 Task: Watch the video to learn about the features and usage of the Cookwell Bullet Mixer Grinder.
Action: Mouse pressed left at (284, 67)
Screenshot: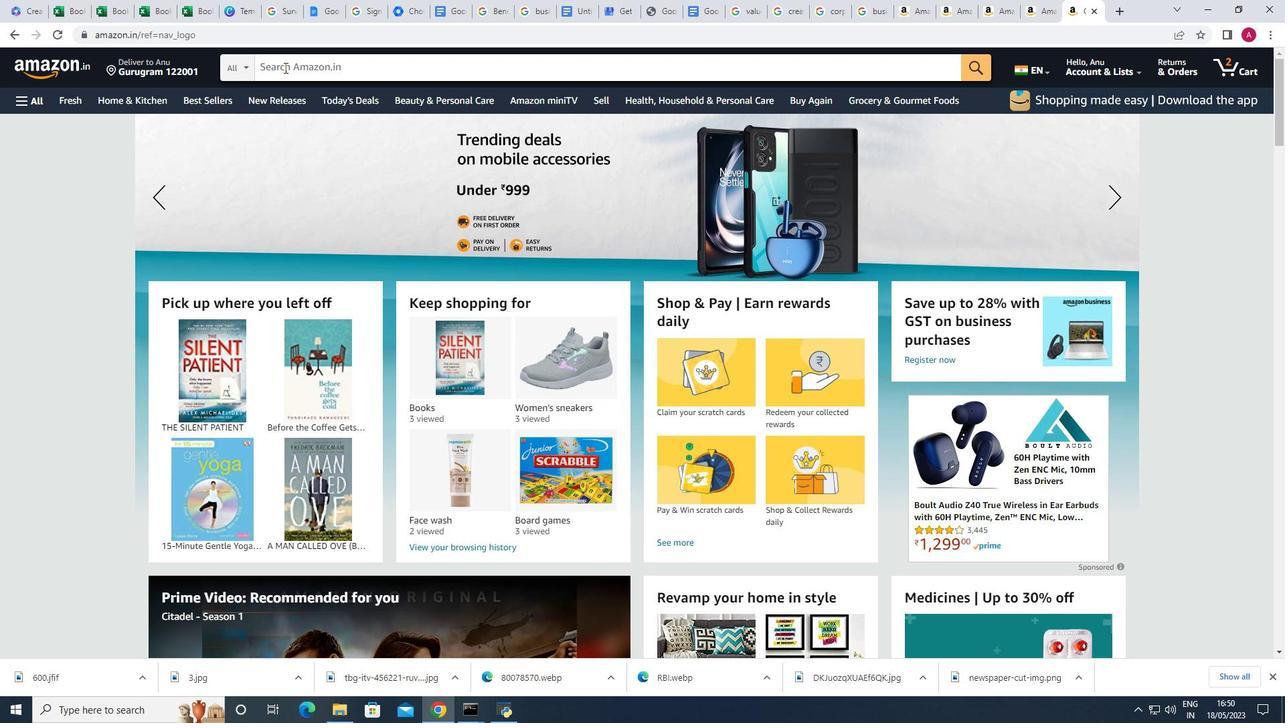 
Action: Mouse moved to (212, 168)
Screenshot: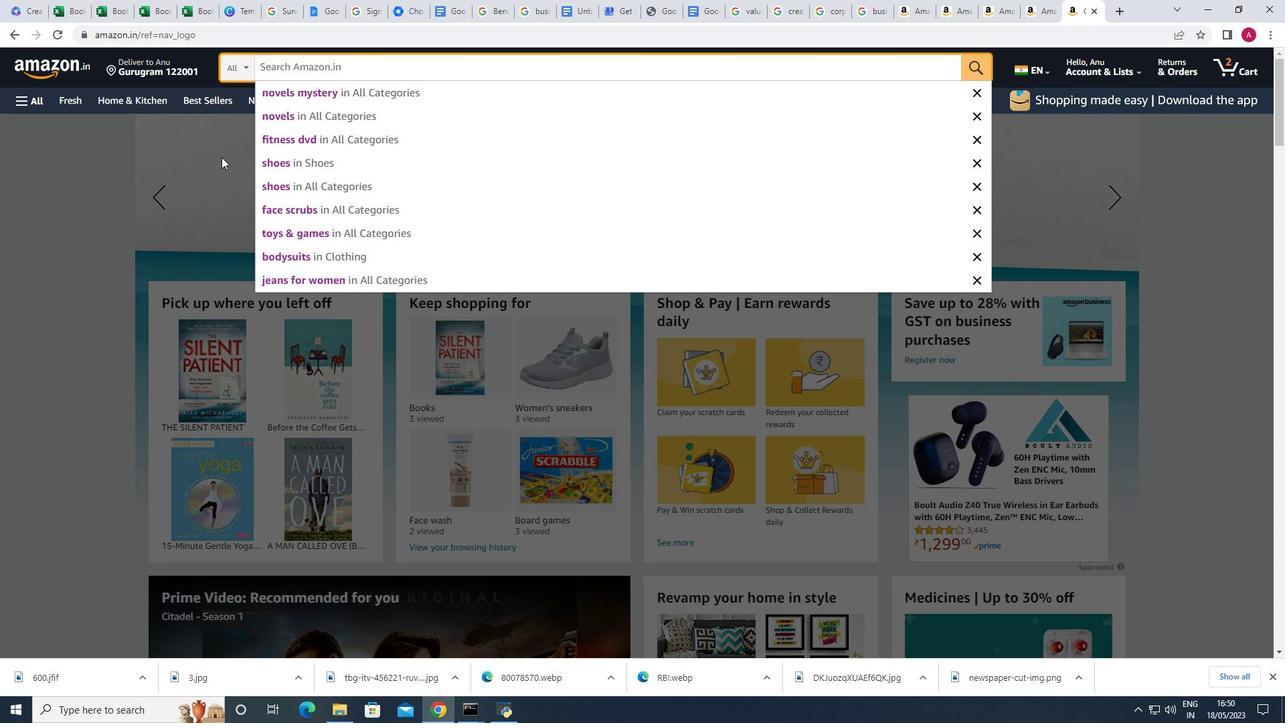 
Action: Mouse pressed left at (212, 168)
Screenshot: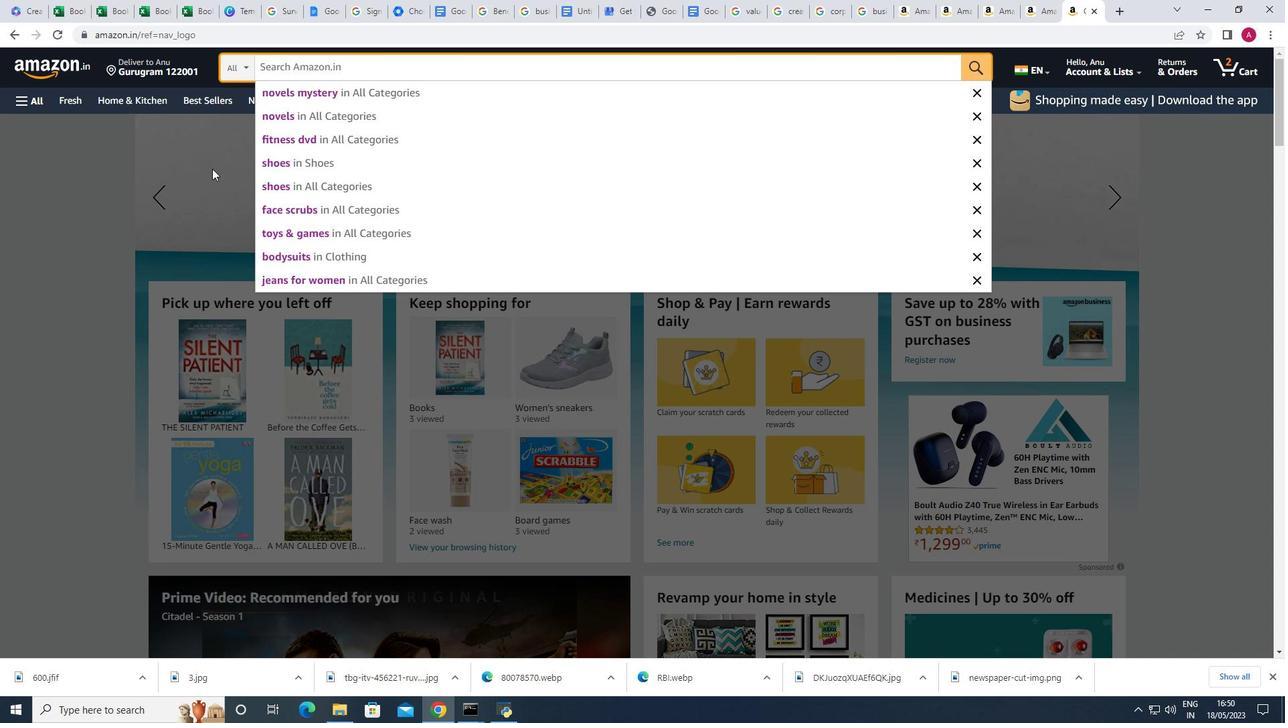 
Action: Mouse moved to (127, 105)
Screenshot: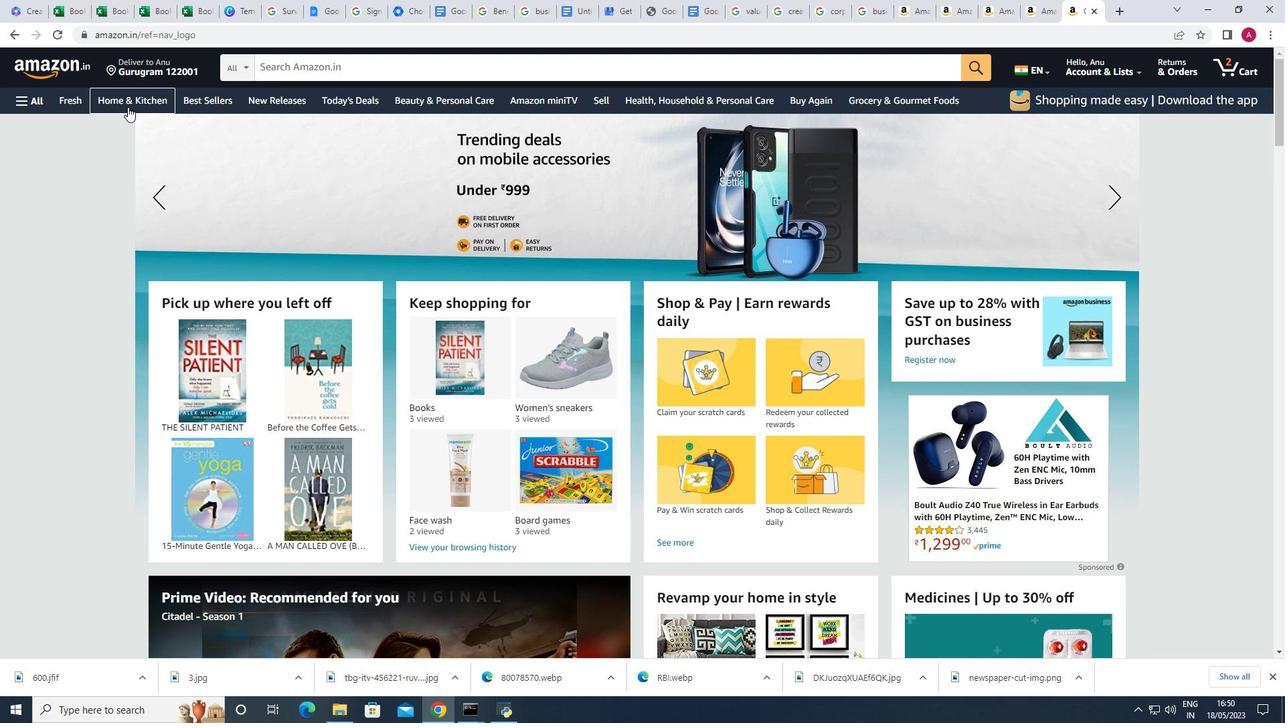 
Action: Mouse pressed left at (127, 105)
Screenshot: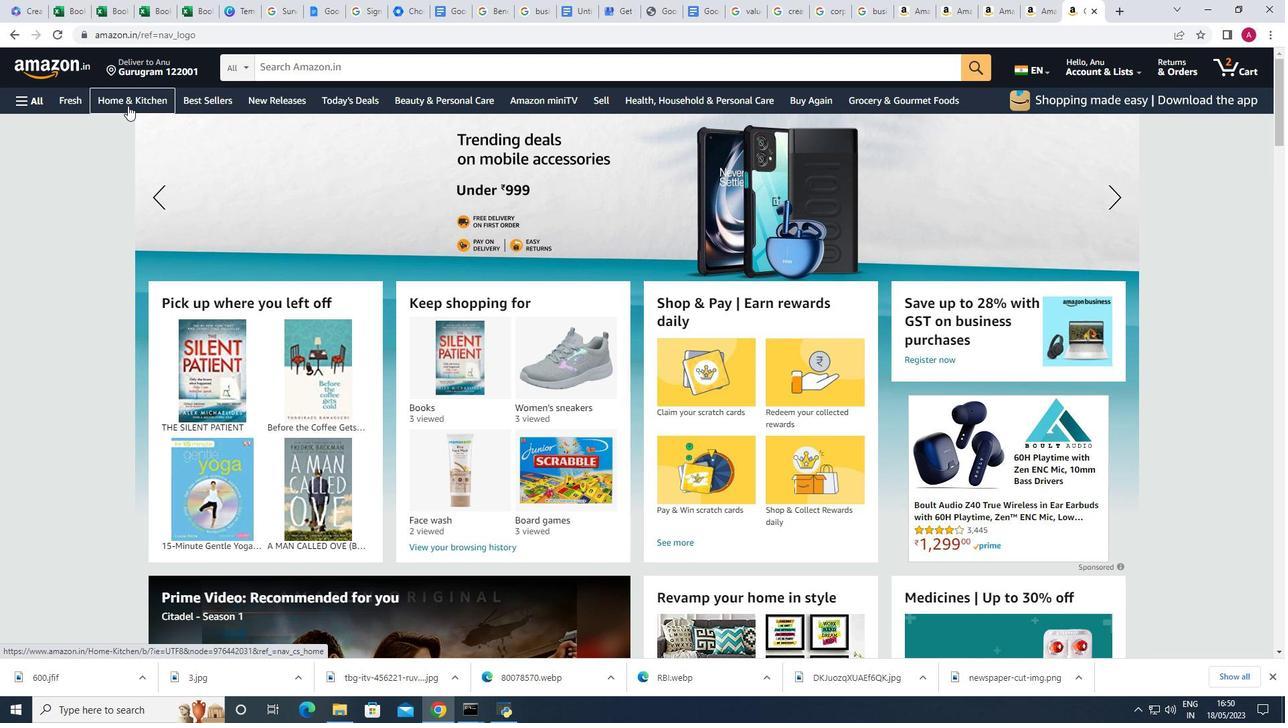 
Action: Mouse moved to (93, 315)
Screenshot: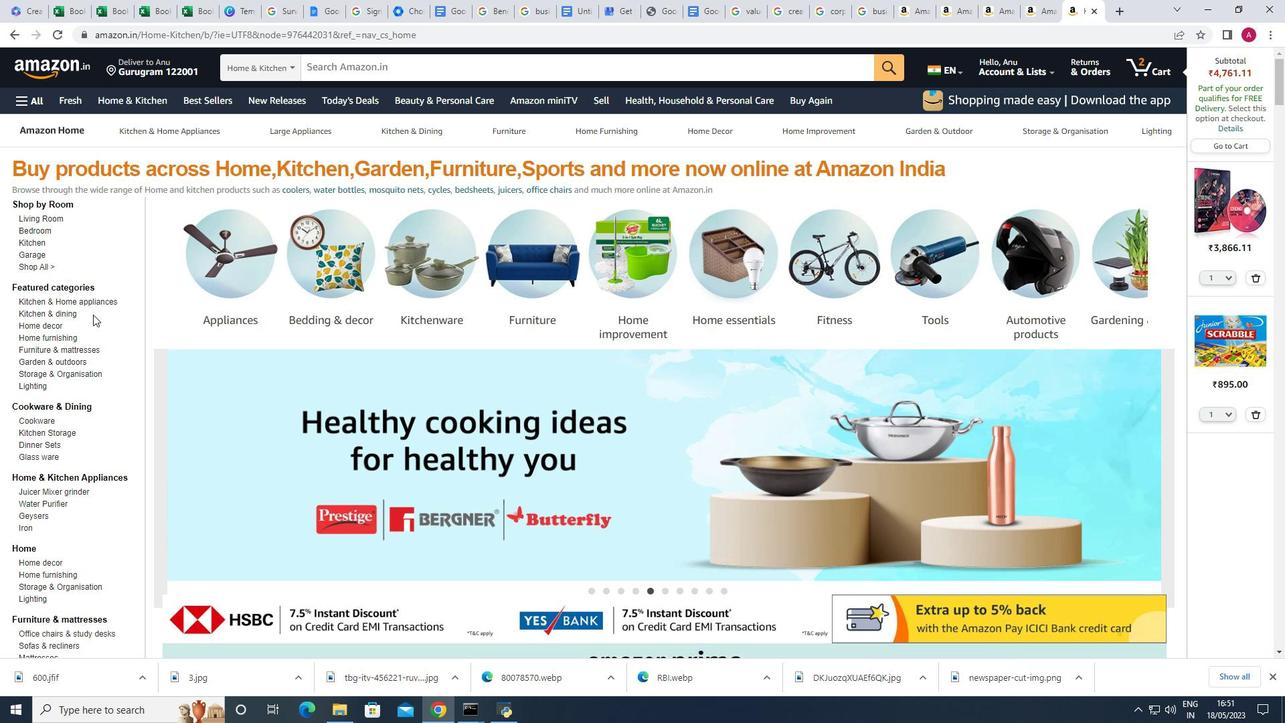 
Action: Mouse scrolled (93, 314) with delta (0, 0)
Screenshot: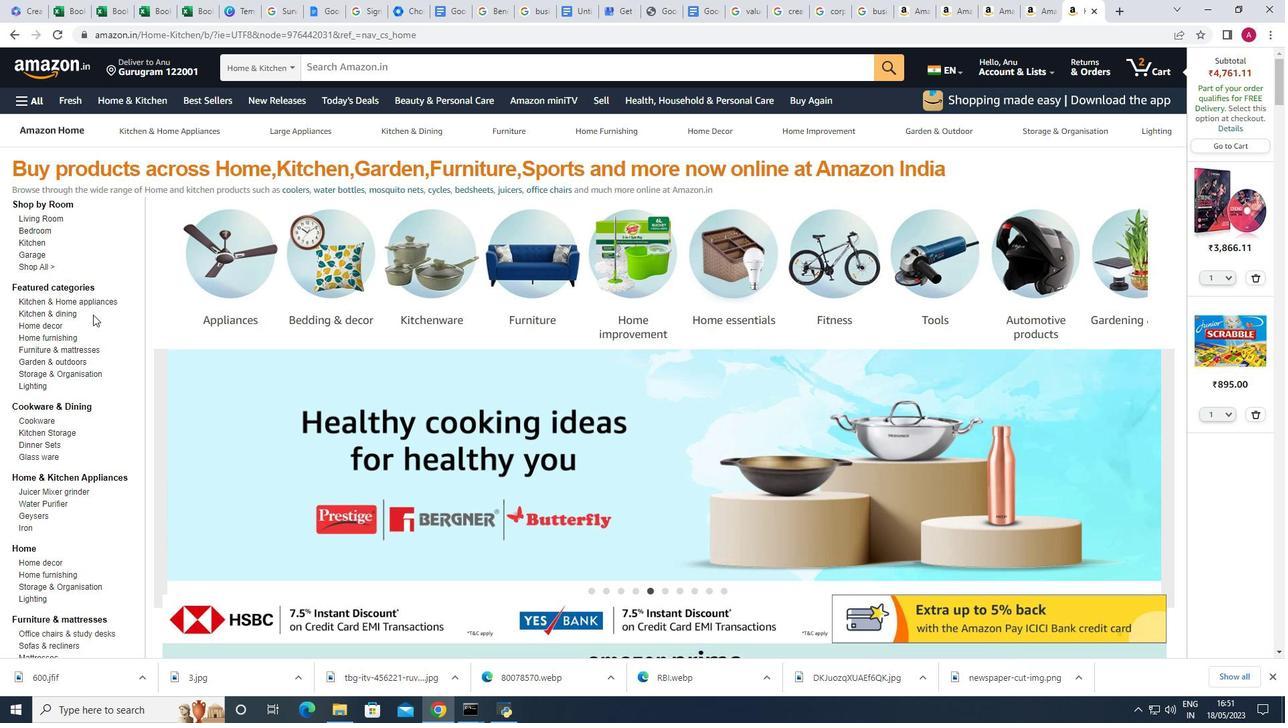 
Action: Mouse scrolled (93, 314) with delta (0, 0)
Screenshot: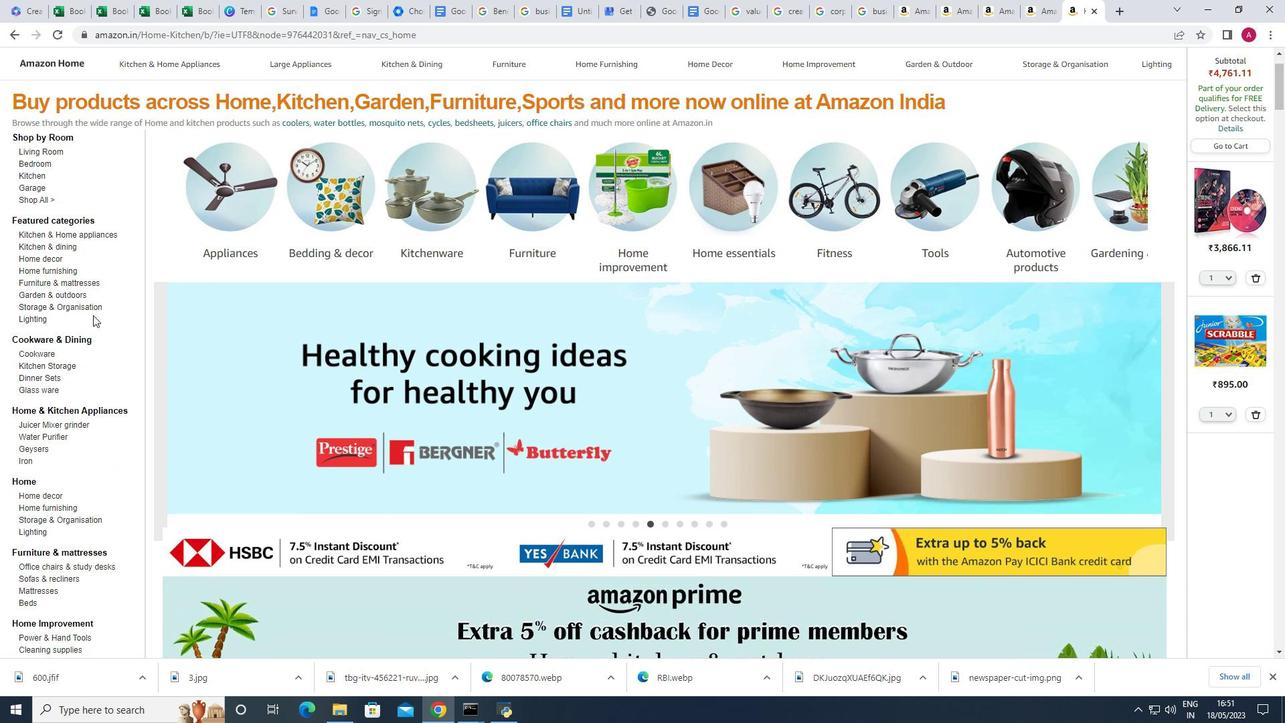 
Action: Mouse moved to (83, 346)
Screenshot: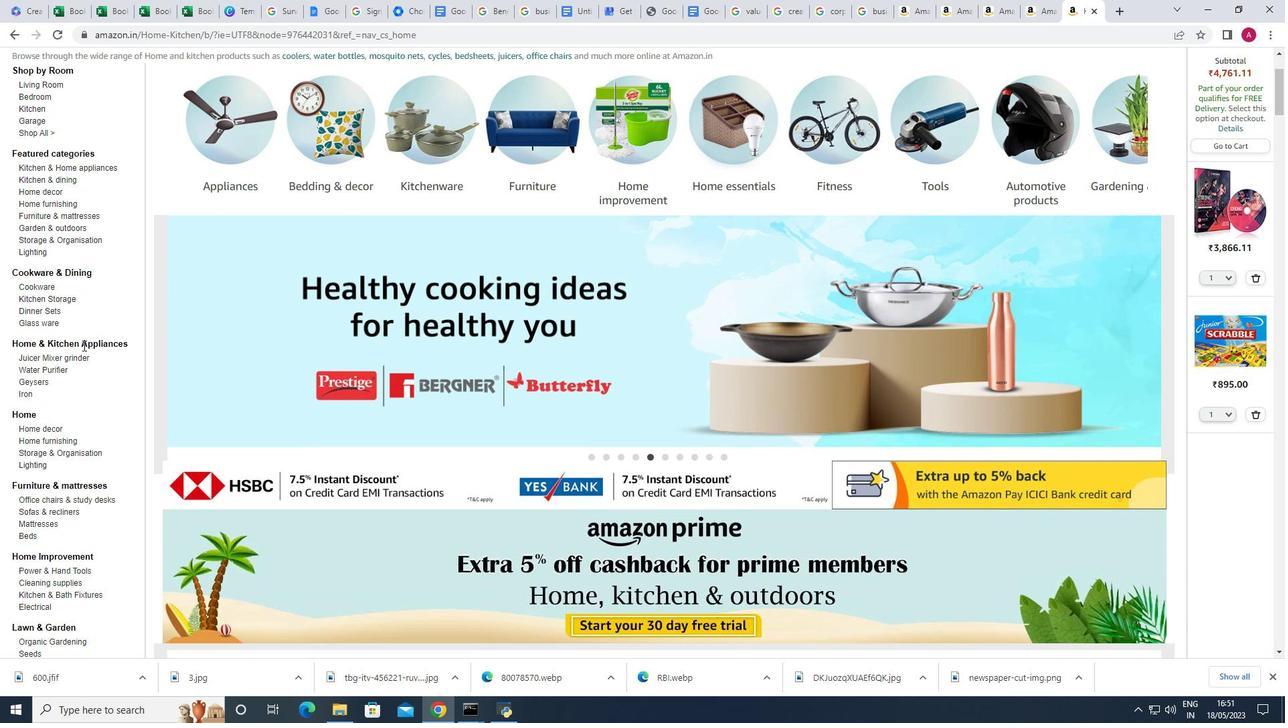 
Action: Mouse scrolled (83, 345) with delta (0, 0)
Screenshot: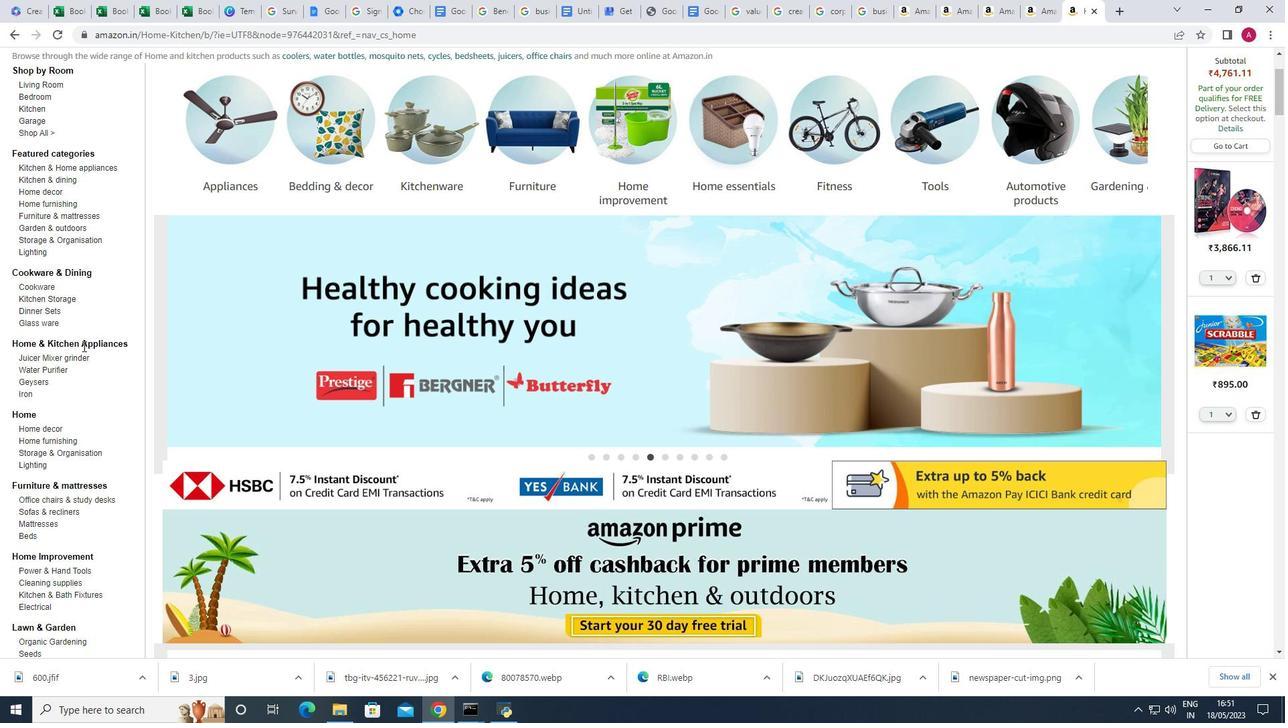 
Action: Mouse moved to (44, 289)
Screenshot: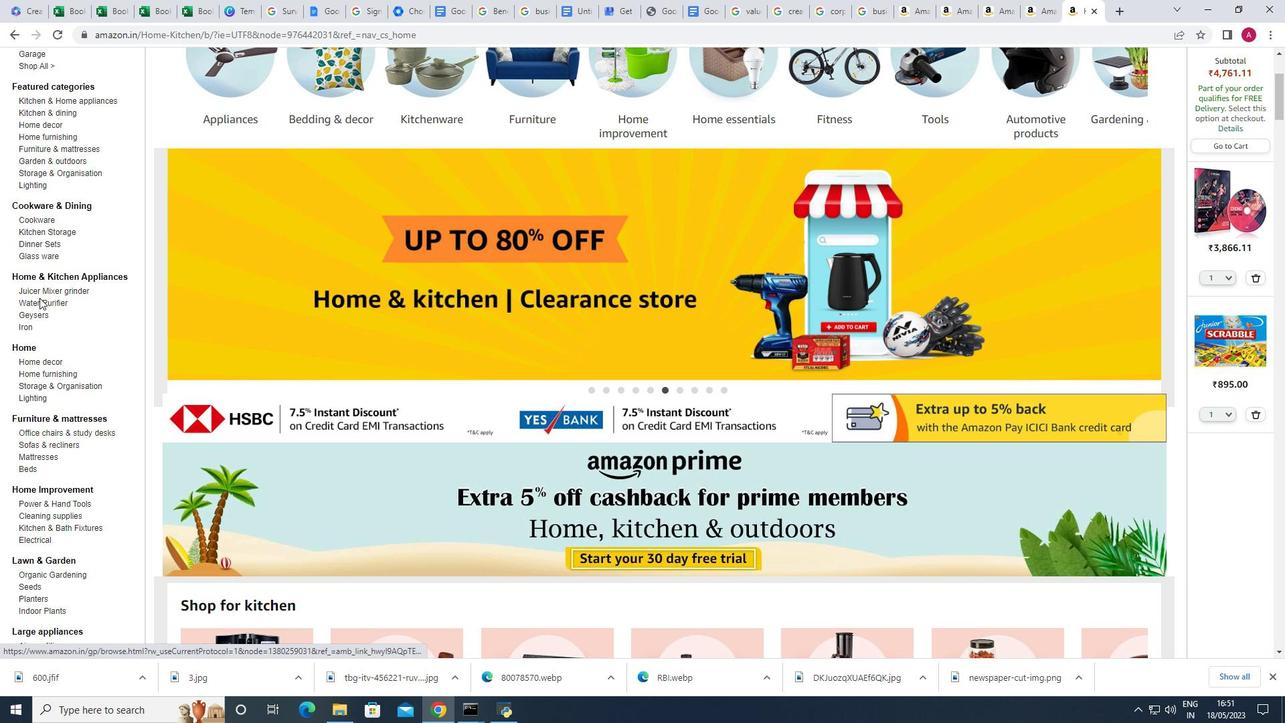
Action: Mouse pressed left at (44, 289)
Screenshot: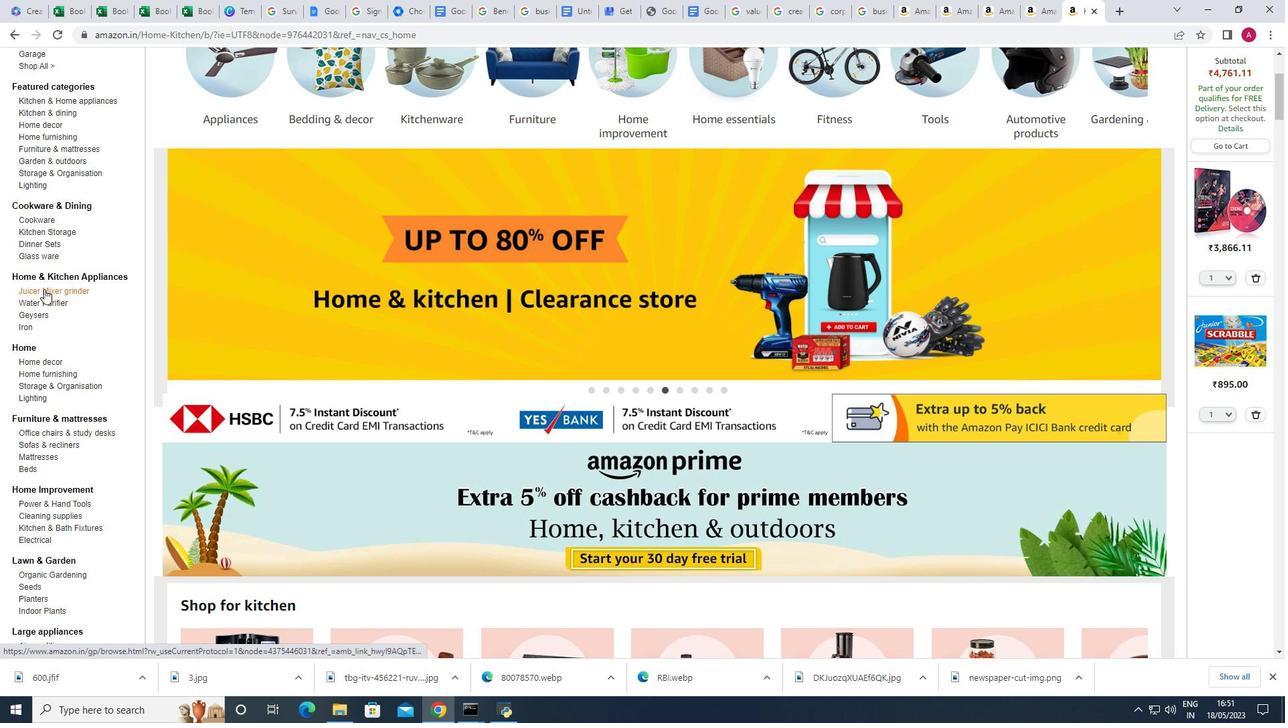 
Action: Mouse moved to (567, 455)
Screenshot: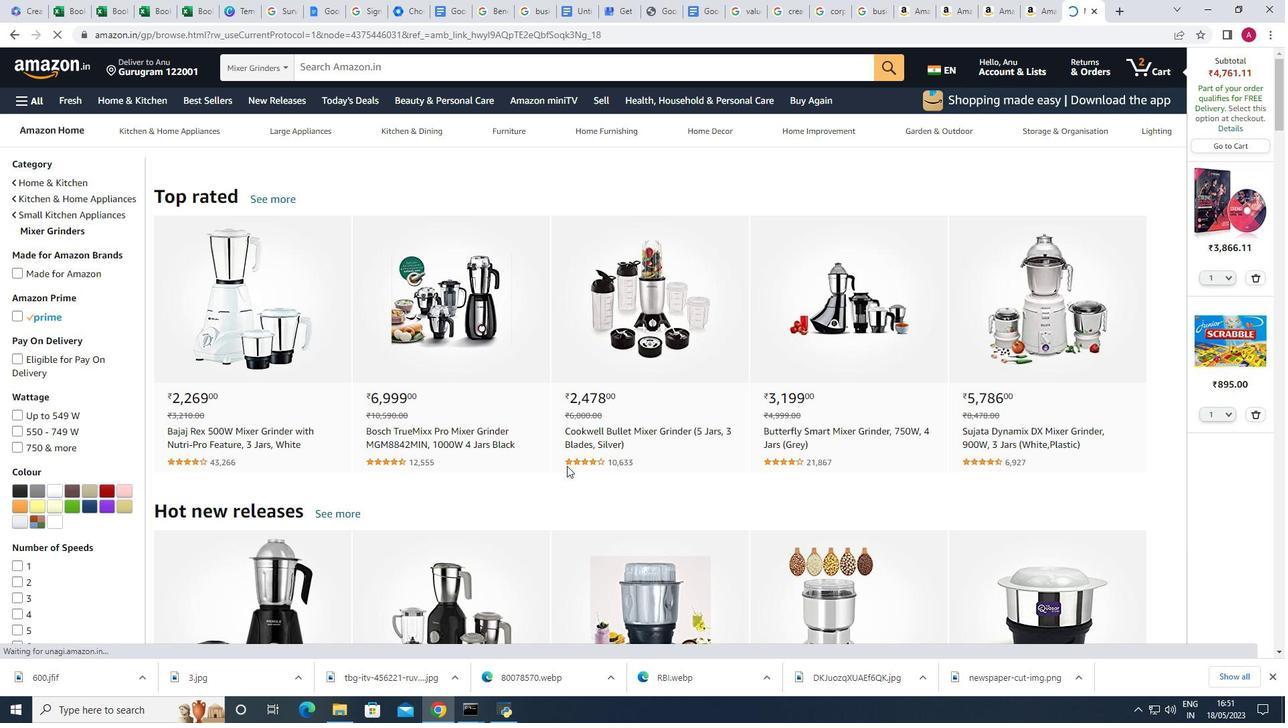 
Action: Mouse scrolled (567, 455) with delta (0, 0)
Screenshot: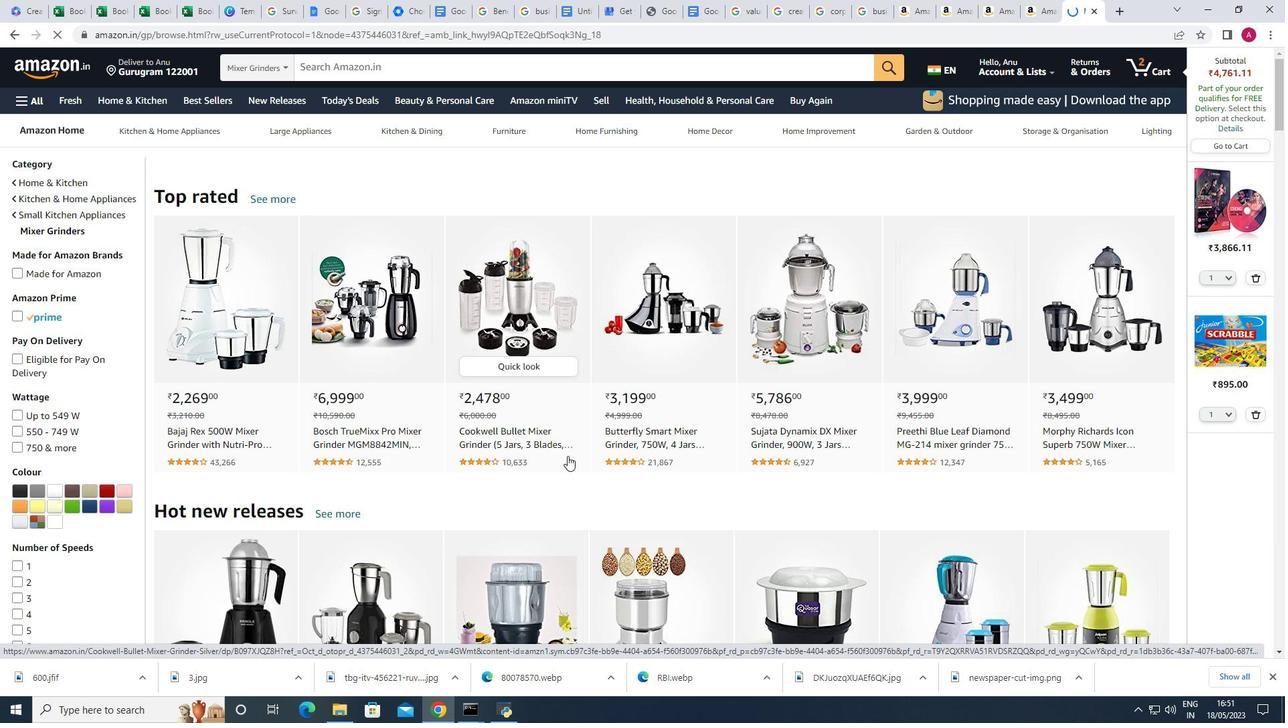 
Action: Mouse moved to (567, 453)
Screenshot: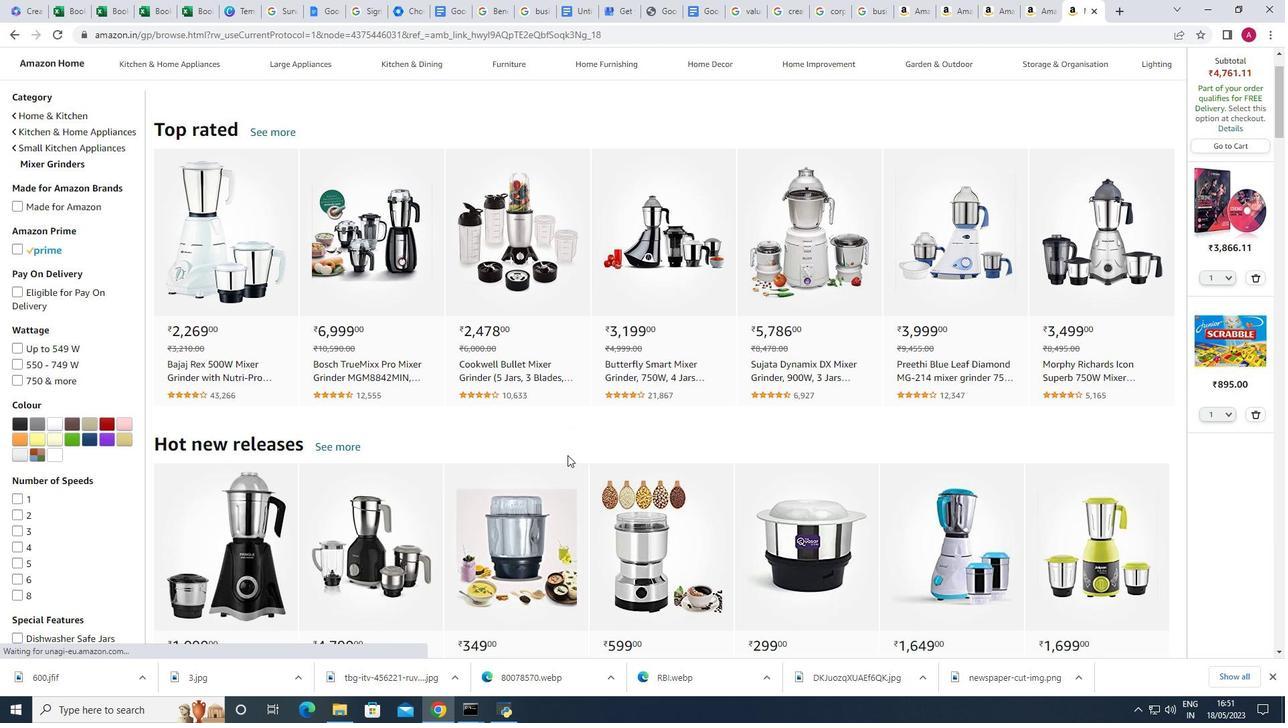 
Action: Mouse scrolled (567, 453) with delta (0, 0)
Screenshot: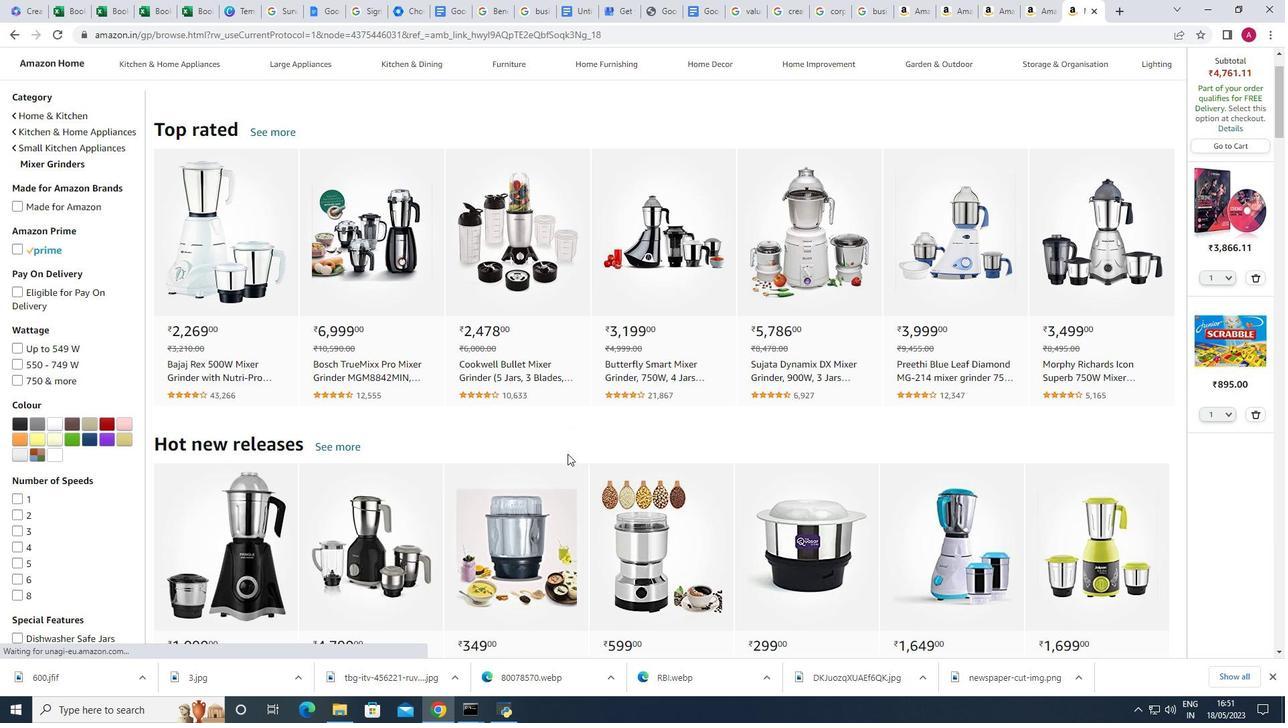 
Action: Mouse scrolled (567, 453) with delta (0, 0)
Screenshot: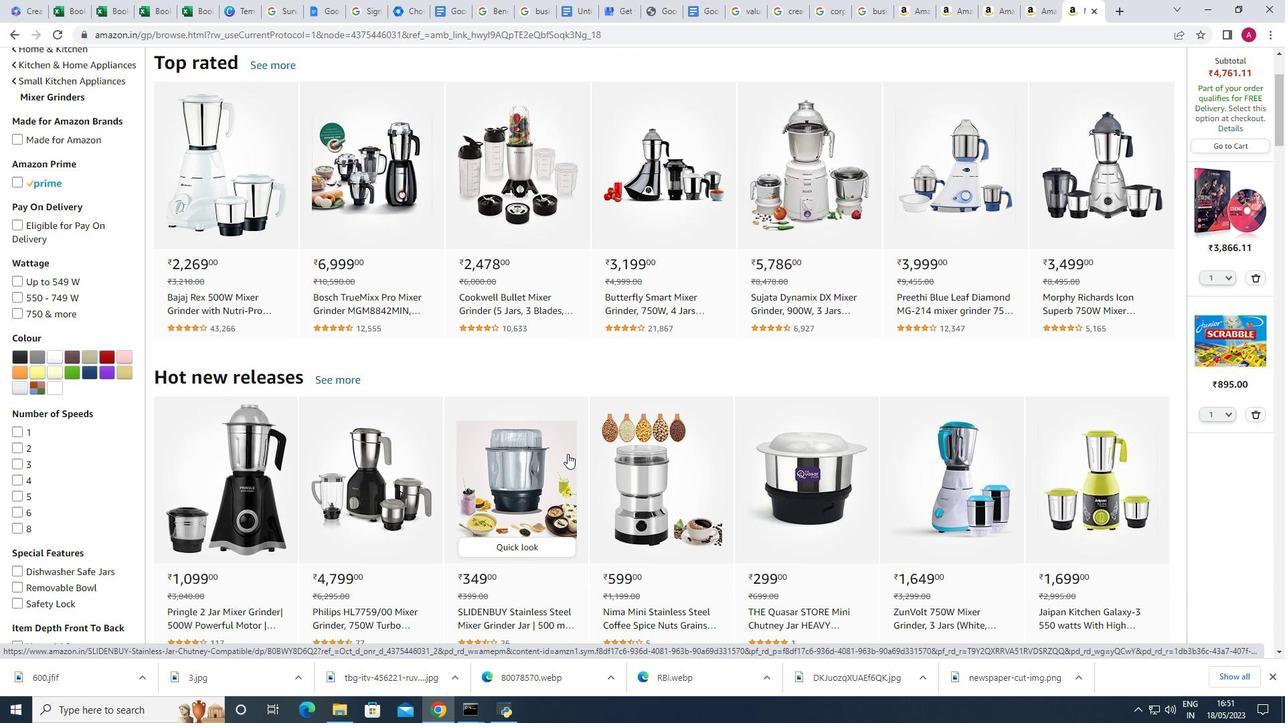 
Action: Mouse scrolled (567, 454) with delta (0, 0)
Screenshot: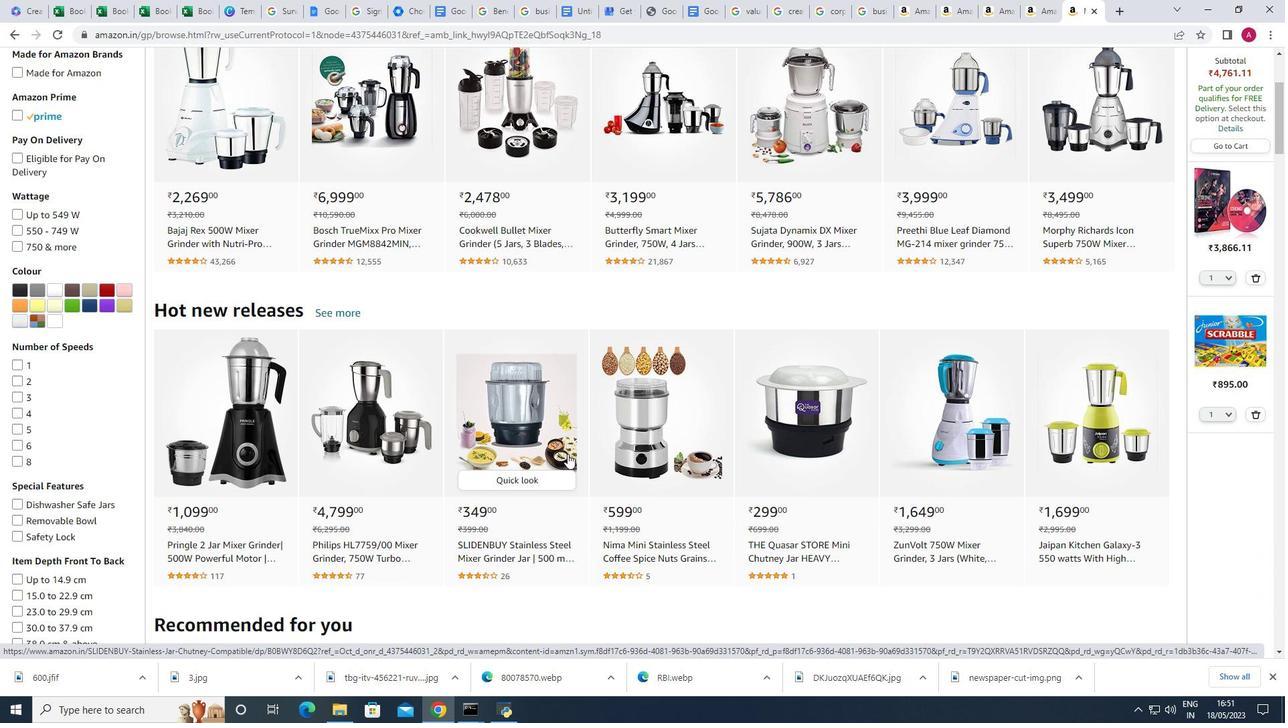 
Action: Mouse scrolled (567, 454) with delta (0, 0)
Screenshot: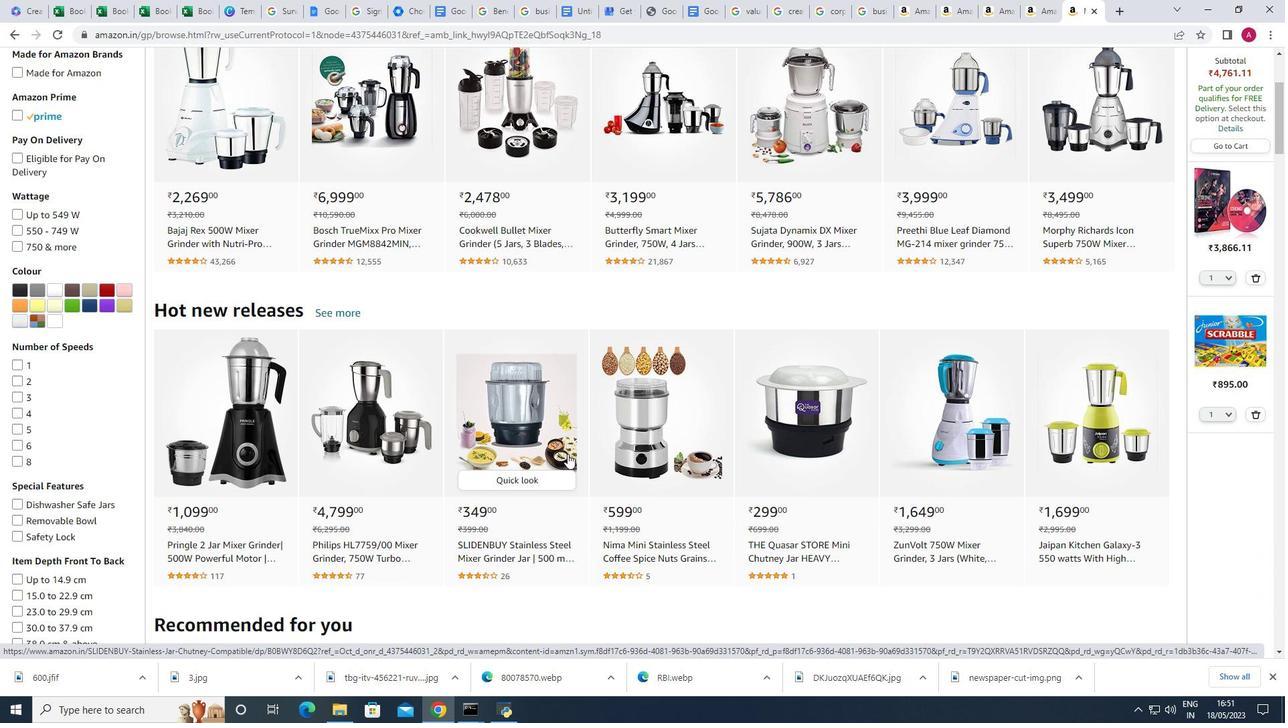 
Action: Mouse moved to (514, 242)
Screenshot: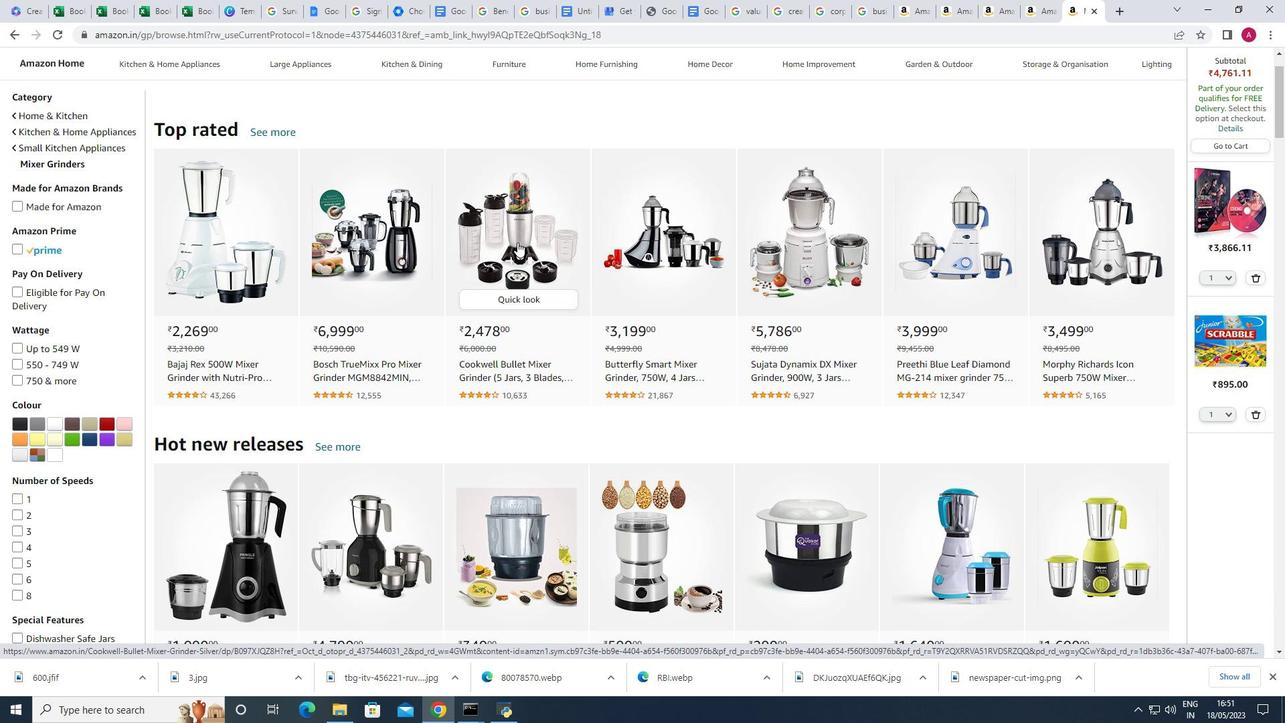 
Action: Mouse pressed left at (514, 242)
Screenshot: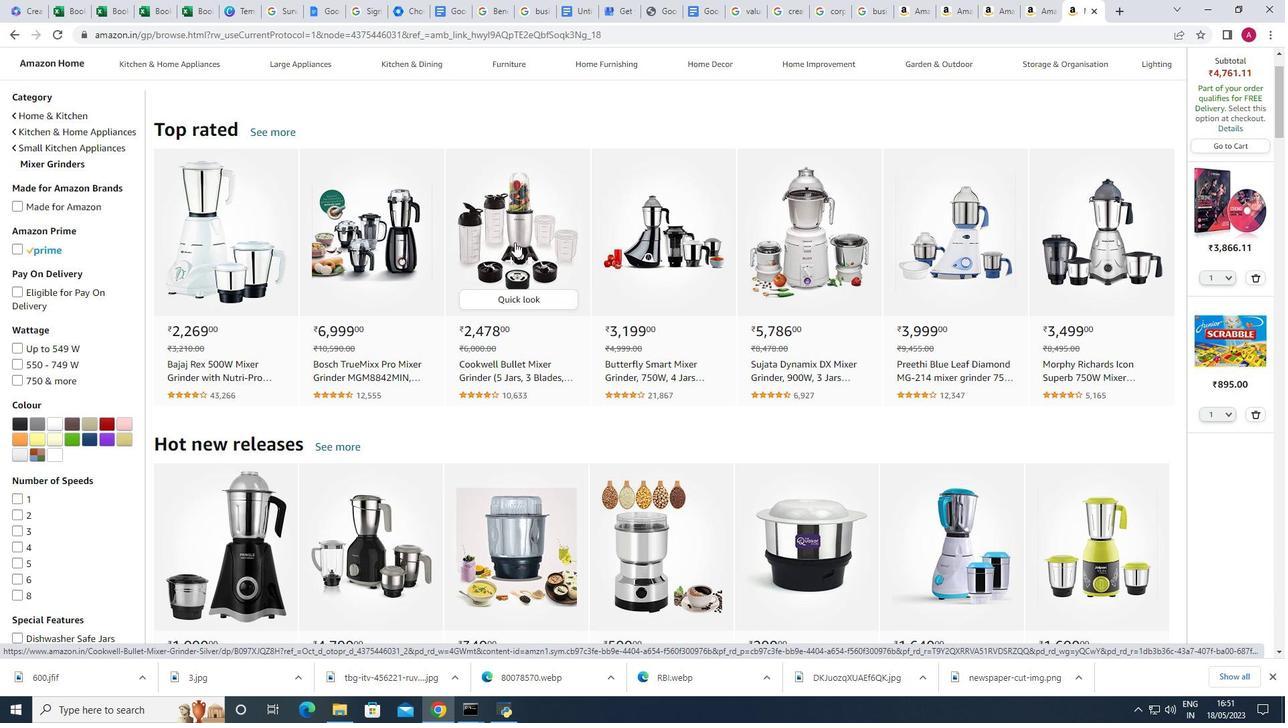
Action: Mouse moved to (360, 376)
Screenshot: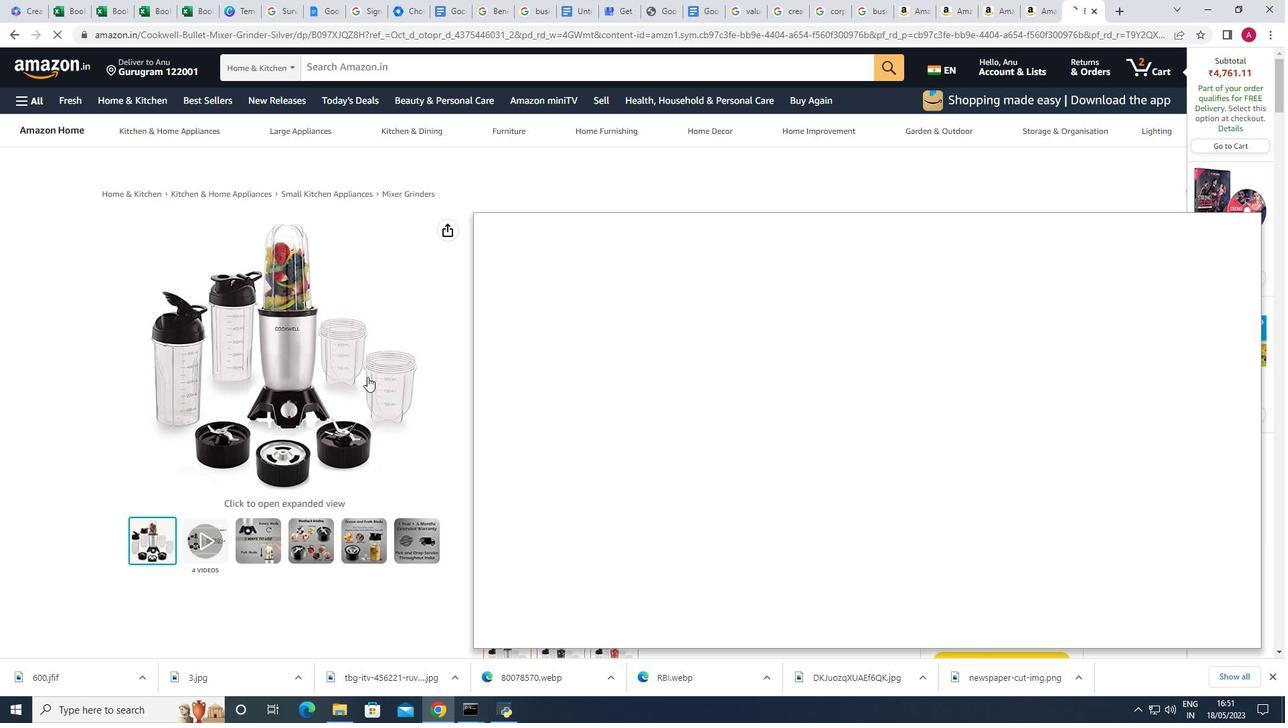 
Action: Mouse pressed left at (360, 376)
Screenshot: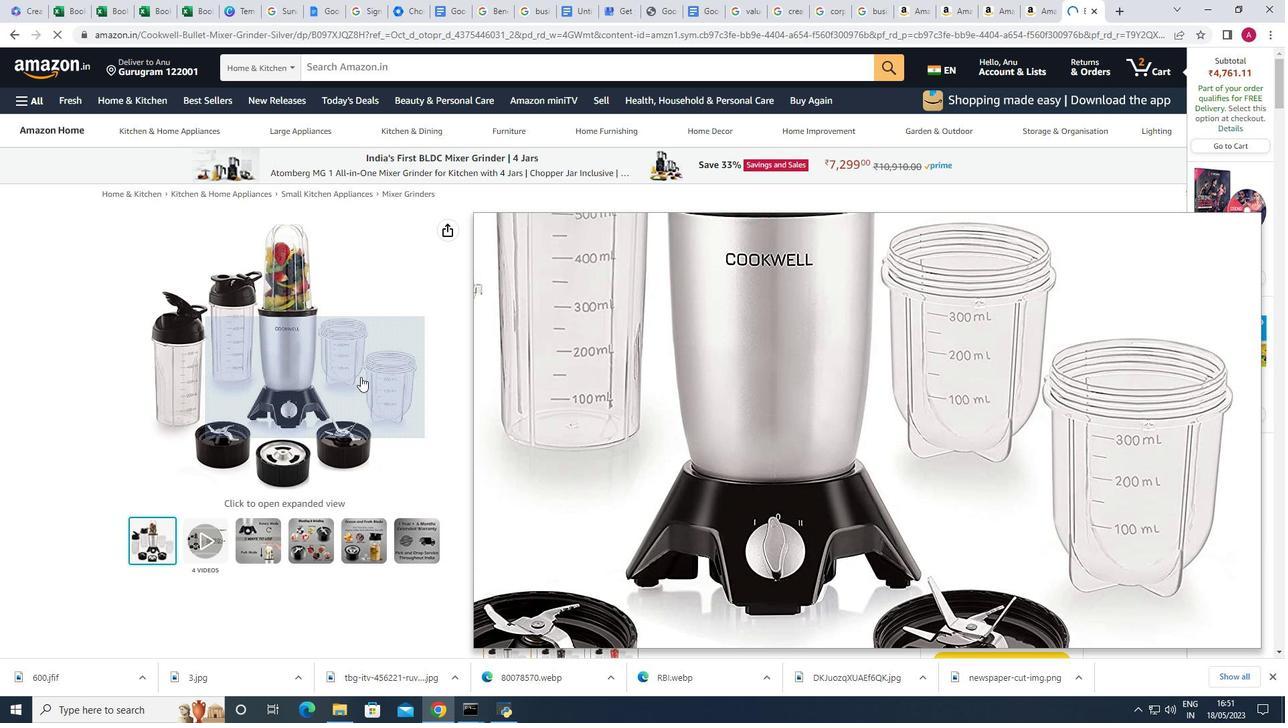 
Action: Mouse moved to (1092, 281)
Screenshot: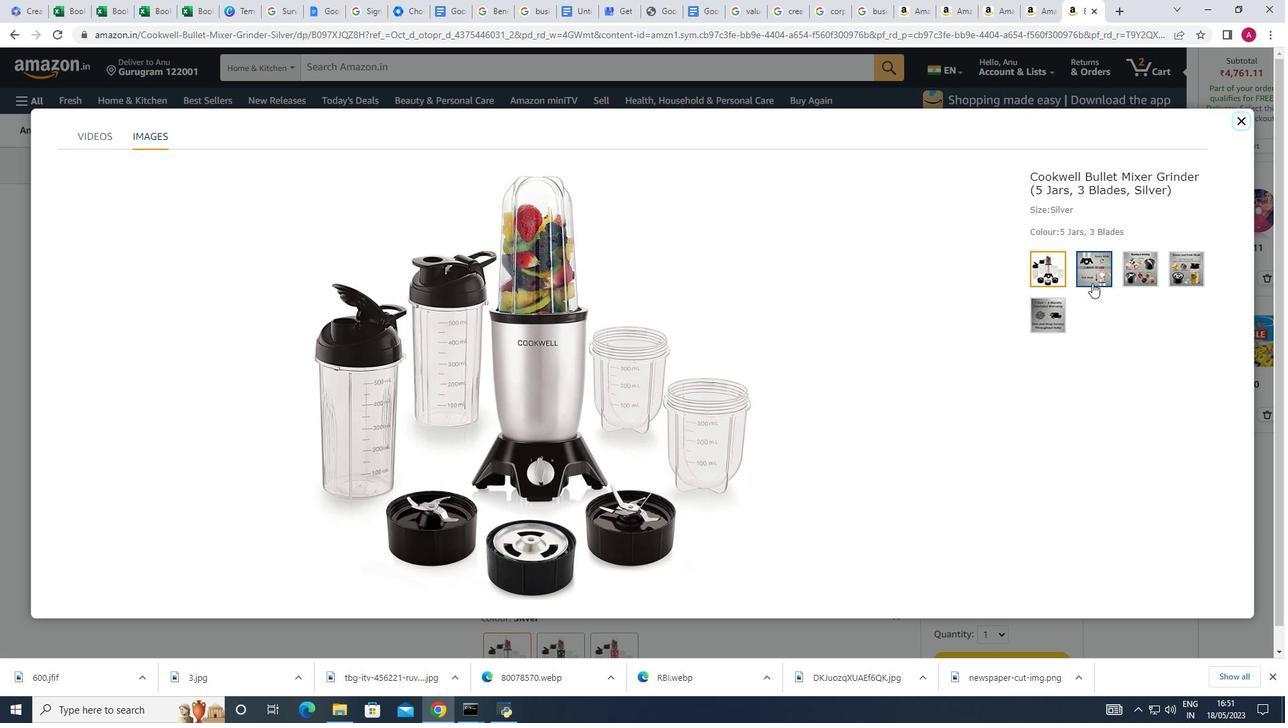 
Action: Mouse pressed left at (1092, 281)
Screenshot: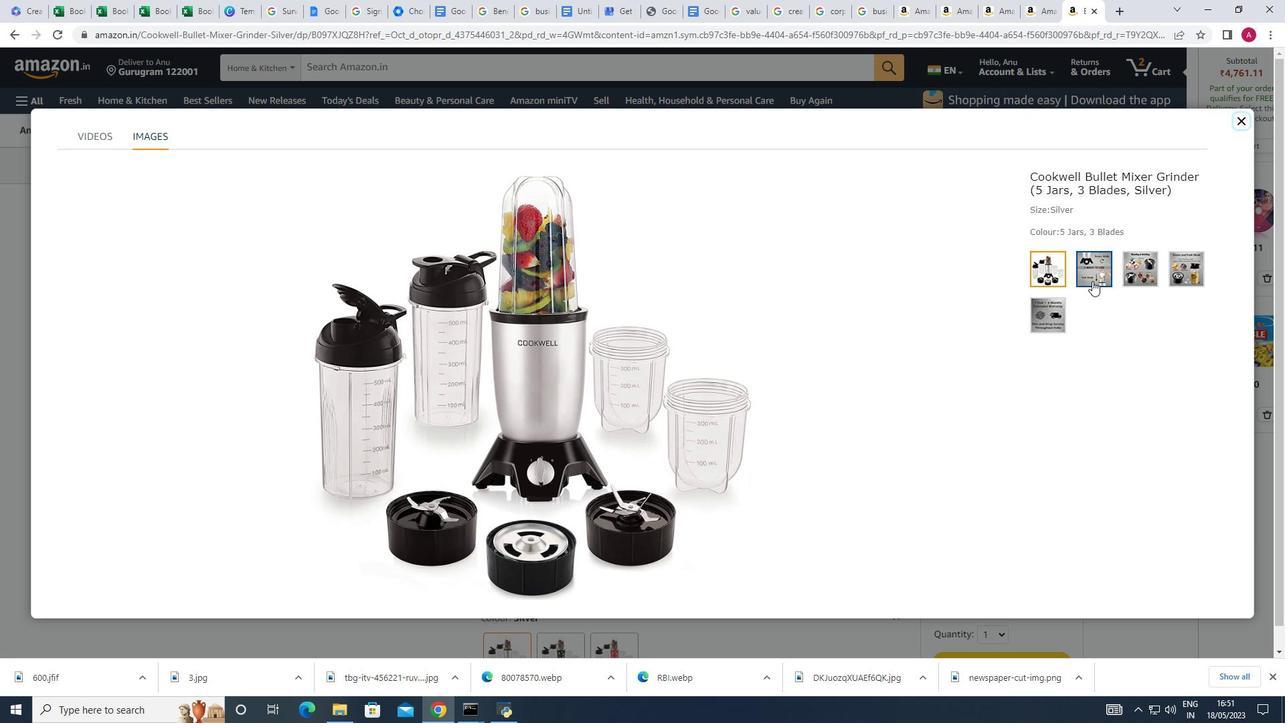 
Action: Mouse moved to (1153, 273)
Screenshot: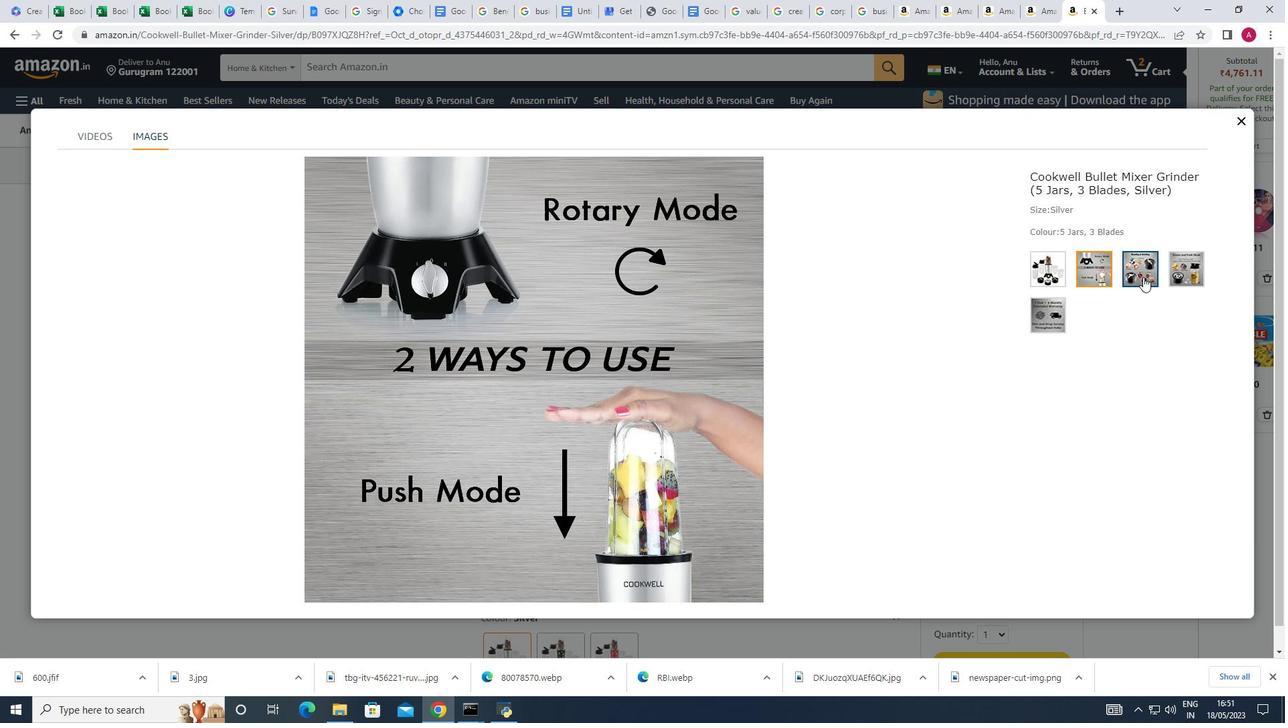 
Action: Mouse pressed left at (1153, 273)
Screenshot: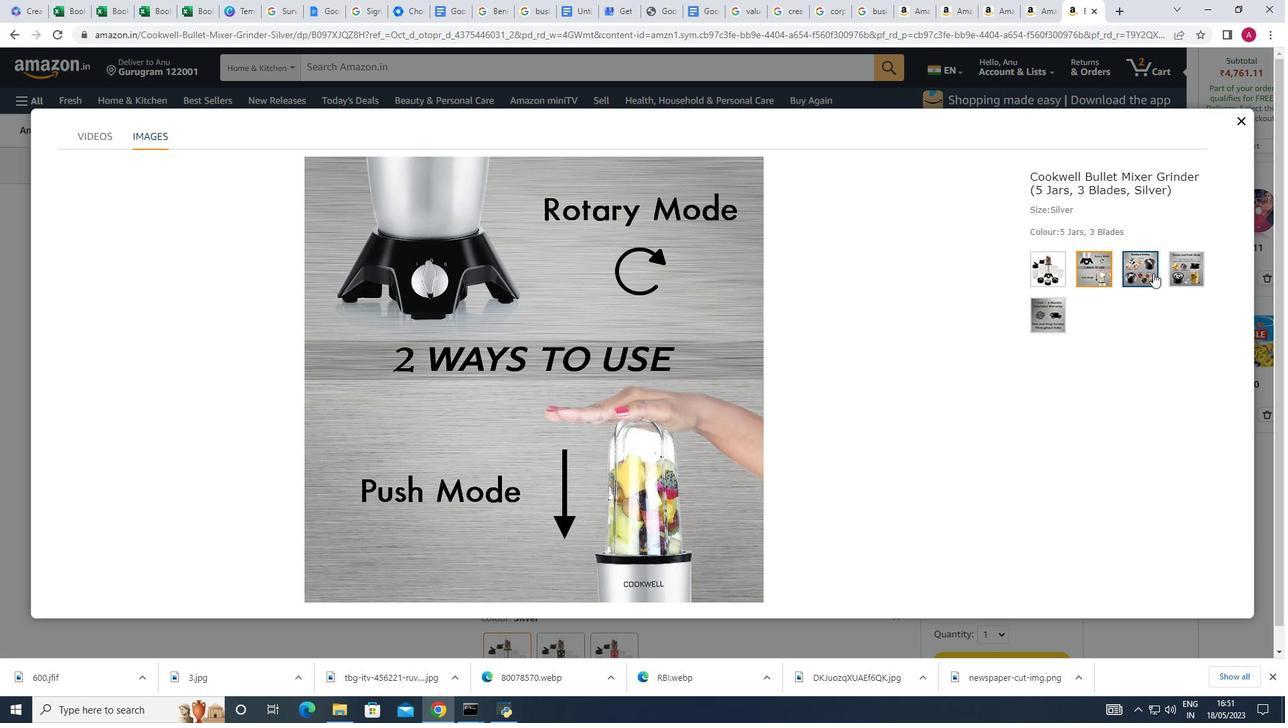 
Action: Mouse moved to (1195, 271)
Screenshot: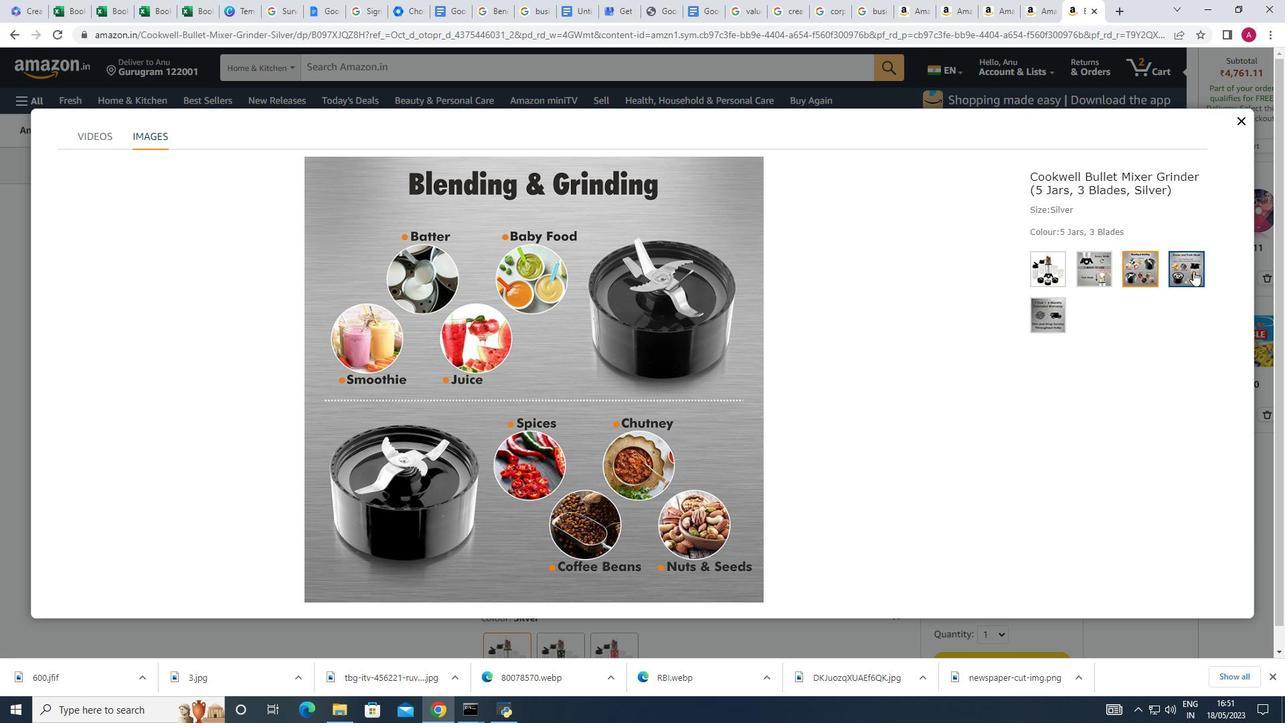 
Action: Mouse pressed left at (1195, 271)
Screenshot: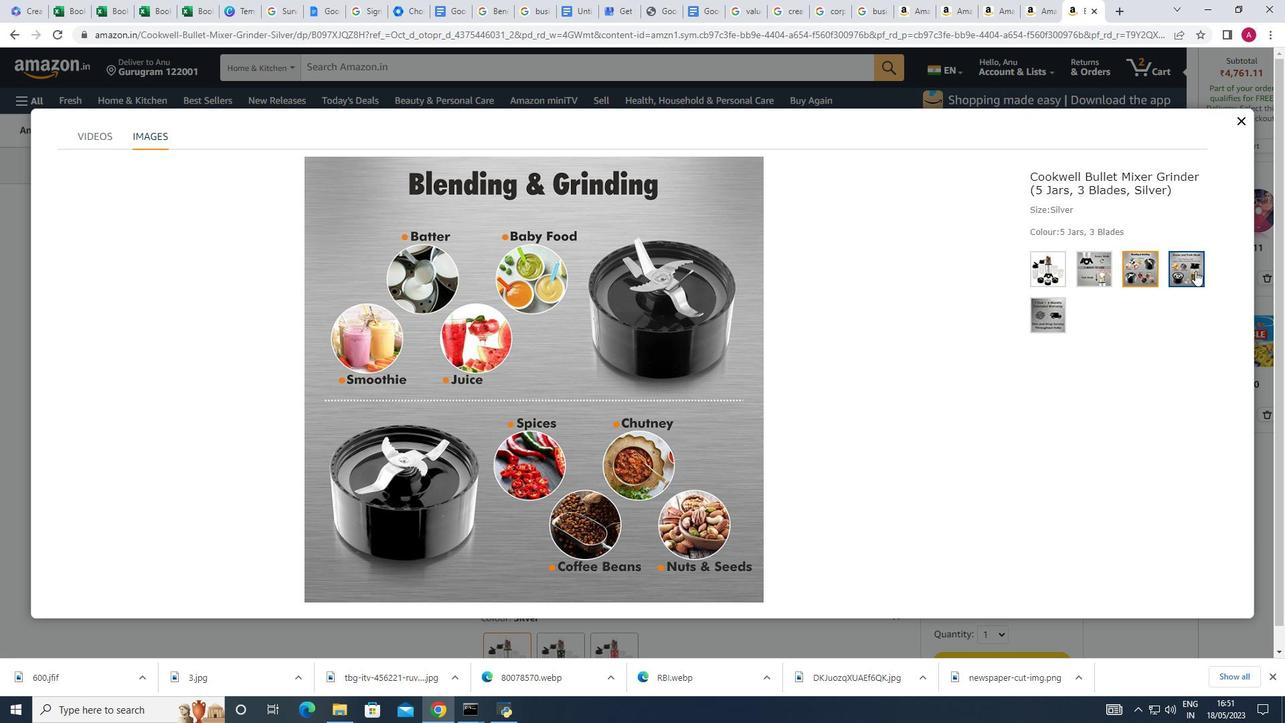 
Action: Mouse moved to (1047, 323)
Screenshot: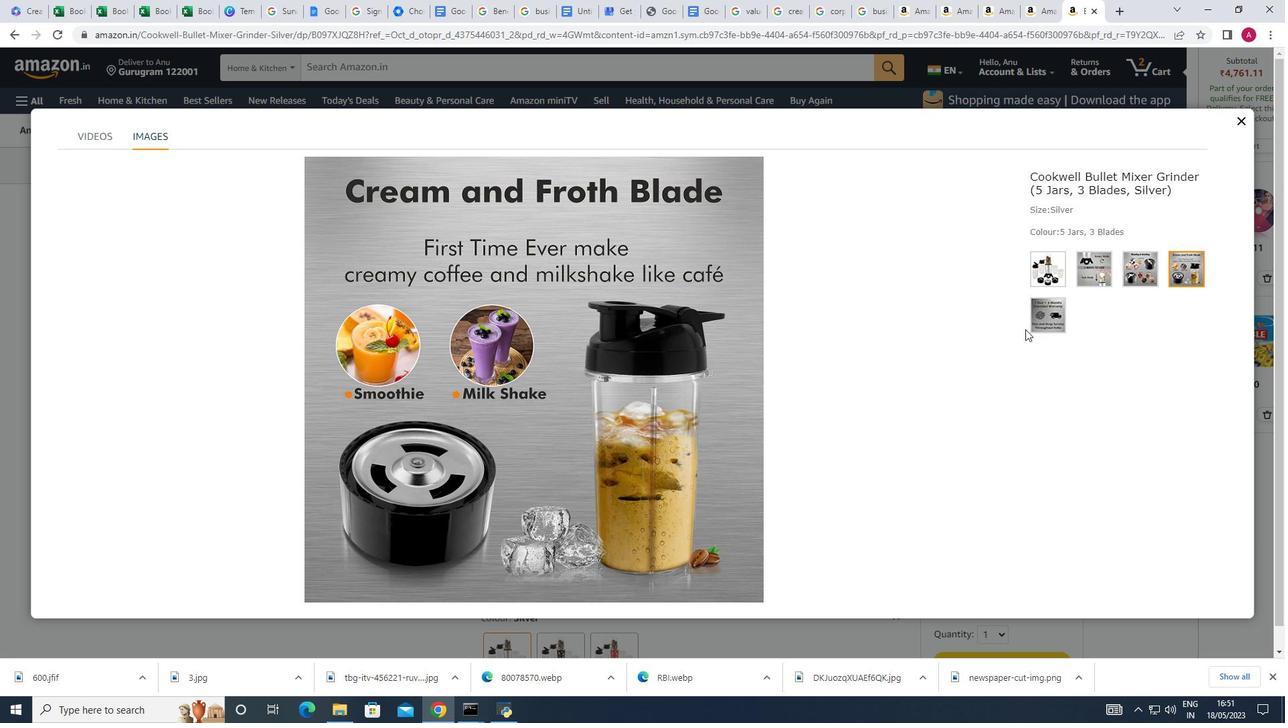 
Action: Mouse pressed left at (1047, 323)
Screenshot: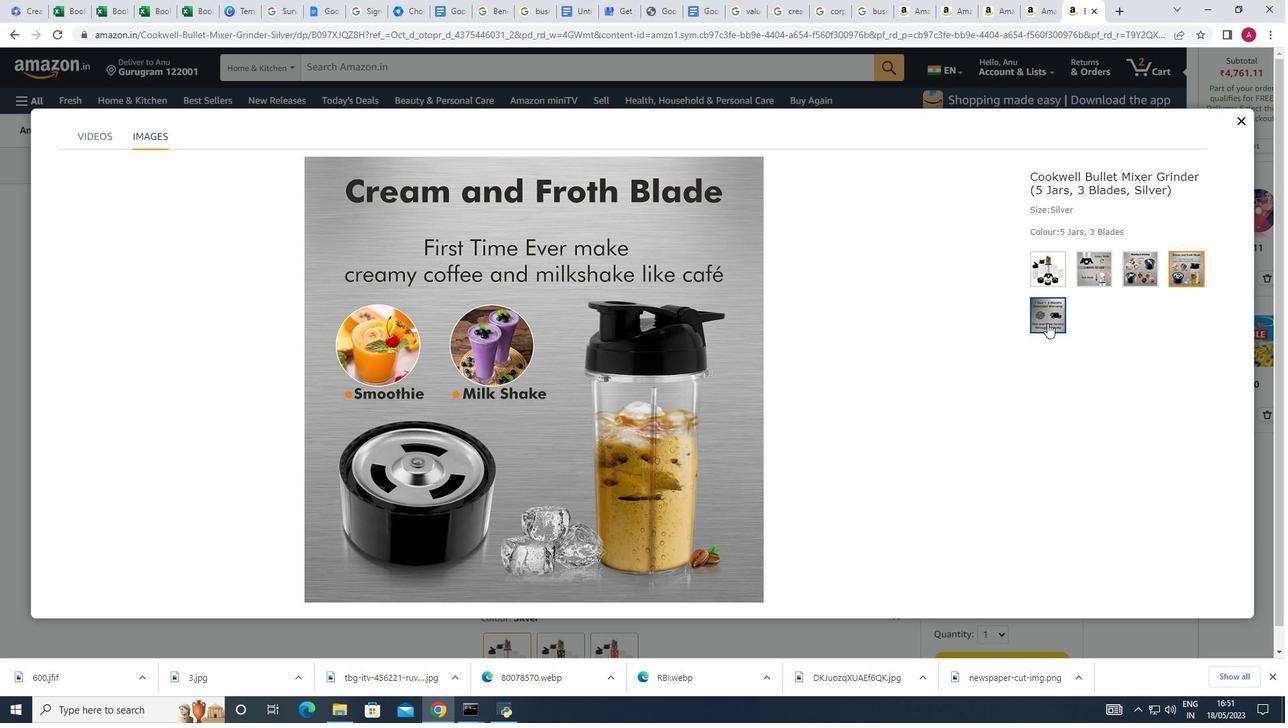 
Action: Mouse moved to (678, 426)
Screenshot: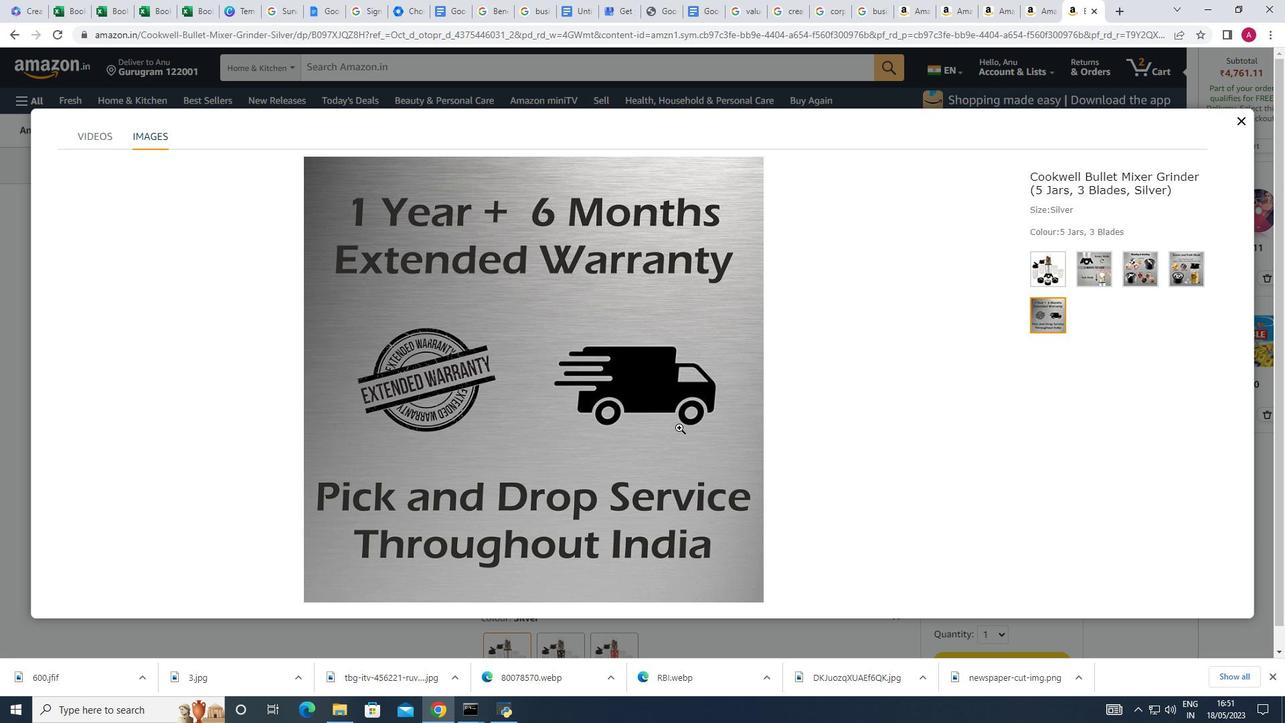 
Action: Mouse scrolled (678, 425) with delta (0, 0)
Screenshot: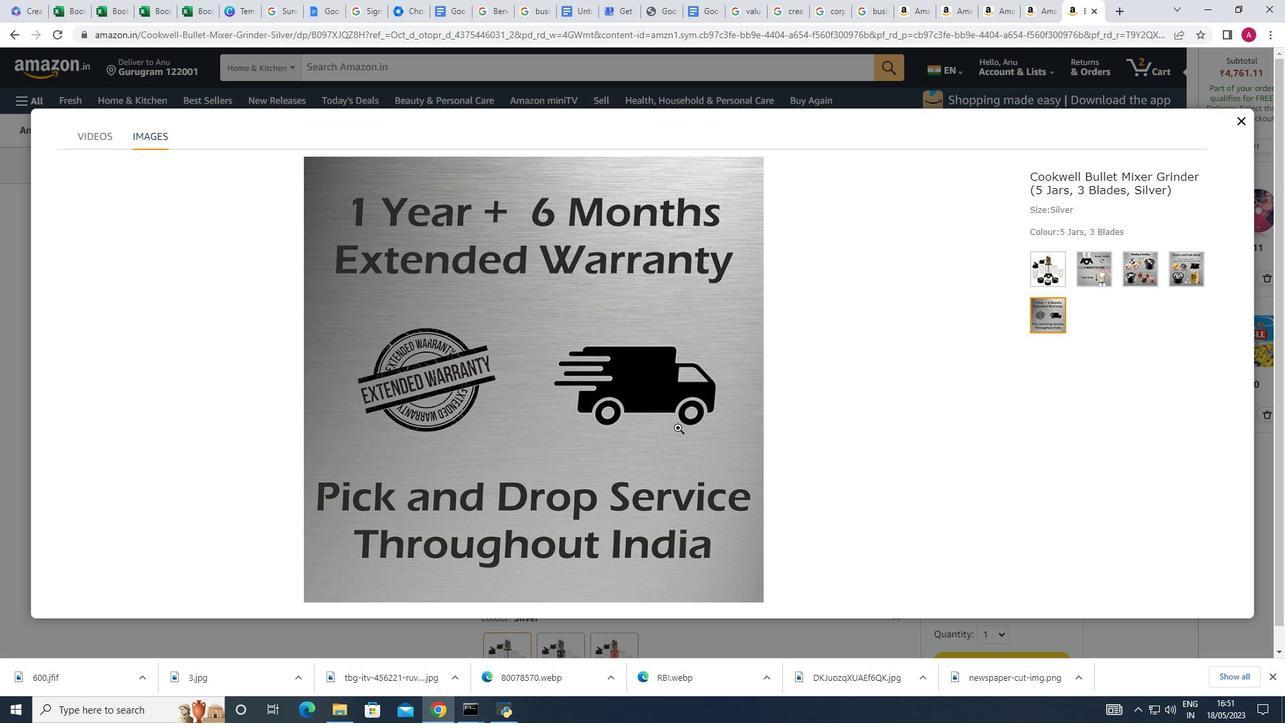 
Action: Mouse scrolled (678, 425) with delta (0, 0)
Screenshot: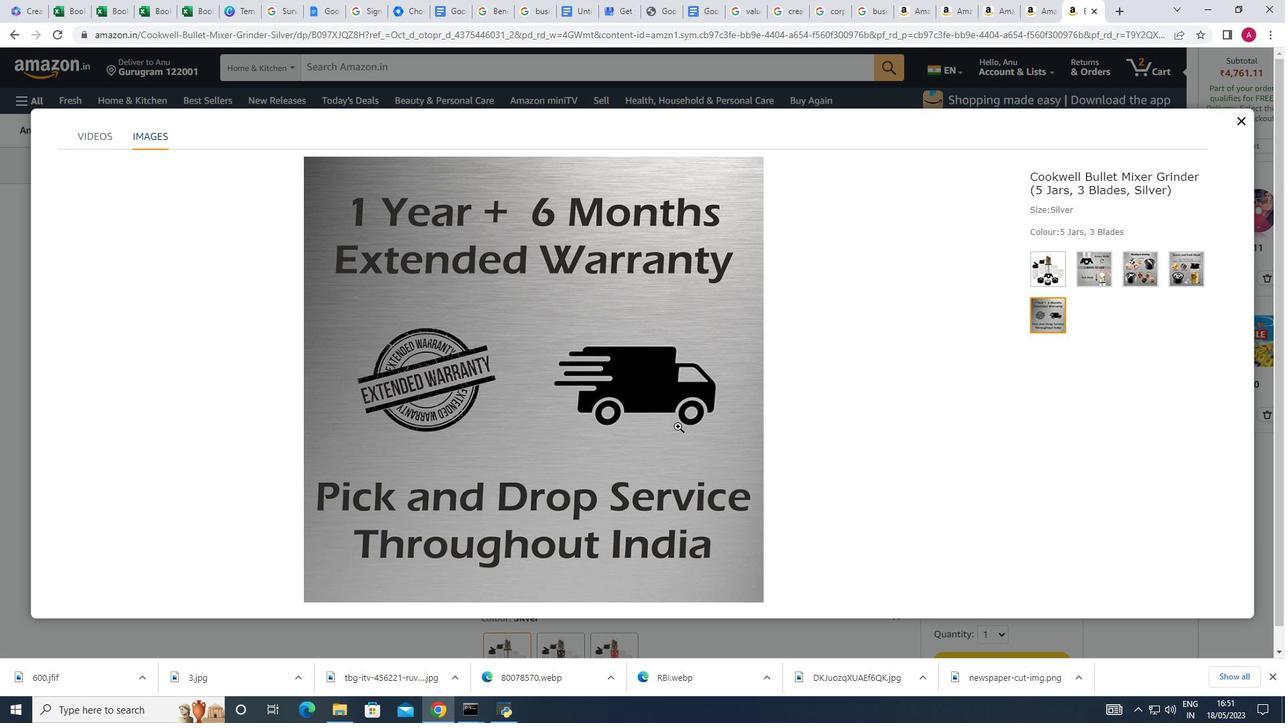 
Action: Mouse scrolled (678, 425) with delta (0, 0)
Screenshot: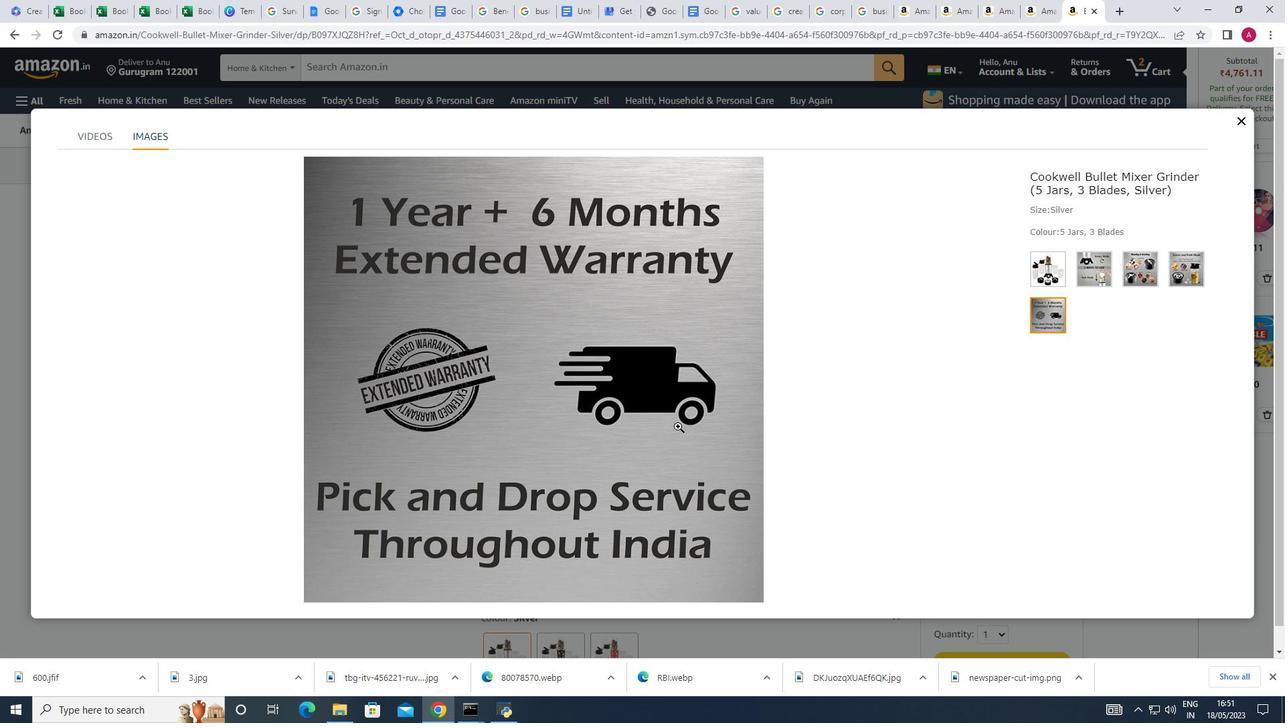 
Action: Mouse moved to (678, 422)
Screenshot: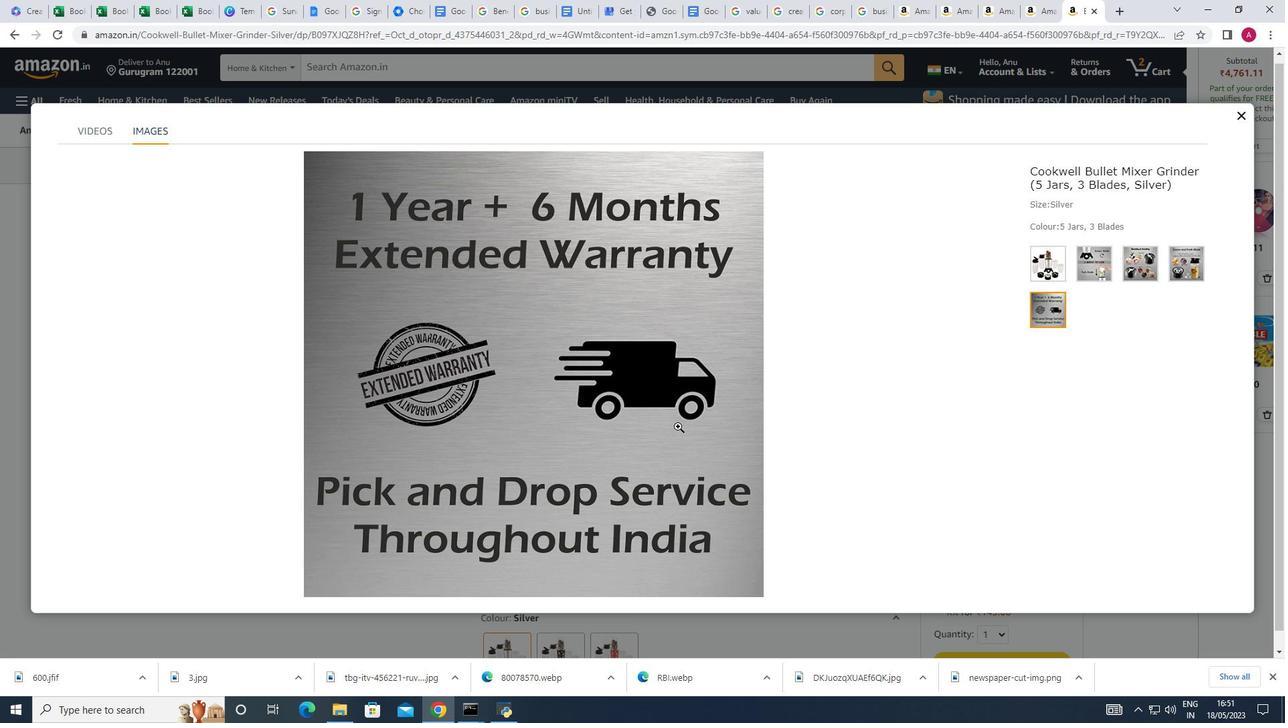 
Action: Mouse scrolled (678, 421) with delta (0, 0)
Screenshot: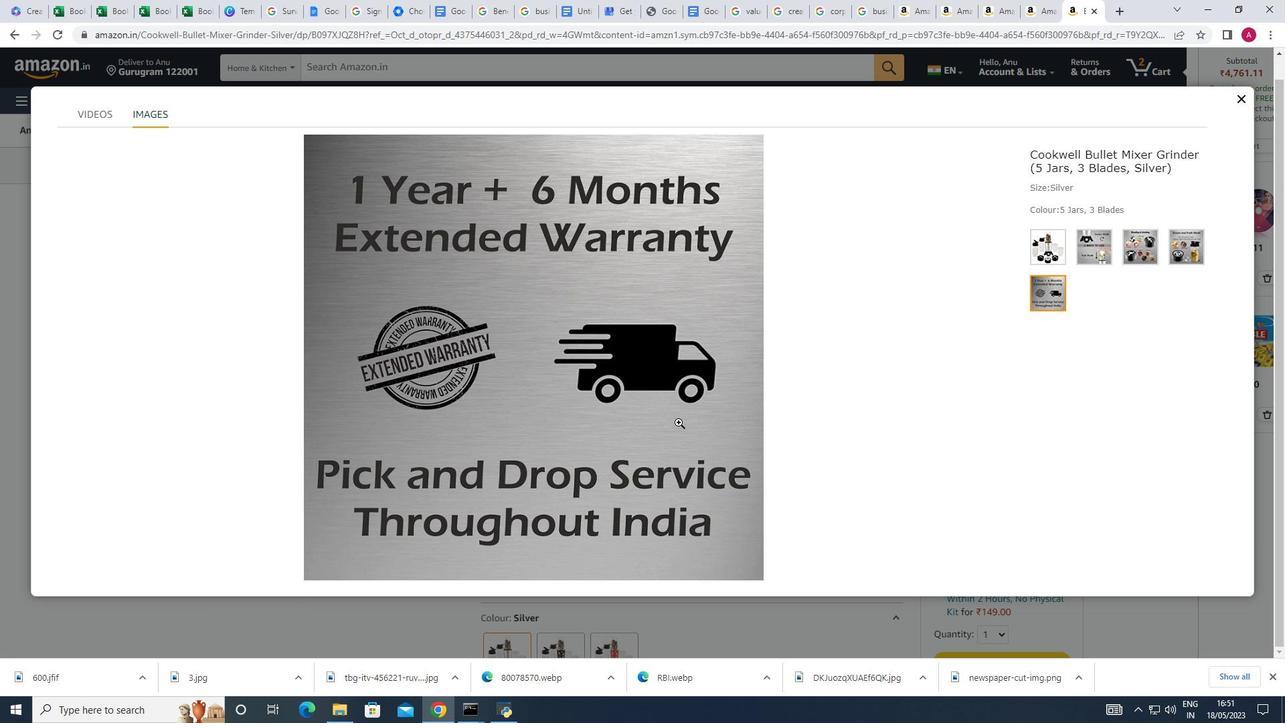 
Action: Mouse scrolled (678, 421) with delta (0, 0)
Screenshot: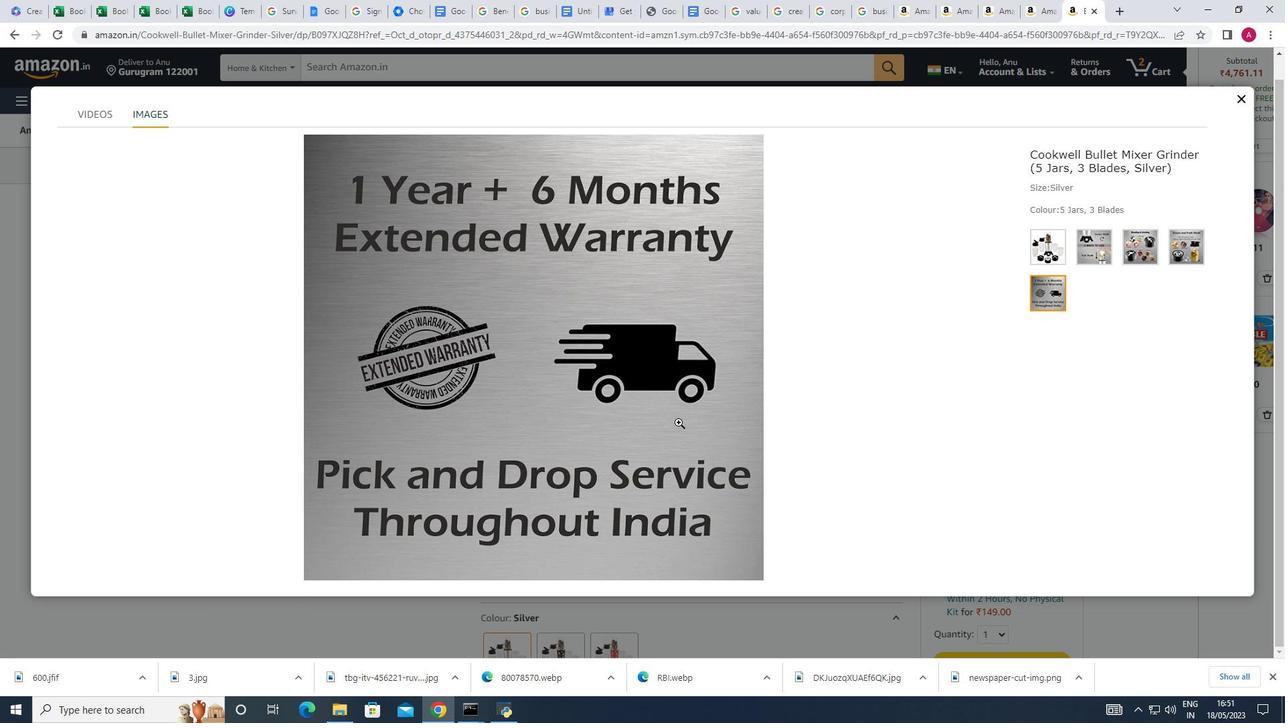 
Action: Mouse scrolled (678, 421) with delta (0, 0)
Screenshot: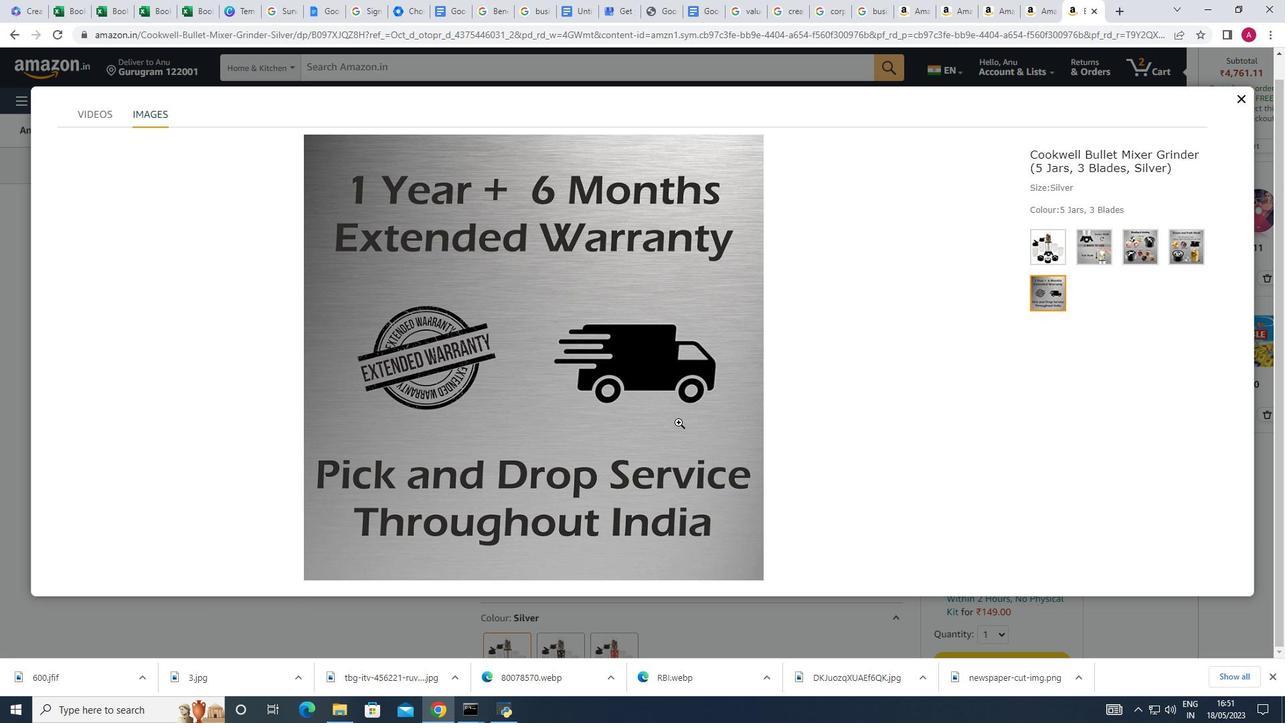 
Action: Mouse moved to (678, 419)
Screenshot: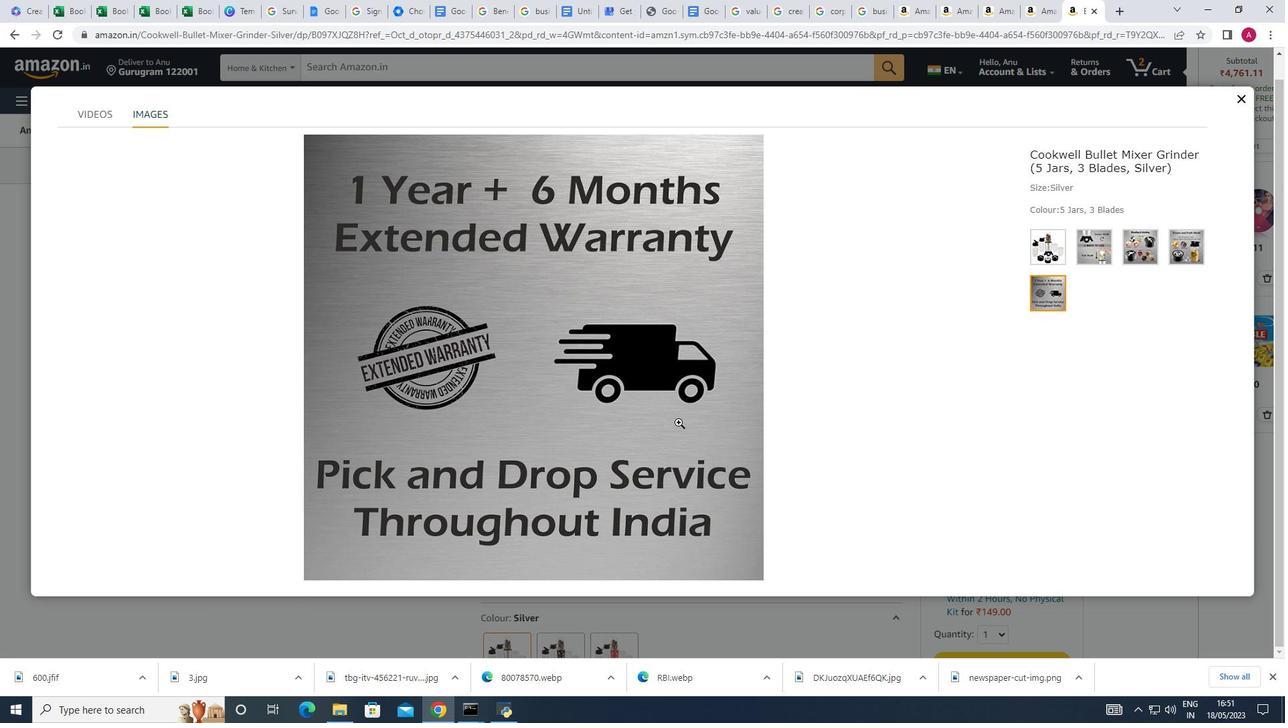 
Action: Mouse scrolled (678, 419) with delta (0, 0)
Screenshot: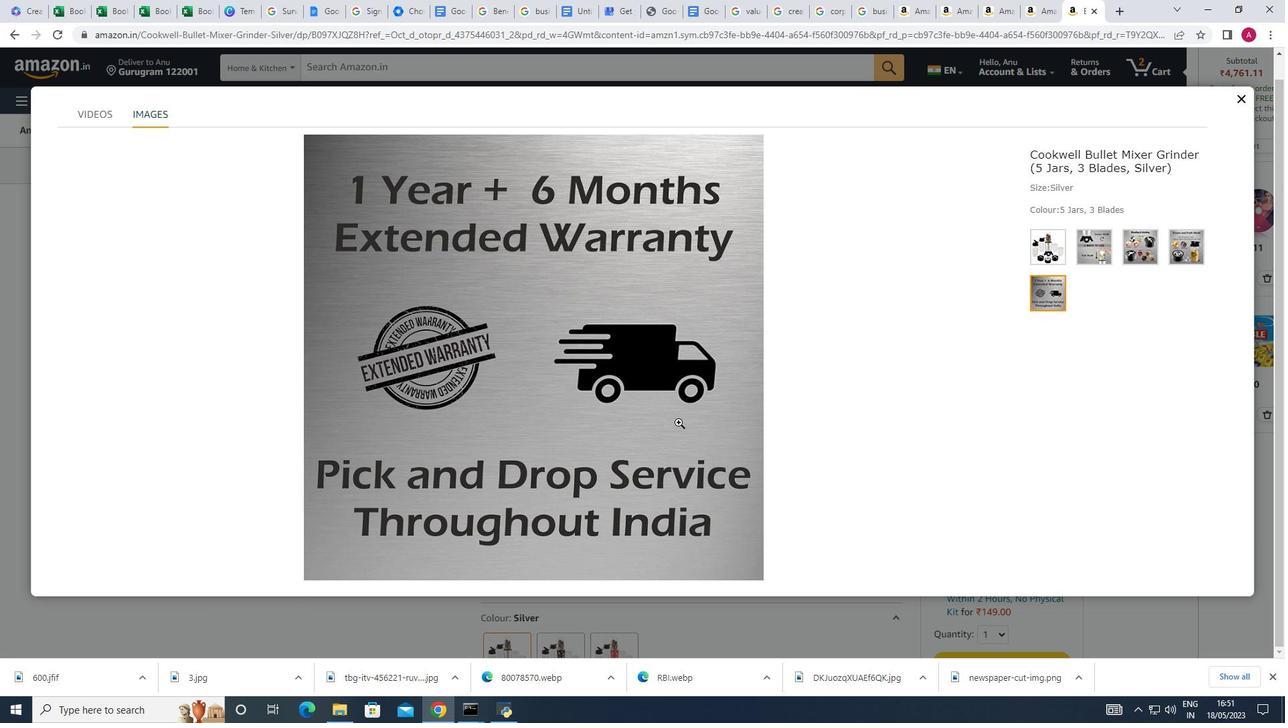 
Action: Mouse scrolled (678, 419) with delta (0, 0)
Screenshot: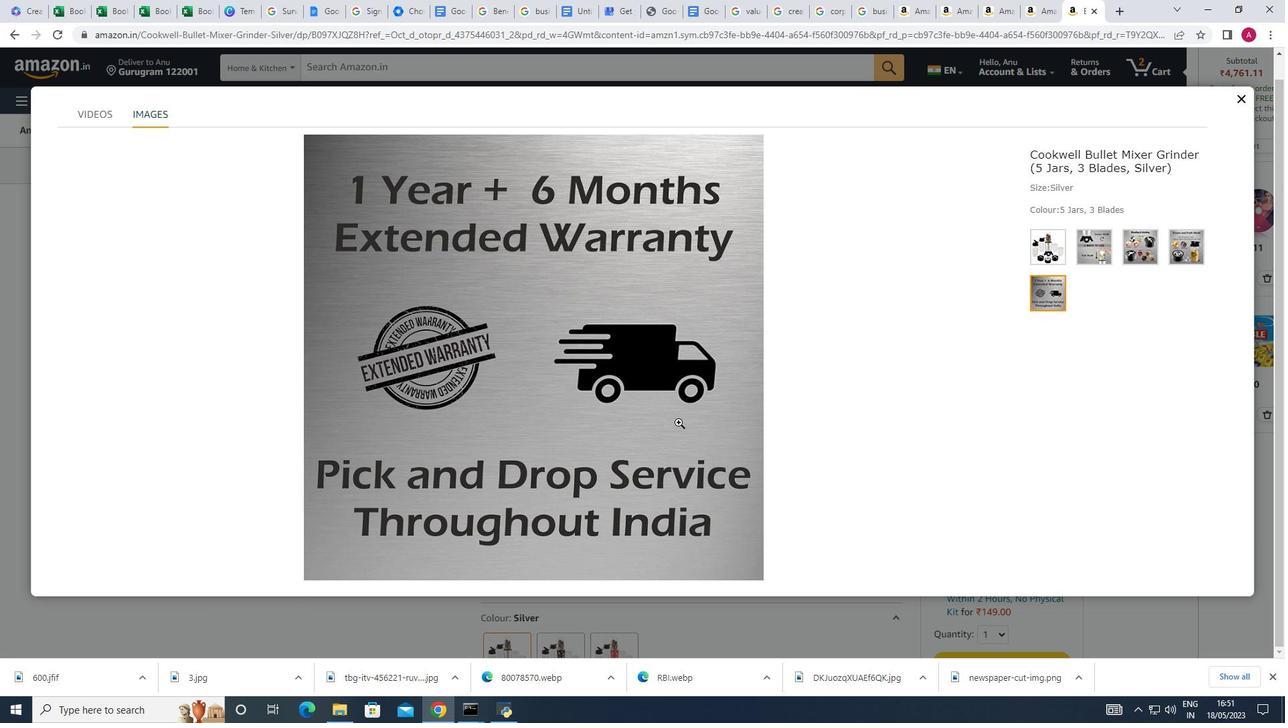 
Action: Mouse scrolled (678, 419) with delta (0, 0)
Screenshot: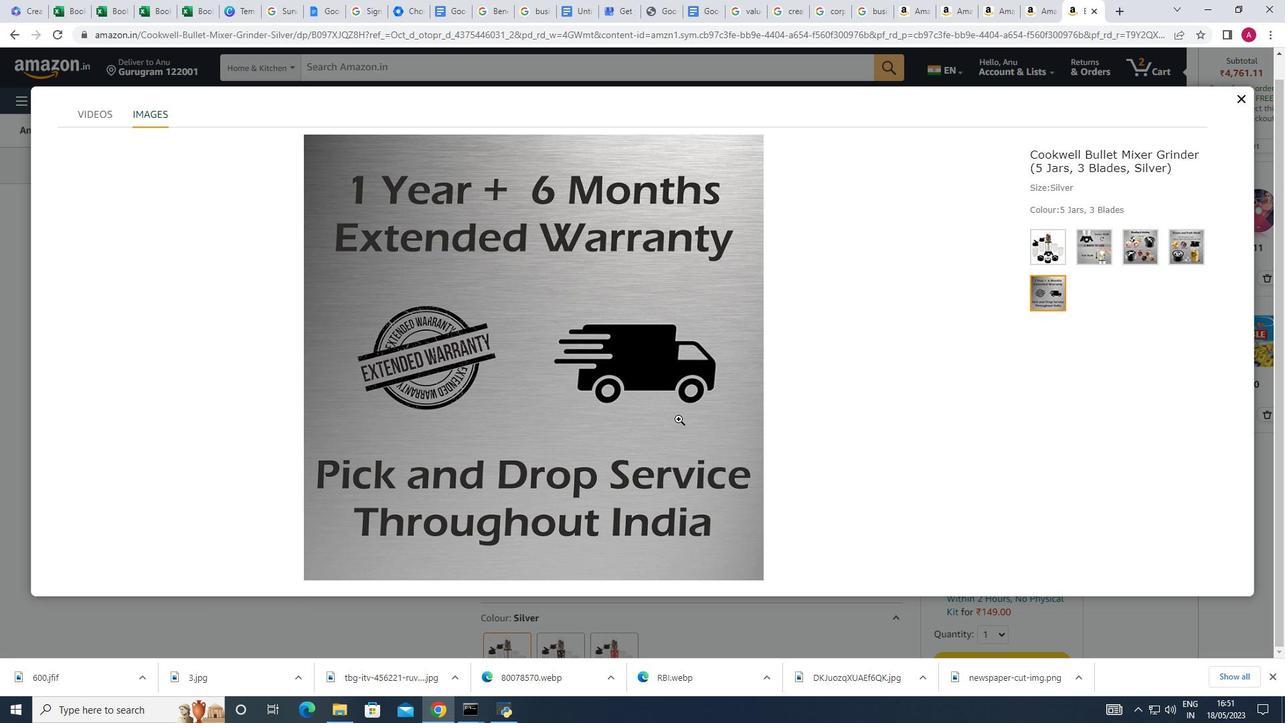 
Action: Mouse moved to (1236, 117)
Screenshot: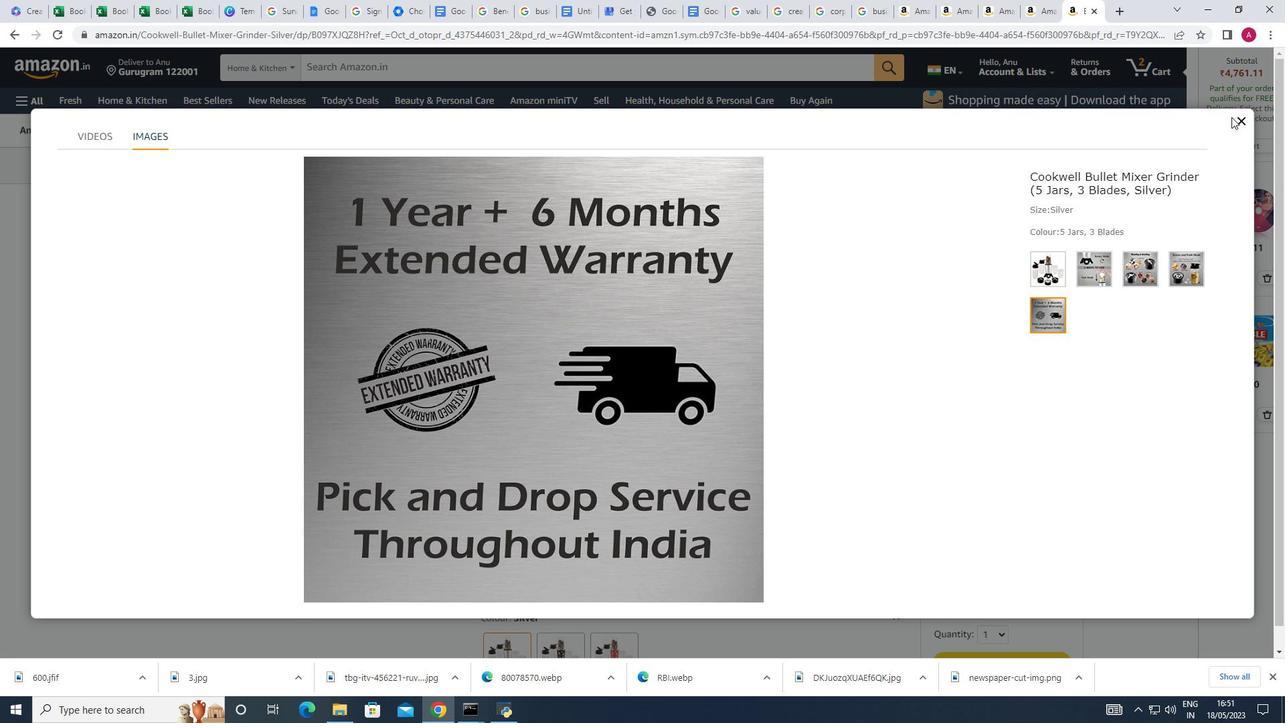 
Action: Mouse pressed left at (1236, 117)
Screenshot: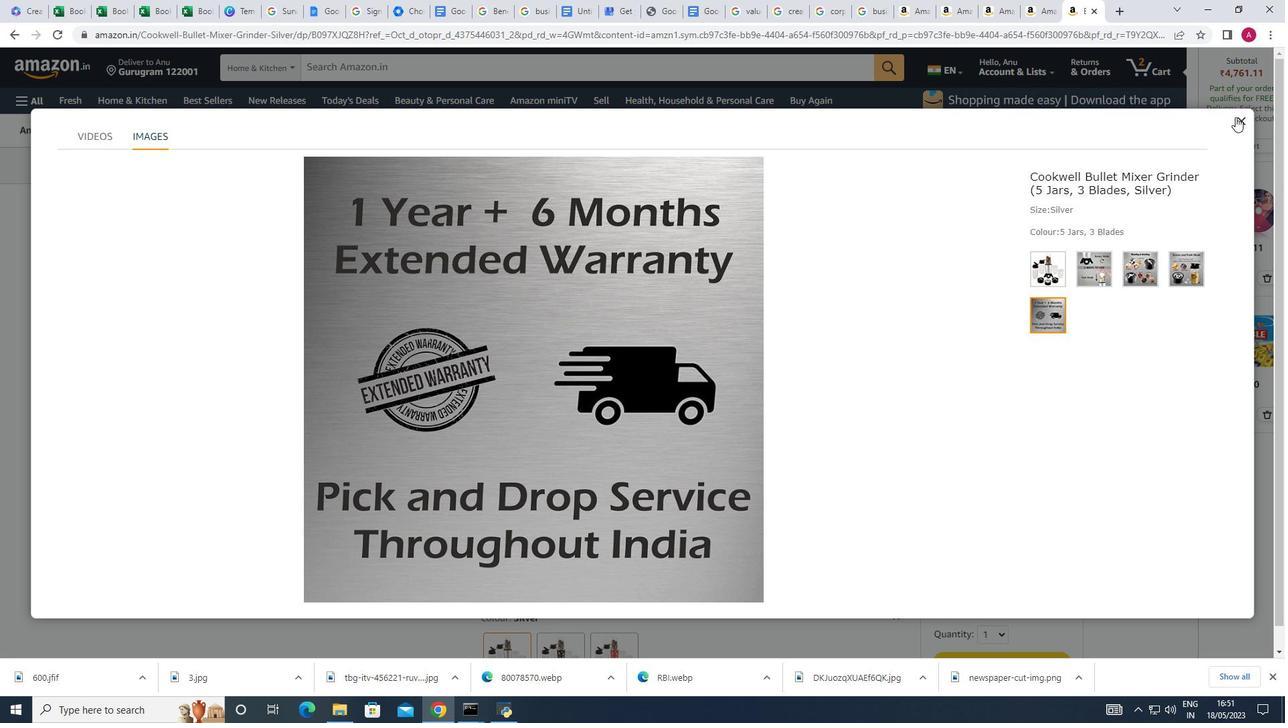
Action: Mouse moved to (206, 543)
Screenshot: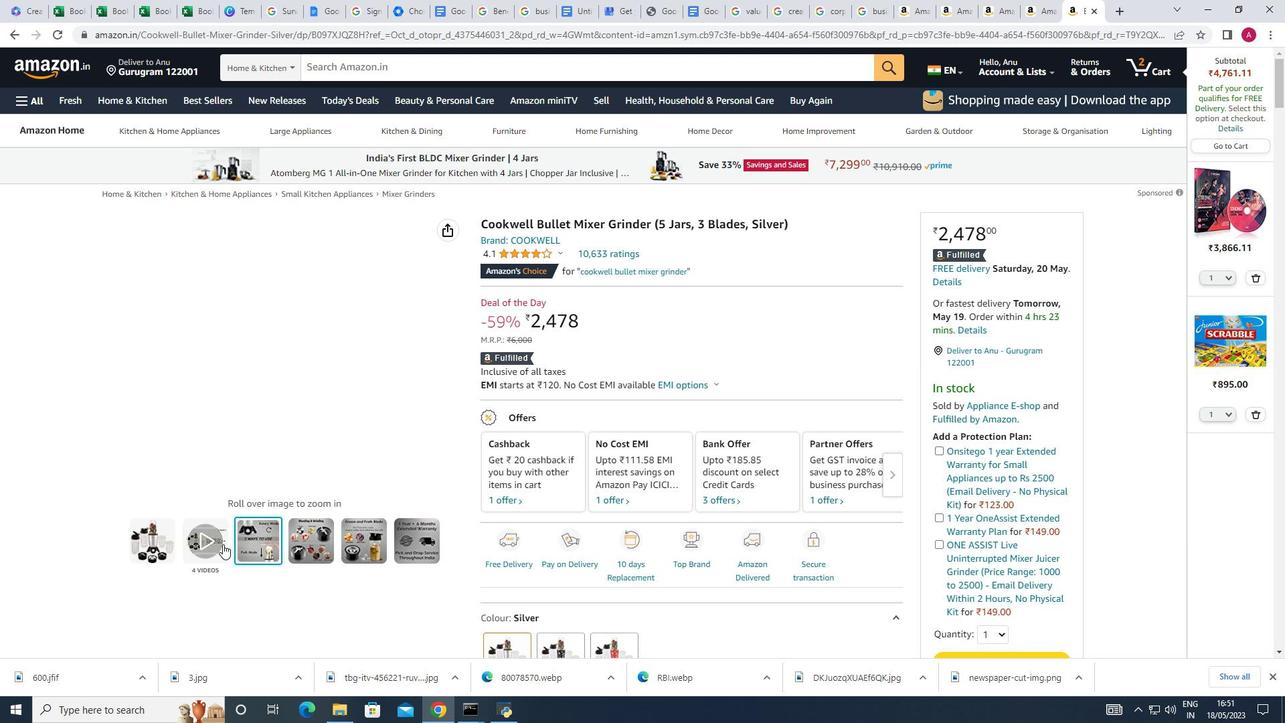 
Action: Mouse pressed left at (206, 543)
Screenshot: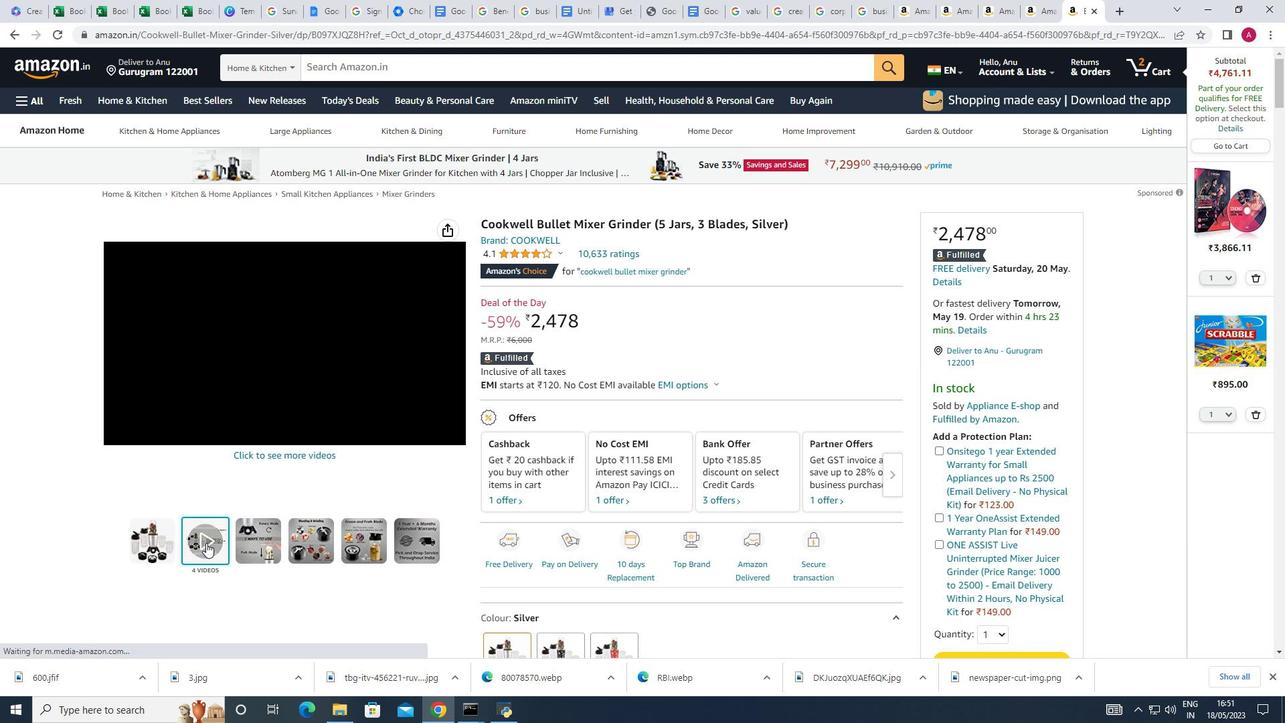 
Action: Mouse moved to (287, 354)
Screenshot: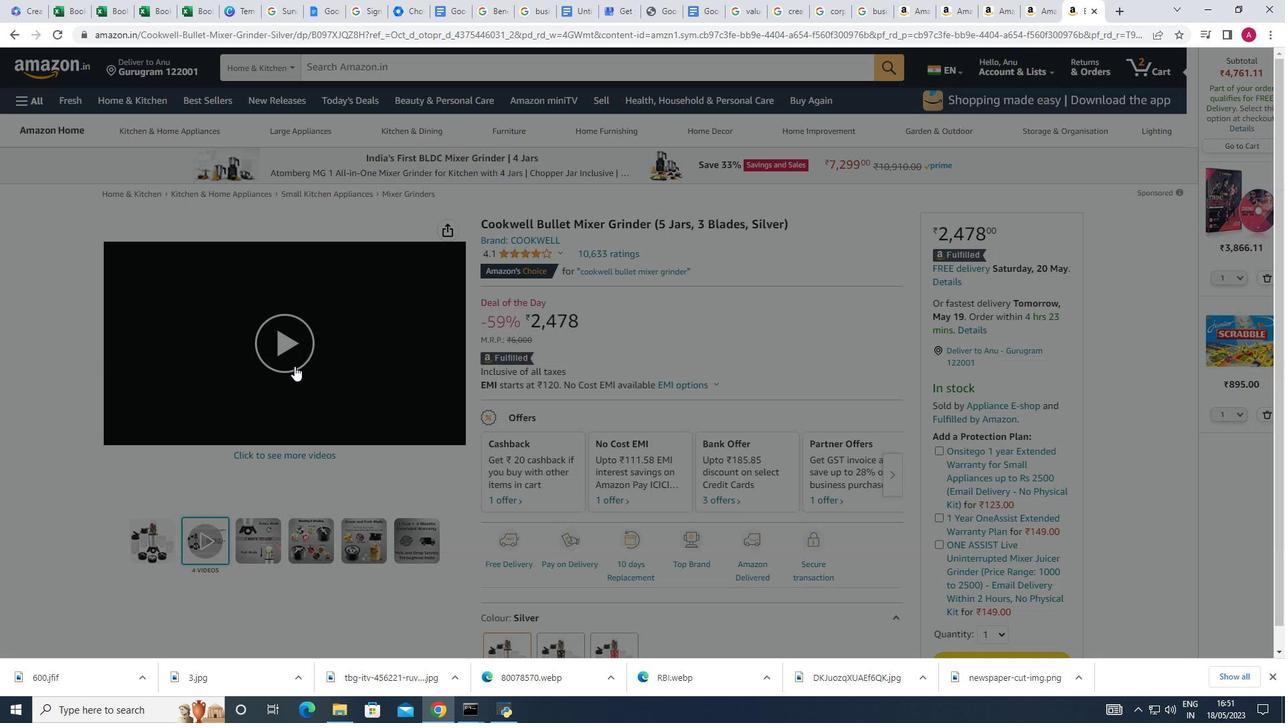 
Action: Mouse pressed left at (287, 354)
Screenshot: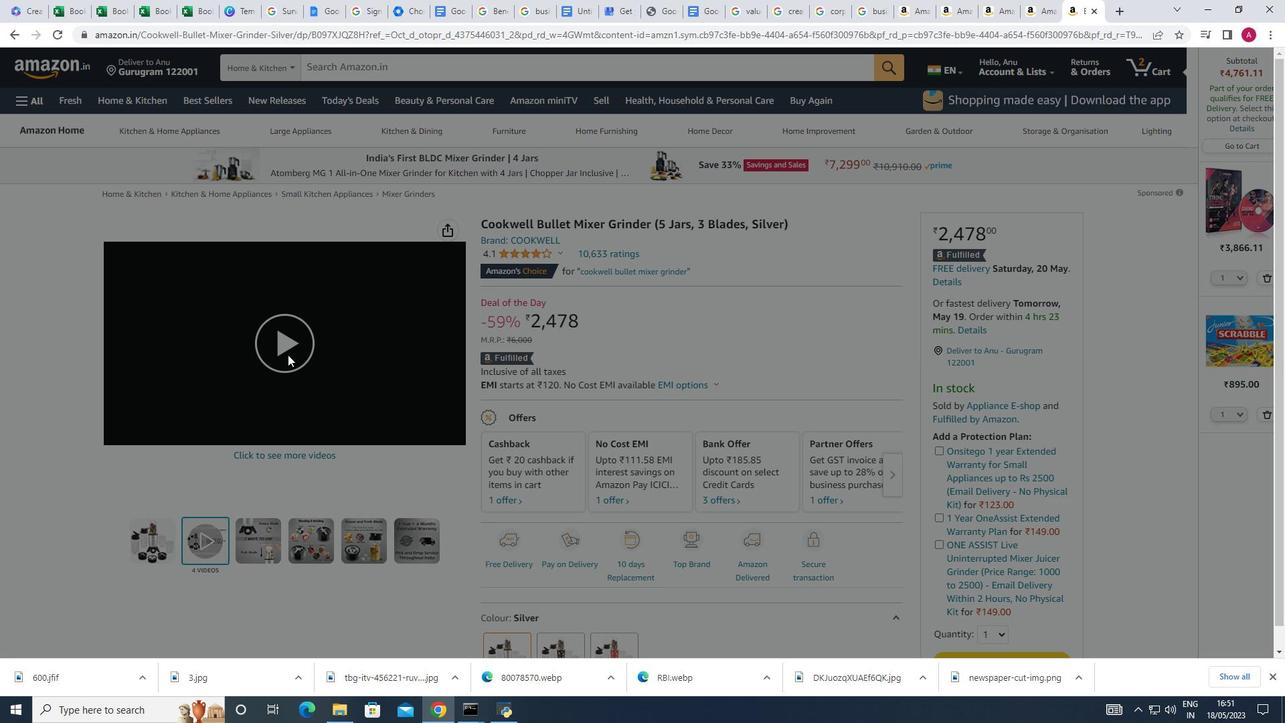 
Action: Mouse moved to (1094, 283)
Screenshot: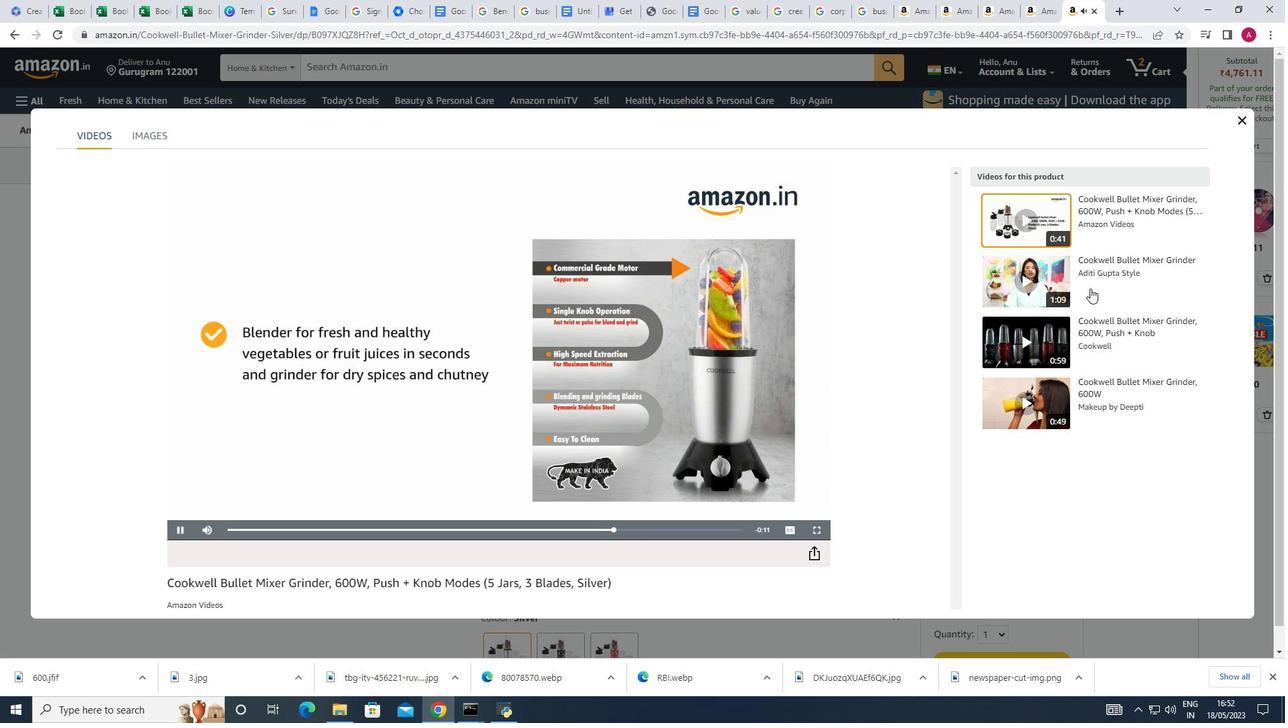 
Action: Mouse pressed left at (1094, 283)
Screenshot: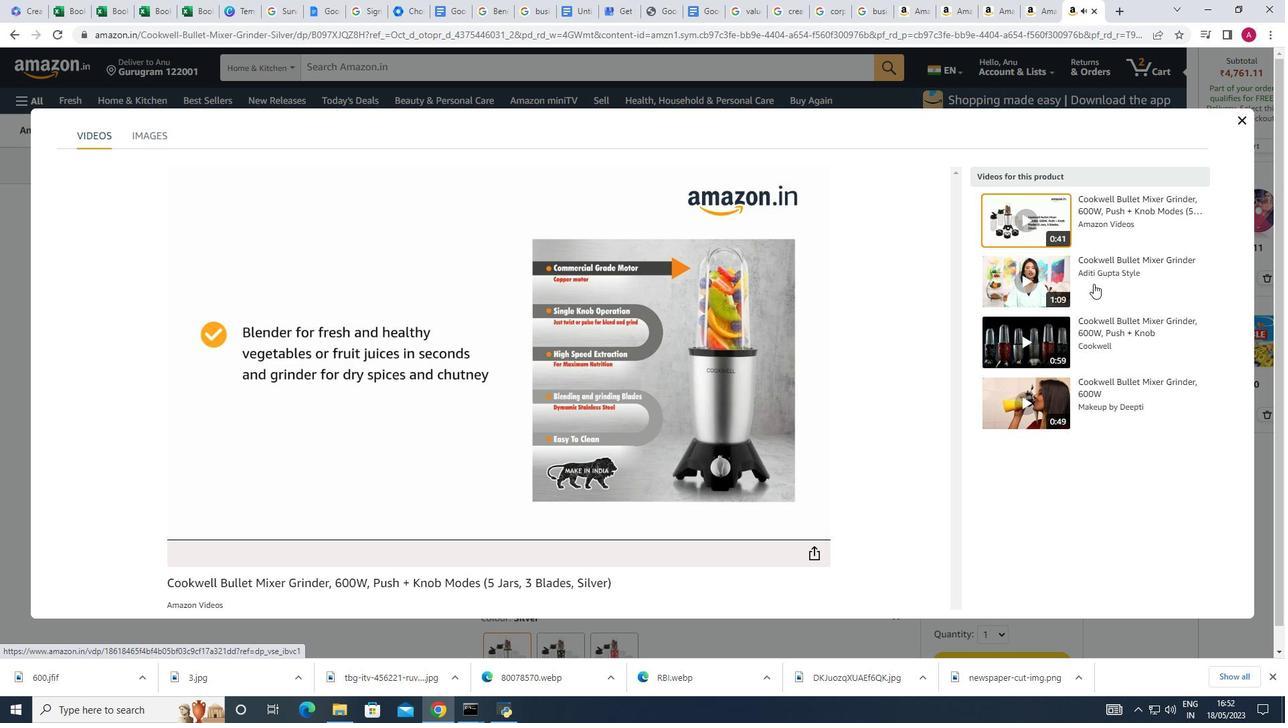 
Action: Mouse moved to (329, 536)
Screenshot: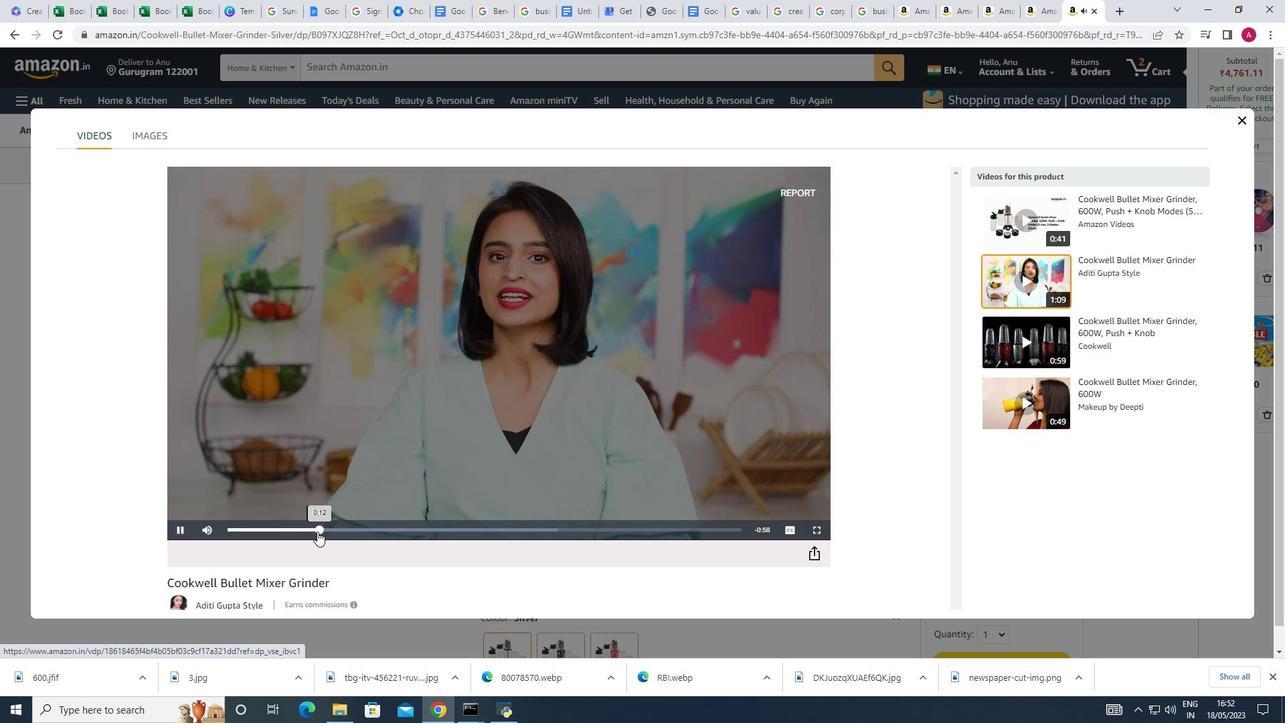 
Action: Mouse pressed left at (322, 534)
Screenshot: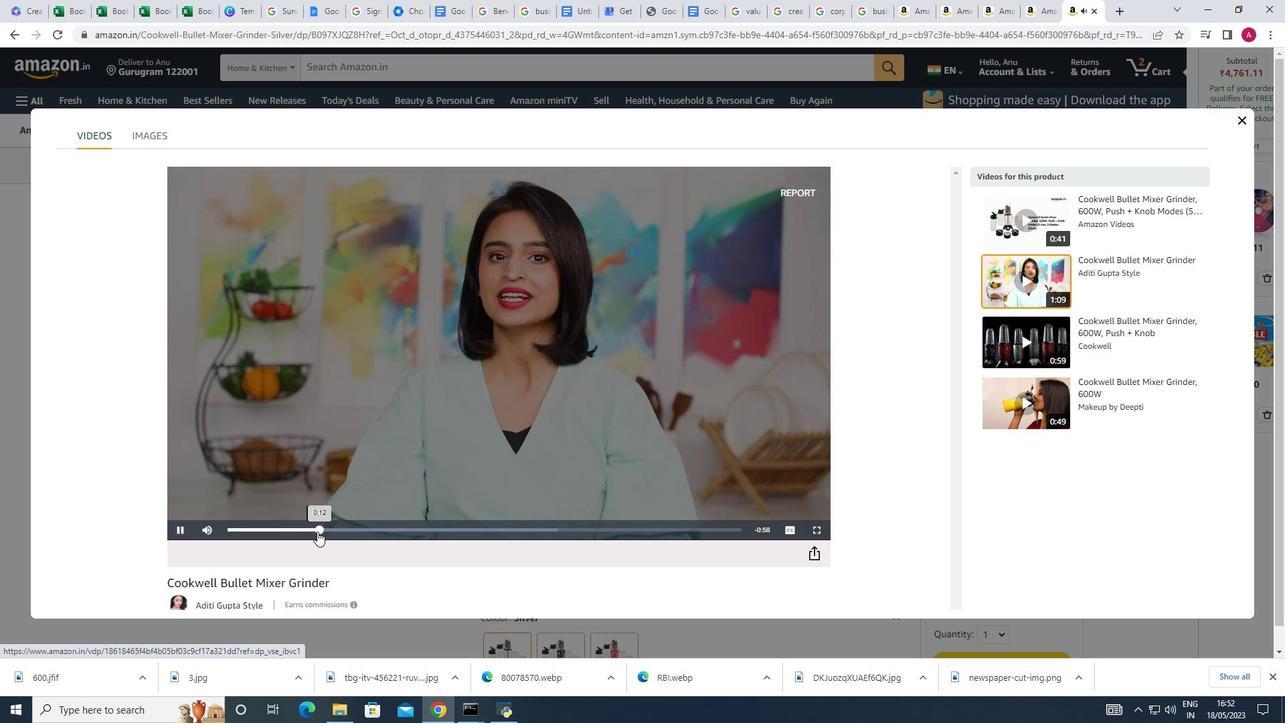 
Action: Mouse moved to (926, 494)
Screenshot: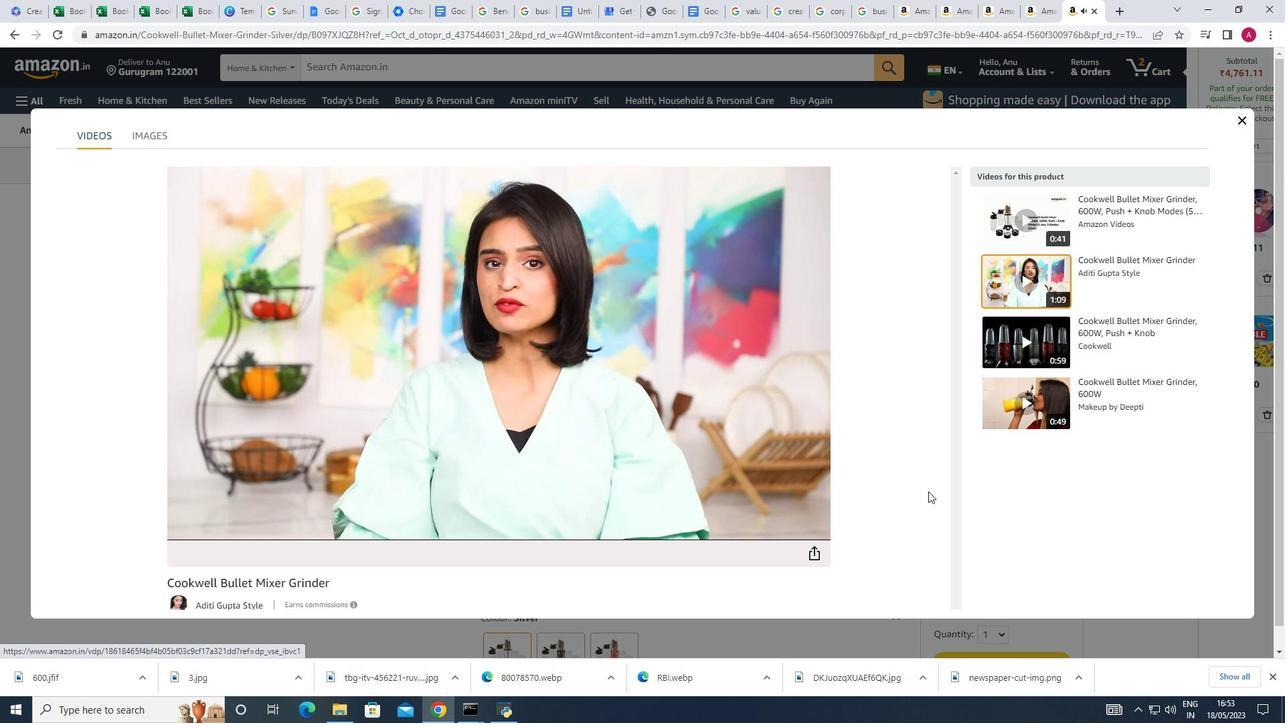 
Action: Mouse scrolled (926, 494) with delta (0, 0)
Screenshot: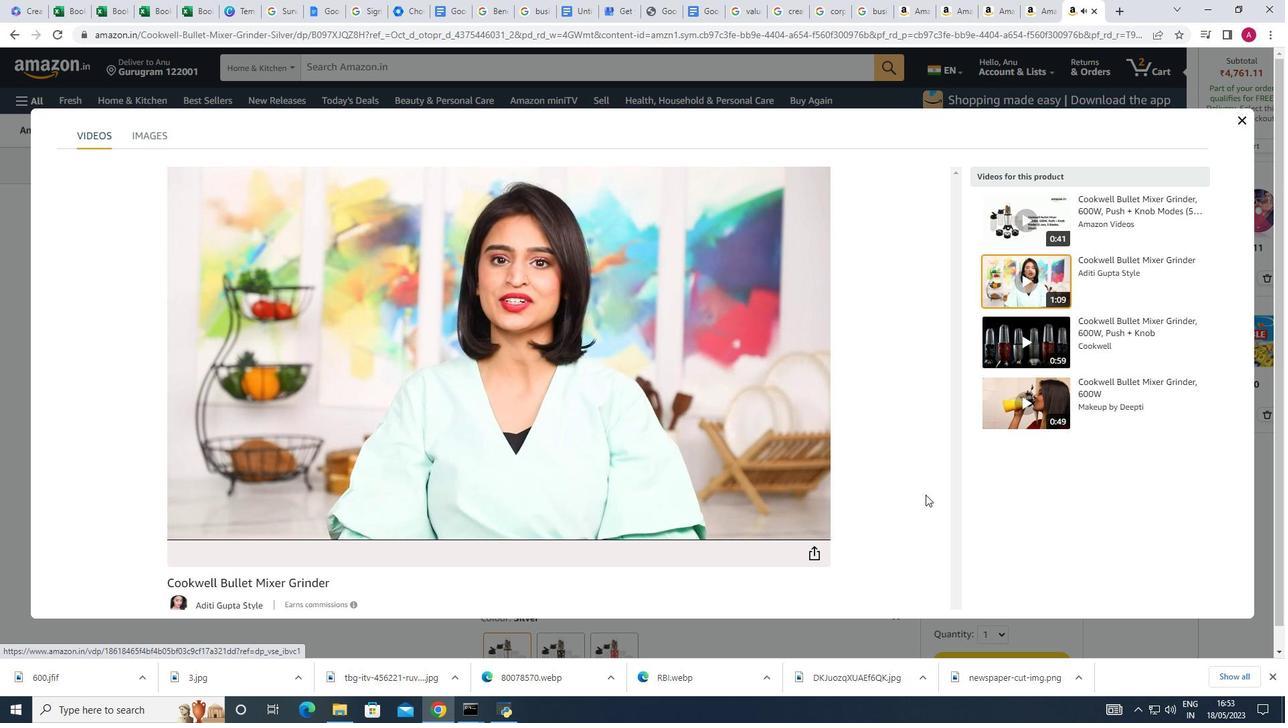 
Action: Mouse scrolled (926, 495) with delta (0, 0)
Screenshot: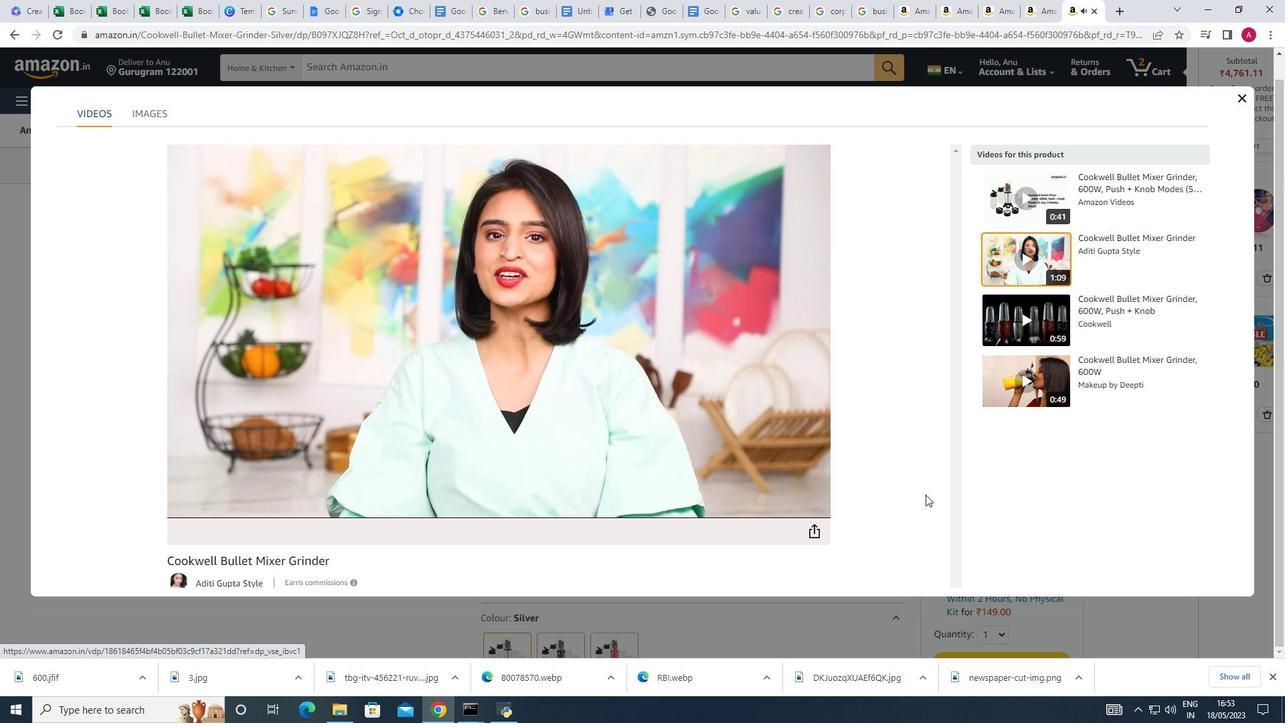 
Action: Mouse moved to (1241, 114)
Screenshot: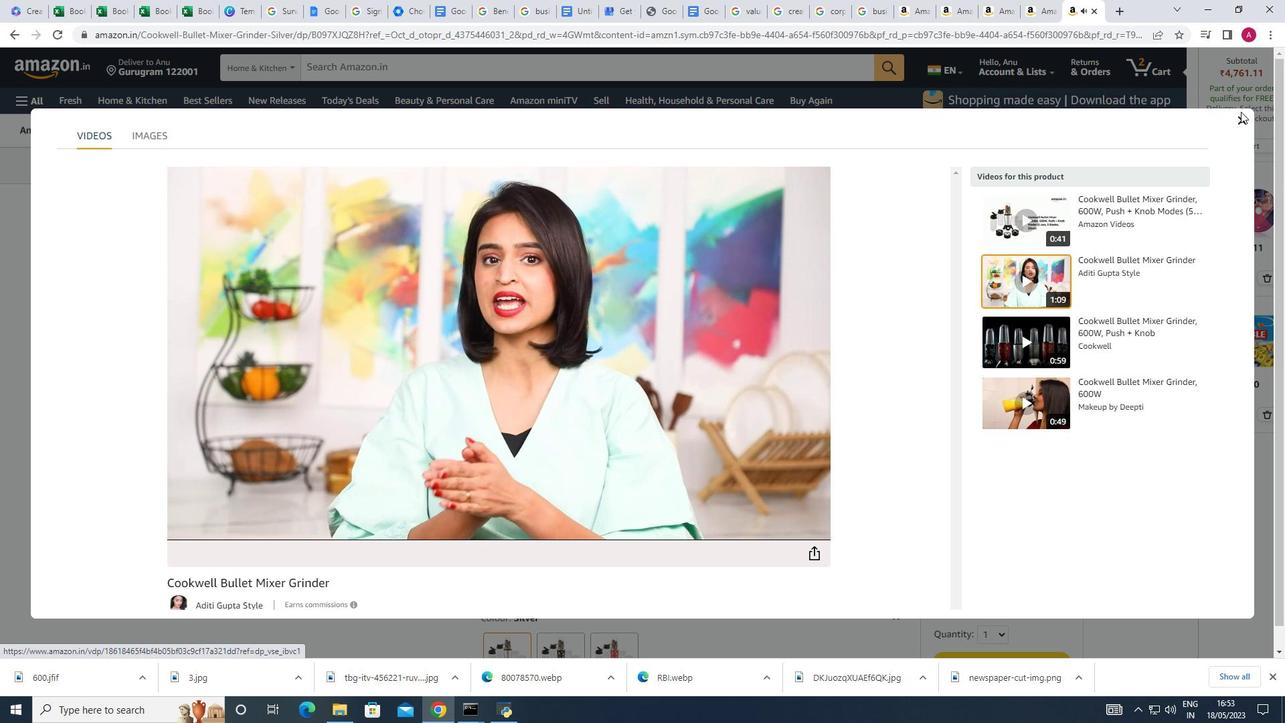 
Action: Mouse pressed left at (1241, 114)
Screenshot: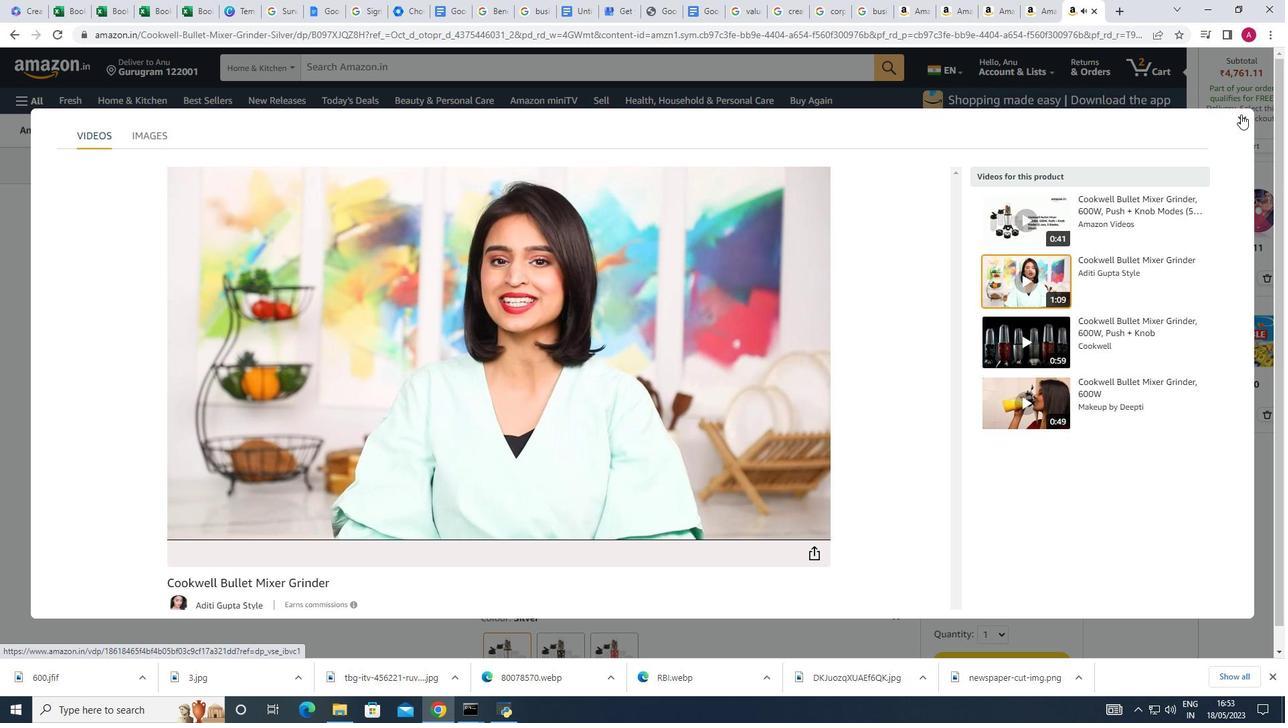 
Action: Mouse moved to (594, 473)
Screenshot: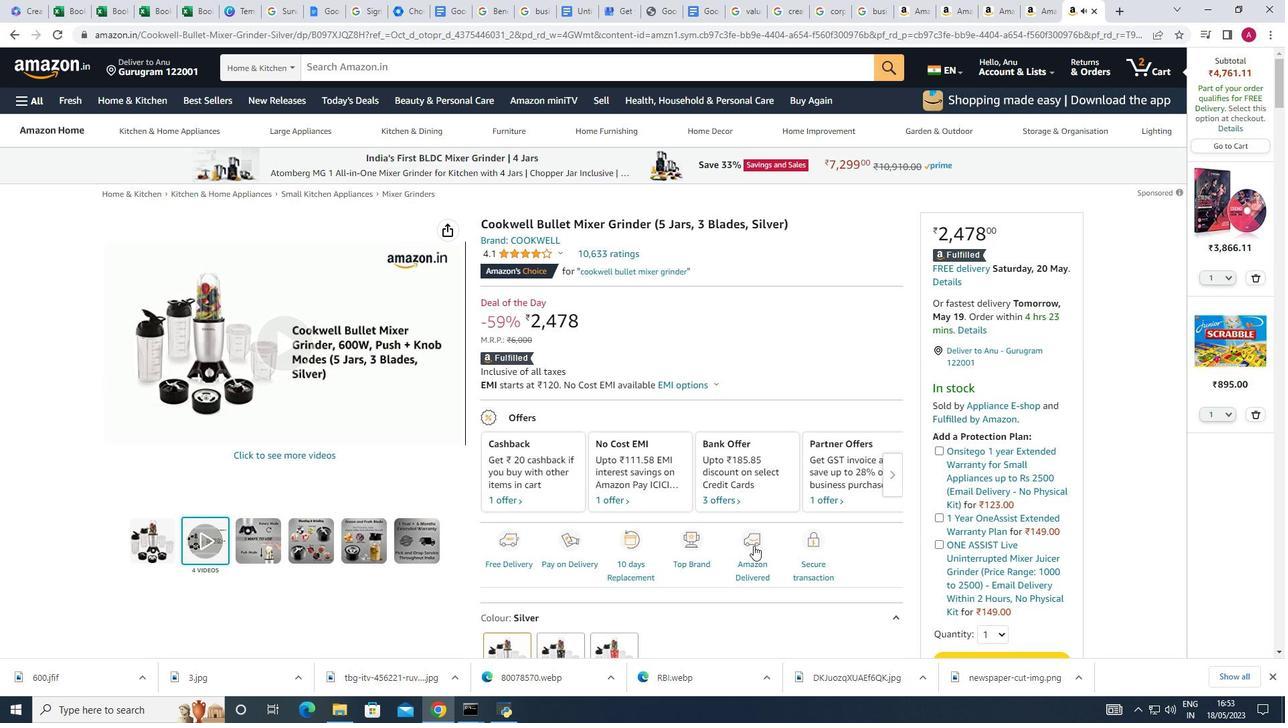 
Action: Mouse scrolled (594, 472) with delta (0, 0)
Screenshot: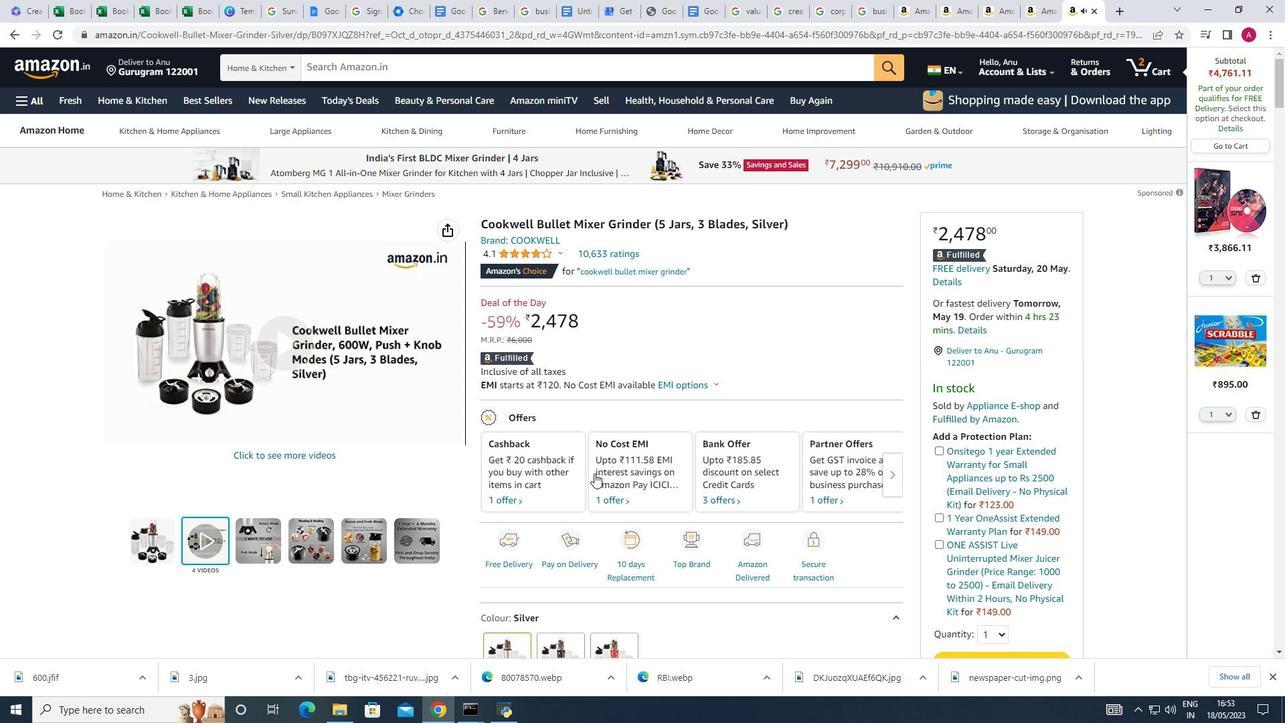 
Action: Mouse scrolled (594, 472) with delta (0, 0)
Screenshot: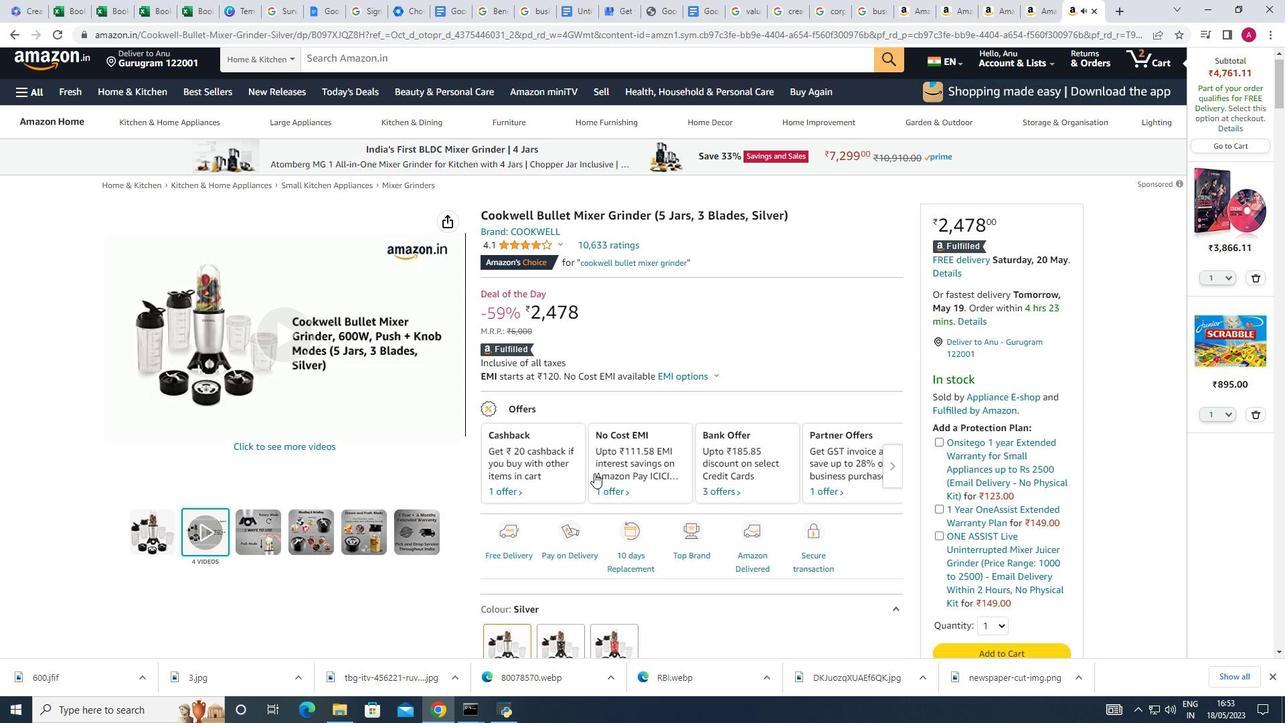 
Action: Mouse scrolled (594, 474) with delta (0, 0)
Screenshot: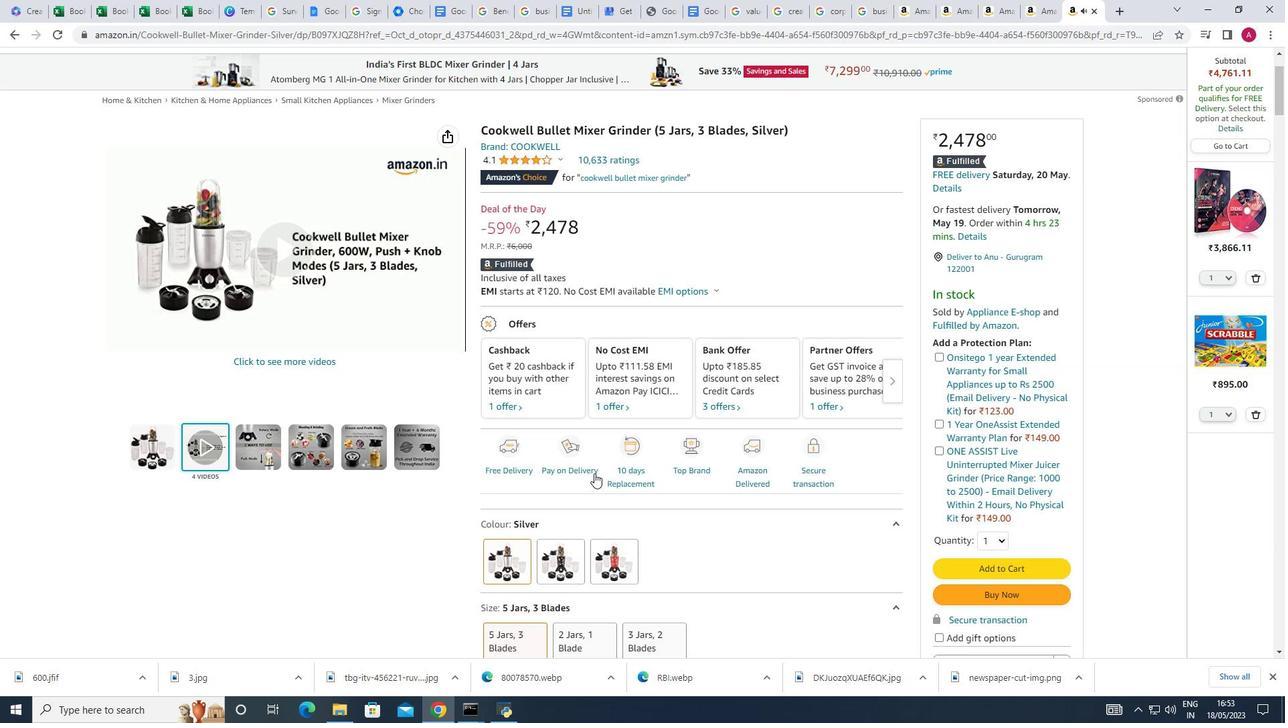 
Action: Mouse scrolled (594, 474) with delta (0, 0)
Screenshot: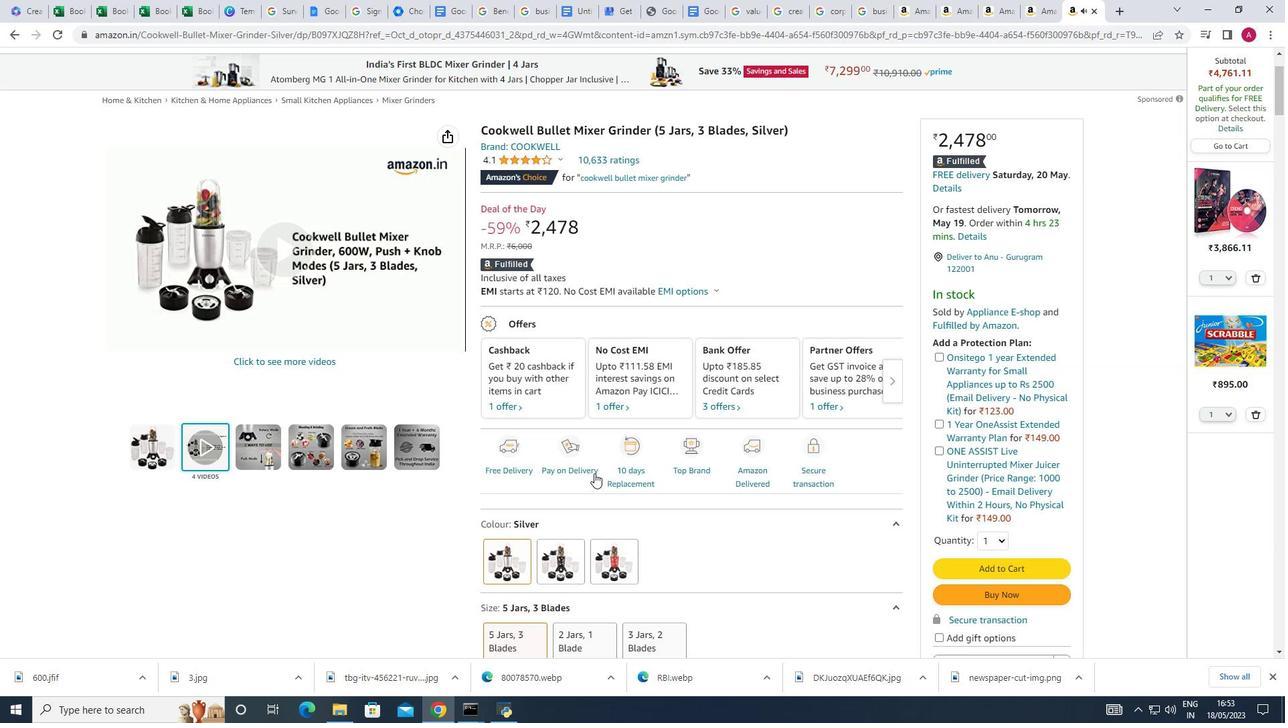 
Action: Mouse scrolled (594, 474) with delta (0, 0)
Screenshot: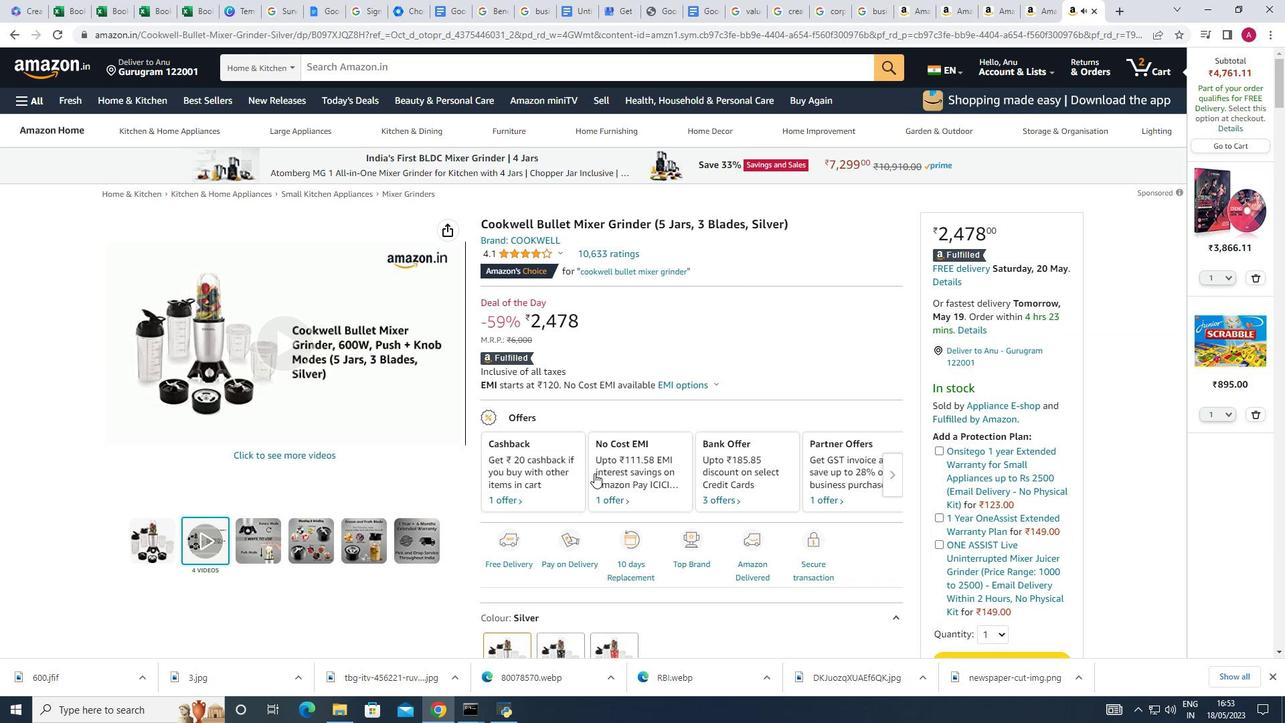 
Action: Mouse scrolled (594, 474) with delta (0, 0)
Screenshot: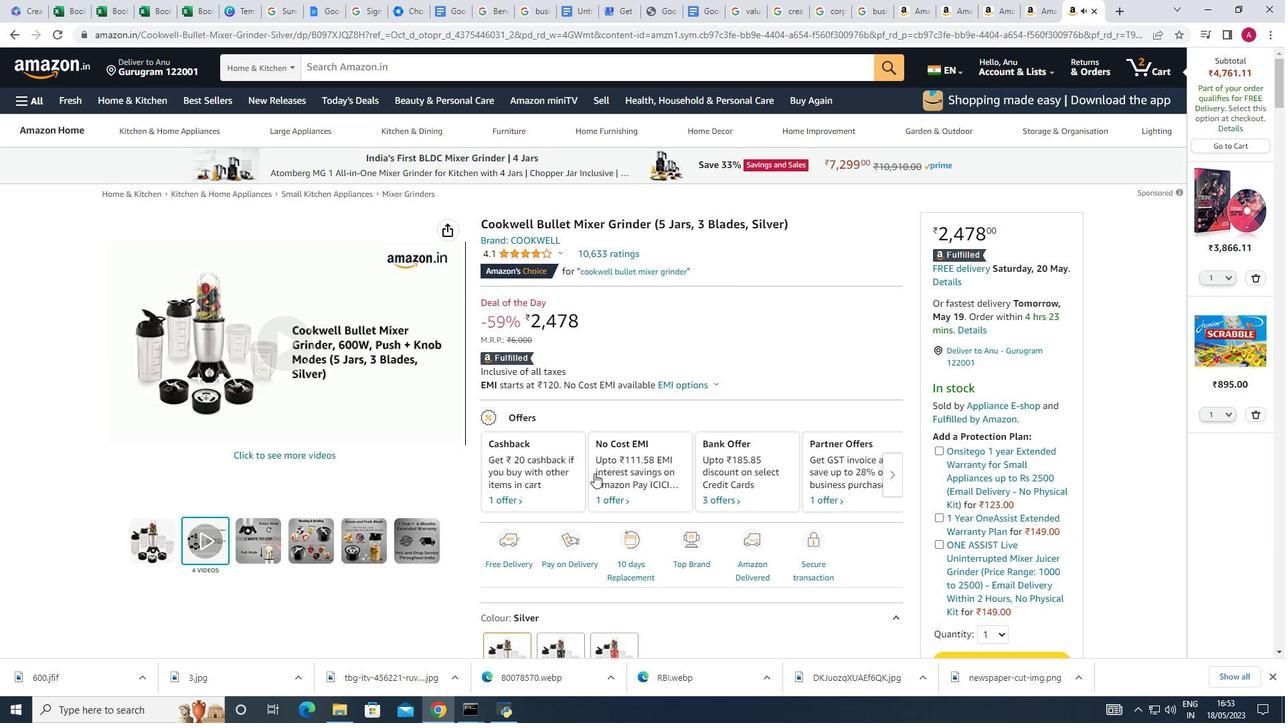 
Action: Mouse moved to (342, 198)
Screenshot: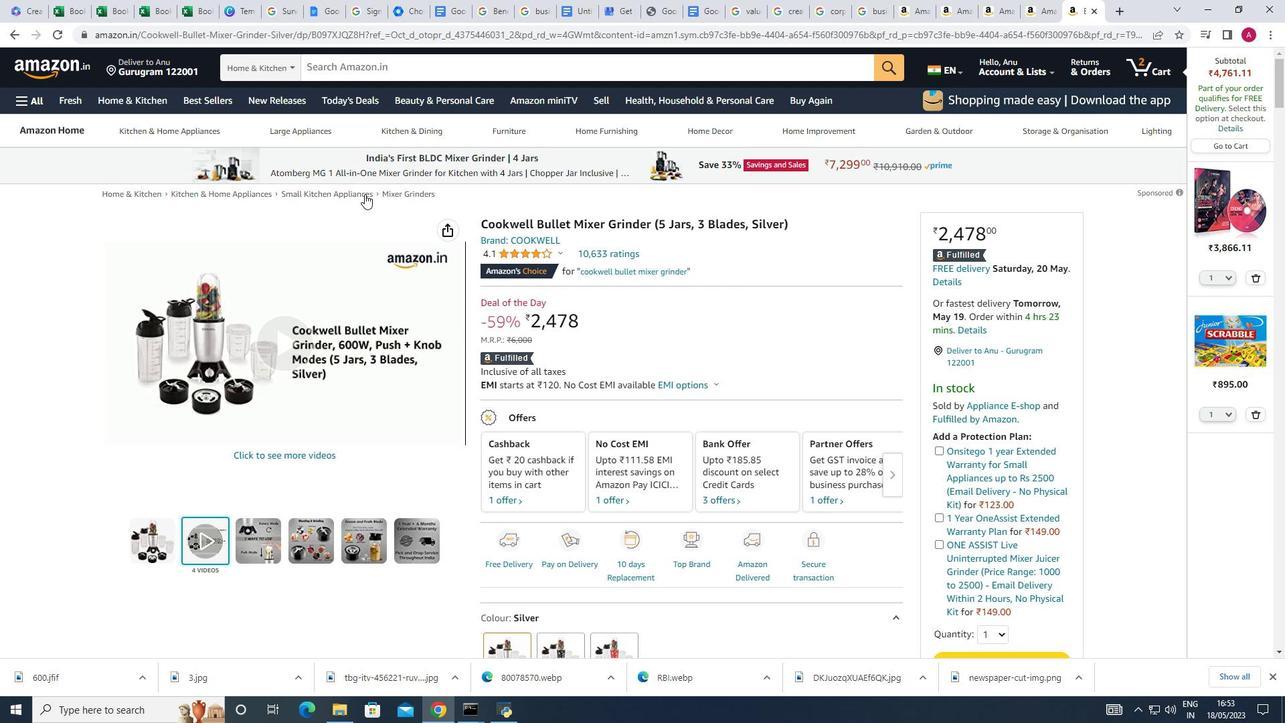 
Action: Mouse pressed left at (342, 198)
Screenshot: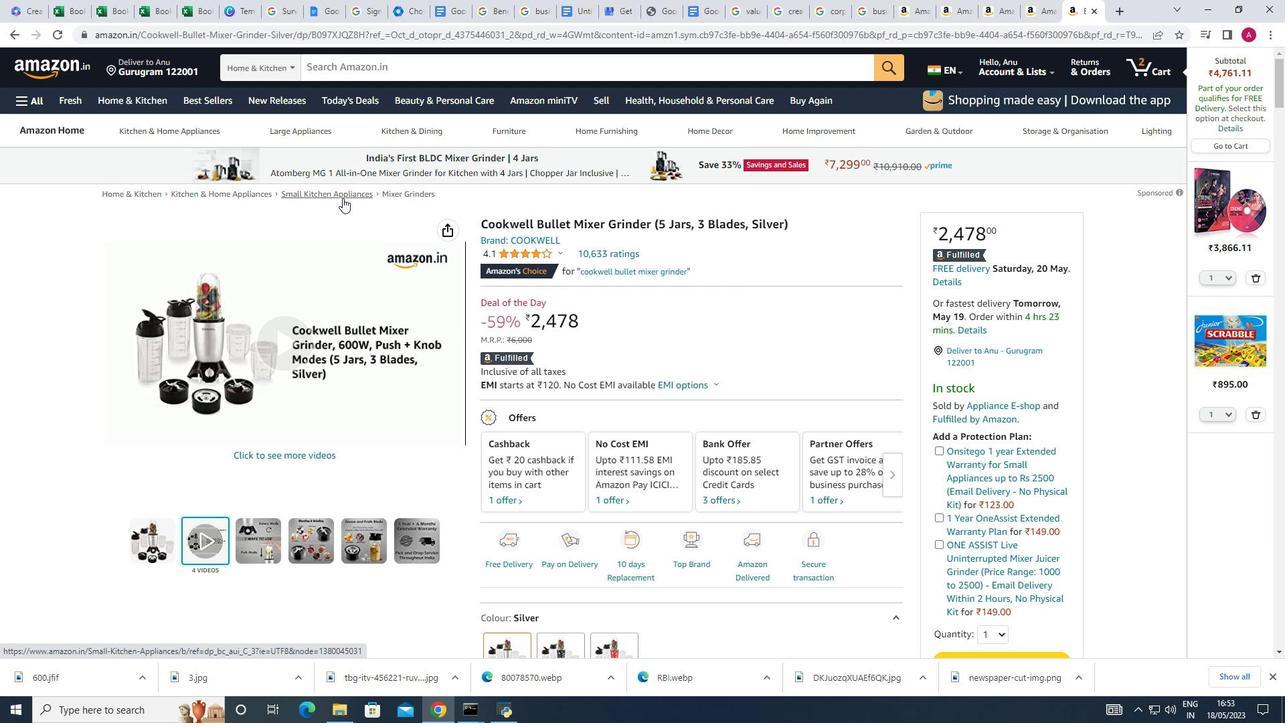 
Action: Mouse moved to (728, 299)
Screenshot: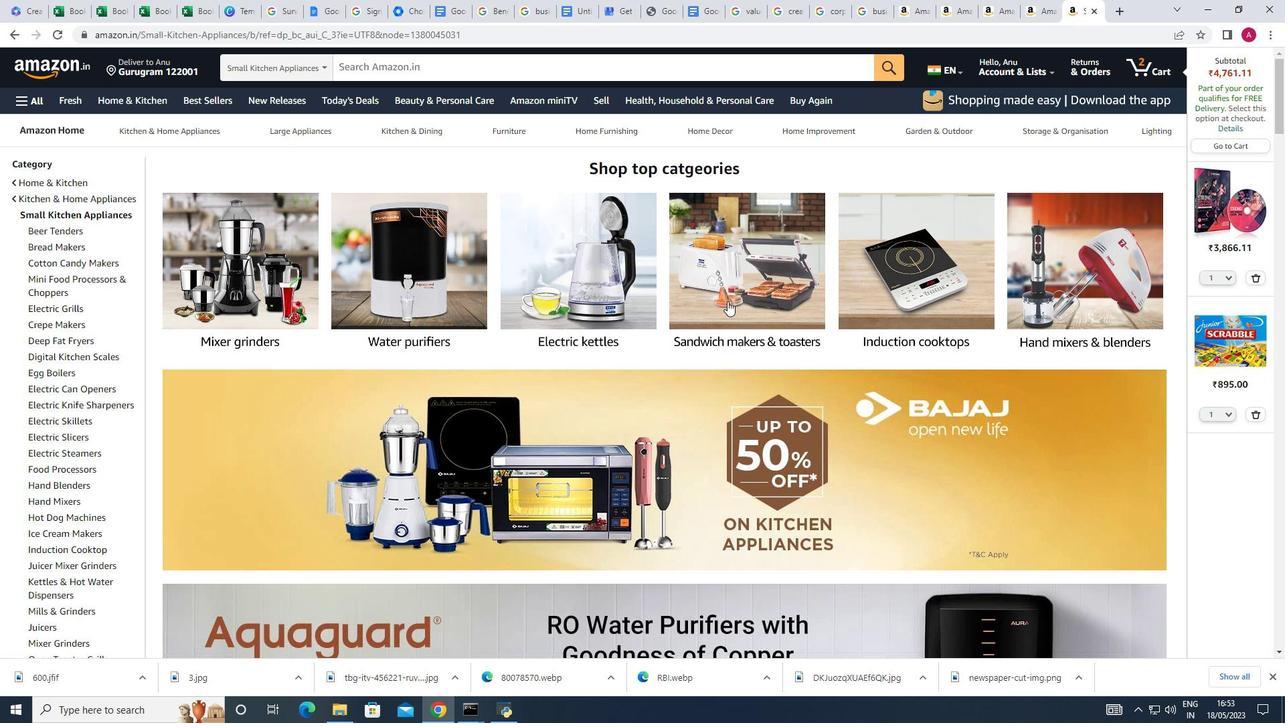 
Action: Mouse pressed left at (728, 299)
Screenshot: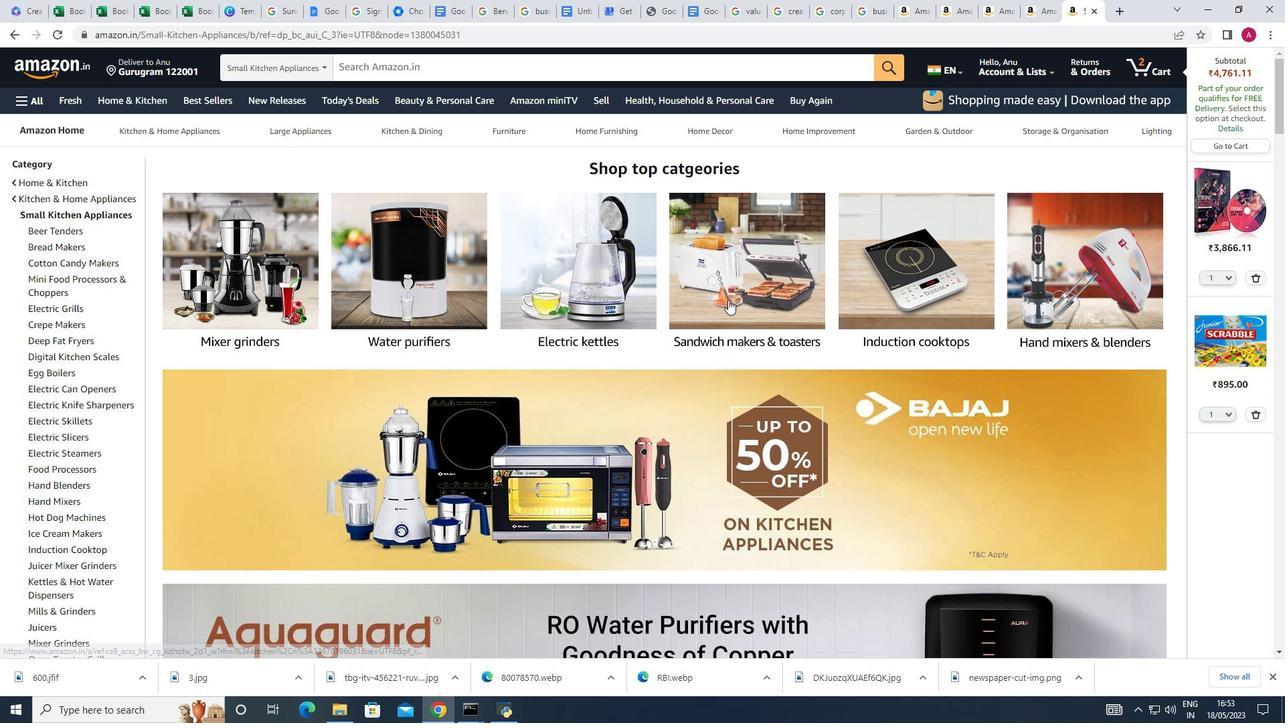 
Action: Mouse moved to (719, 409)
Screenshot: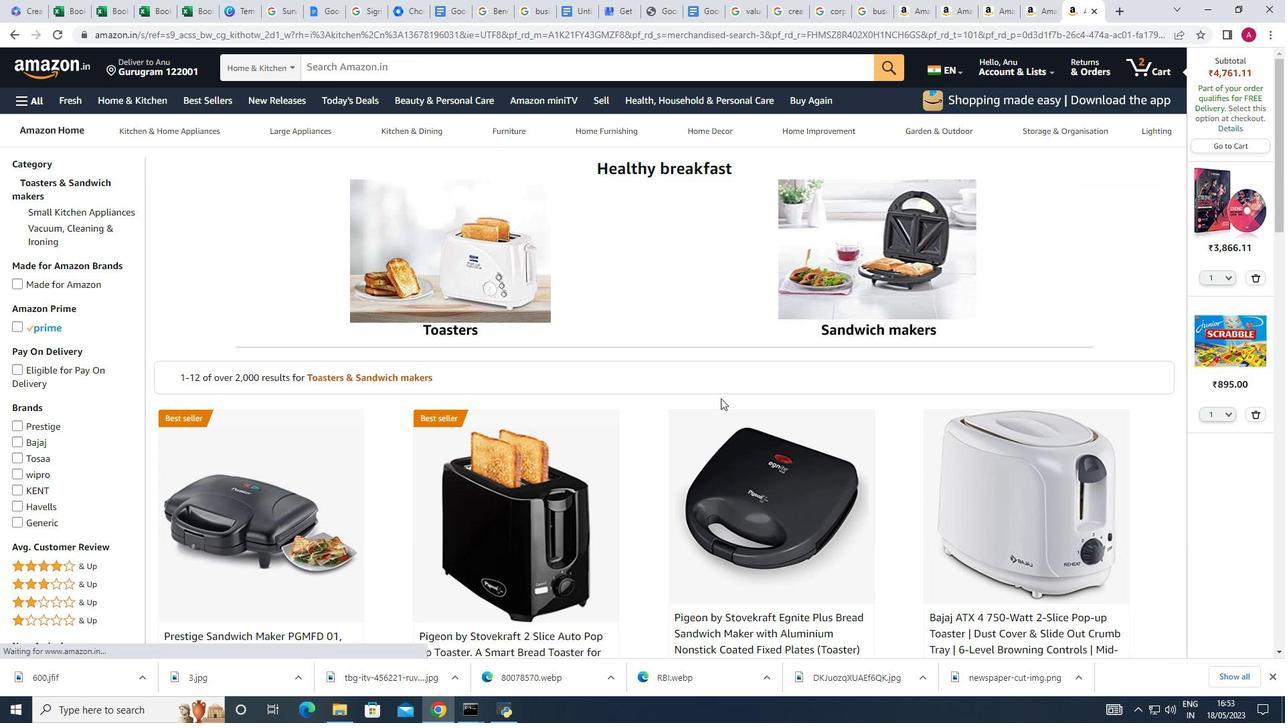 
Action: Mouse scrolled (719, 409) with delta (0, 0)
Screenshot: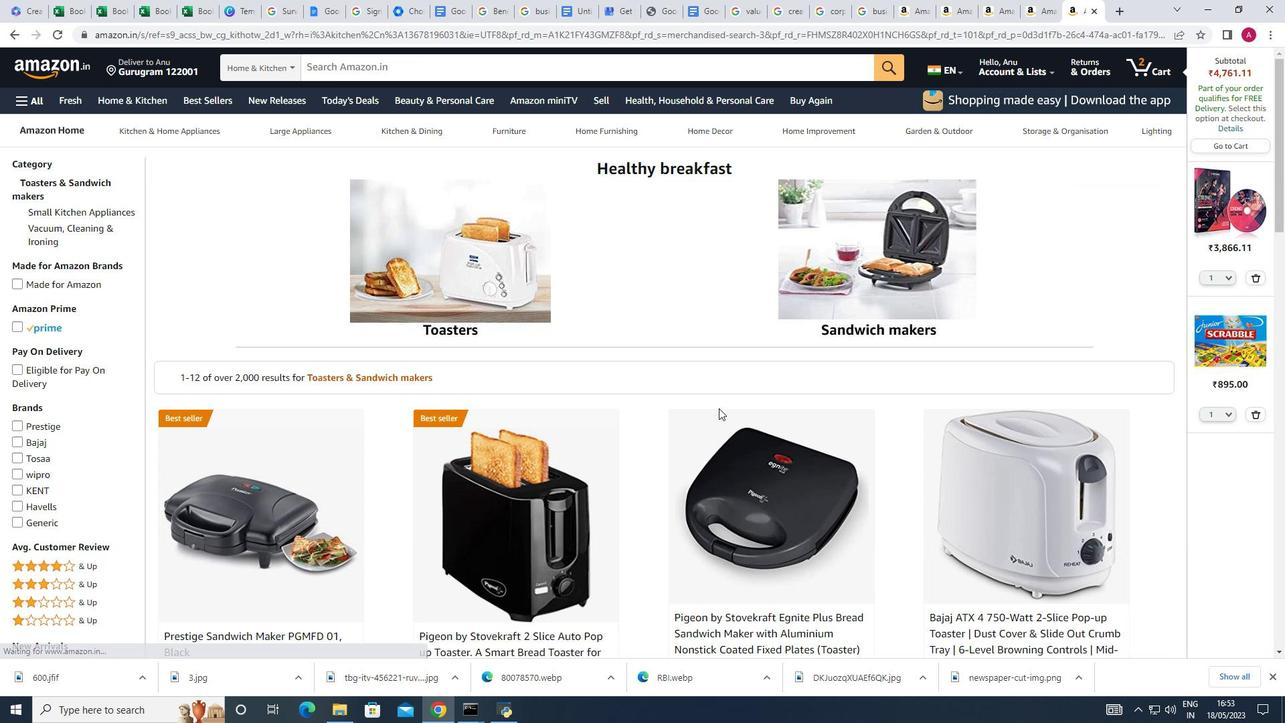 
Action: Mouse scrolled (719, 409) with delta (0, 0)
Screenshot: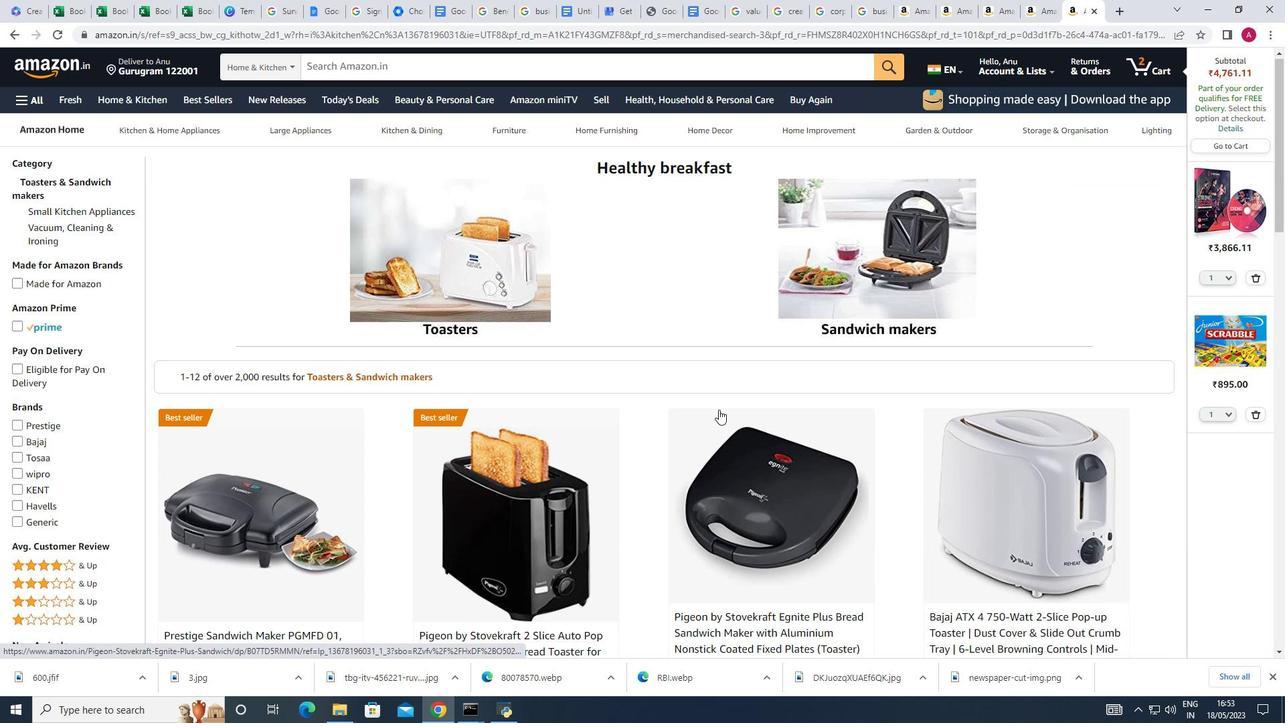
Action: Mouse scrolled (719, 409) with delta (0, 0)
Screenshot: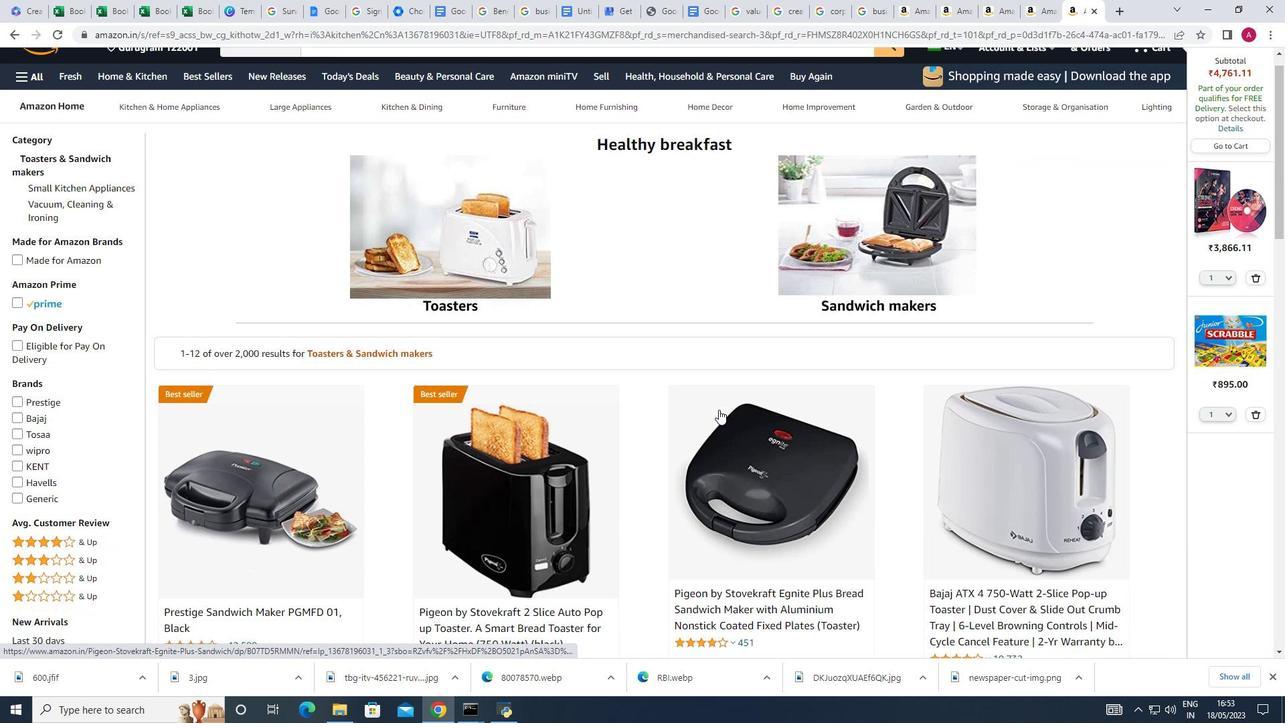 
Action: Mouse scrolled (719, 409) with delta (0, 0)
Screenshot: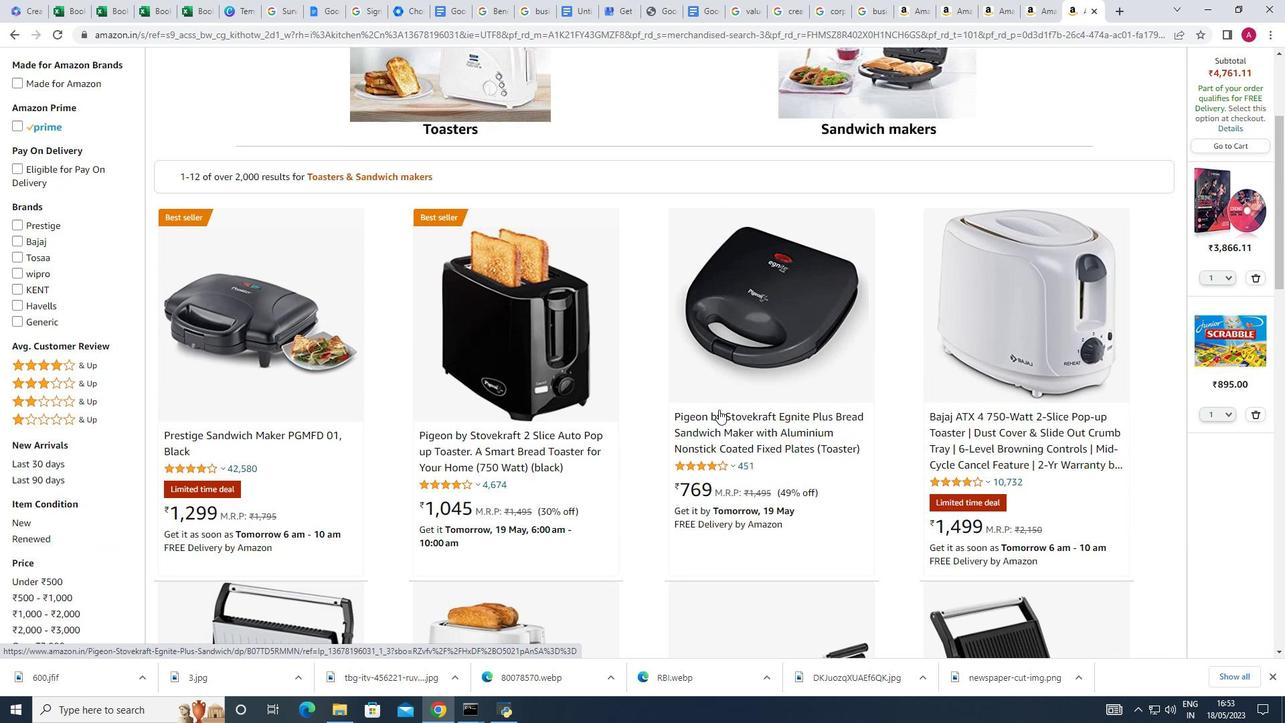 
Action: Mouse scrolled (719, 409) with delta (0, 0)
Screenshot: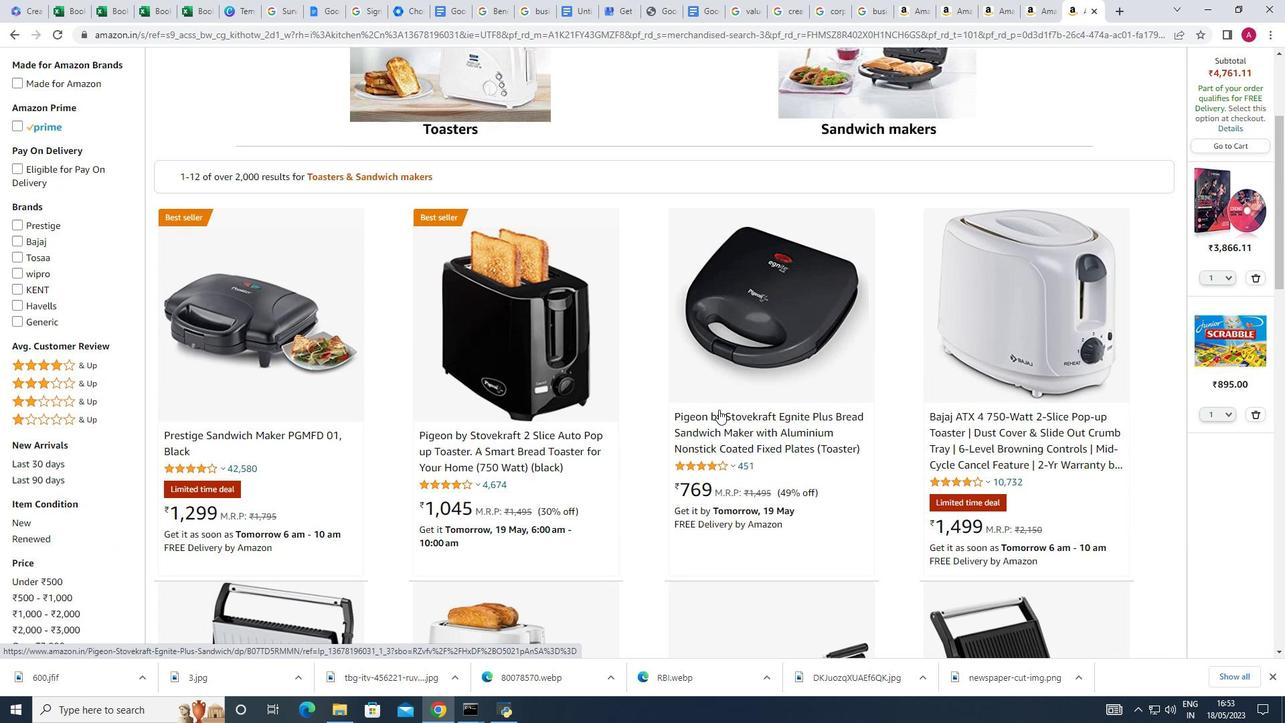 
Action: Mouse scrolled (719, 409) with delta (0, 0)
Screenshot: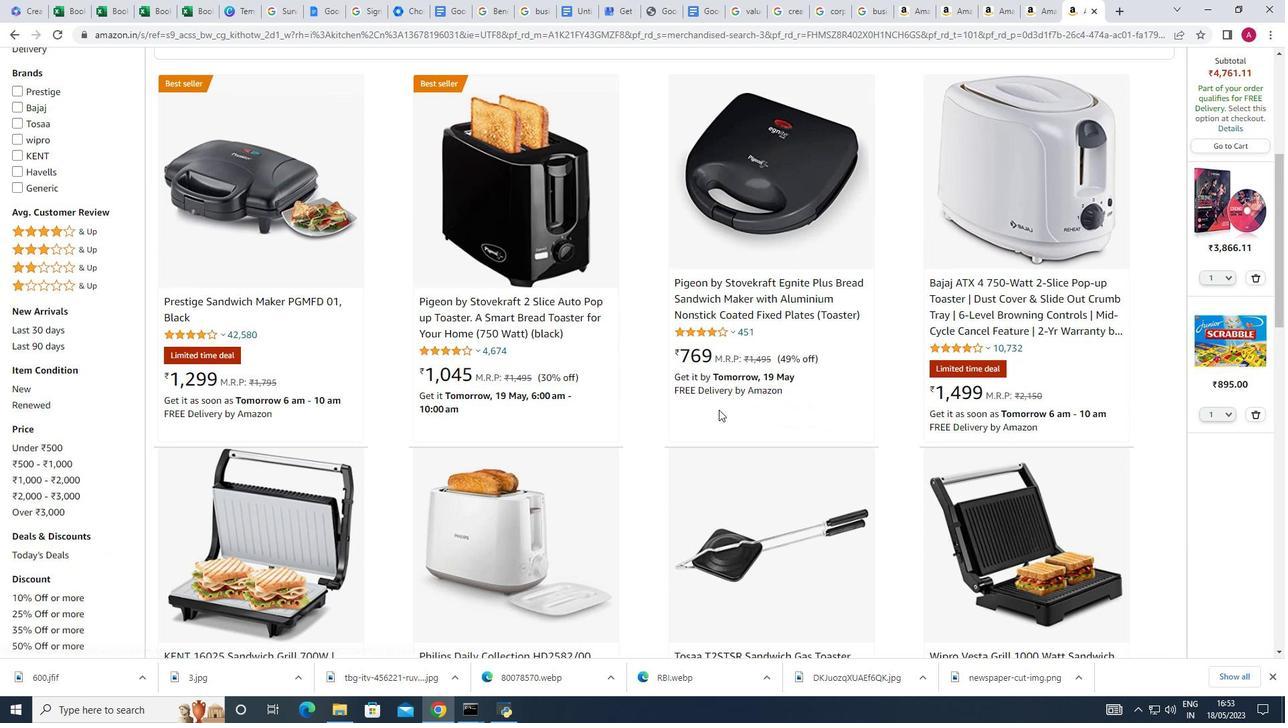 
Action: Mouse scrolled (719, 409) with delta (0, 0)
Screenshot: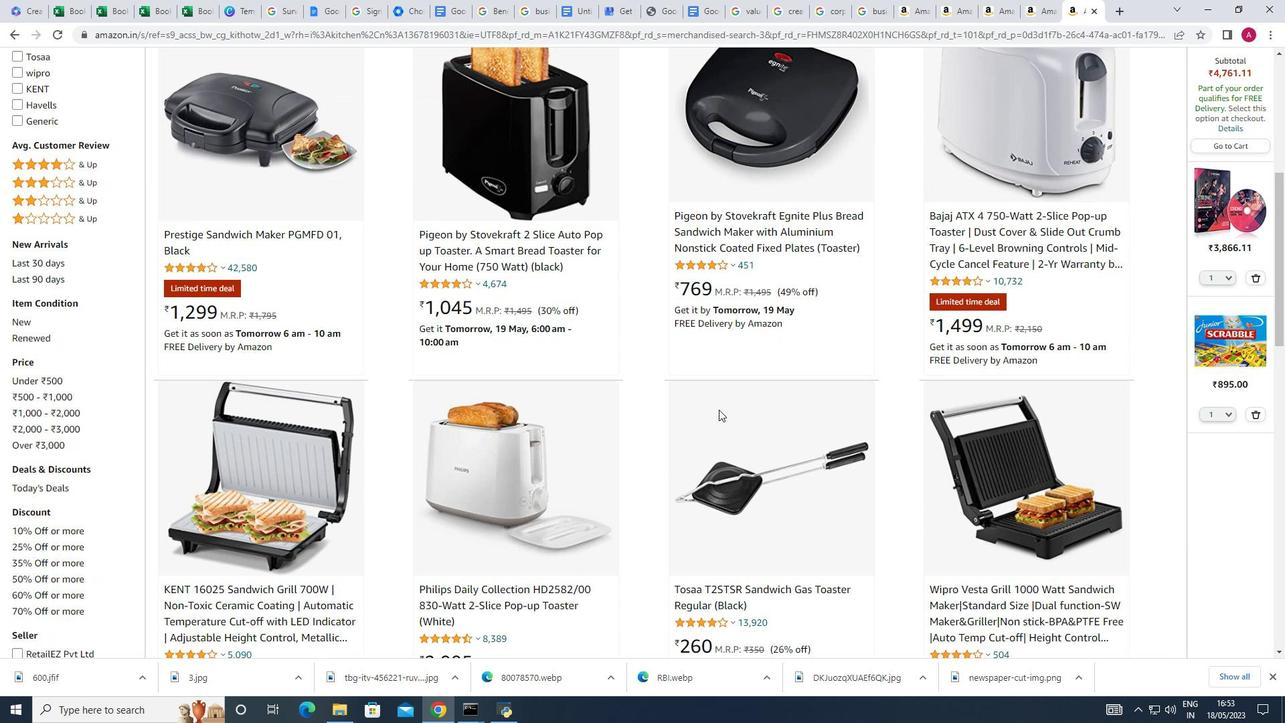 
Action: Mouse scrolled (719, 409) with delta (0, 0)
Screenshot: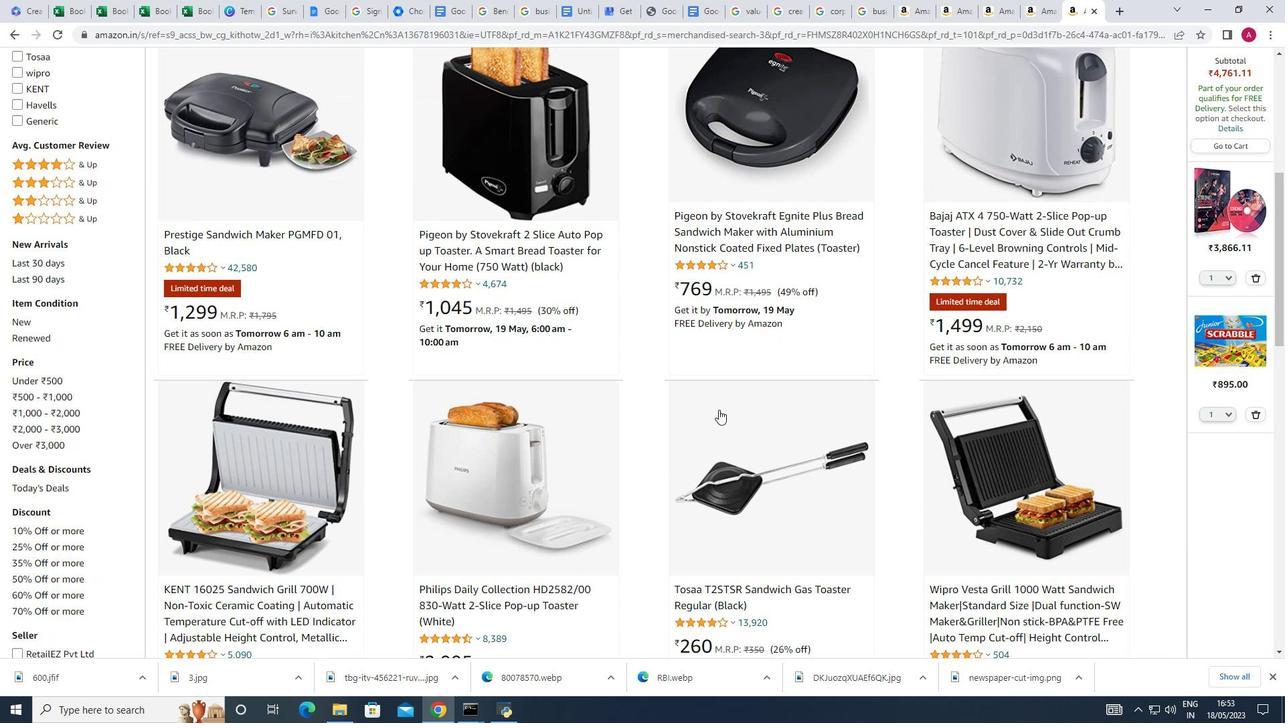 
Action: Mouse scrolled (719, 409) with delta (0, 0)
Screenshot: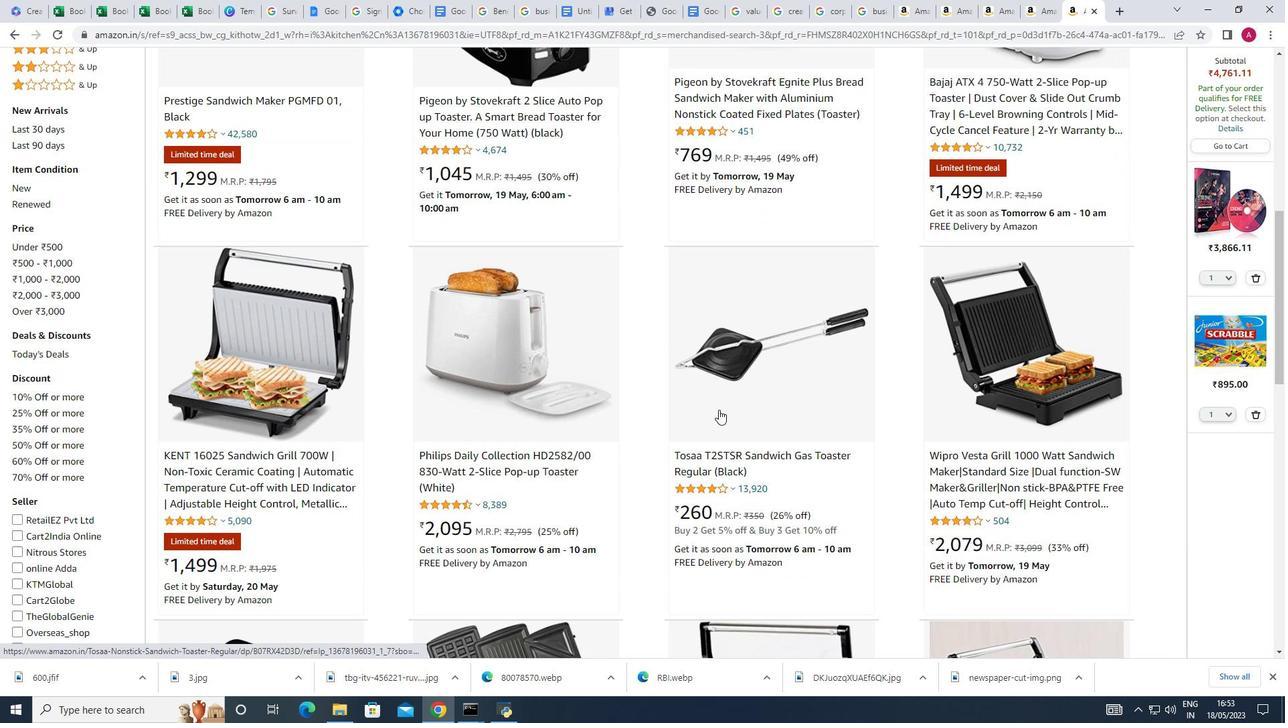 
Action: Mouse scrolled (719, 409) with delta (0, 0)
Screenshot: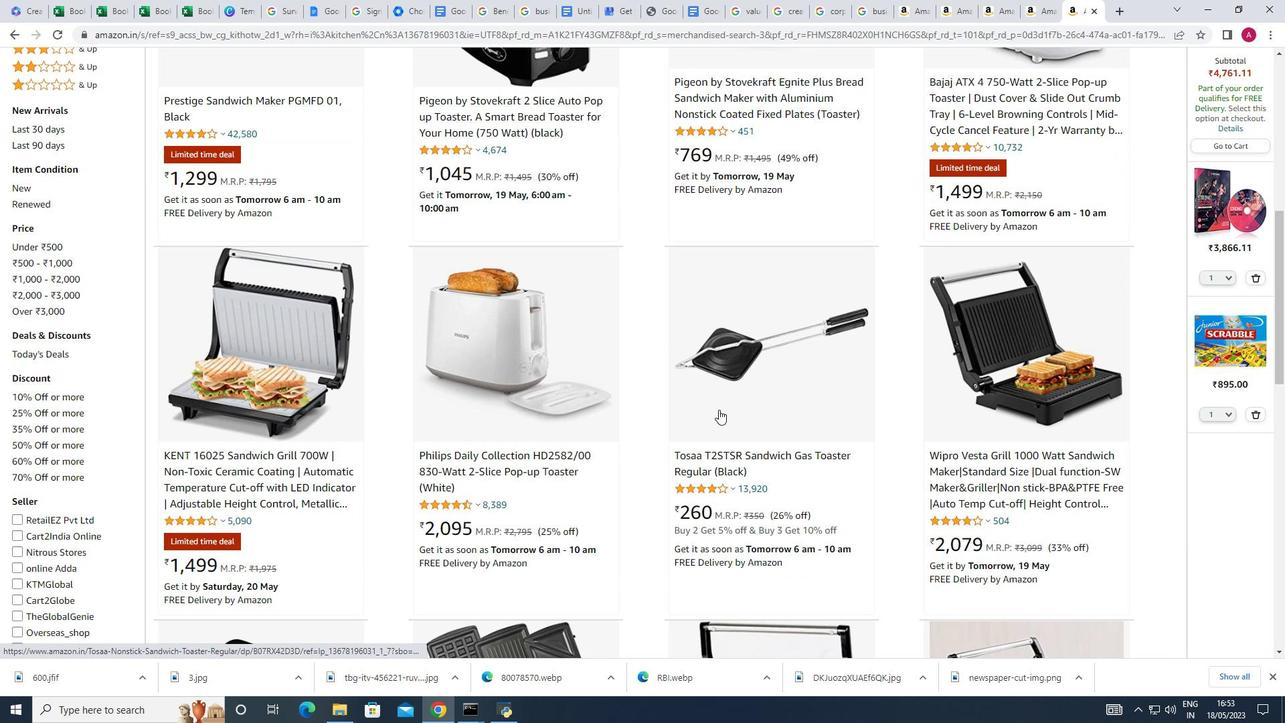 
Action: Mouse scrolled (719, 409) with delta (0, 0)
Screenshot: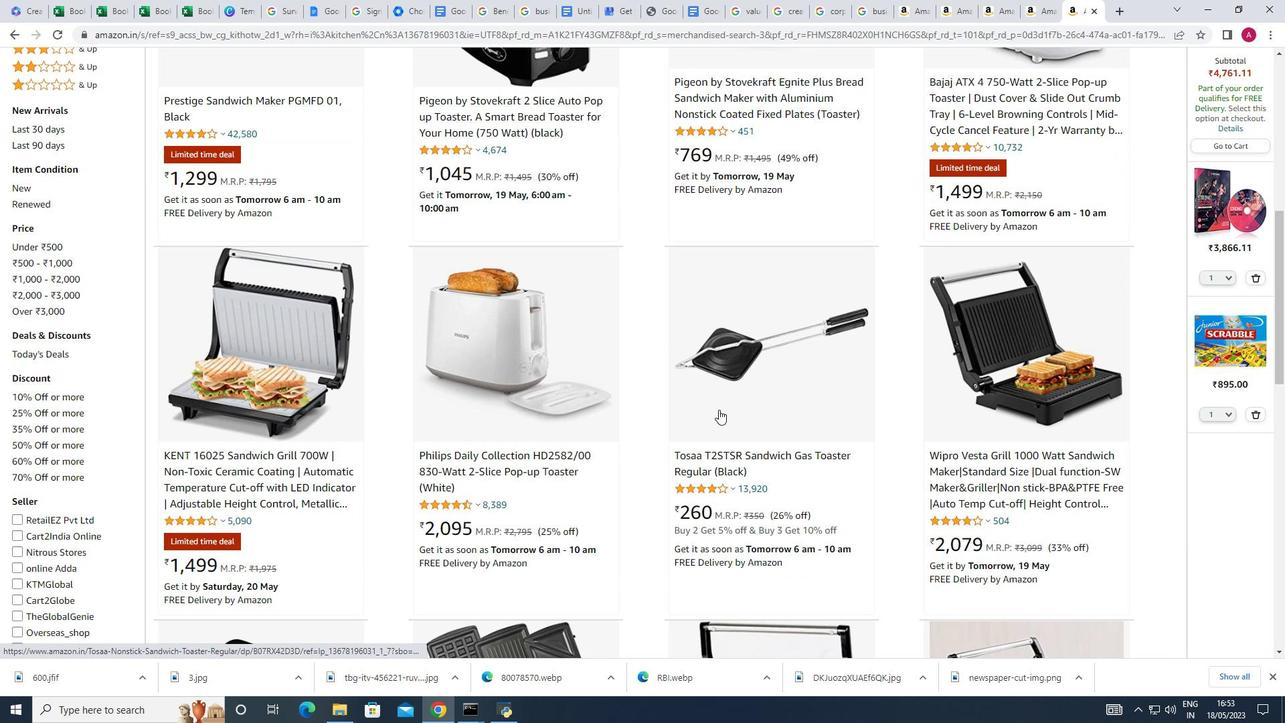 
Action: Mouse scrolled (719, 409) with delta (0, 0)
Screenshot: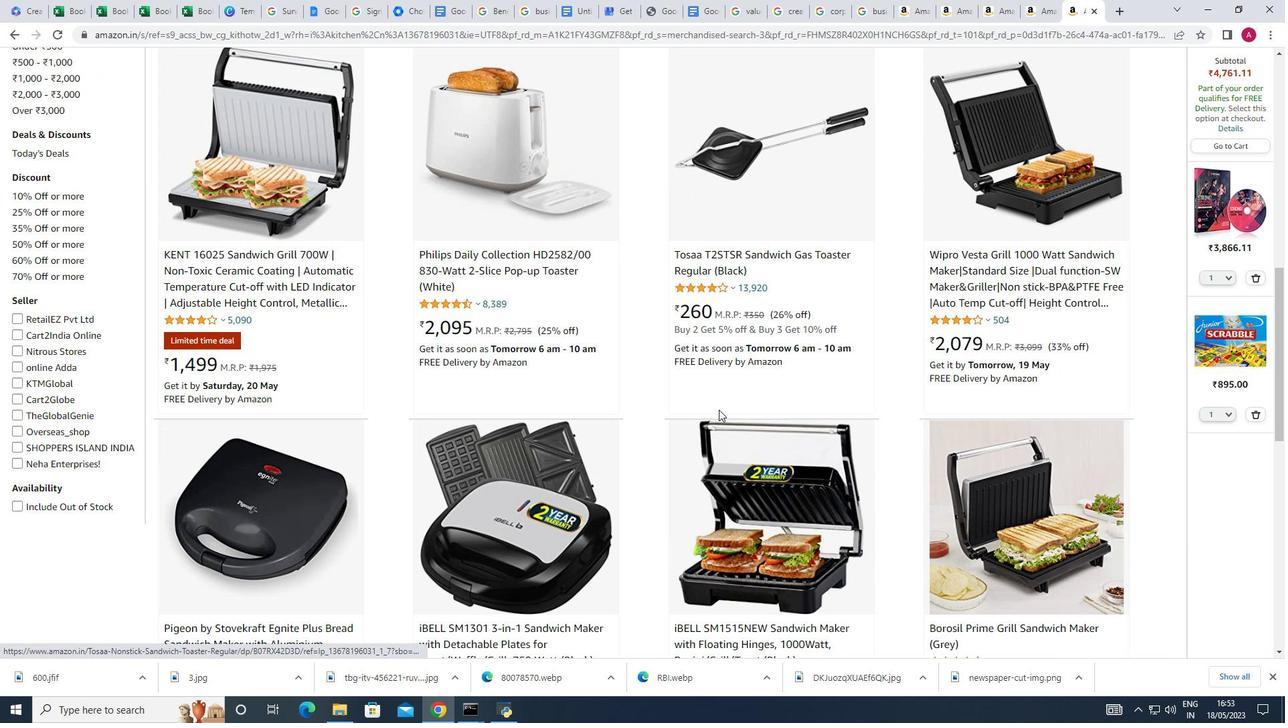 
Action: Mouse scrolled (719, 409) with delta (0, 0)
Screenshot: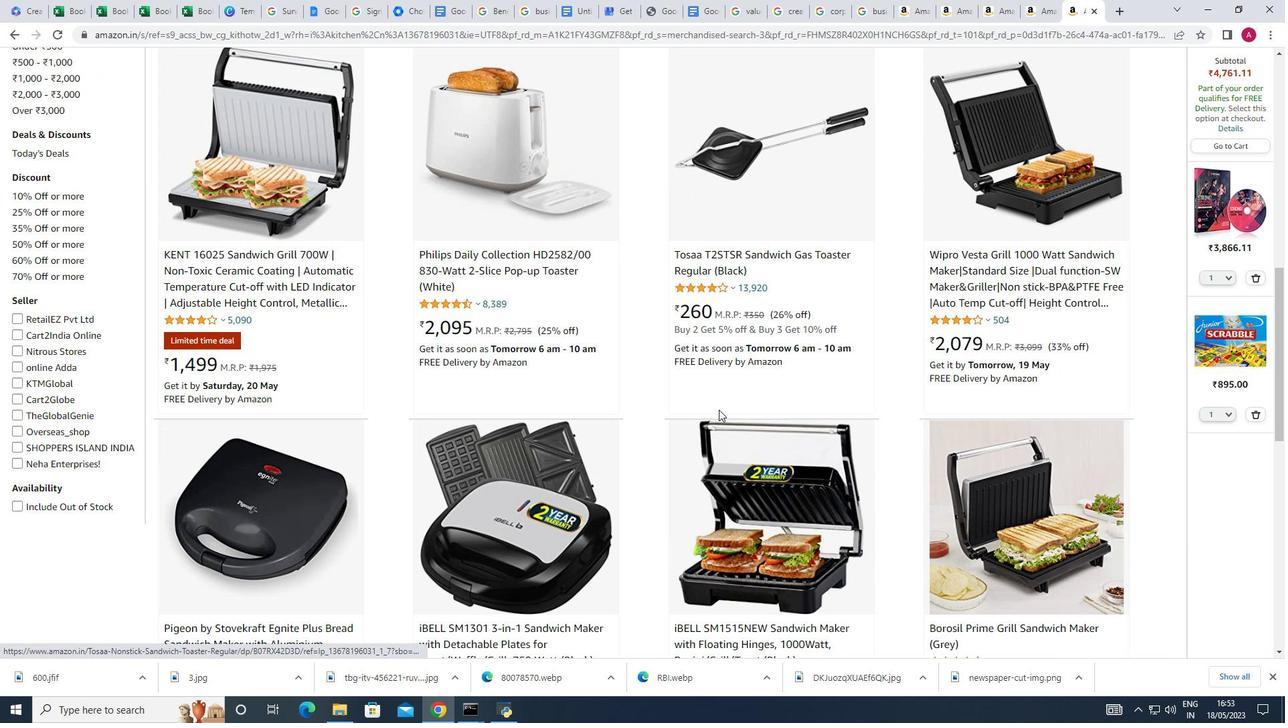 
Action: Mouse scrolled (719, 409) with delta (0, 0)
Screenshot: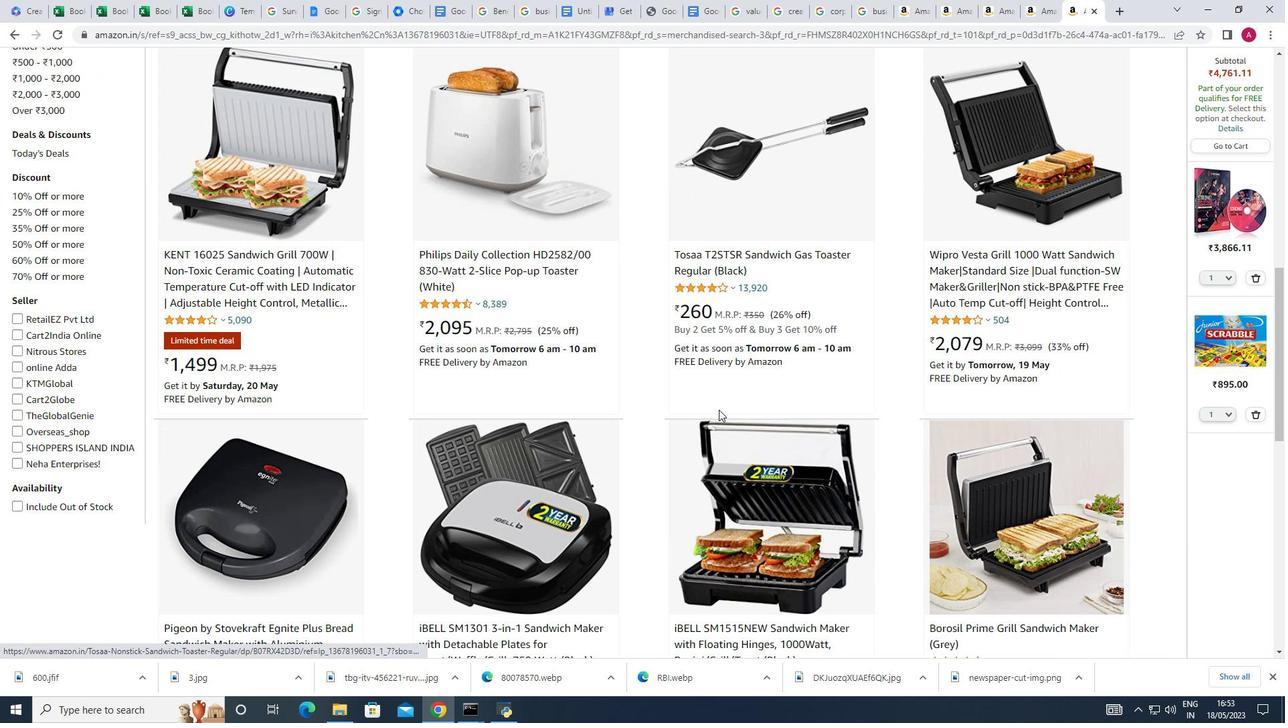 
Action: Mouse scrolled (719, 409) with delta (0, 0)
Screenshot: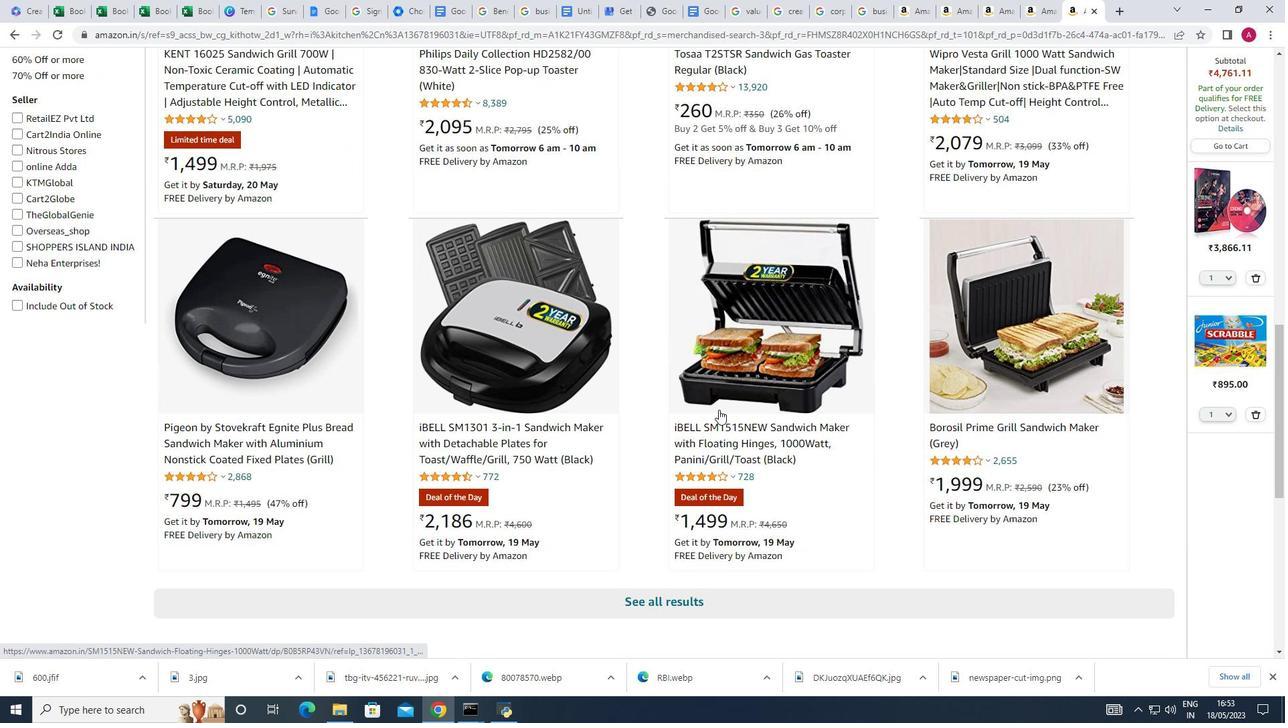 
Action: Mouse scrolled (719, 409) with delta (0, 0)
Screenshot: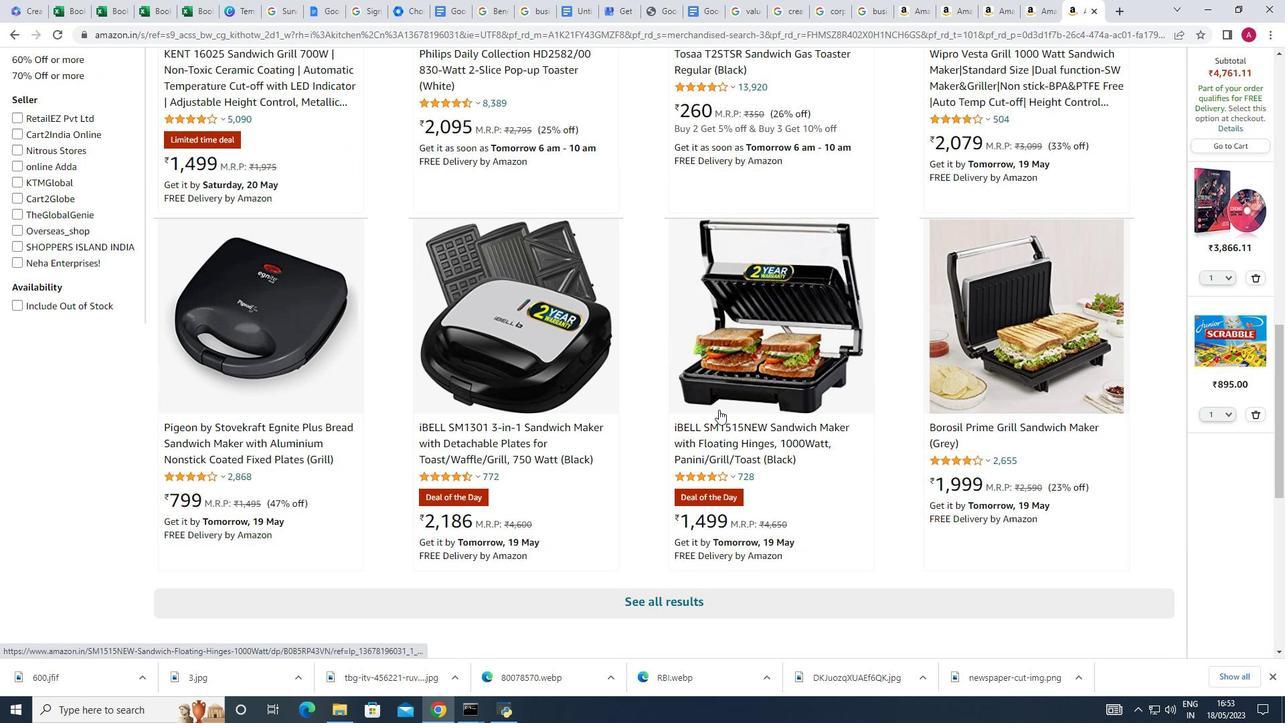 
Action: Mouse scrolled (719, 409) with delta (0, 0)
Screenshot: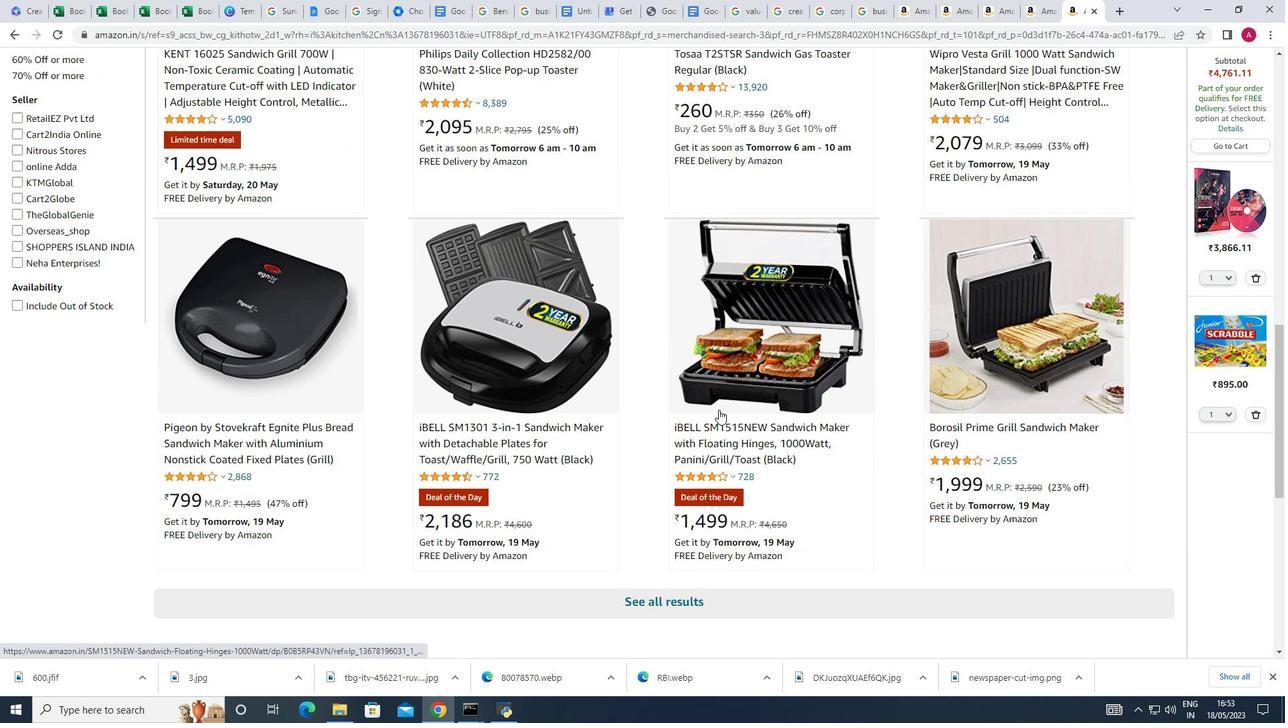 
Action: Mouse scrolled (719, 410) with delta (0, 0)
Screenshot: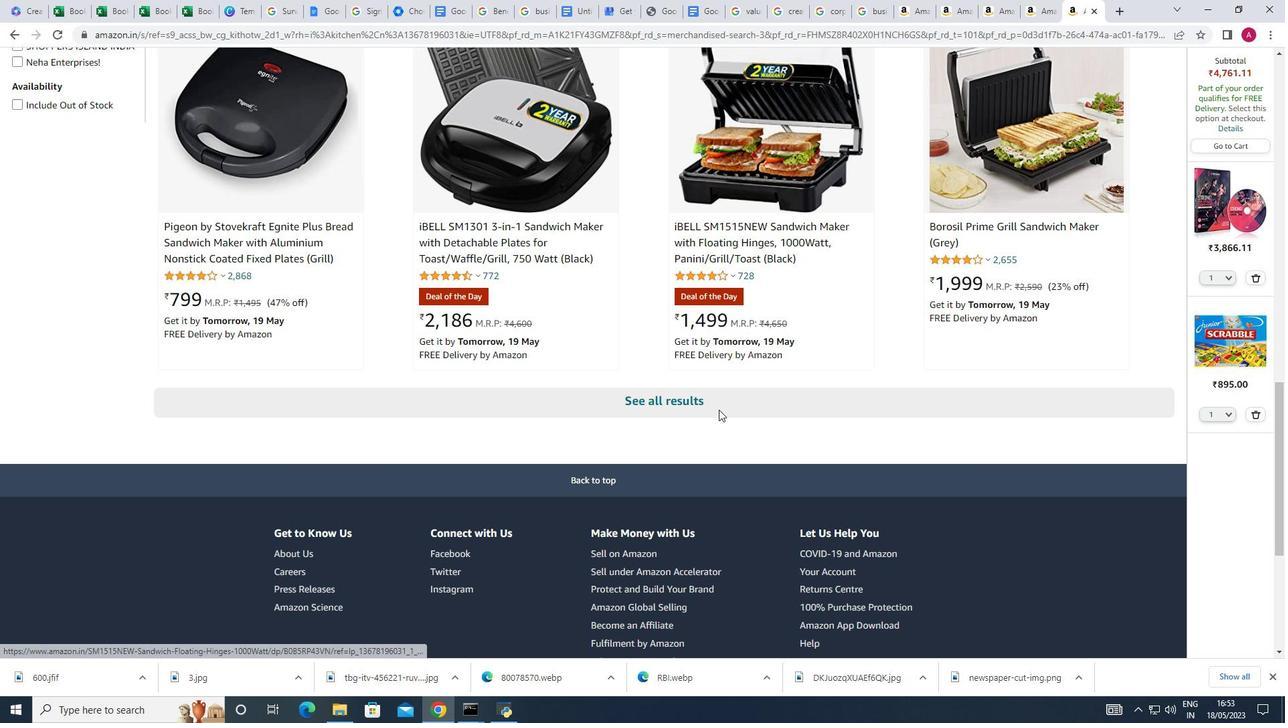 
Action: Mouse moved to (680, 463)
Screenshot: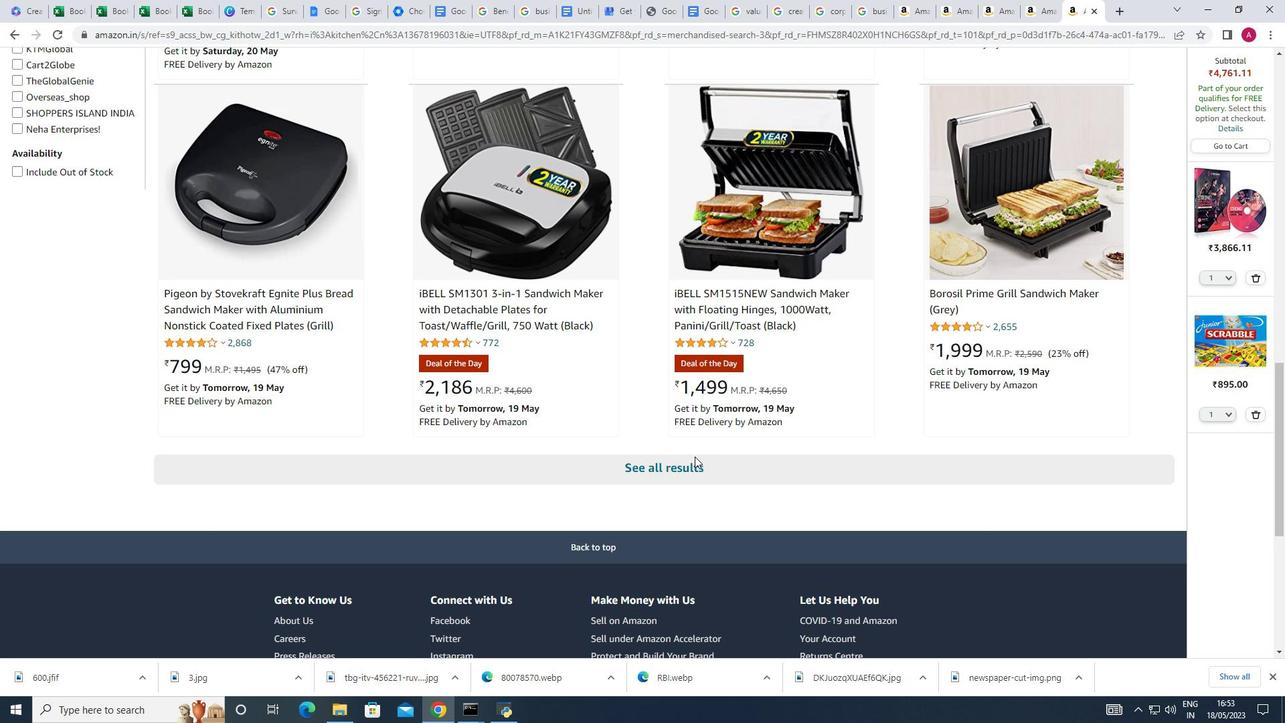 
Action: Mouse pressed left at (680, 463)
Screenshot: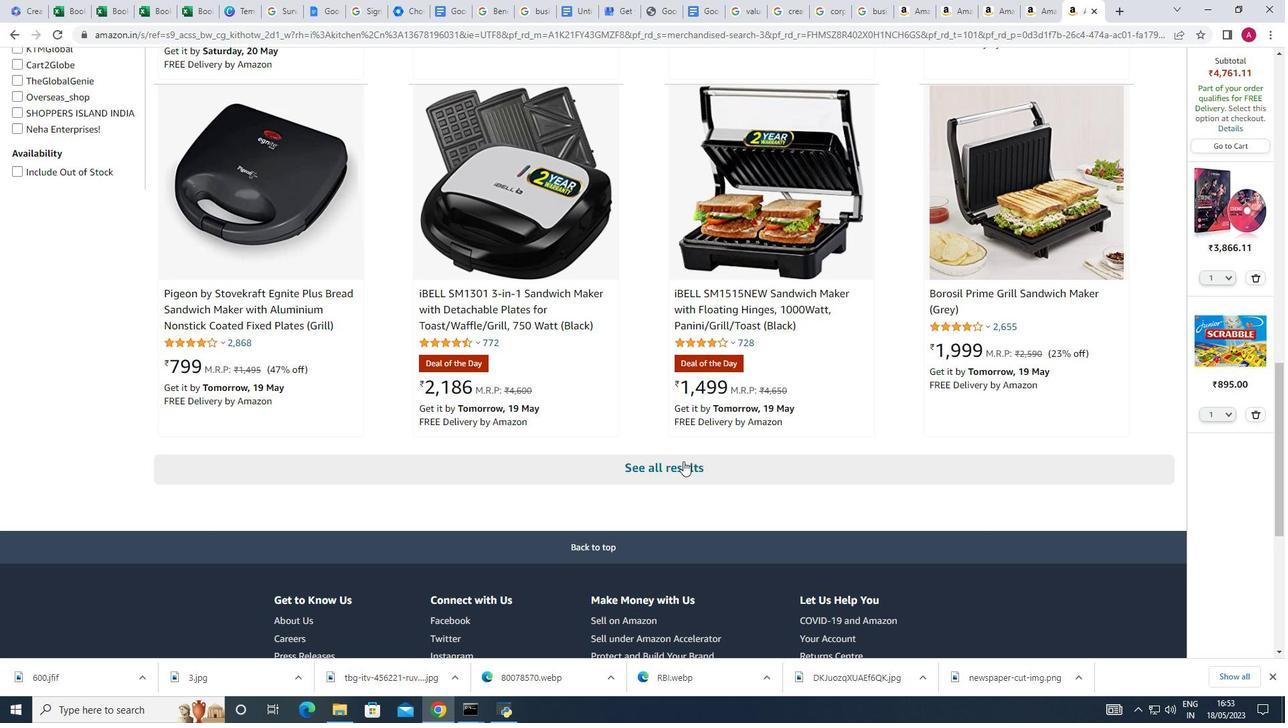 
Action: Mouse moved to (684, 463)
Screenshot: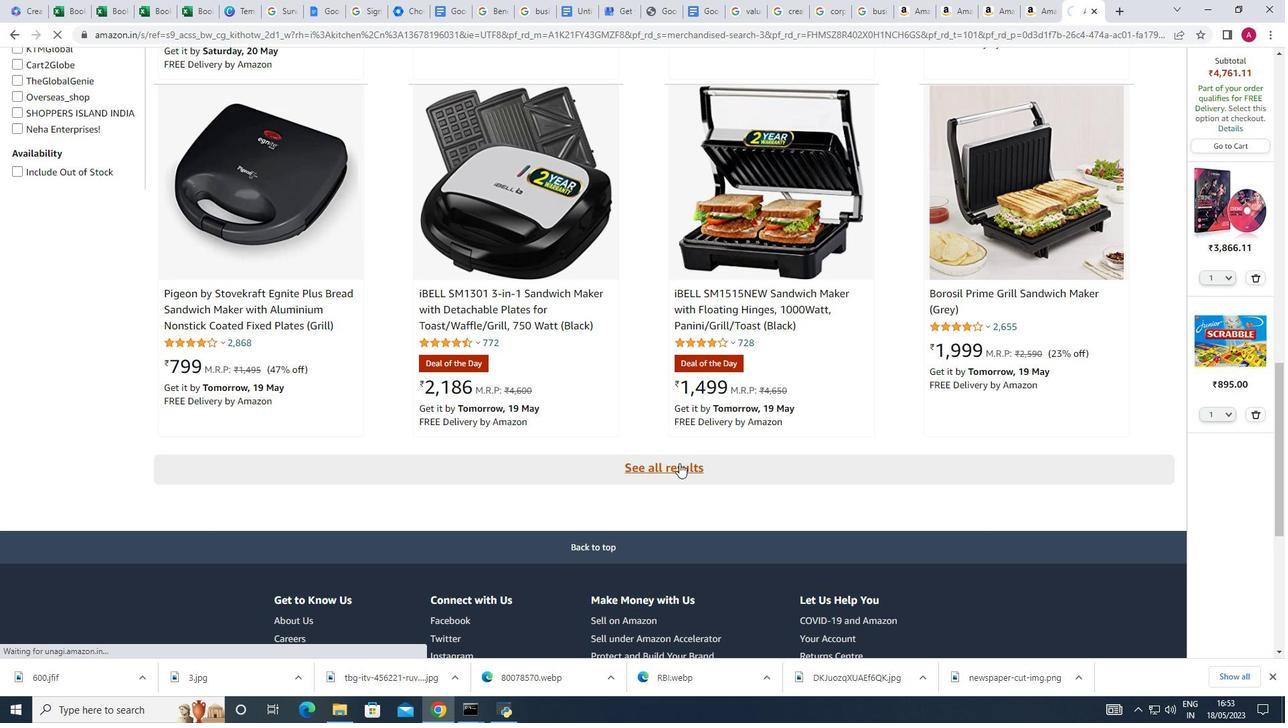 
Action: Mouse scrolled (684, 462) with delta (0, 0)
Screenshot: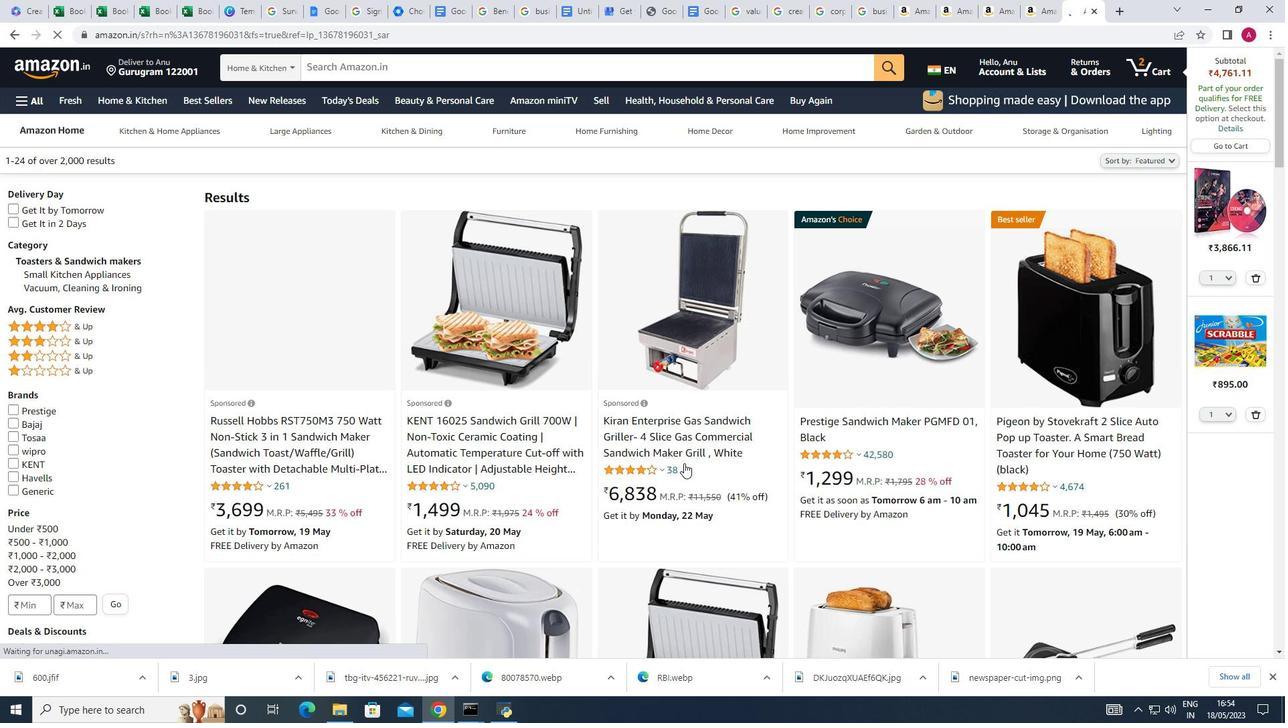 
Action: Mouse scrolled (684, 462) with delta (0, 0)
Screenshot: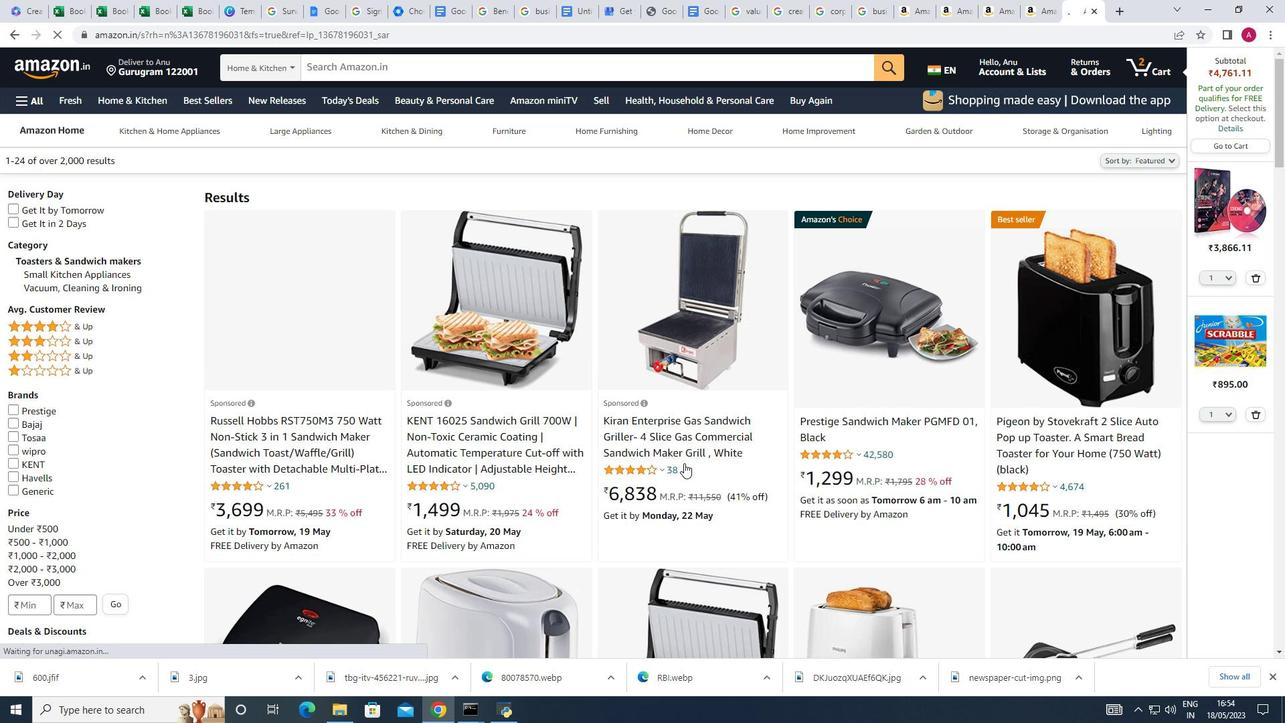 
Action: Mouse scrolled (684, 462) with delta (0, 0)
Screenshot: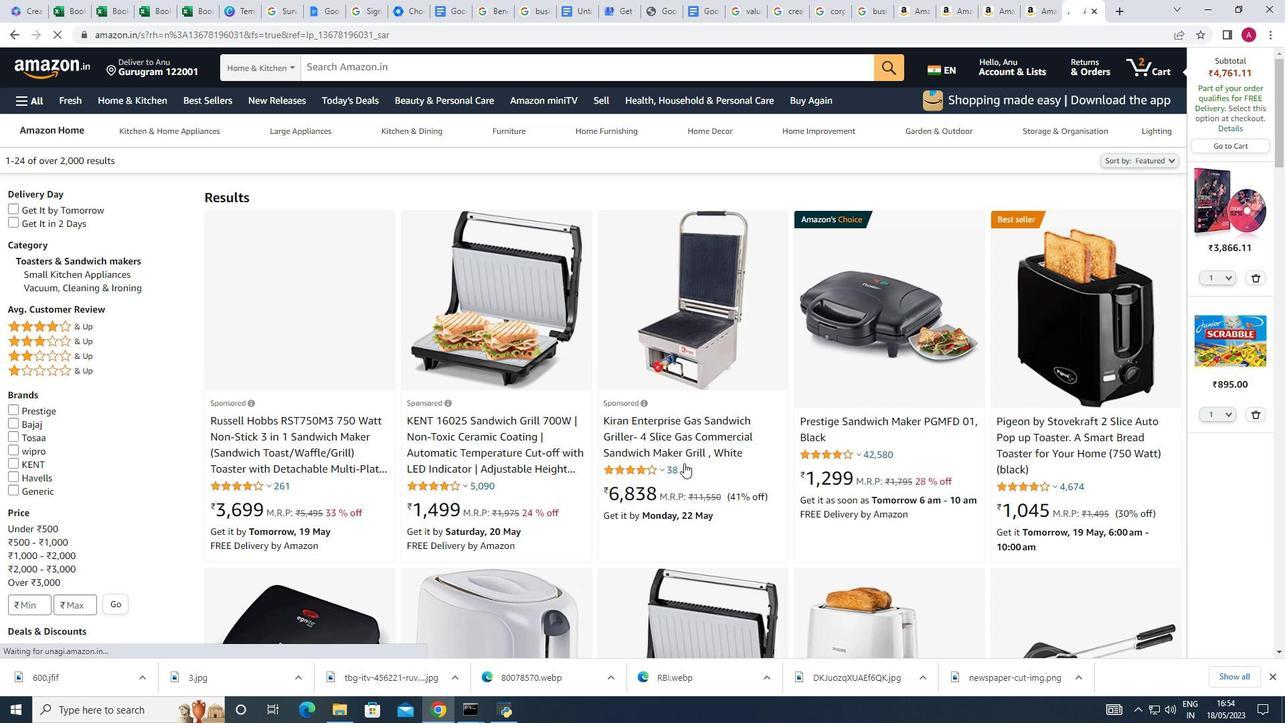 
Action: Mouse scrolled (684, 462) with delta (0, 0)
Screenshot: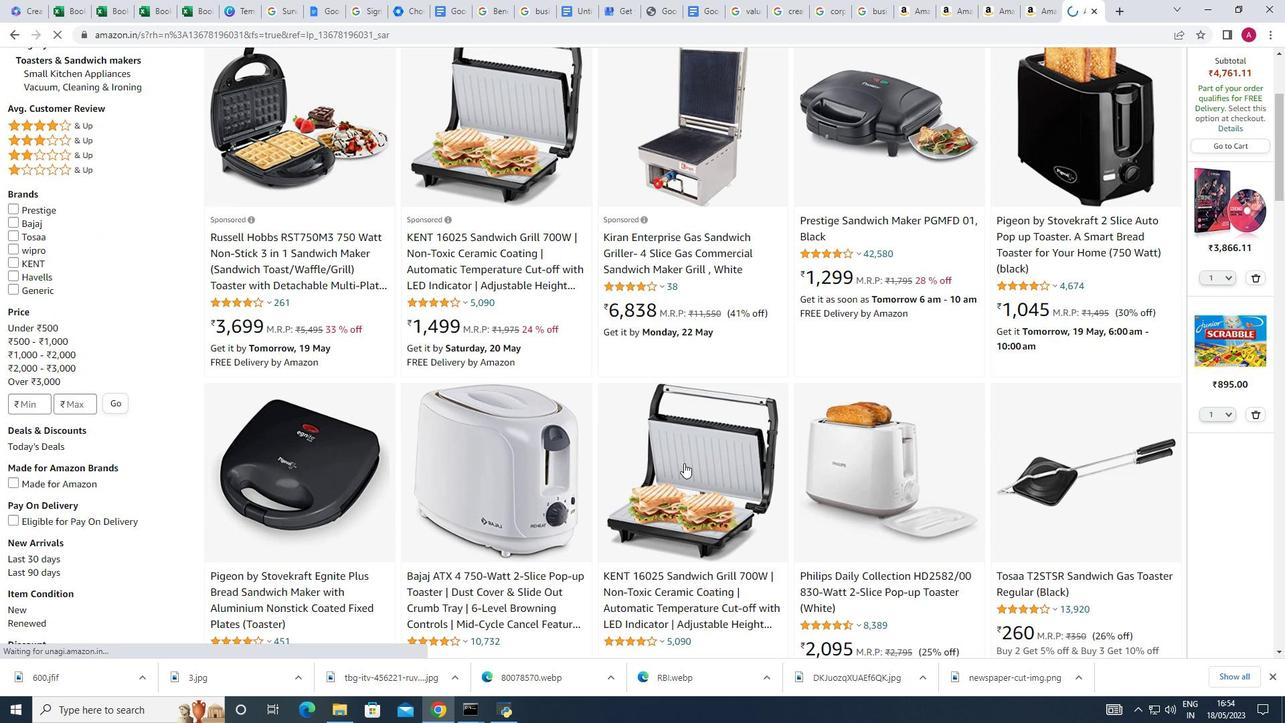 
Action: Mouse scrolled (684, 462) with delta (0, 0)
Screenshot: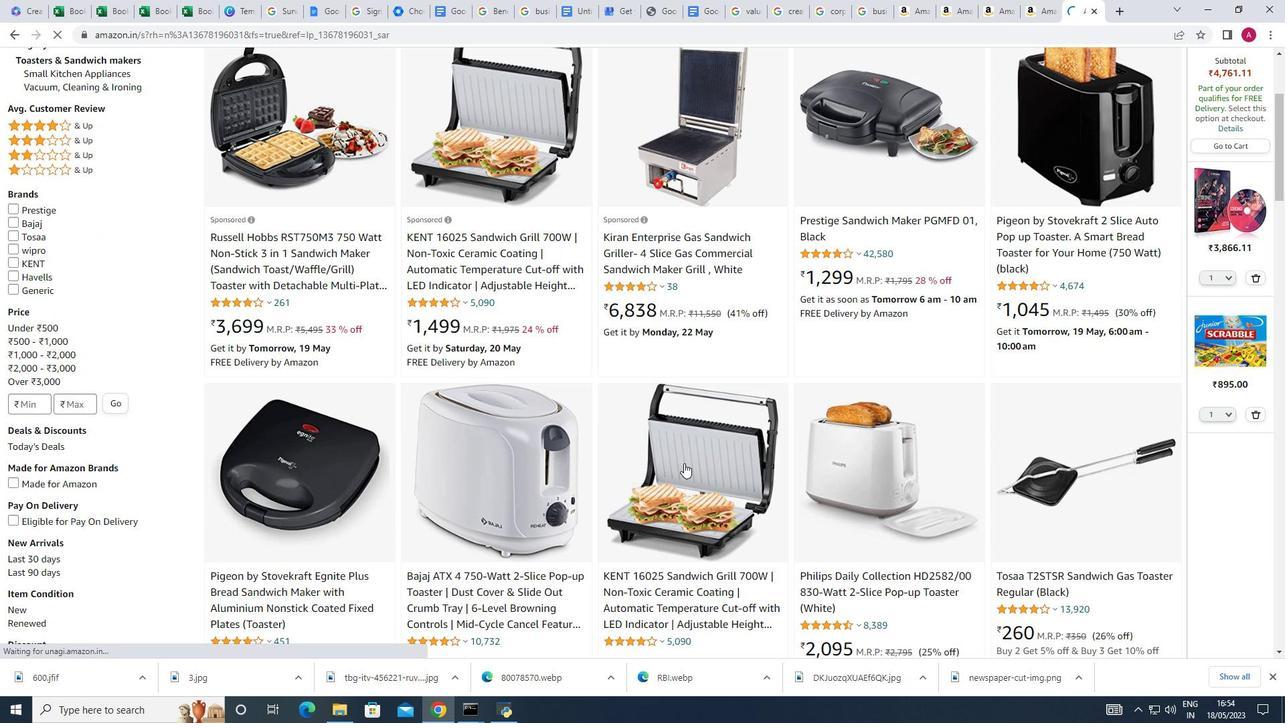 
Action: Mouse scrolled (684, 462) with delta (0, 0)
Screenshot: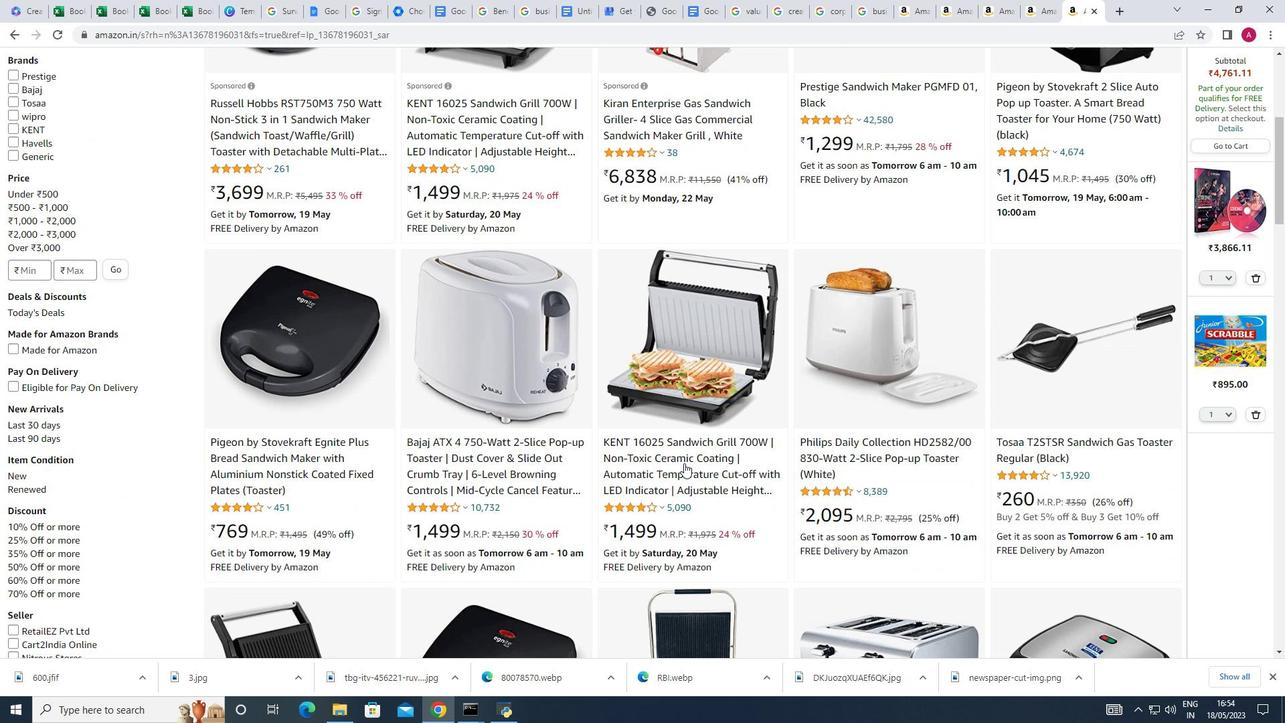 
Action: Mouse scrolled (684, 462) with delta (0, 0)
Screenshot: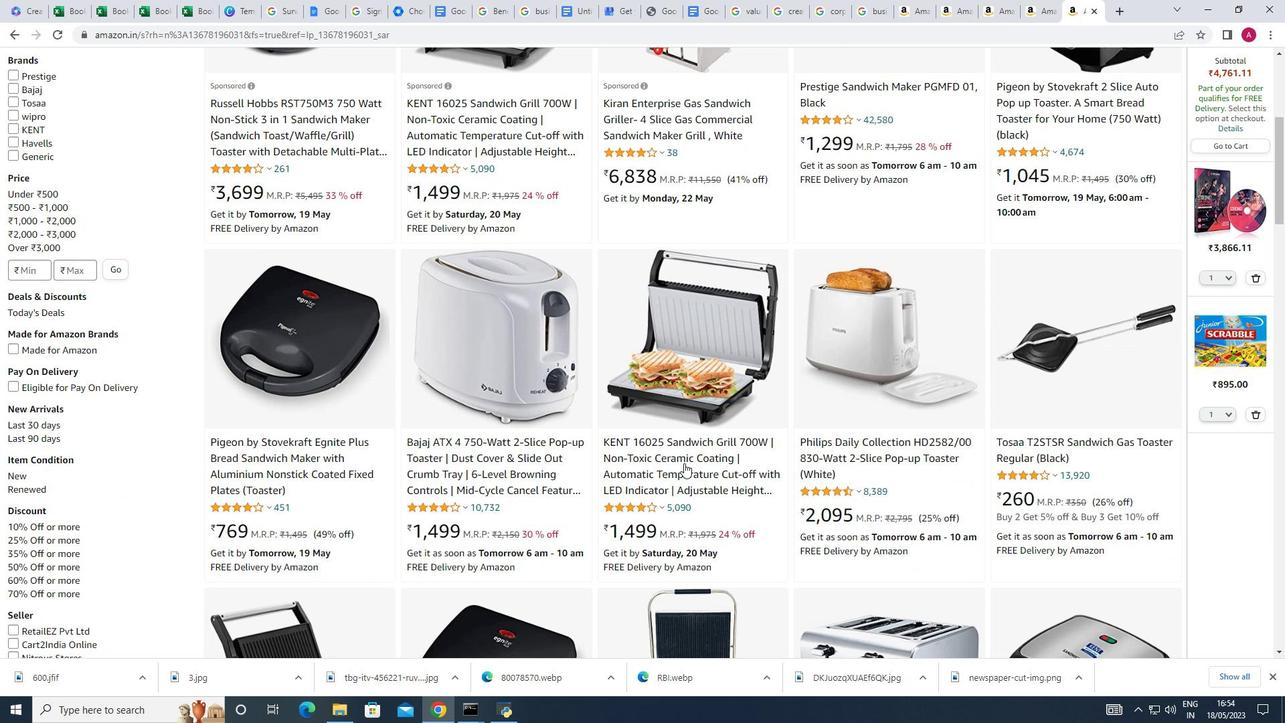 
Action: Mouse scrolled (684, 462) with delta (0, 0)
Screenshot: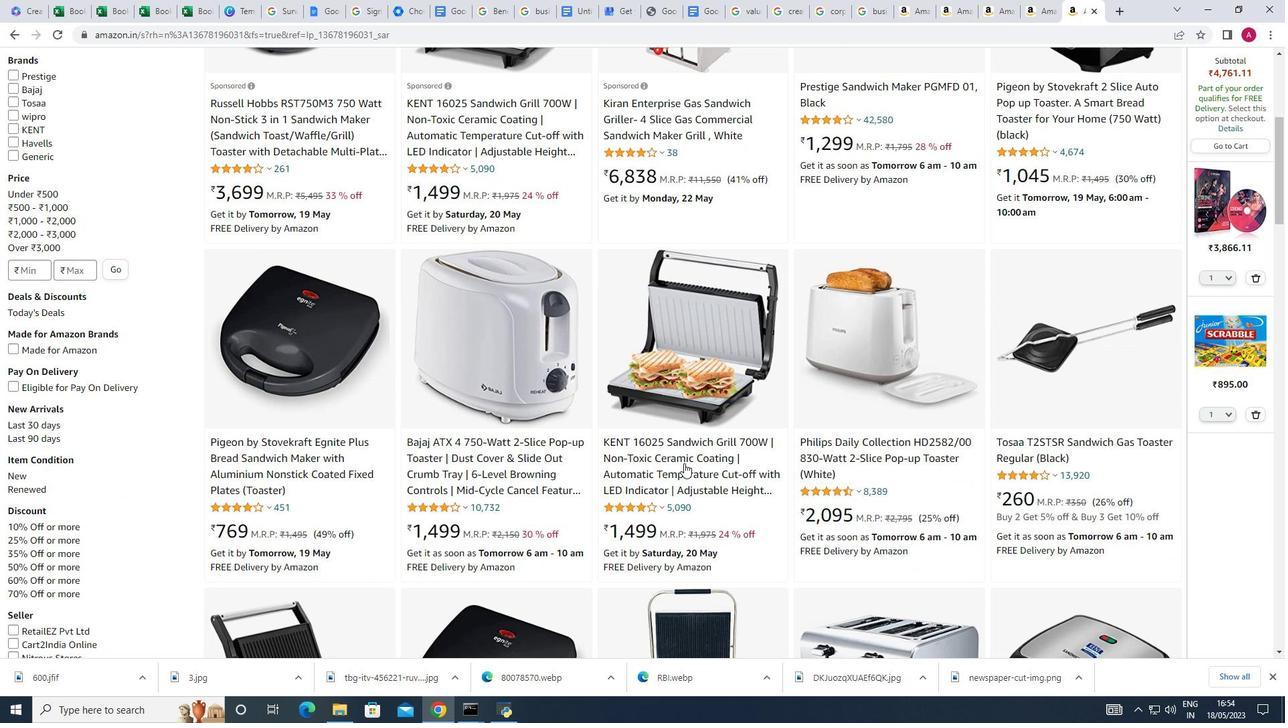
Action: Mouse moved to (684, 462)
Screenshot: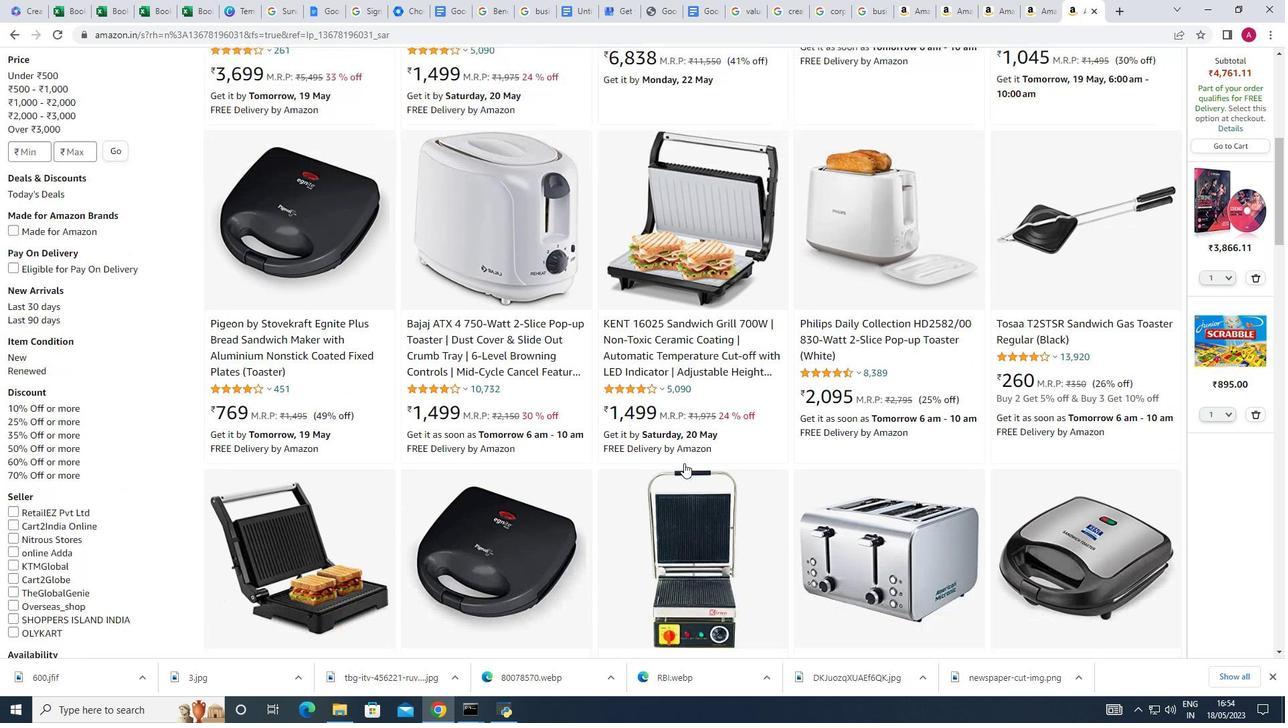 
Action: Mouse scrolled (684, 461) with delta (0, 0)
Screenshot: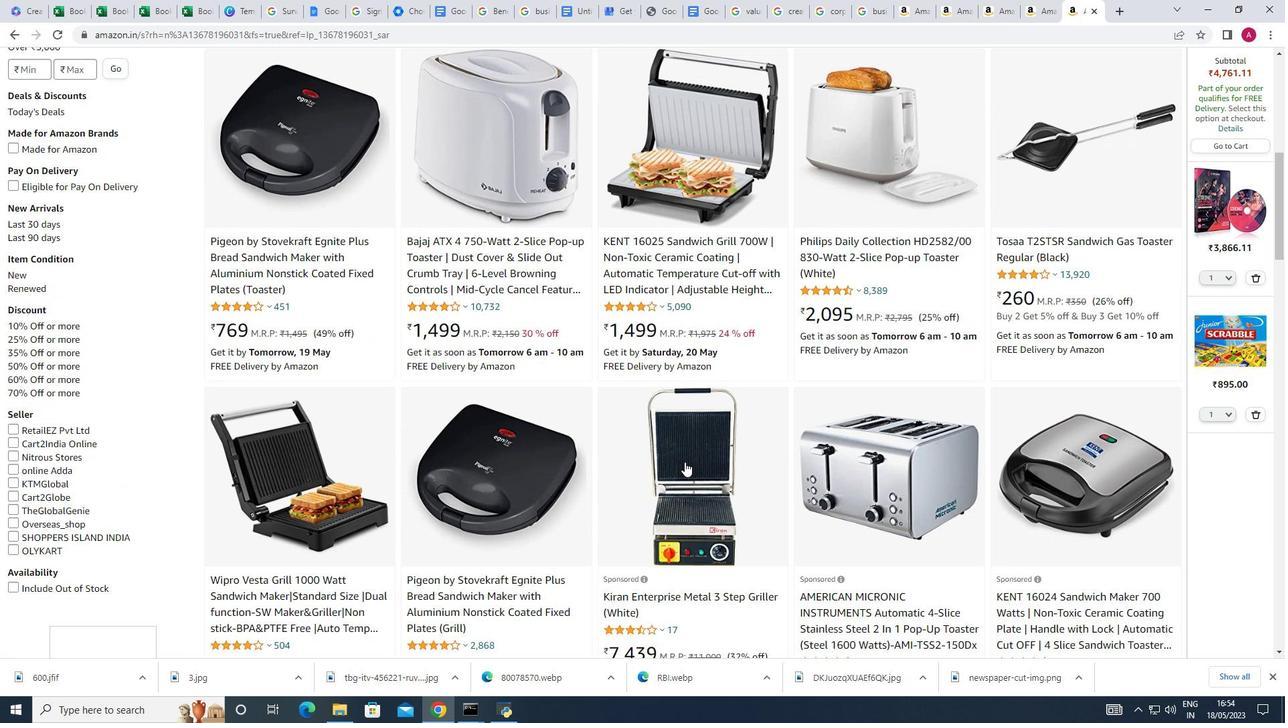 
Action: Mouse scrolled (684, 461) with delta (0, 0)
Screenshot: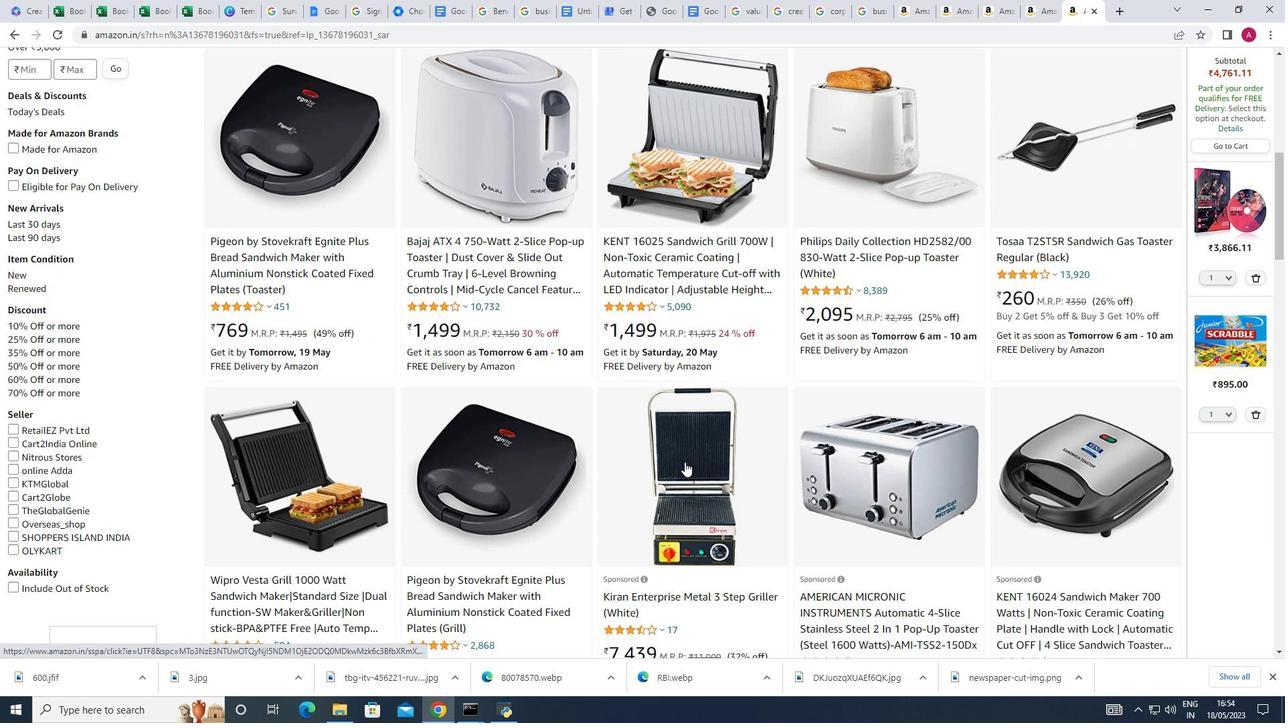 
Action: Mouse scrolled (684, 461) with delta (0, 0)
Screenshot: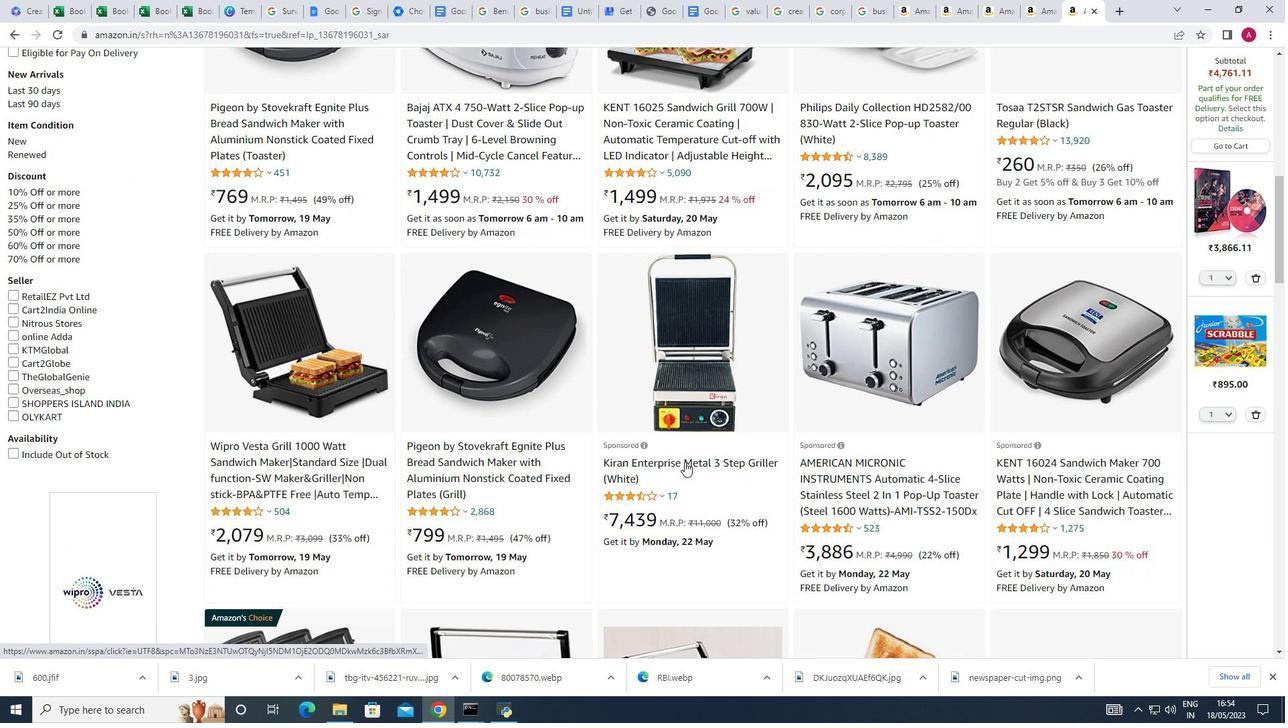 
Action: Mouse scrolled (684, 461) with delta (0, 0)
Screenshot: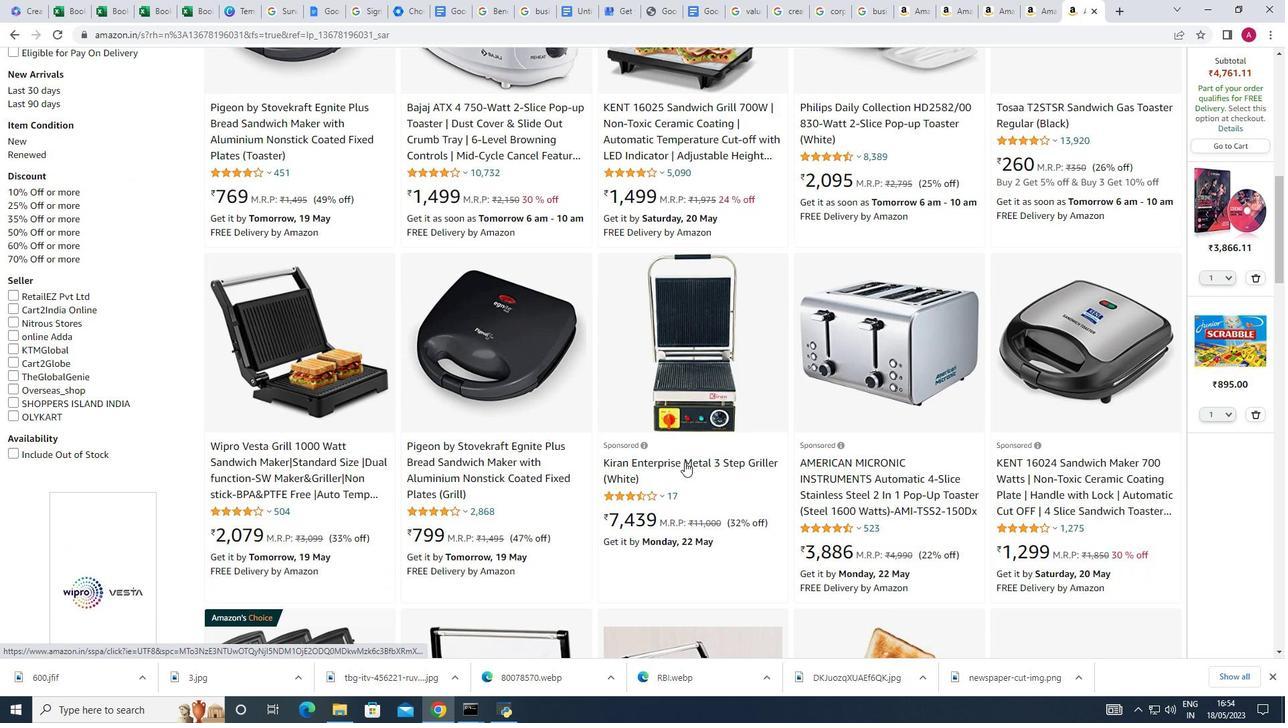 
Action: Mouse scrolled (684, 461) with delta (0, 0)
Screenshot: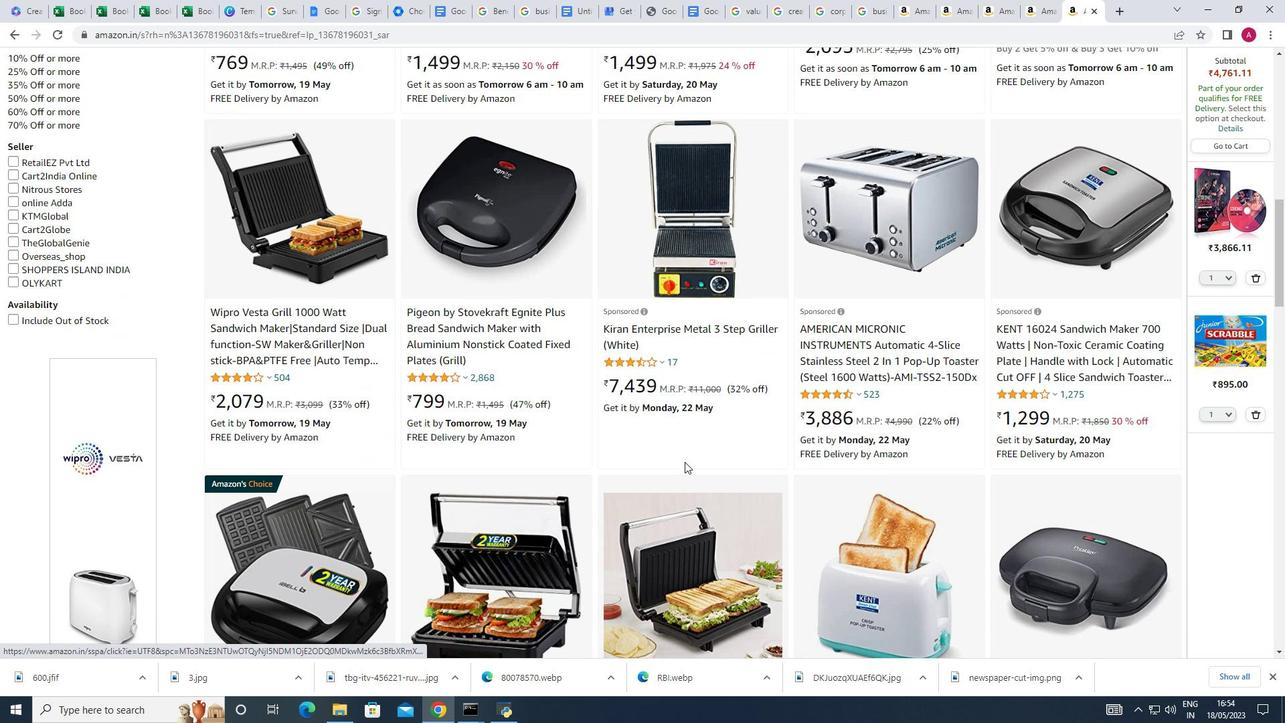 
Action: Mouse scrolled (684, 461) with delta (0, 0)
Screenshot: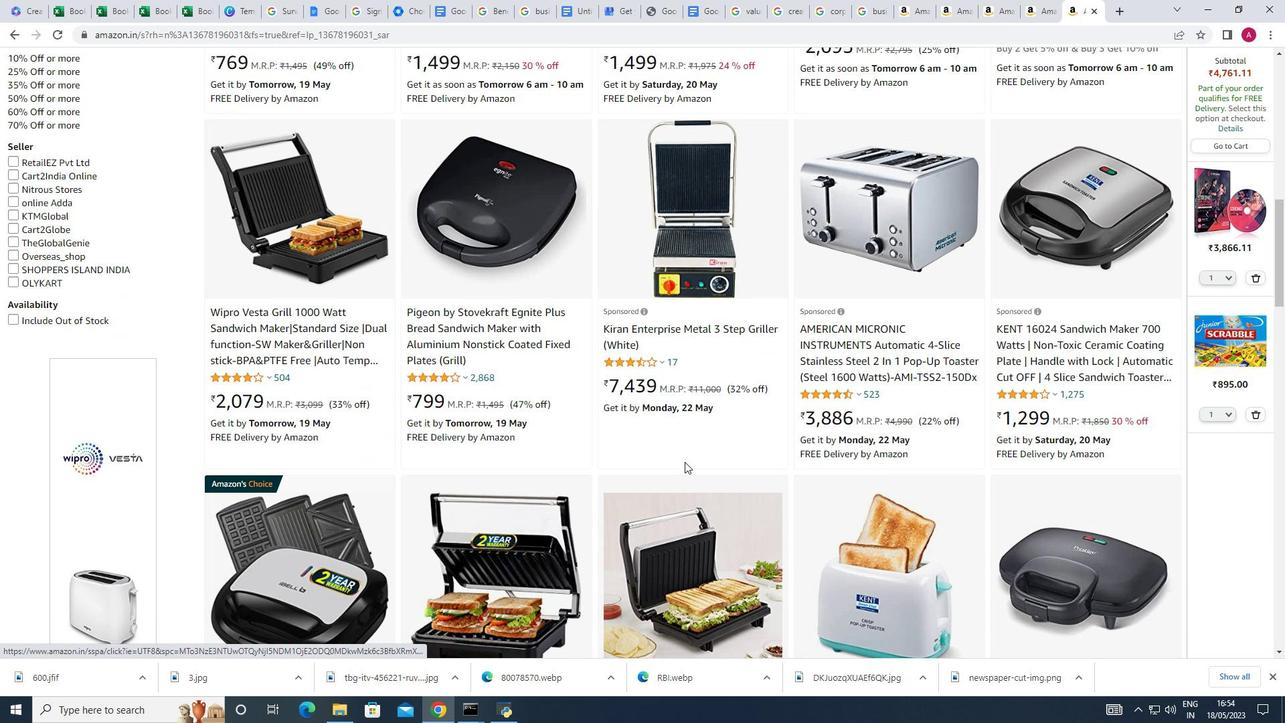 
Action: Mouse scrolled (684, 461) with delta (0, 0)
Screenshot: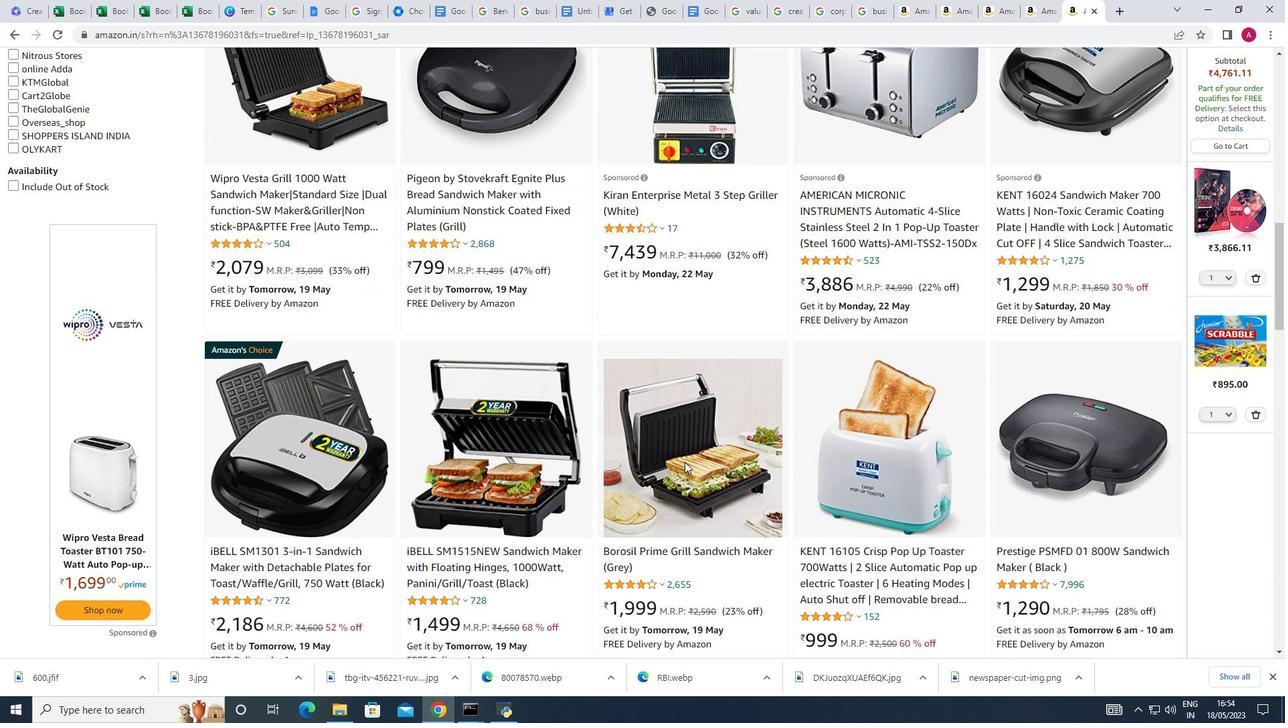 
Action: Mouse scrolled (684, 461) with delta (0, 0)
Screenshot: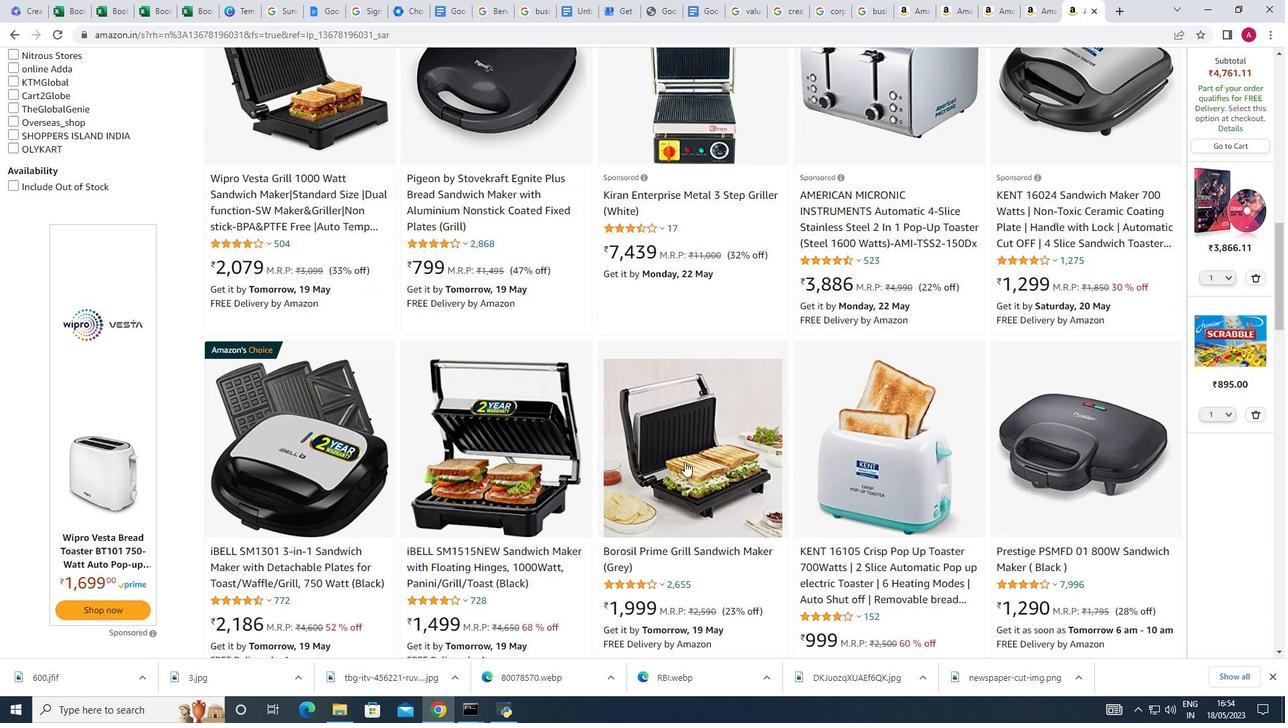 
Action: Mouse scrolled (684, 461) with delta (0, 0)
Screenshot: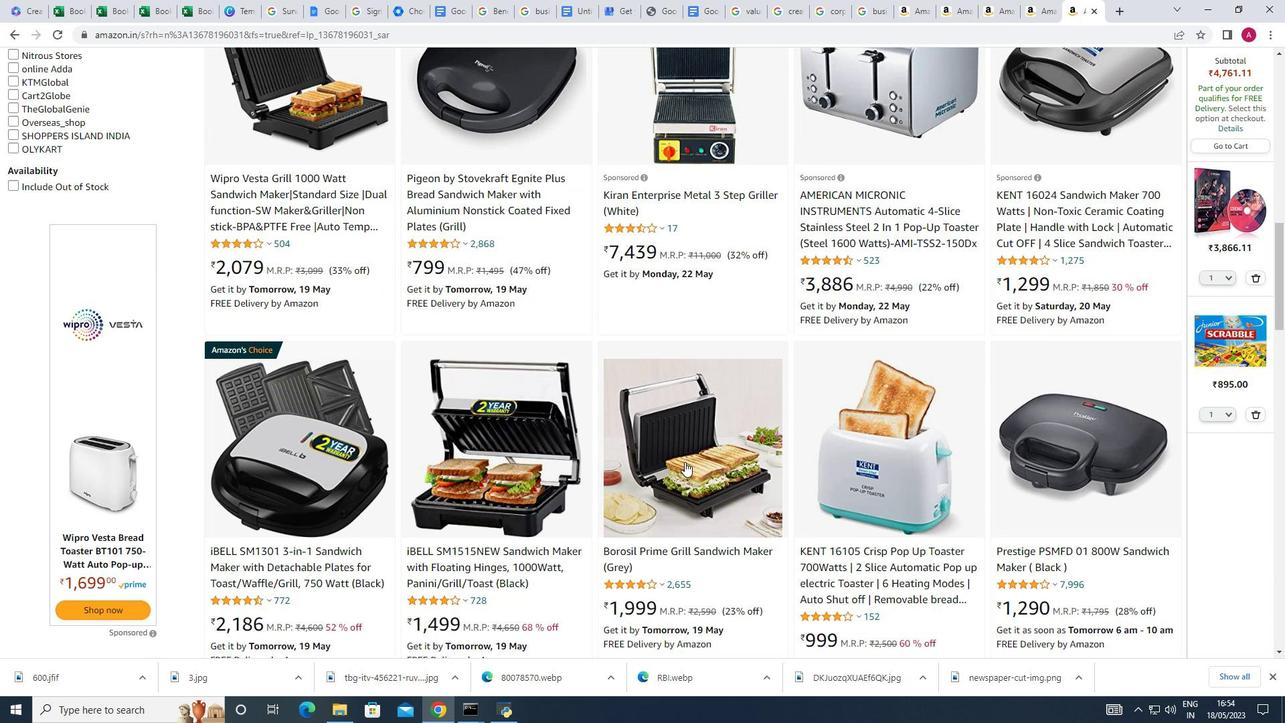 
Action: Mouse scrolled (684, 461) with delta (0, 0)
Screenshot: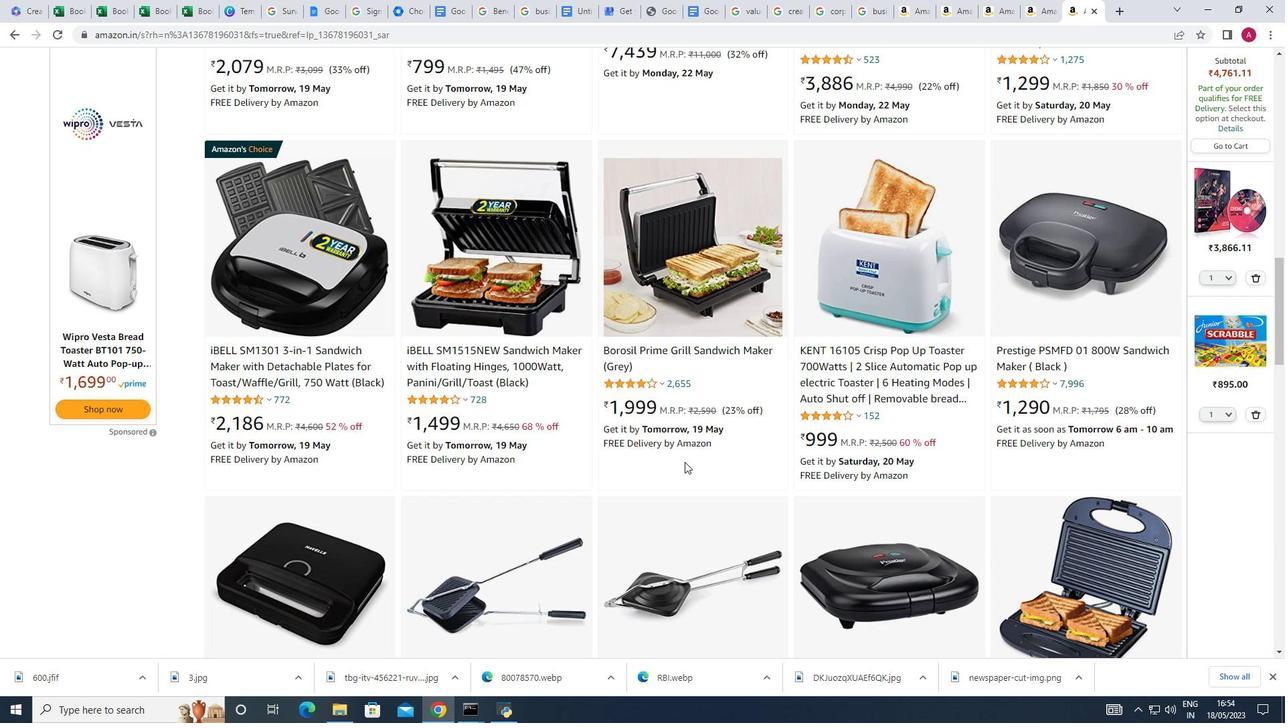 
Action: Mouse scrolled (684, 461) with delta (0, 0)
Screenshot: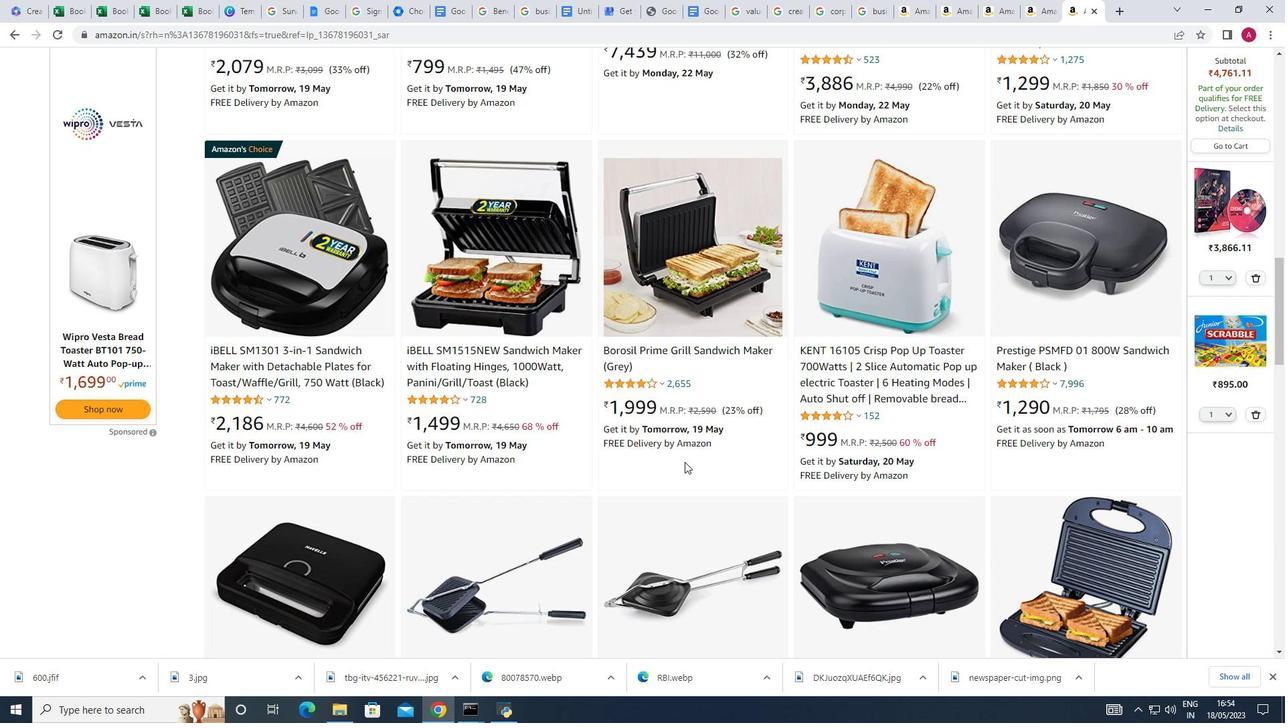 
Action: Mouse scrolled (684, 461) with delta (0, 0)
Screenshot: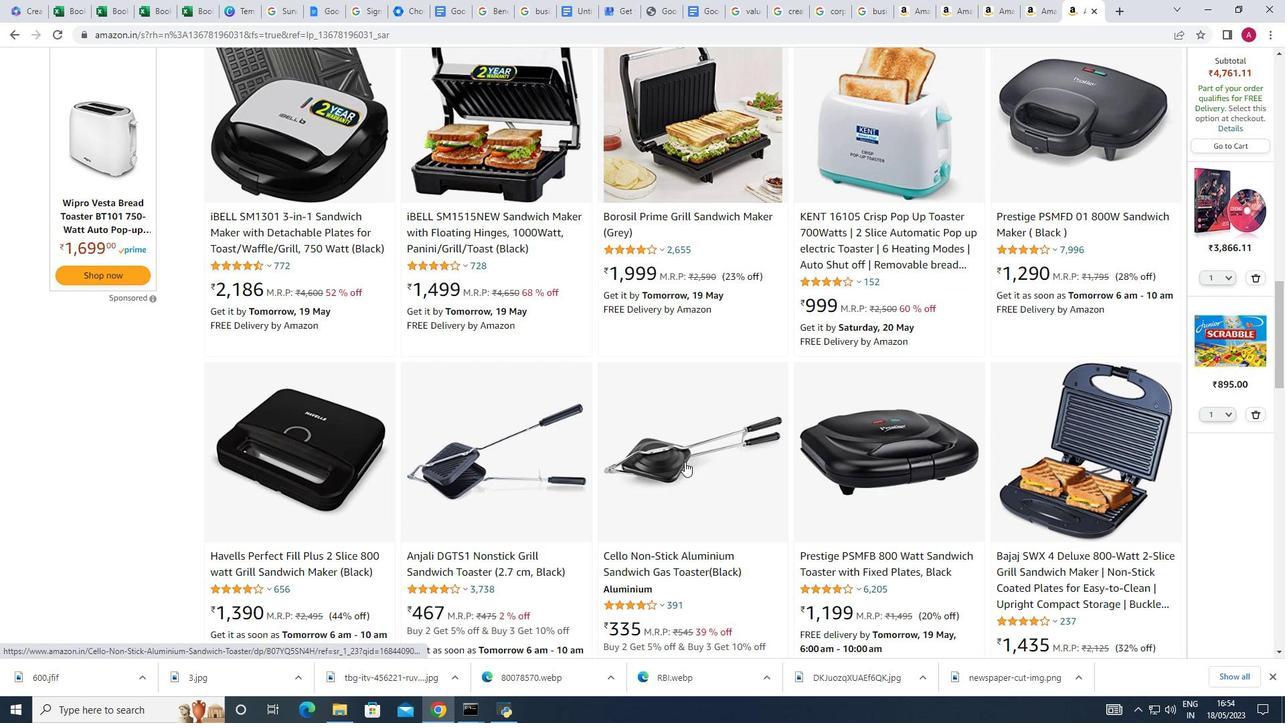 
Action: Mouse scrolled (684, 461) with delta (0, 0)
Screenshot: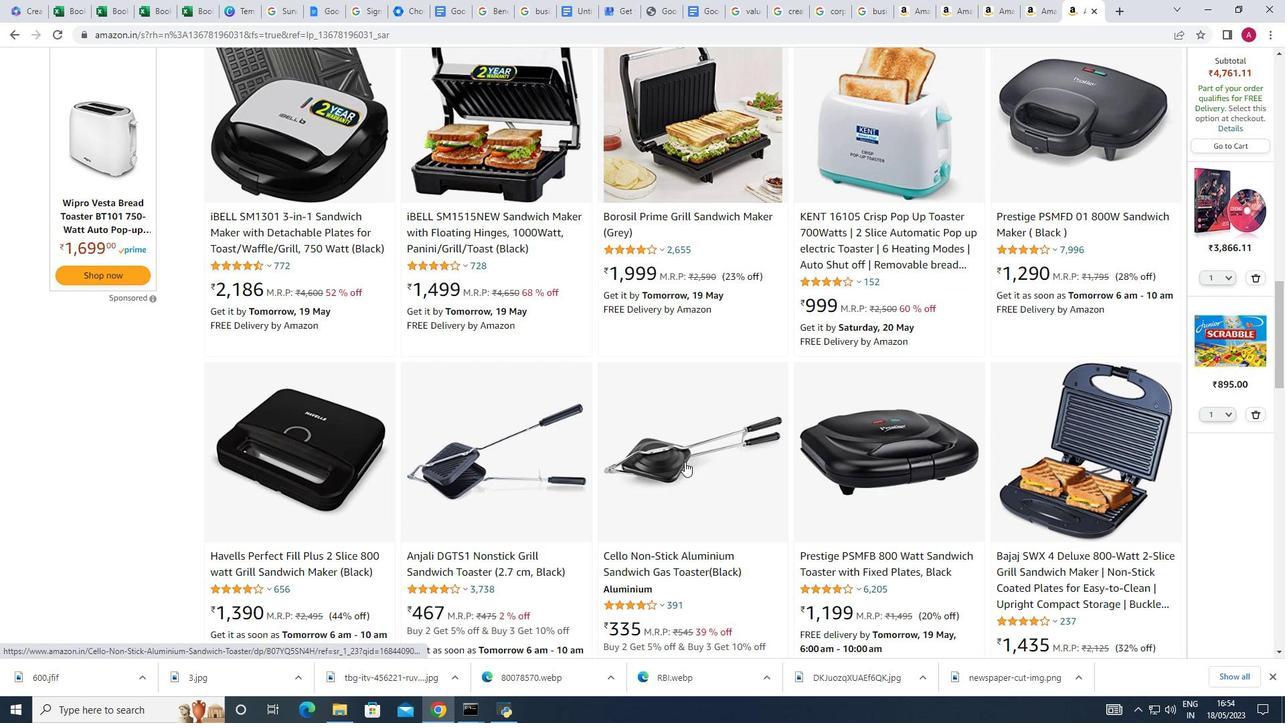 
Action: Mouse scrolled (684, 461) with delta (0, 0)
Screenshot: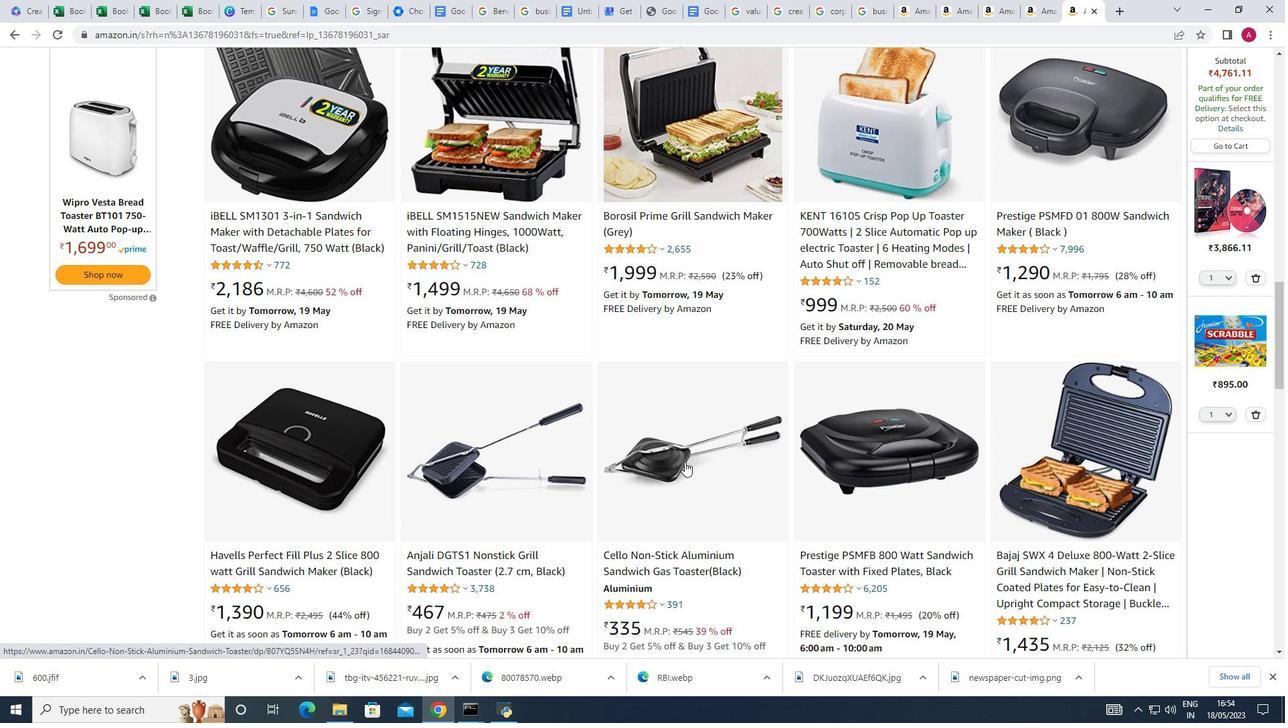 
Action: Mouse scrolled (684, 461) with delta (0, 0)
Screenshot: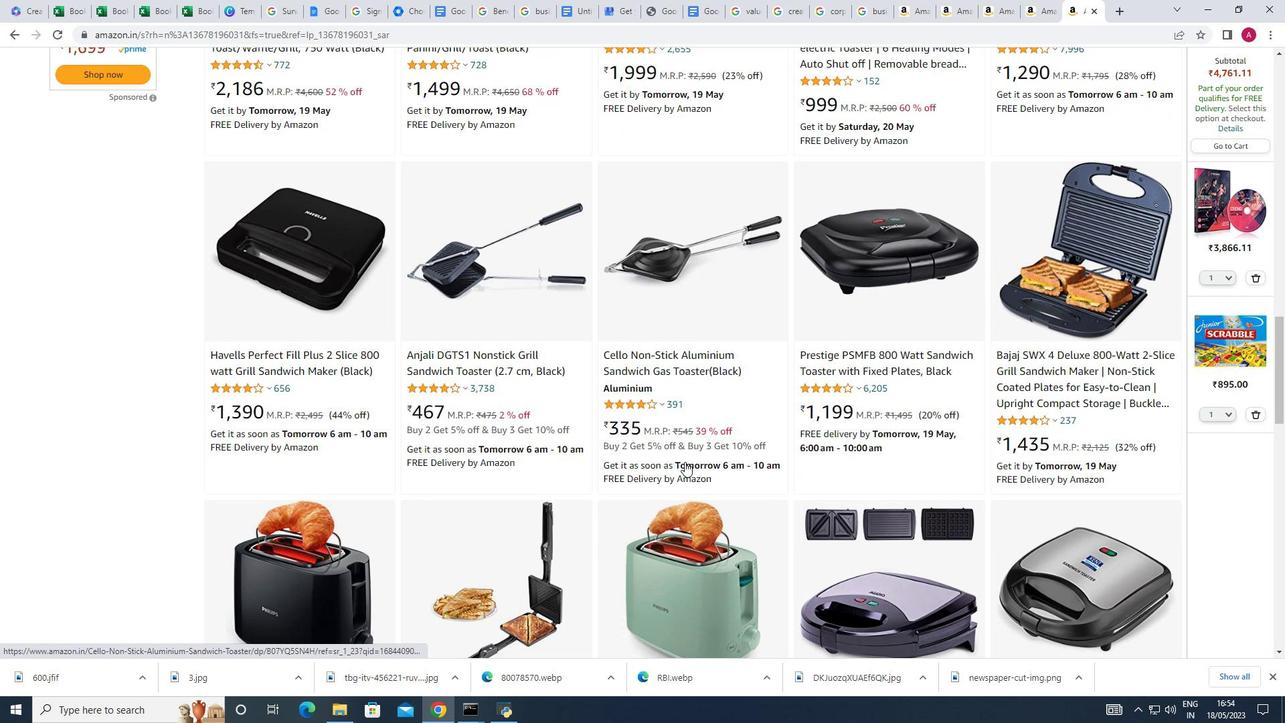 
Action: Mouse scrolled (684, 461) with delta (0, 0)
Screenshot: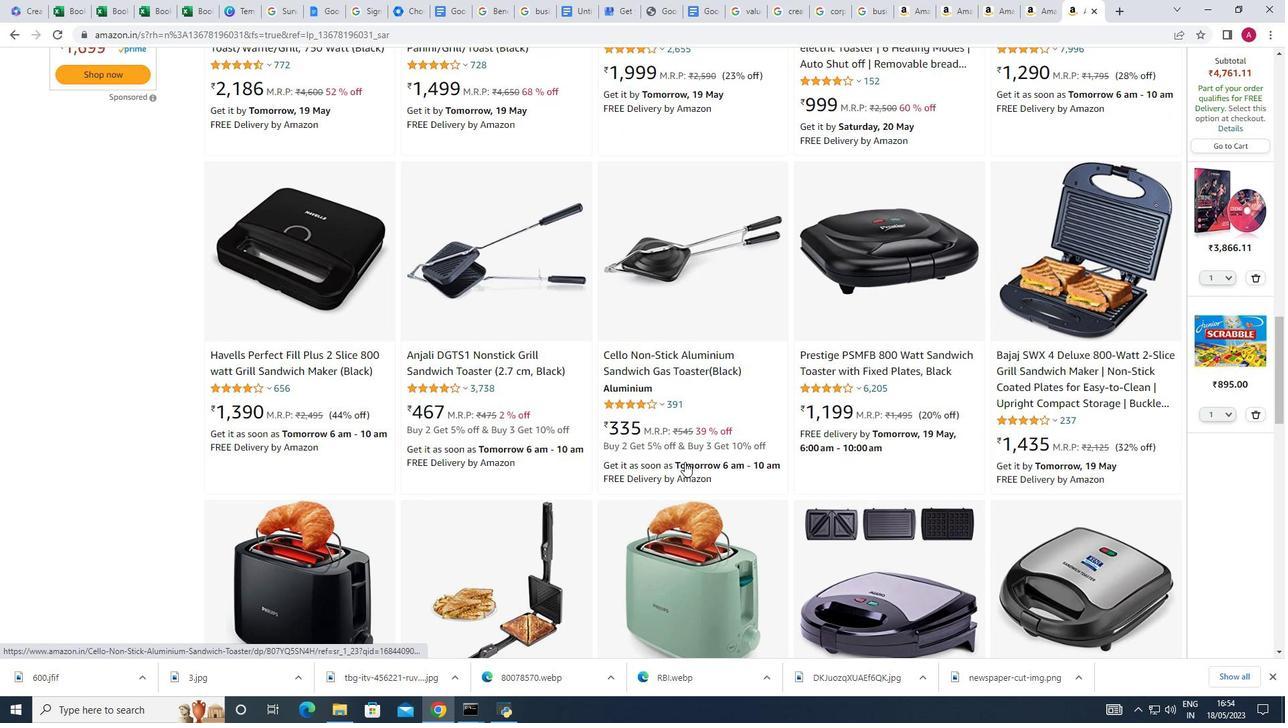 
Action: Mouse scrolled (684, 461) with delta (0, 0)
Screenshot: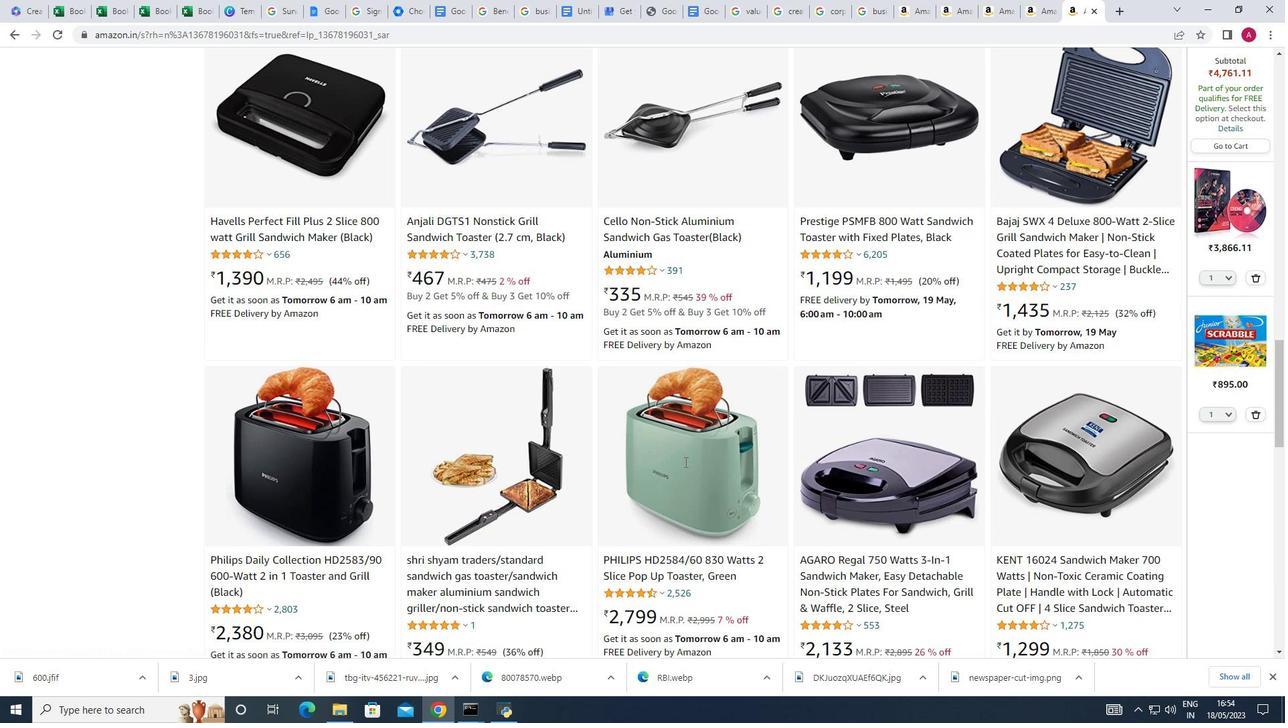 
Action: Mouse scrolled (684, 461) with delta (0, 0)
Screenshot: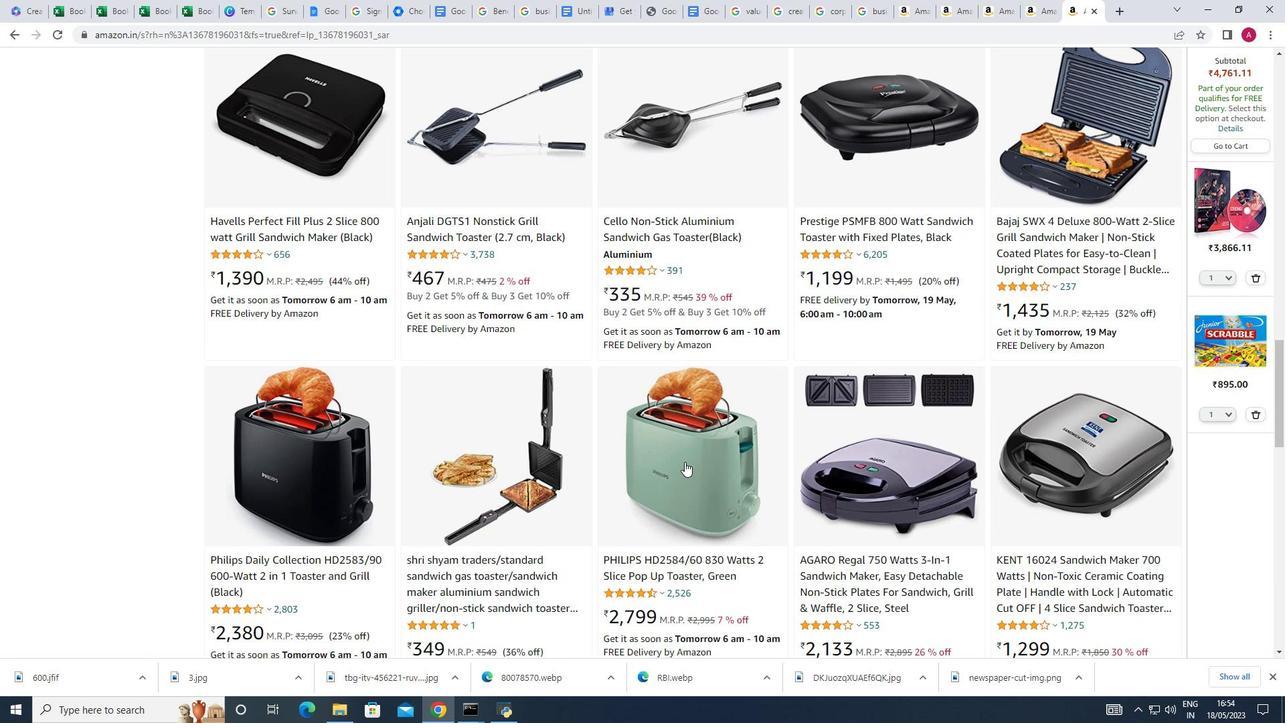 
Action: Mouse scrolled (684, 461) with delta (0, 0)
Screenshot: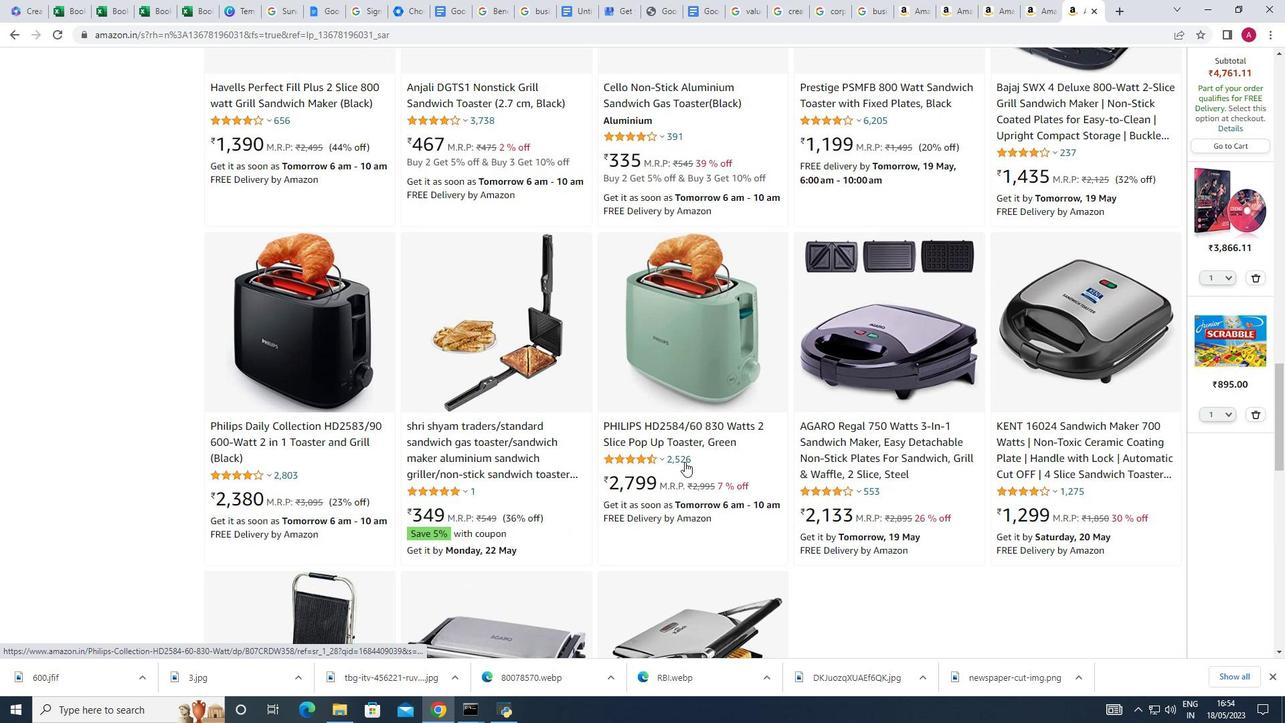
Action: Mouse scrolled (684, 461) with delta (0, 0)
Screenshot: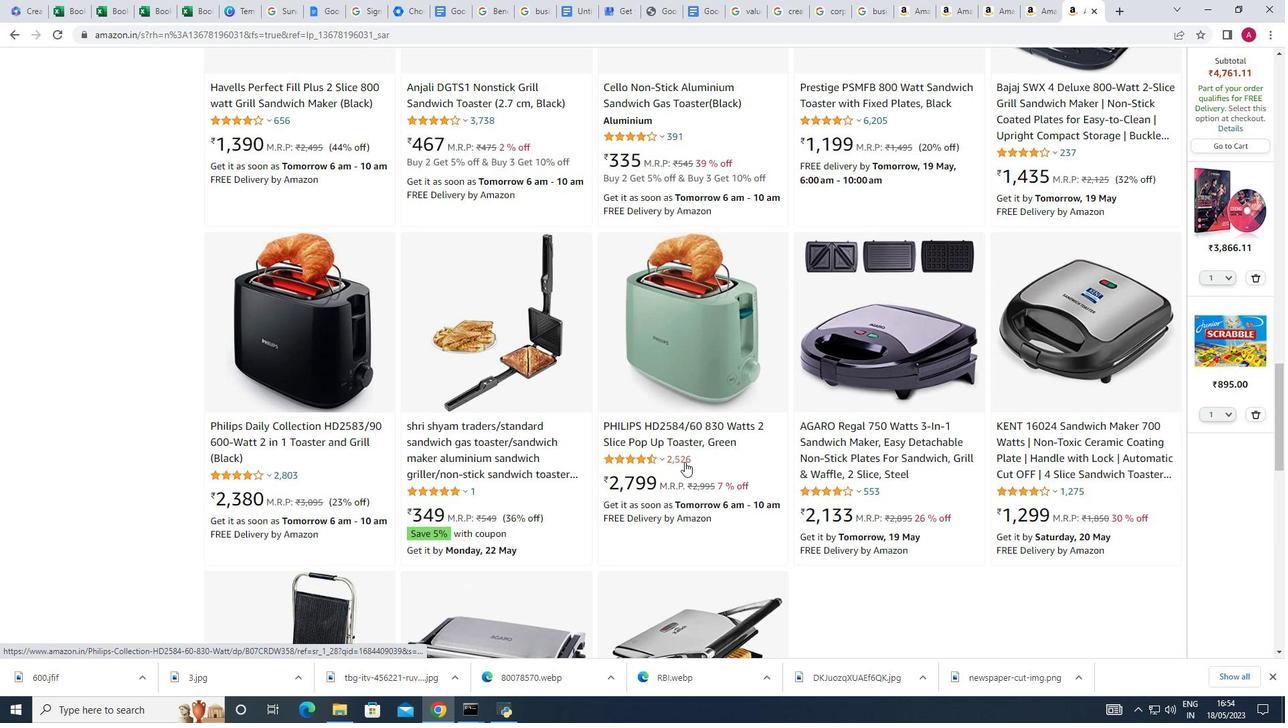
Action: Mouse scrolled (684, 461) with delta (0, 0)
Screenshot: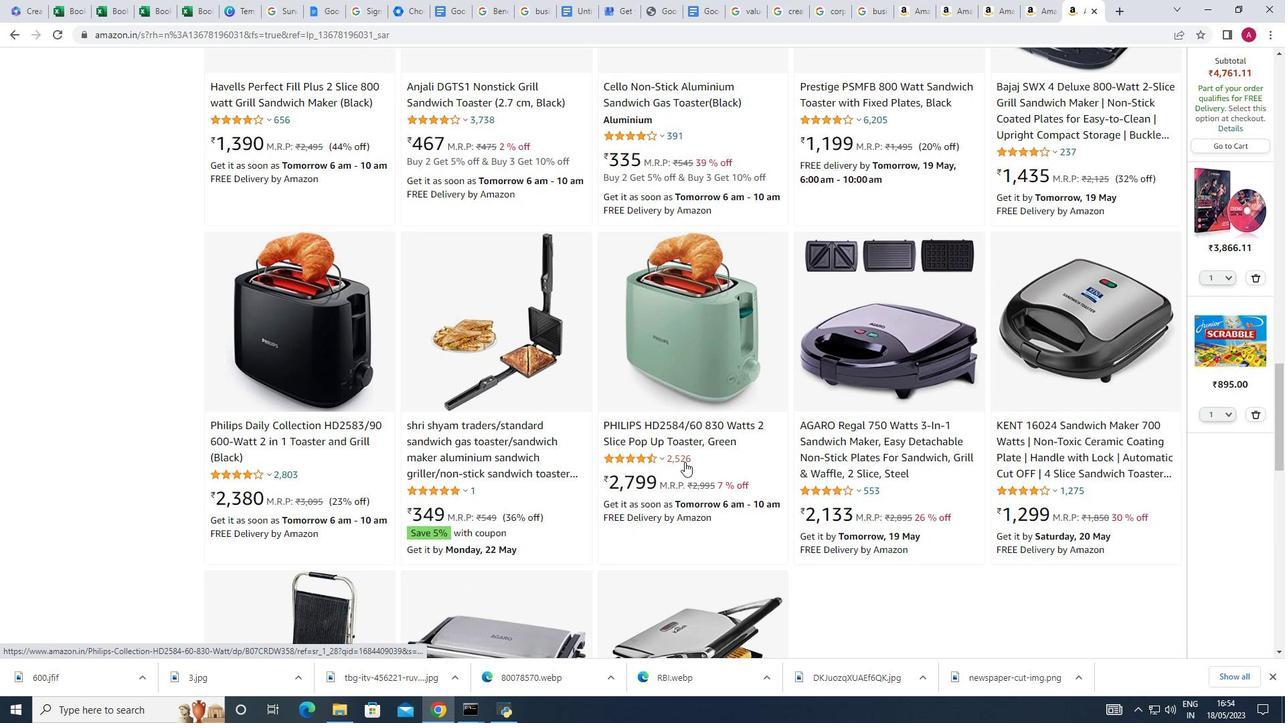 
Action: Mouse scrolled (684, 461) with delta (0, 0)
Screenshot: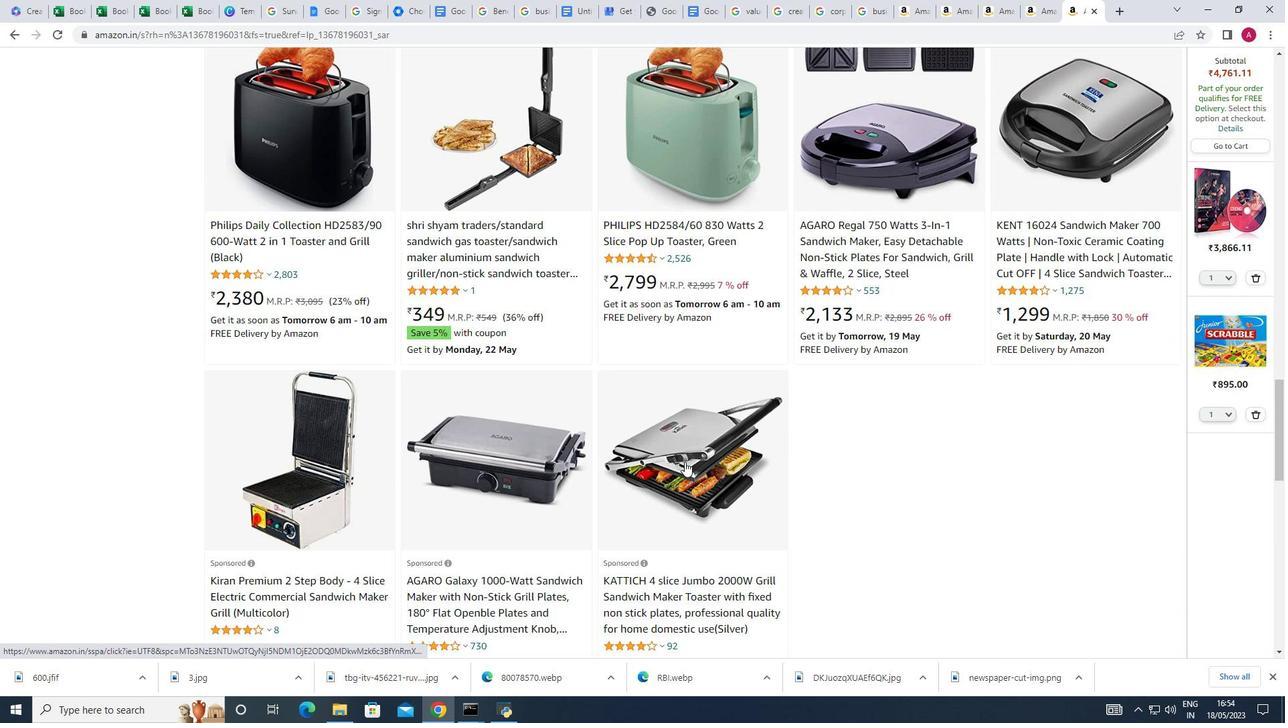 
Action: Mouse moved to (684, 462)
Screenshot: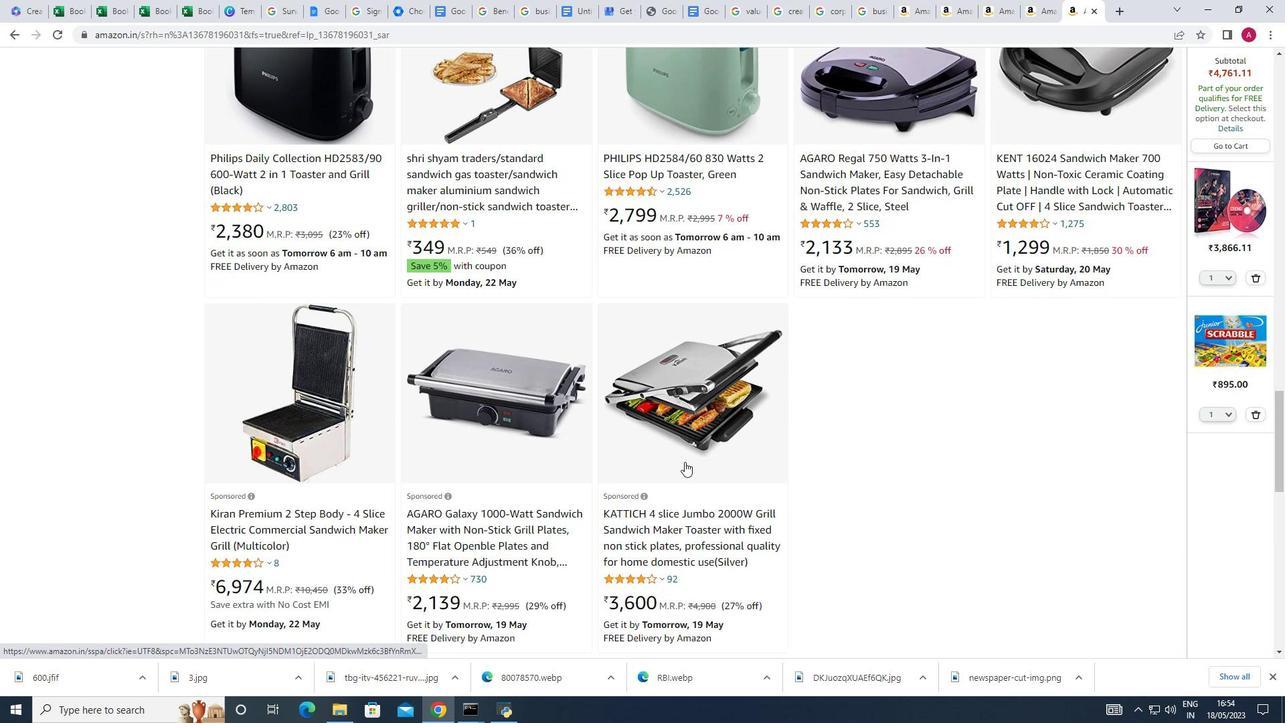 
Action: Mouse scrolled (684, 461) with delta (0, 0)
Screenshot: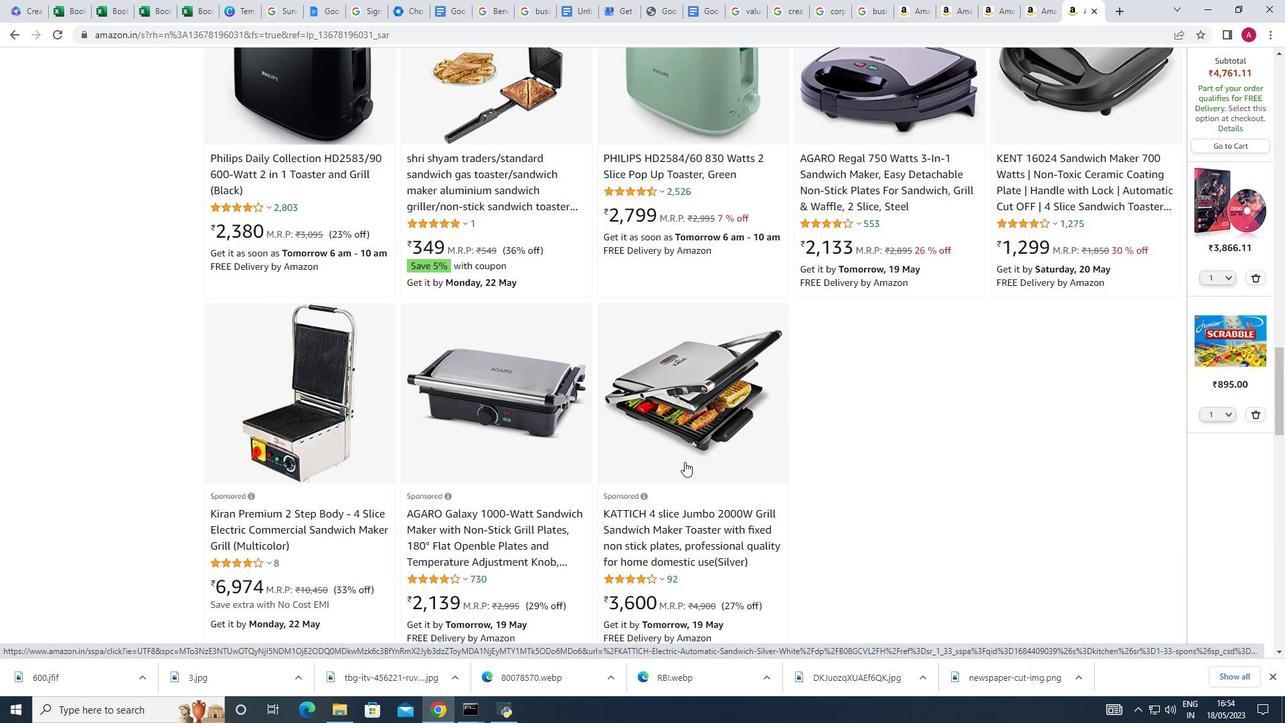 
Action: Mouse scrolled (684, 462) with delta (0, 0)
Screenshot: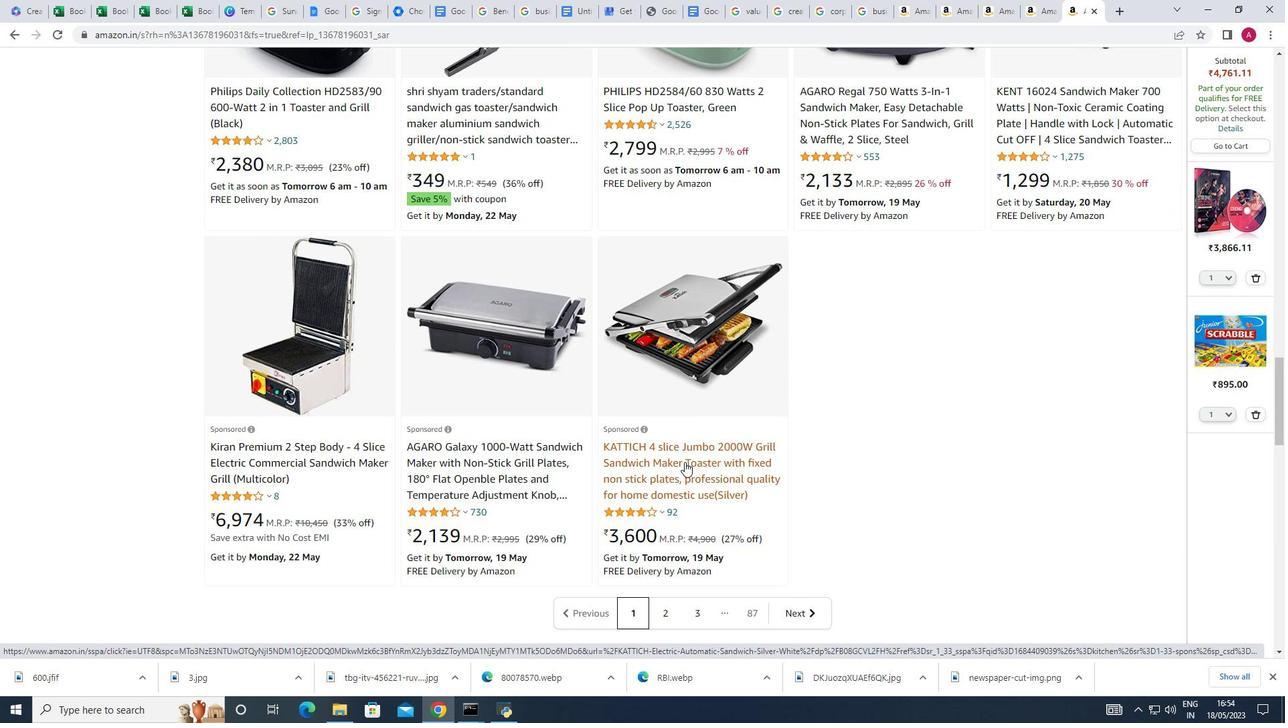 
Action: Mouse scrolled (684, 462) with delta (0, 0)
Screenshot: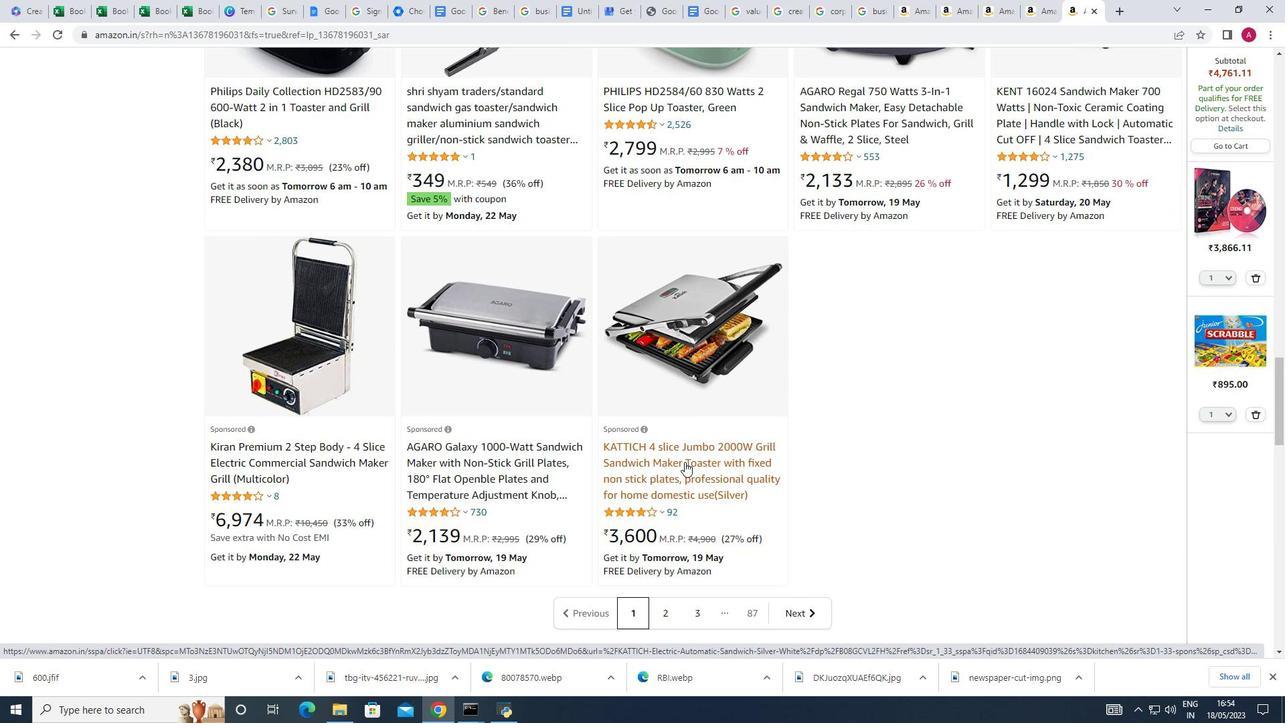 
Action: Mouse scrolled (684, 462) with delta (0, 0)
Screenshot: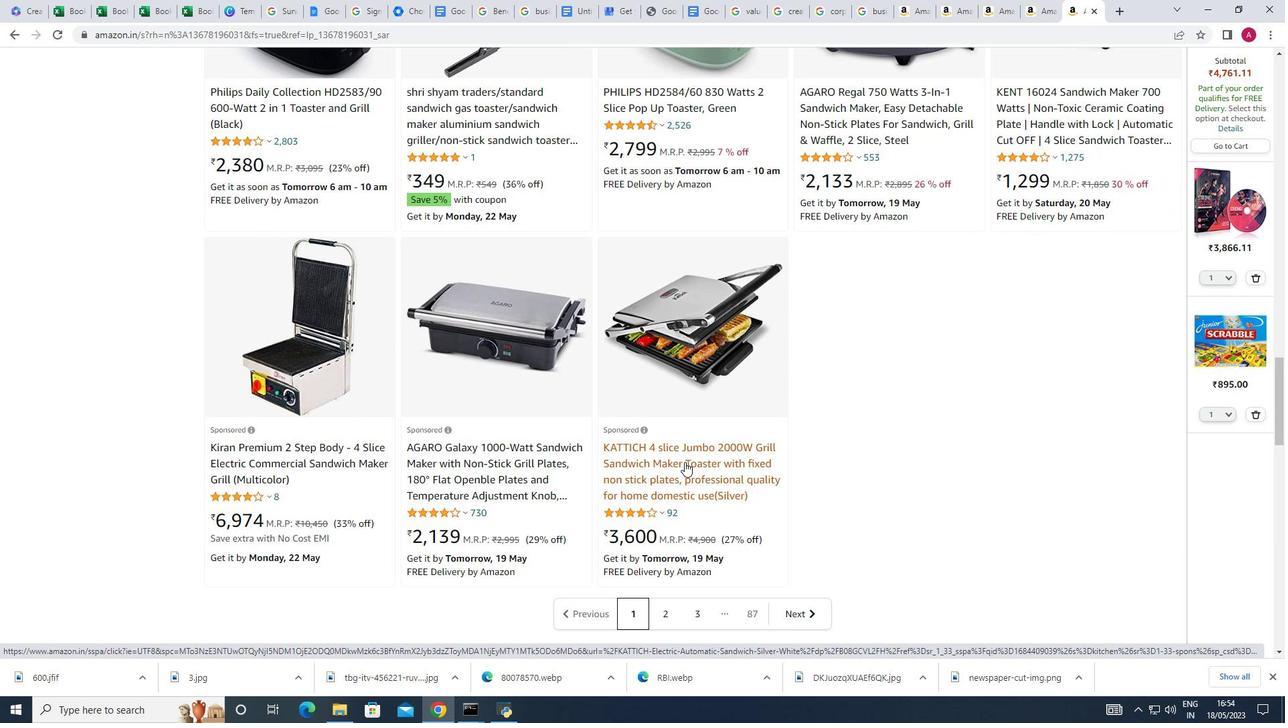 
Action: Mouse scrolled (684, 462) with delta (0, 0)
Screenshot: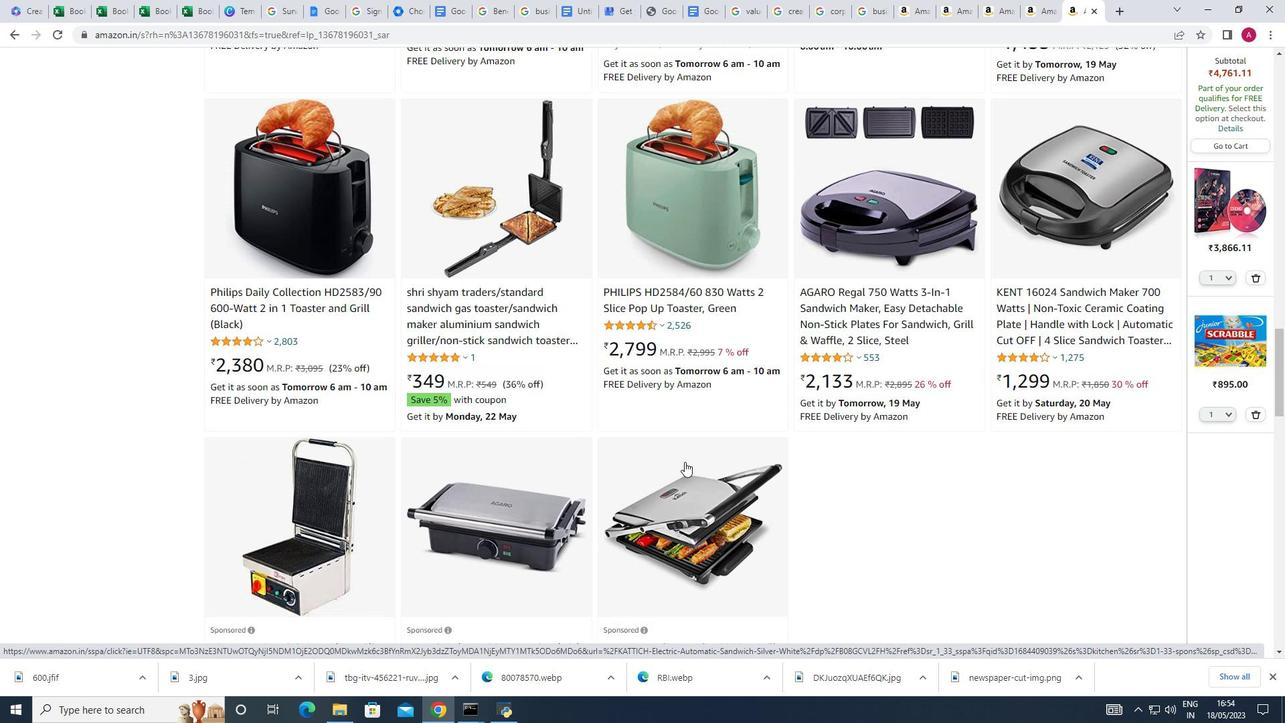 
Action: Mouse scrolled (684, 462) with delta (0, 0)
Screenshot: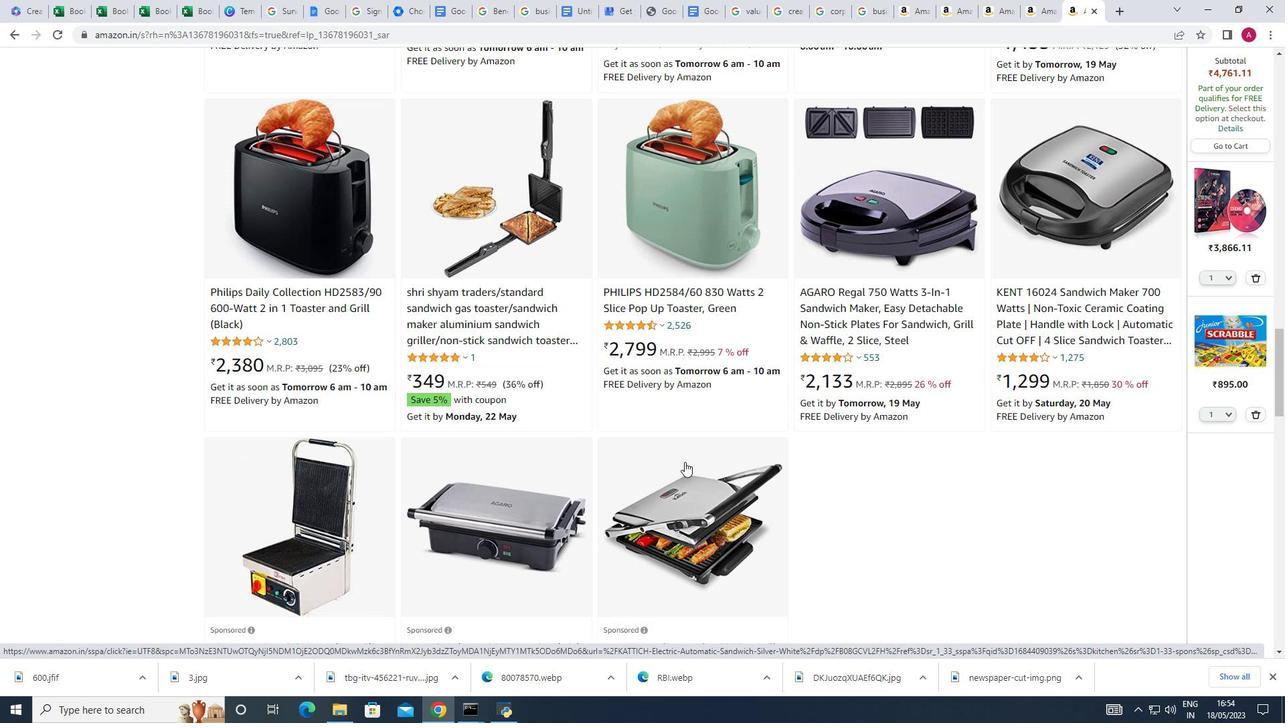 
Action: Mouse scrolled (684, 462) with delta (0, 0)
Screenshot: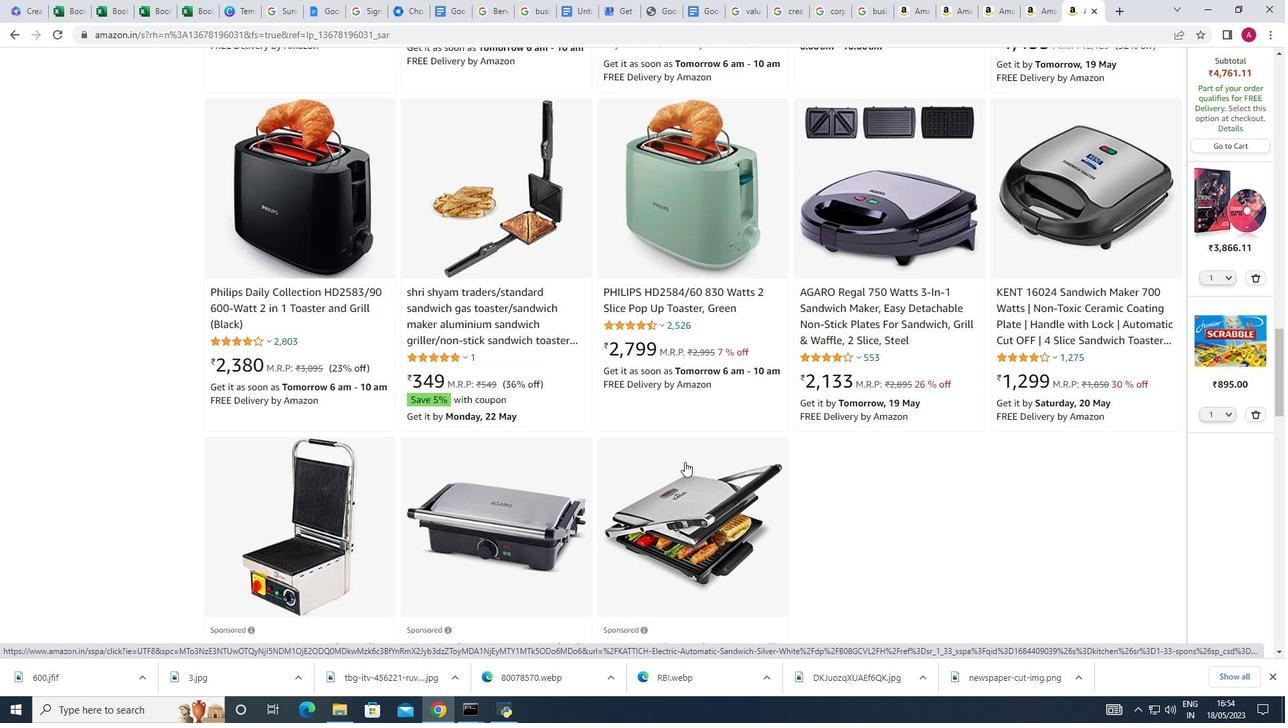 
Action: Mouse scrolled (684, 462) with delta (0, 0)
Screenshot: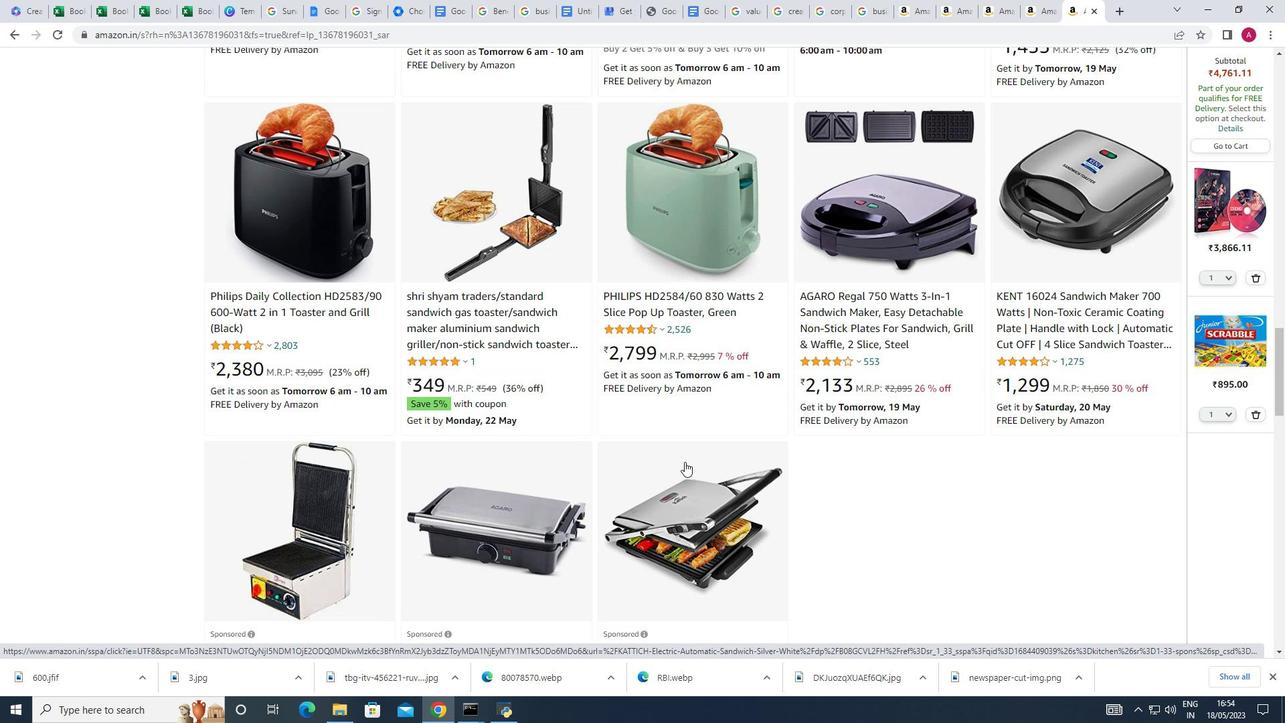 
Action: Mouse moved to (685, 459)
Screenshot: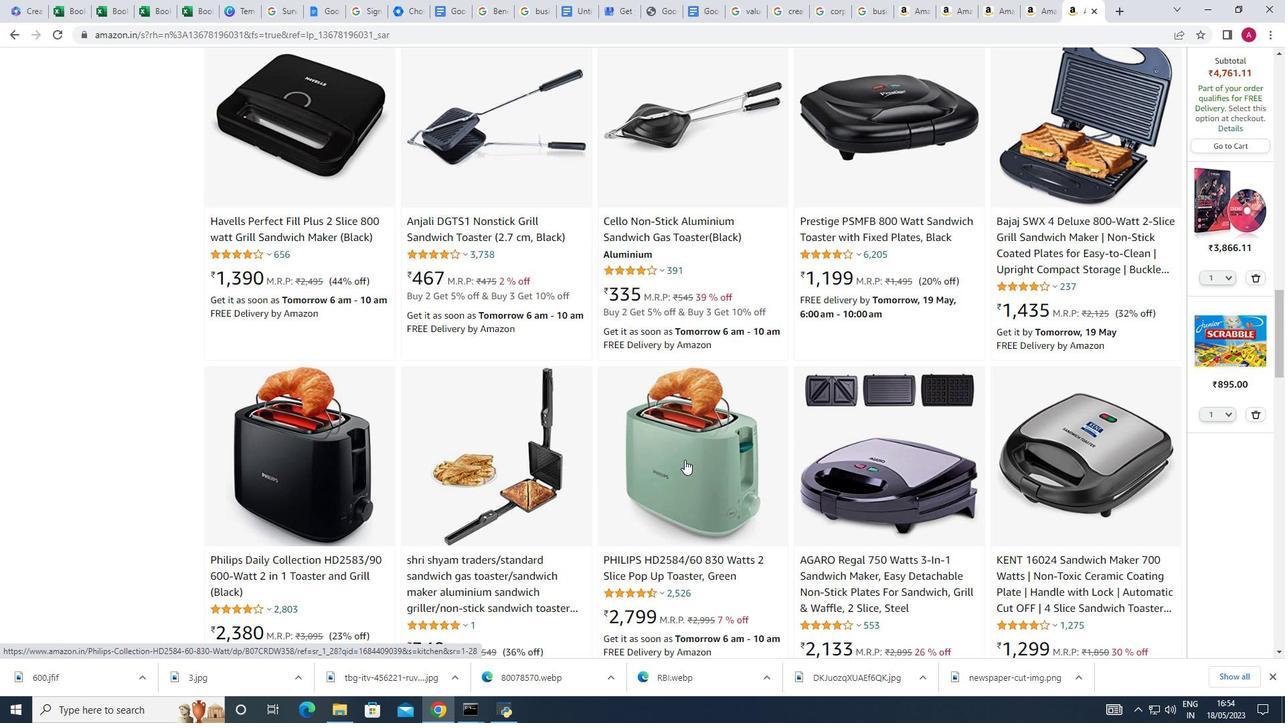 
Action: Mouse scrolled (685, 459) with delta (0, 0)
Screenshot: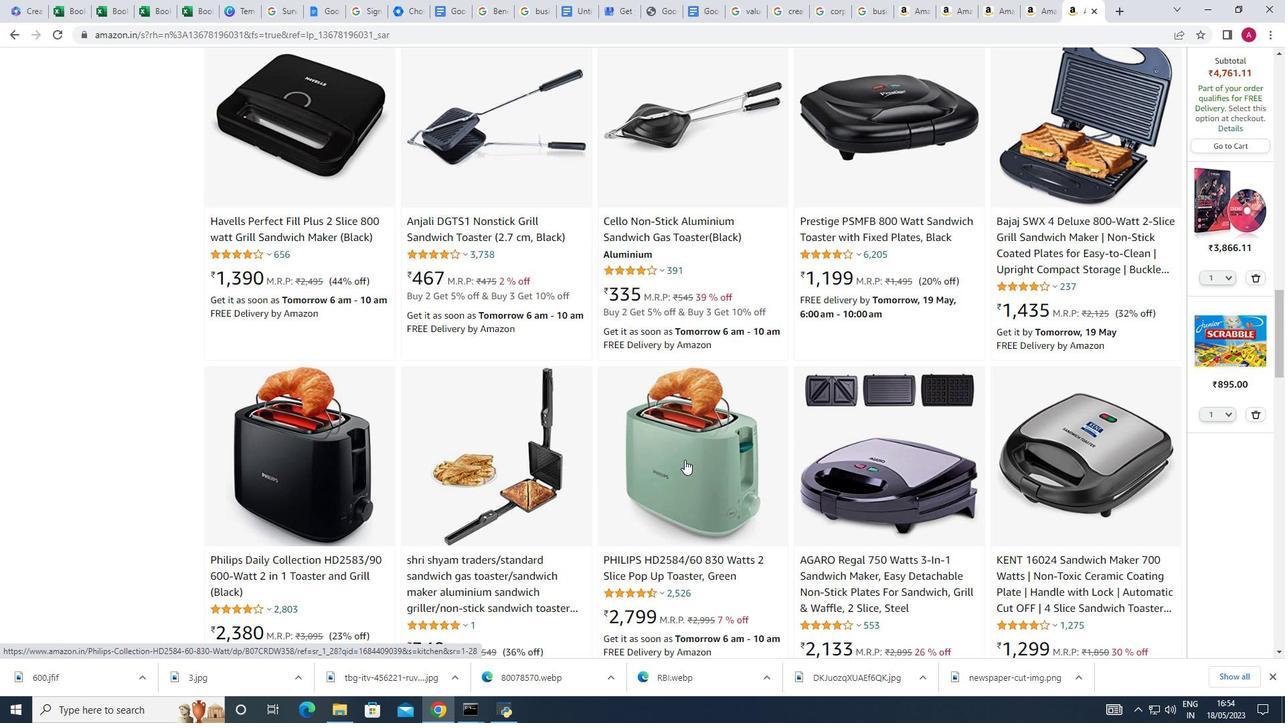
Action: Mouse scrolled (685, 459) with delta (0, 0)
Screenshot: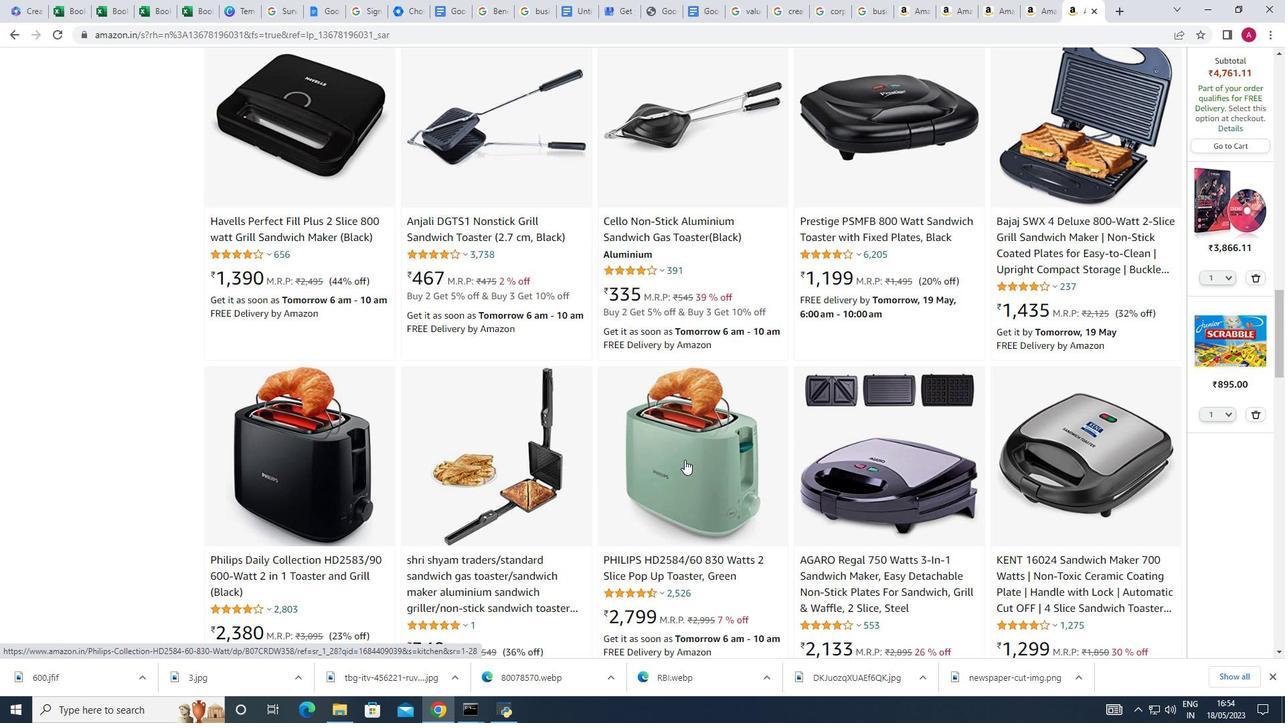 
Action: Mouse scrolled (685, 459) with delta (0, 0)
Screenshot: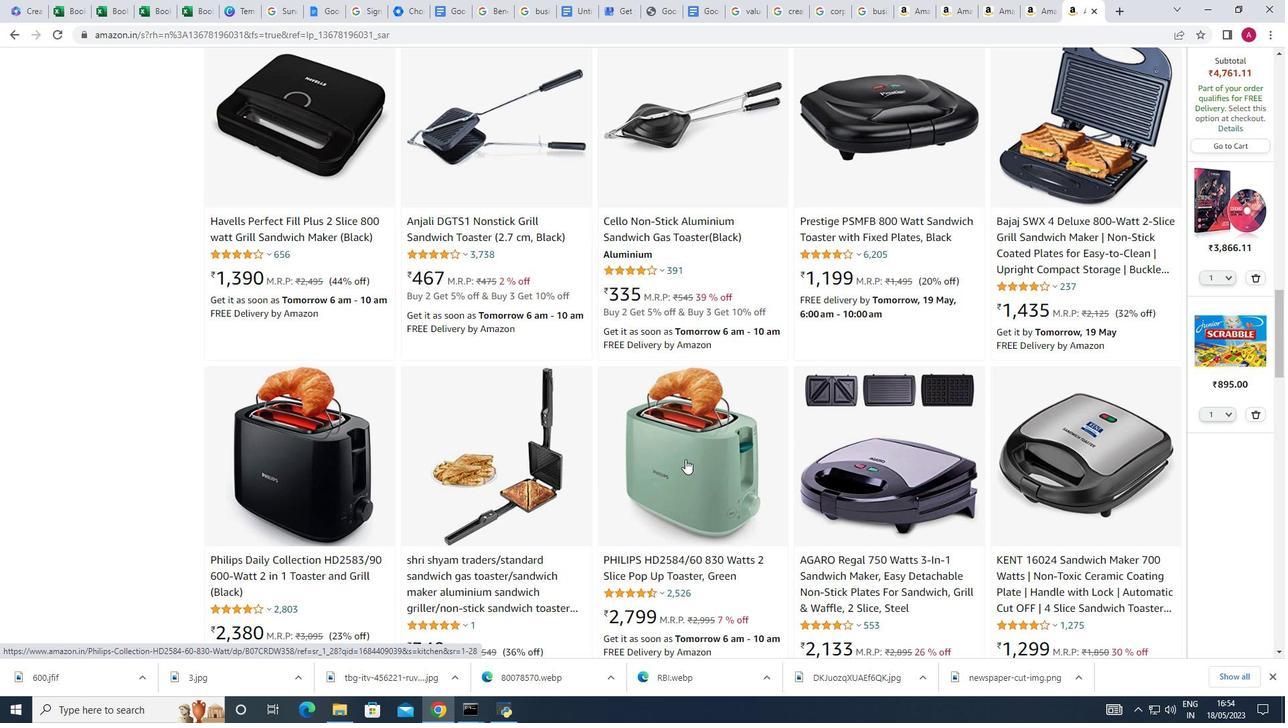 
Action: Mouse moved to (827, 327)
Screenshot: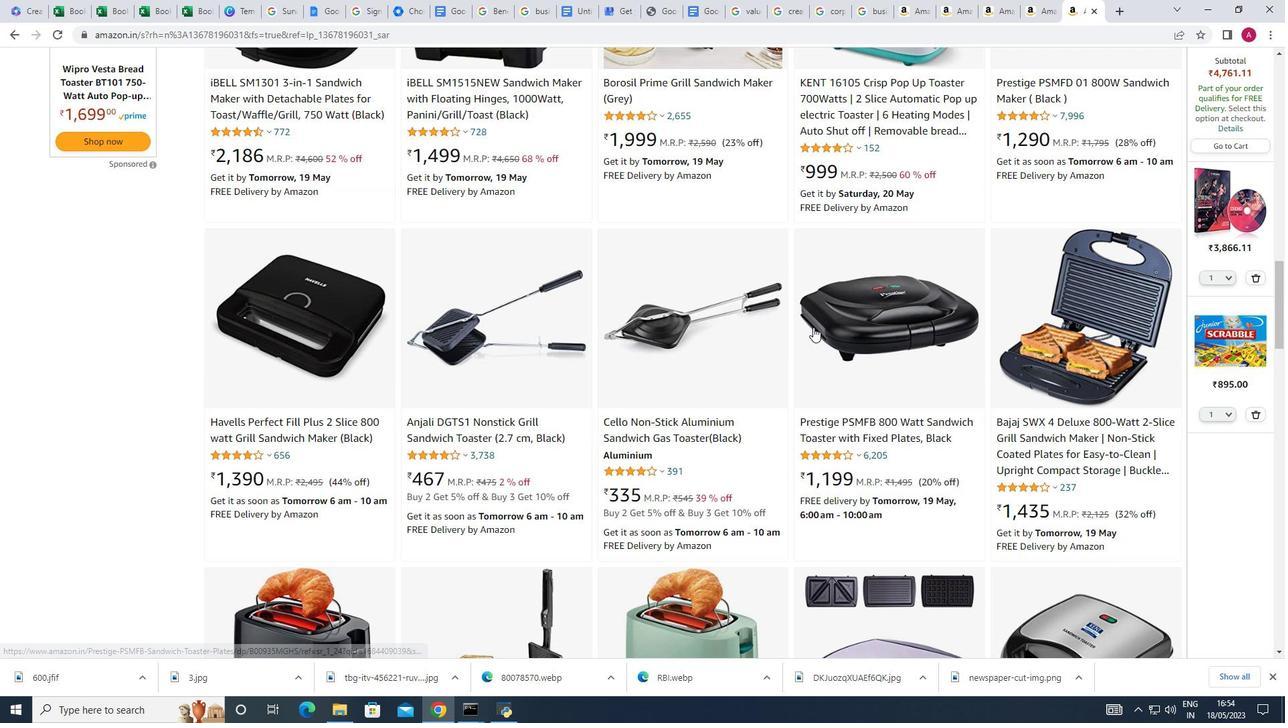 
Action: Mouse pressed left at (827, 327)
Screenshot: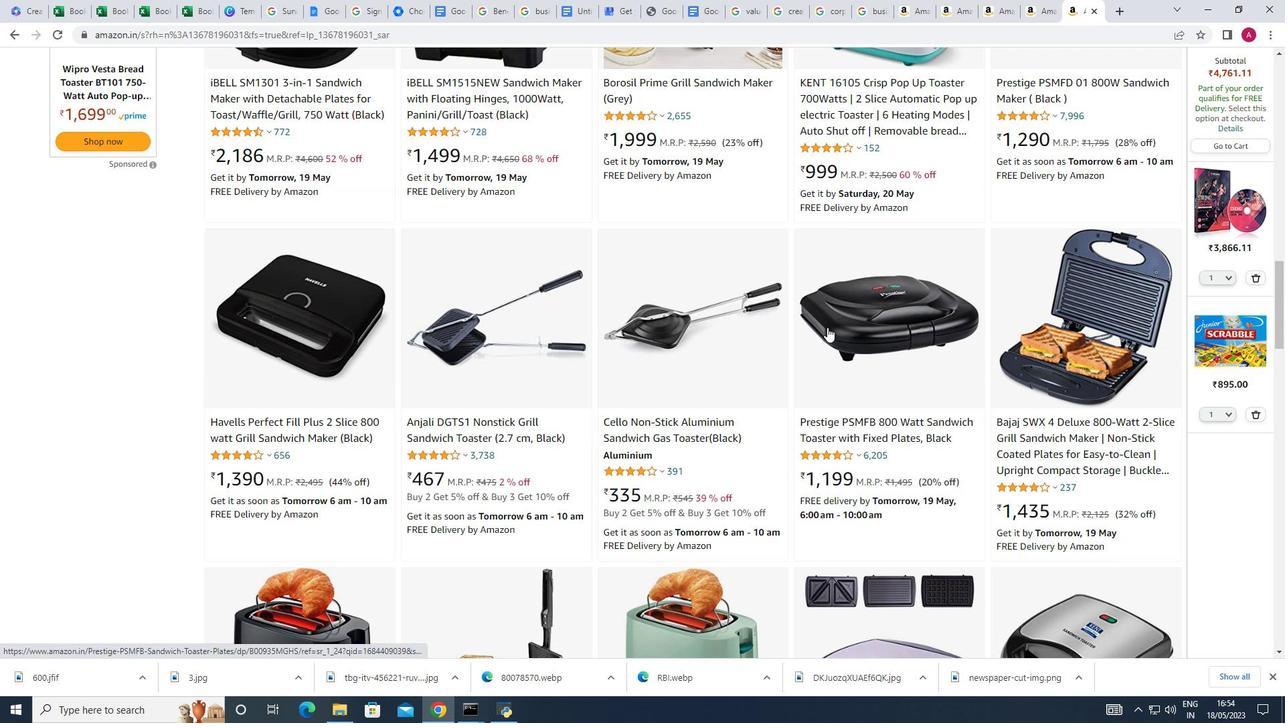 
Action: Mouse moved to (811, 366)
Screenshot: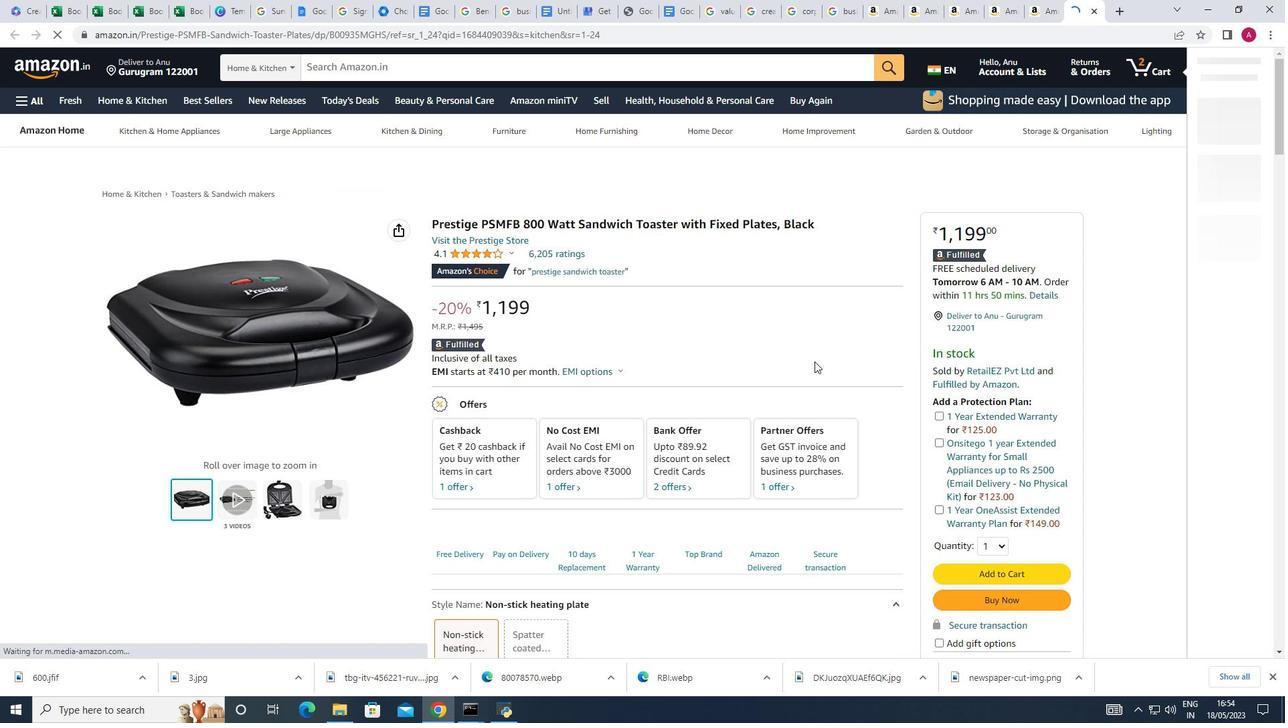 
Action: Mouse scrolled (811, 366) with delta (0, 0)
Screenshot: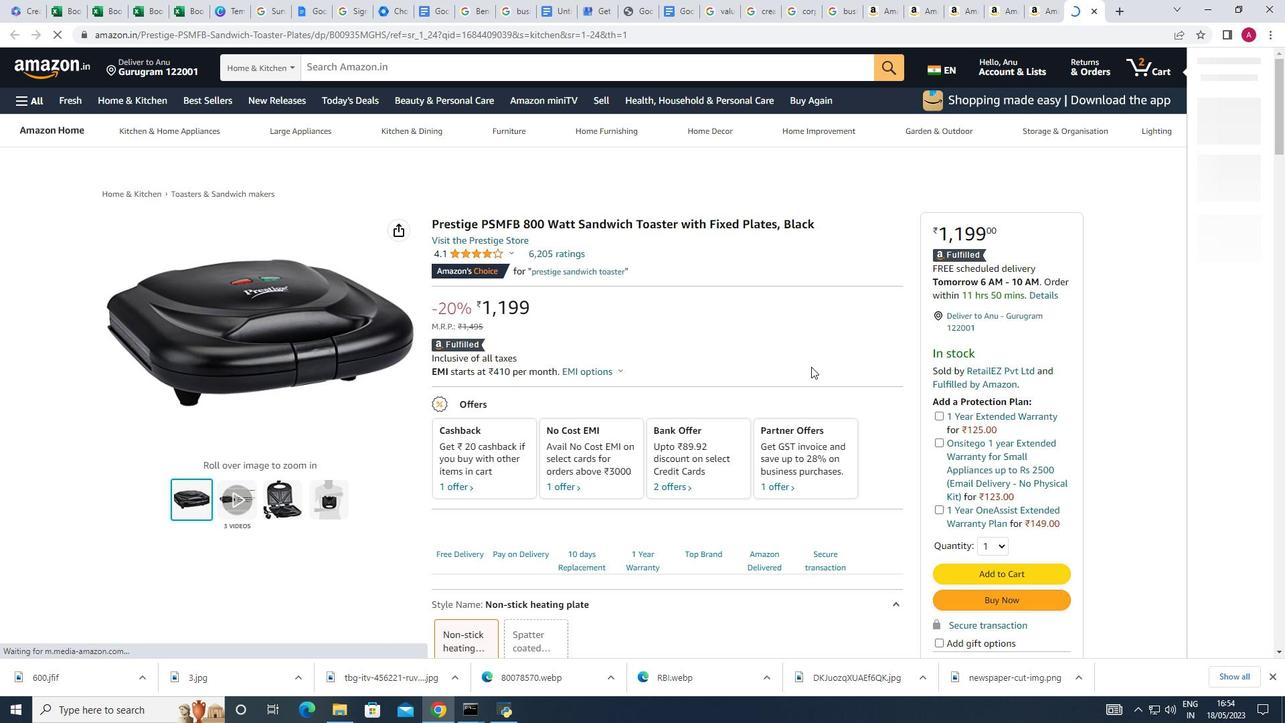 
Action: Mouse moved to (811, 366)
Screenshot: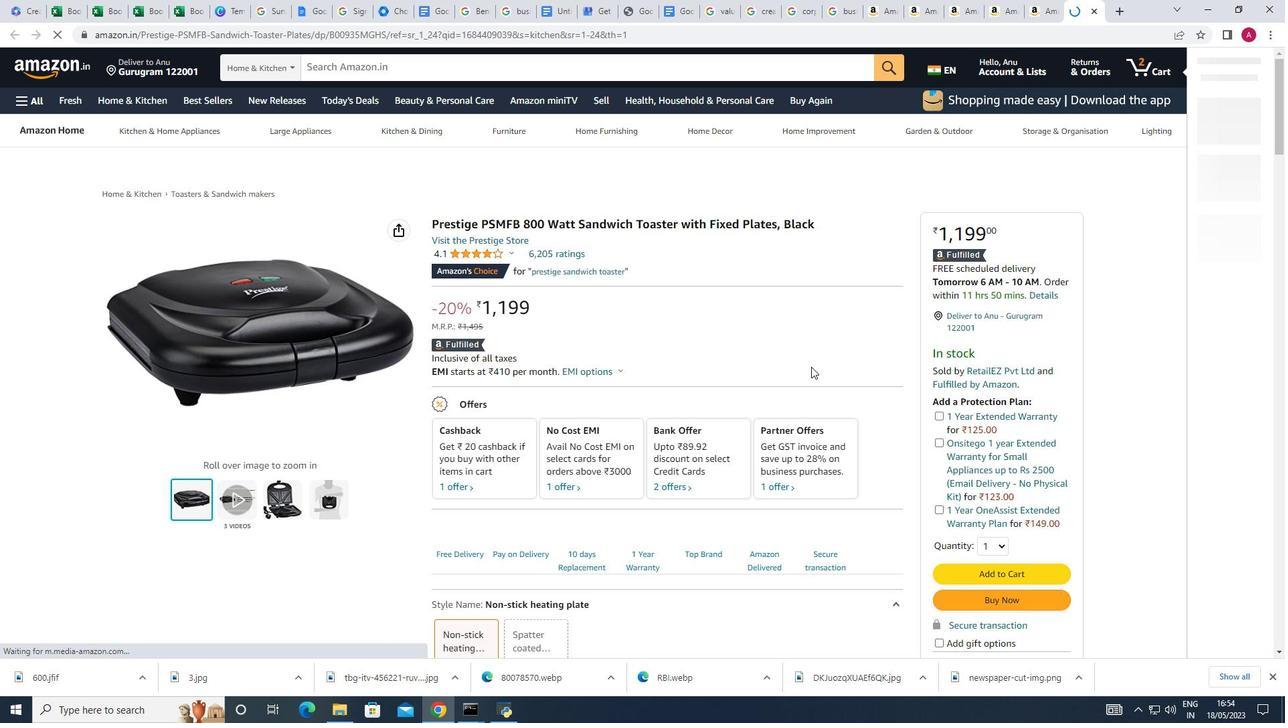 
Action: Mouse scrolled (811, 366) with delta (0, 0)
Screenshot: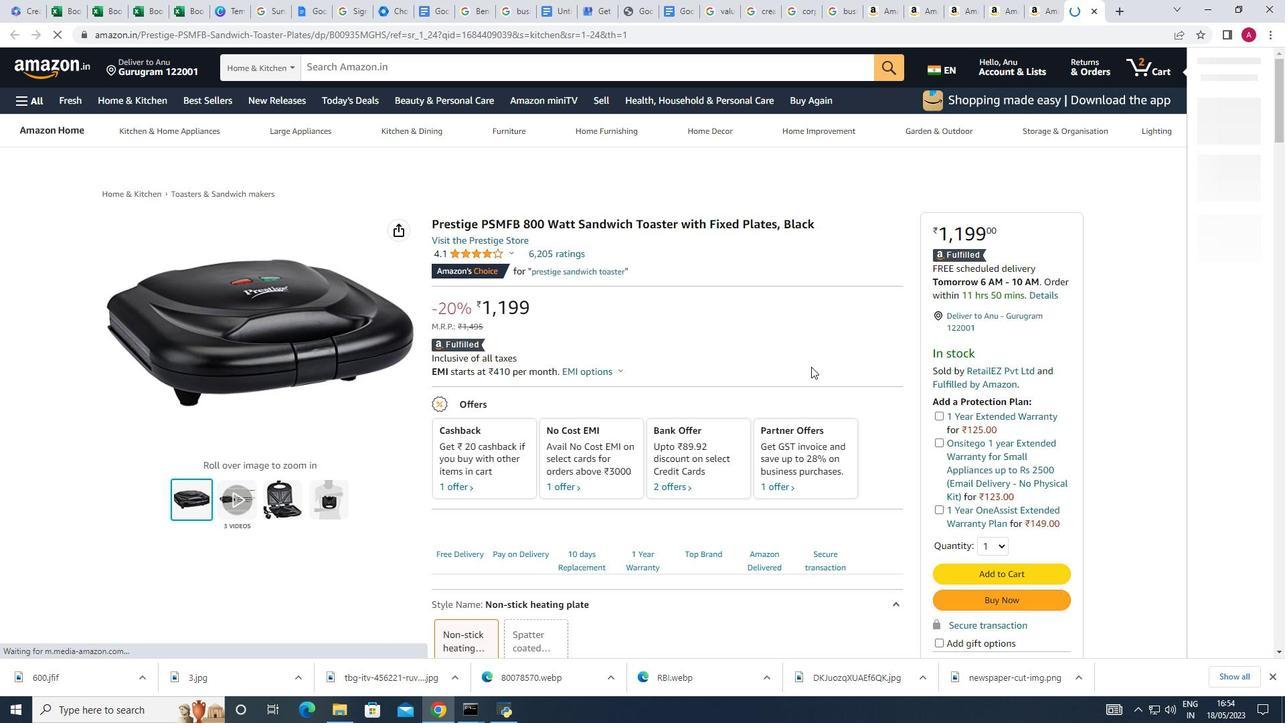 
Action: Mouse scrolled (811, 366) with delta (0, 0)
Screenshot: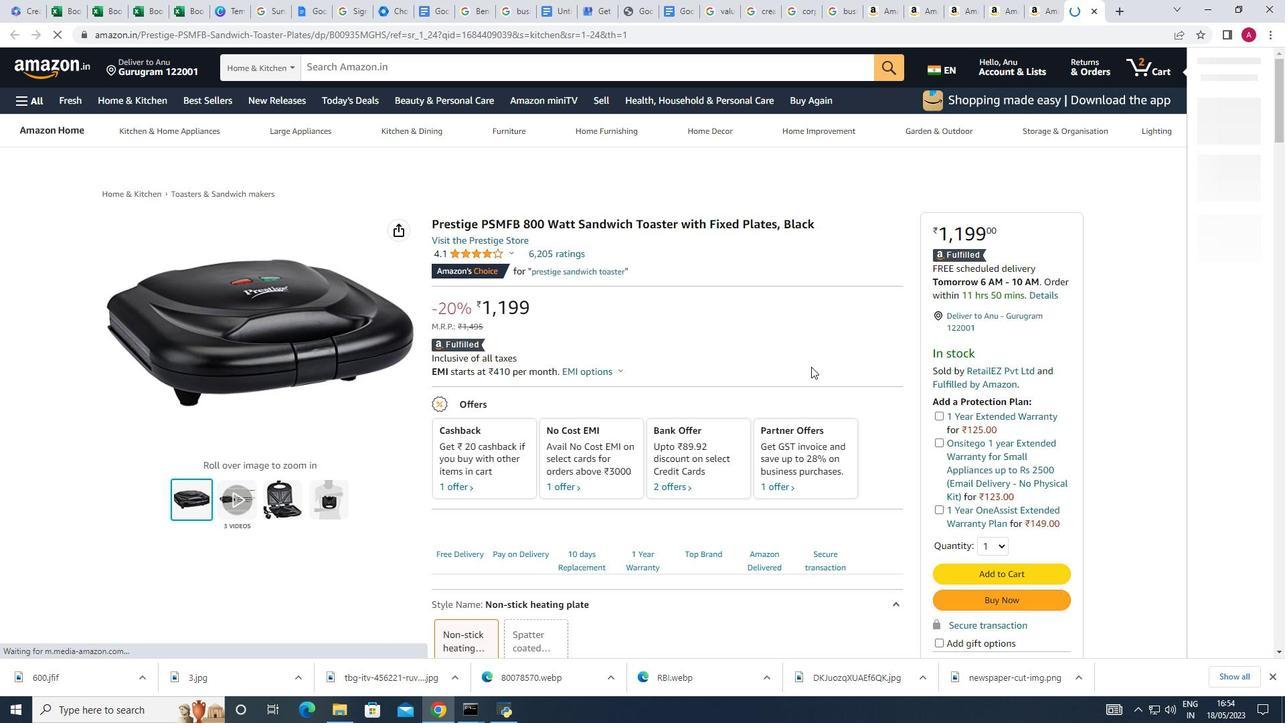 
Action: Mouse scrolled (811, 366) with delta (0, 0)
Screenshot: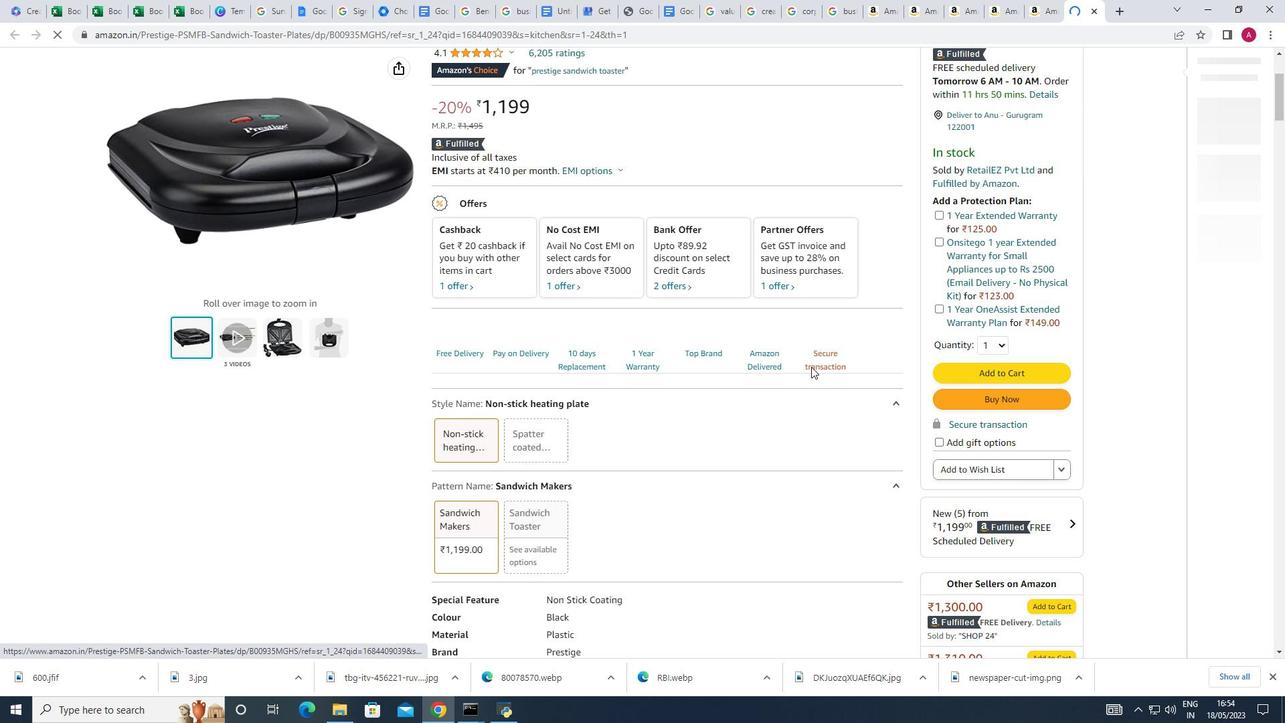 
Action: Mouse scrolled (811, 366) with delta (0, 0)
Screenshot: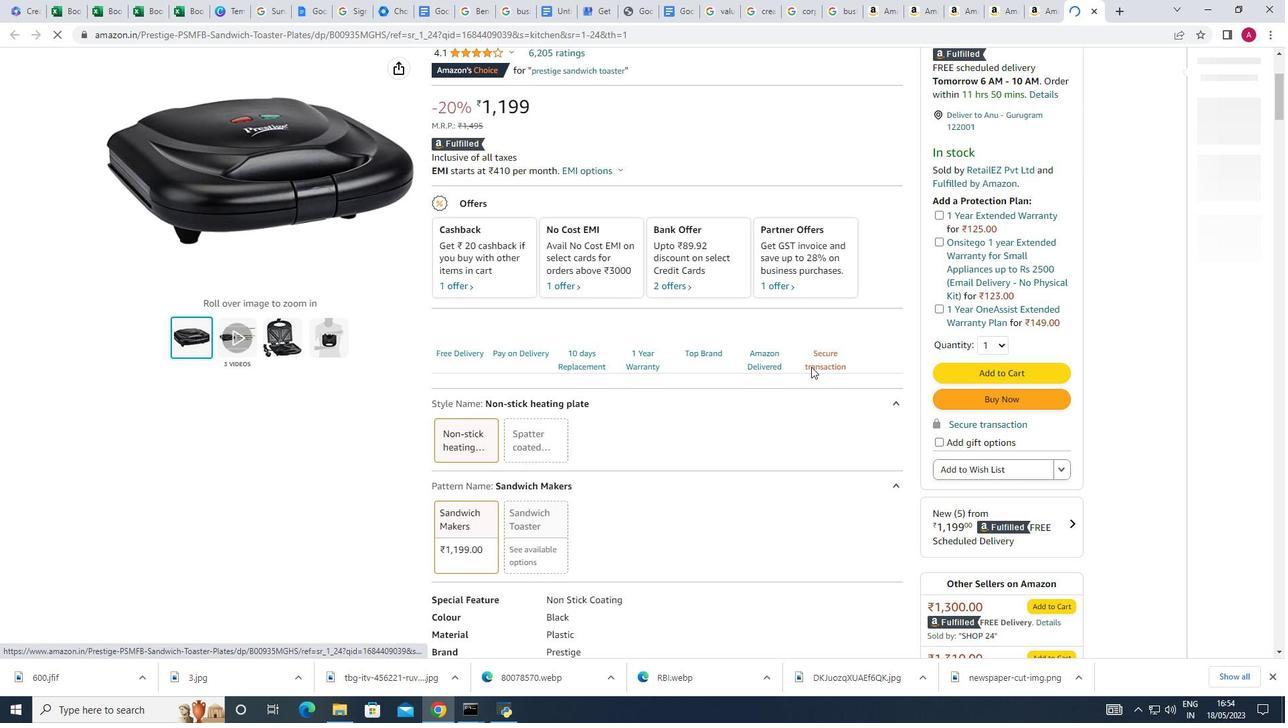 
Action: Mouse scrolled (811, 366) with delta (0, 0)
Screenshot: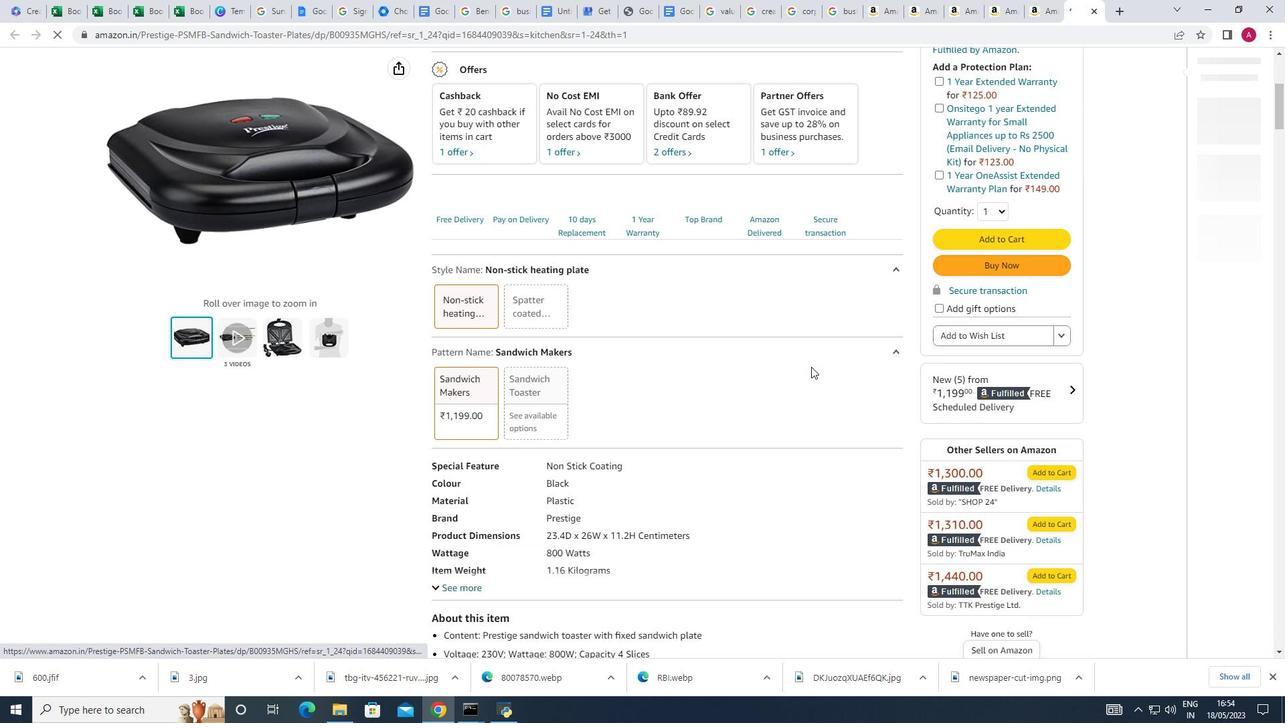 
Action: Mouse scrolled (811, 366) with delta (0, 0)
Screenshot: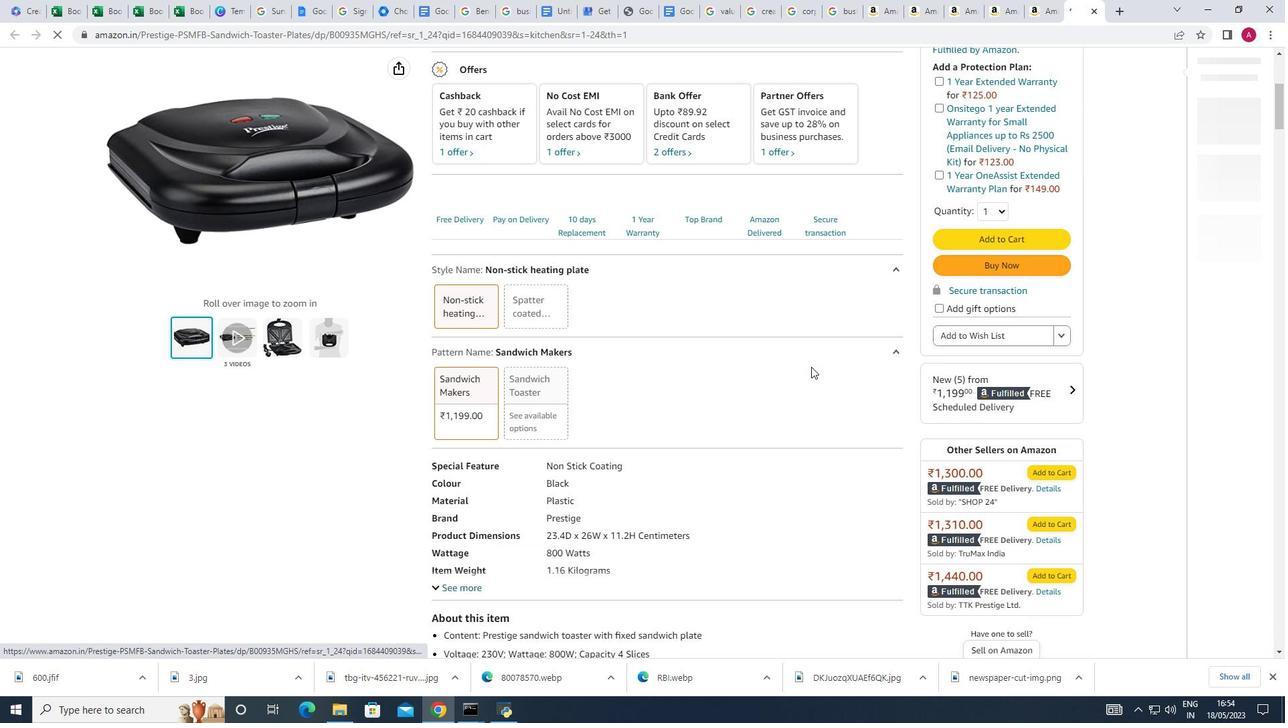 
Action: Mouse scrolled (811, 366) with delta (0, 0)
Screenshot: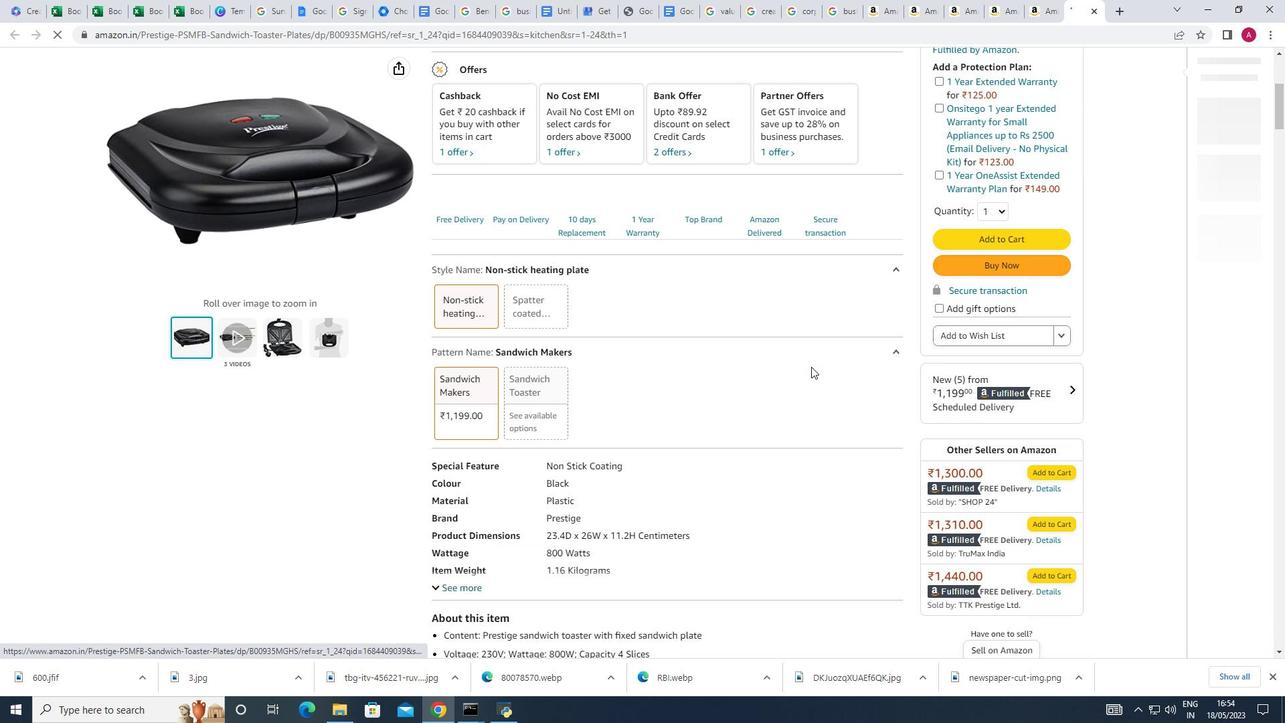 
Action: Mouse scrolled (811, 366) with delta (0, 0)
Screenshot: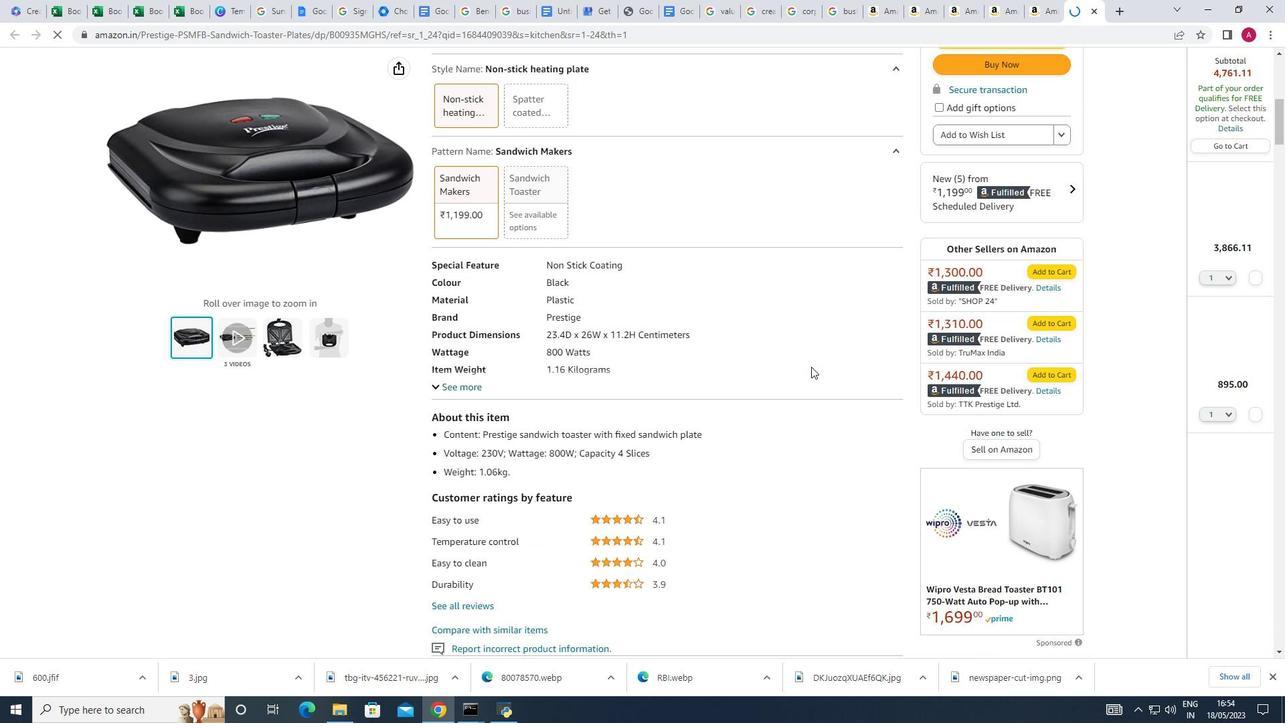 
Action: Mouse scrolled (811, 366) with delta (0, 0)
Screenshot: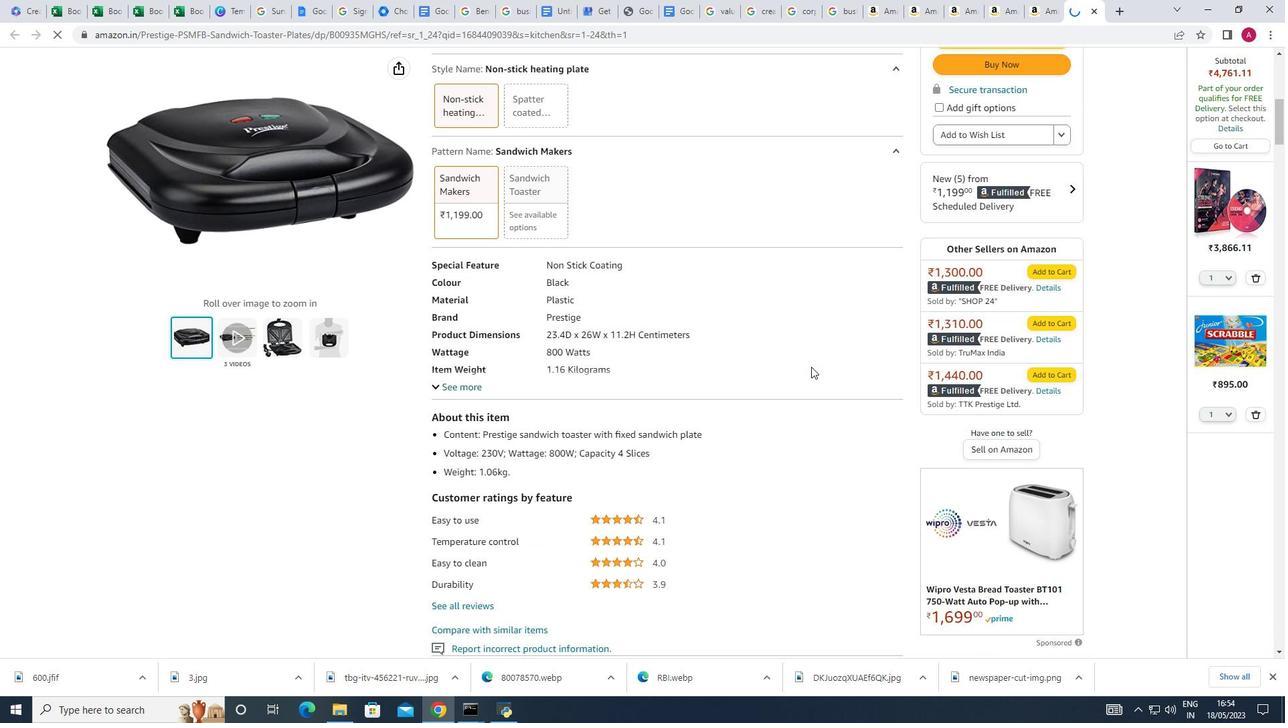 
Action: Mouse scrolled (811, 366) with delta (0, 0)
Screenshot: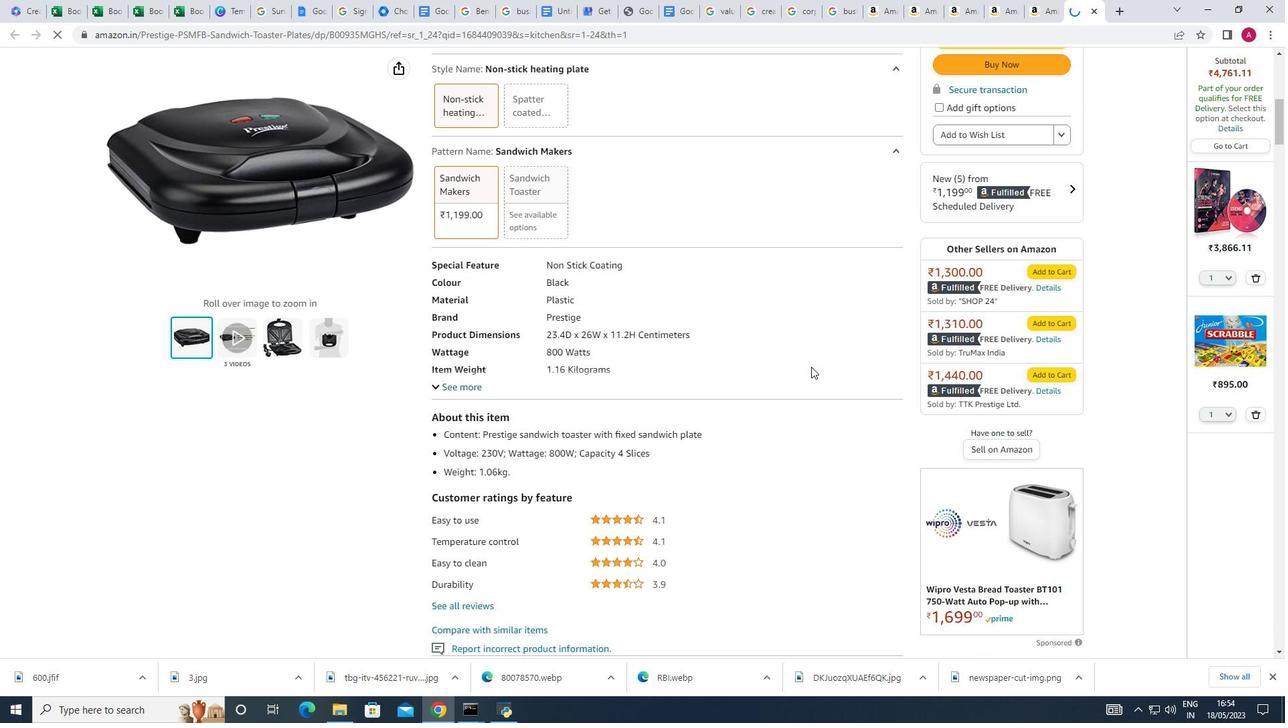 
Action: Mouse scrolled (811, 366) with delta (0, 0)
Screenshot: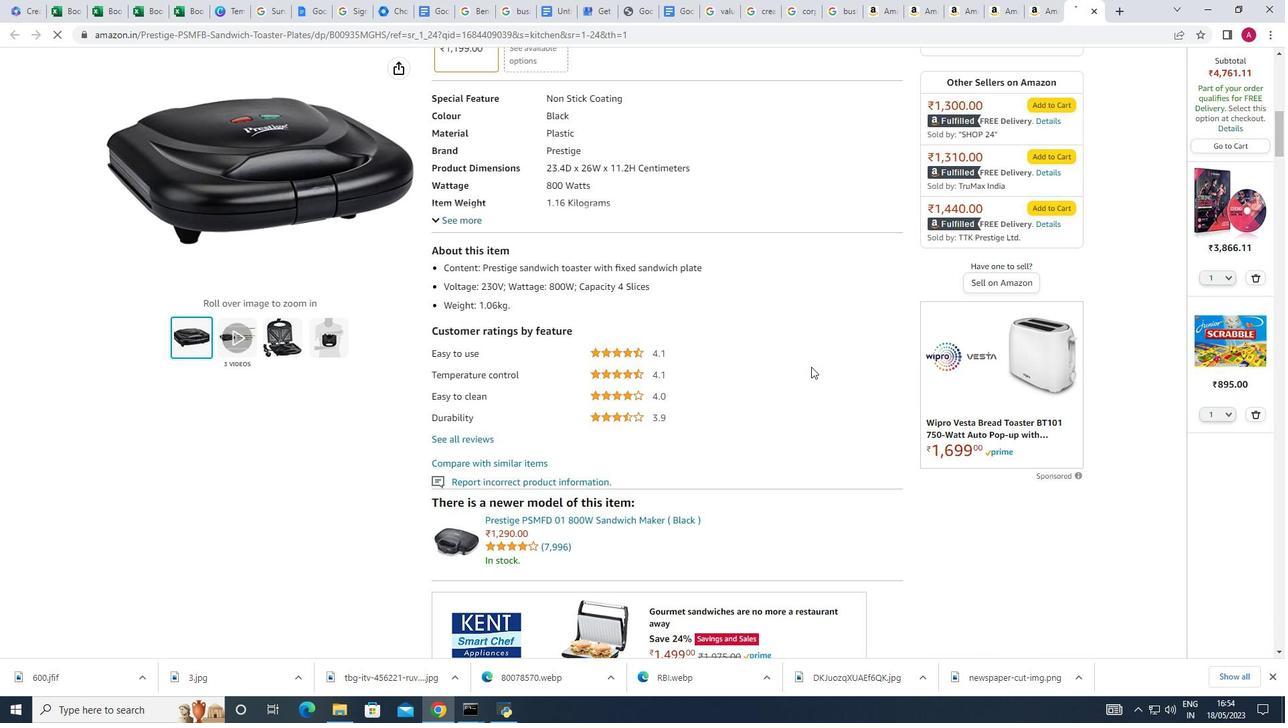 
Action: Mouse scrolled (811, 366) with delta (0, 0)
Screenshot: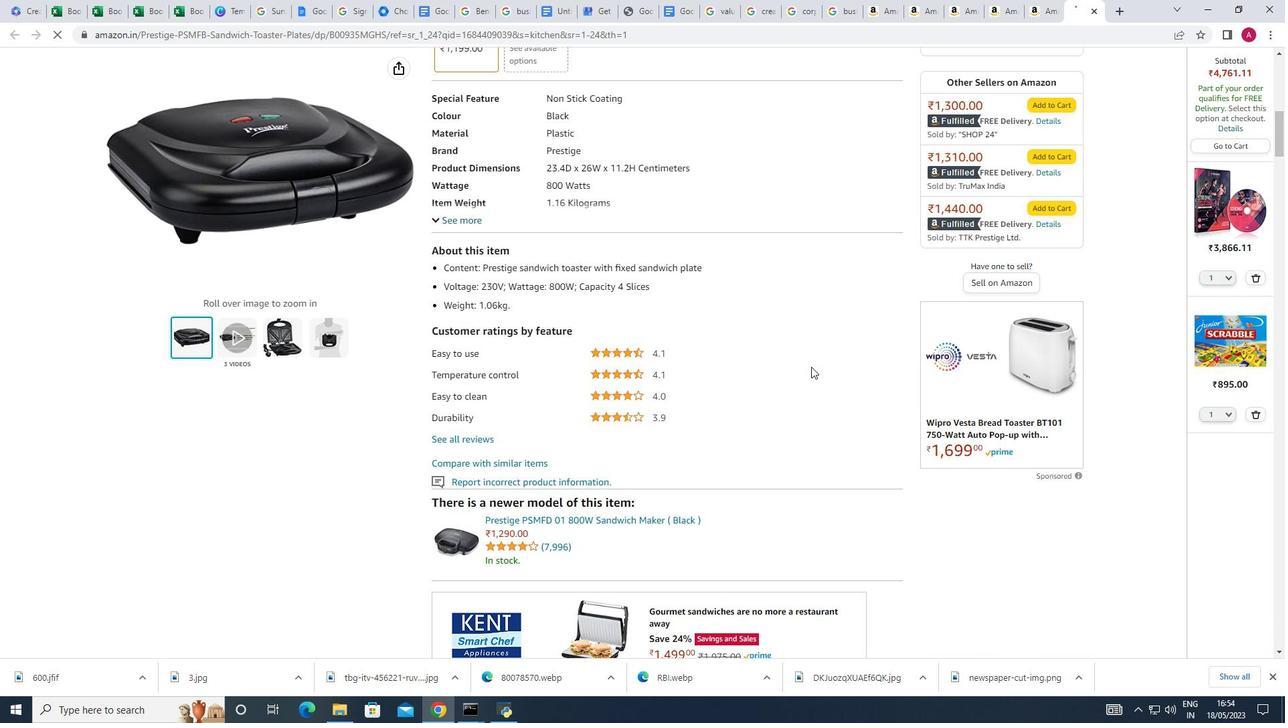 
Action: Mouse scrolled (811, 366) with delta (0, 0)
Screenshot: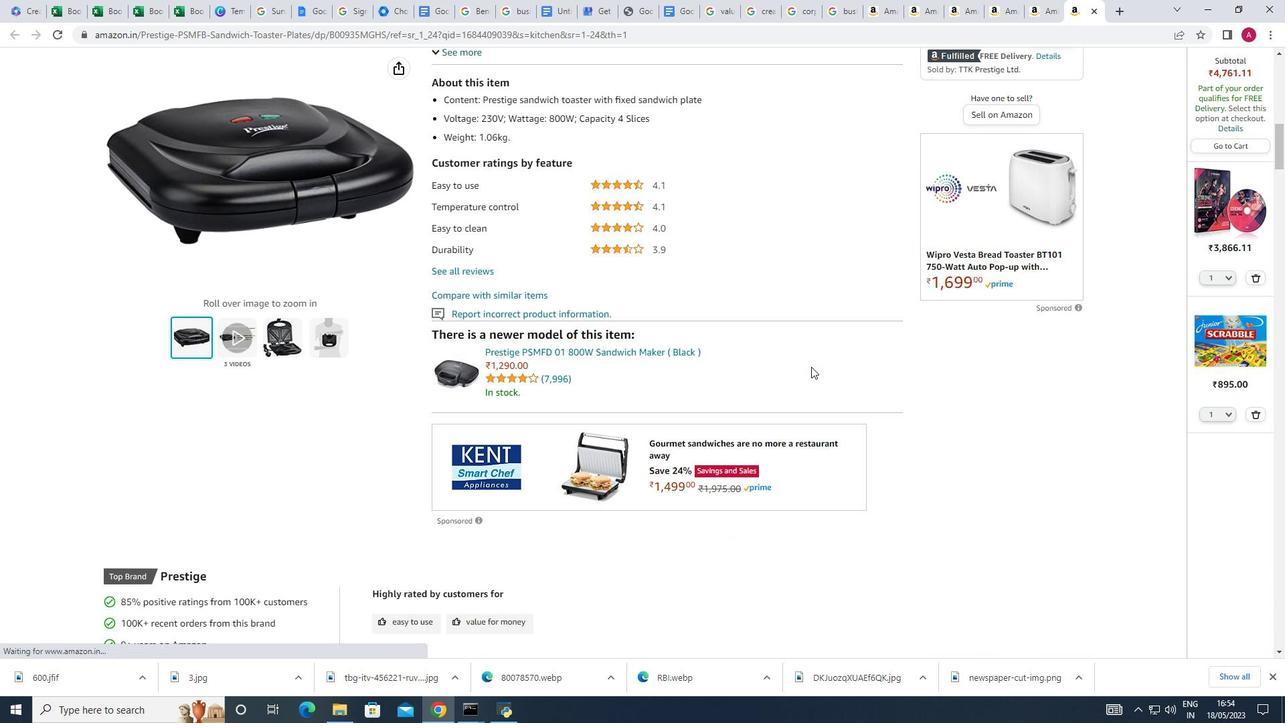 
Action: Mouse scrolled (811, 366) with delta (0, 0)
Screenshot: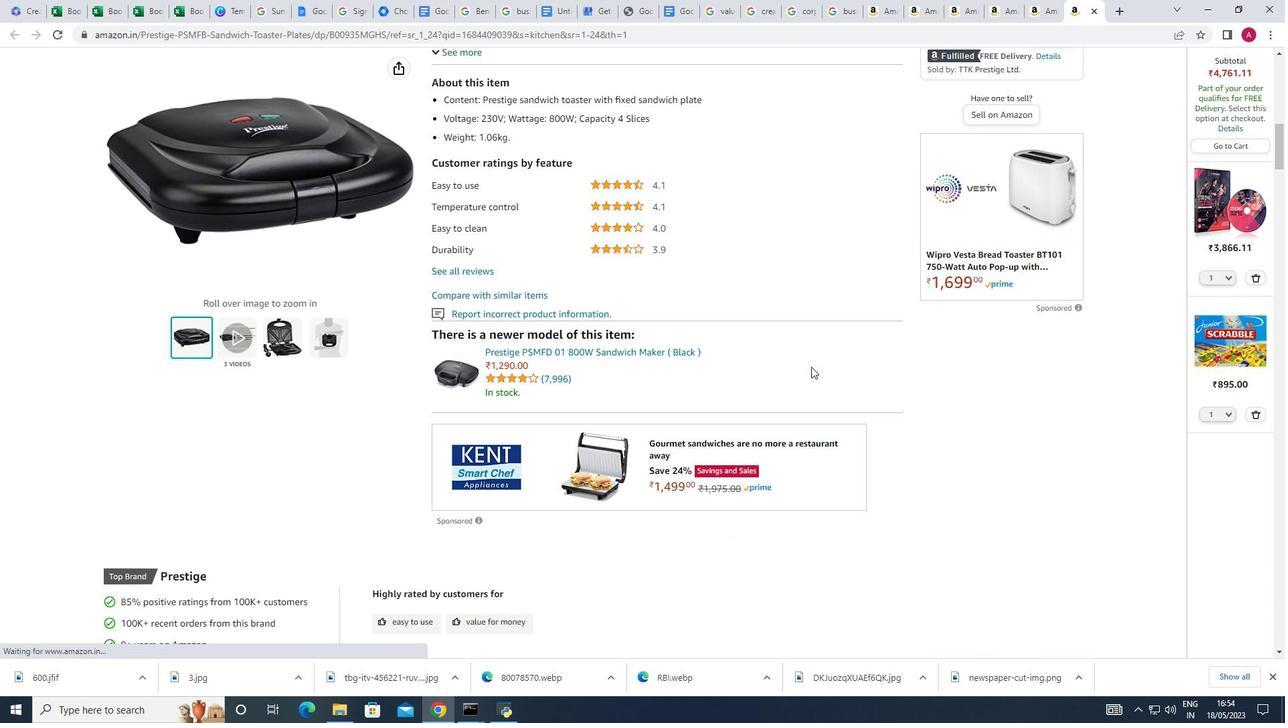 
Action: Mouse moved to (240, 340)
Screenshot: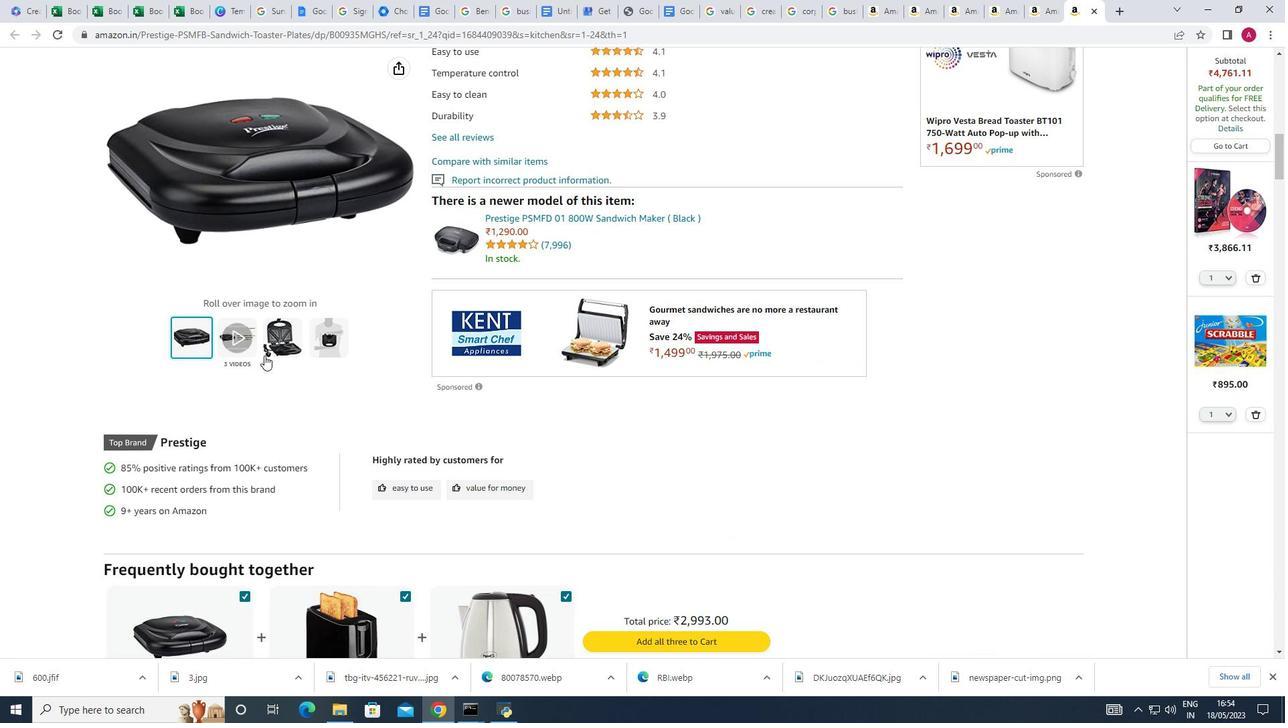 
Action: Mouse pressed left at (240, 340)
Screenshot: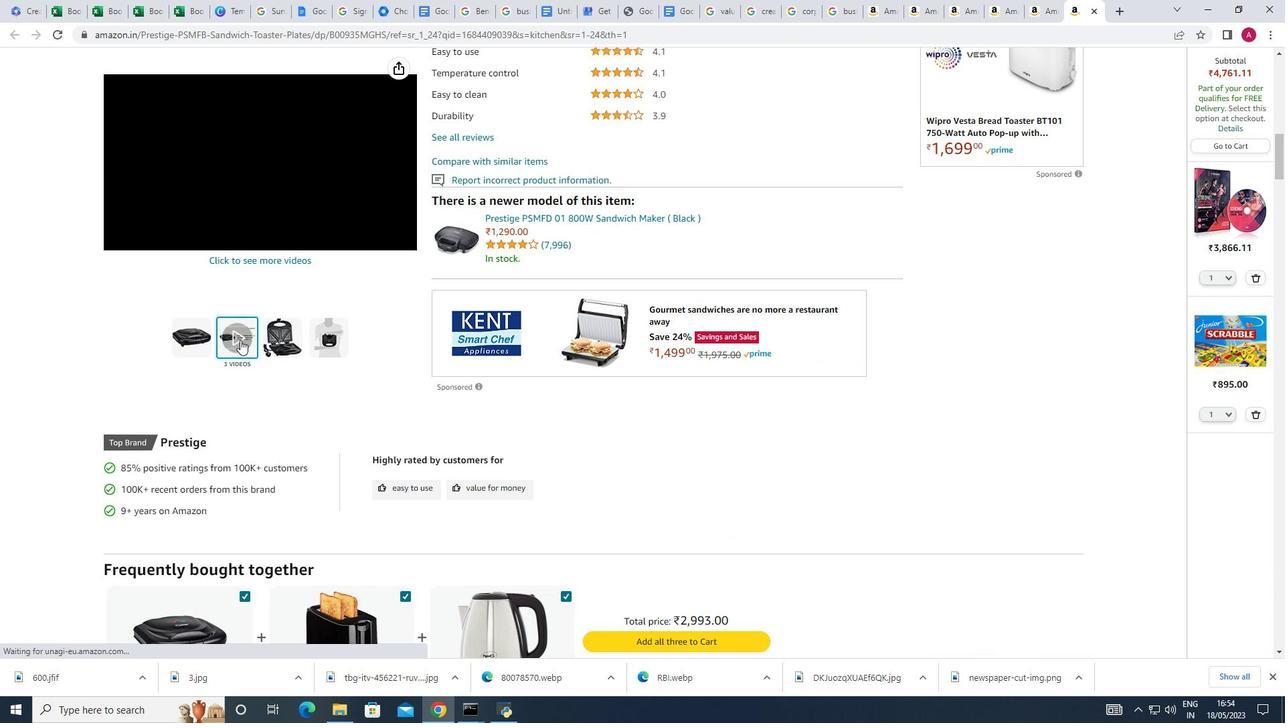 
Action: Mouse moved to (1030, 277)
Screenshot: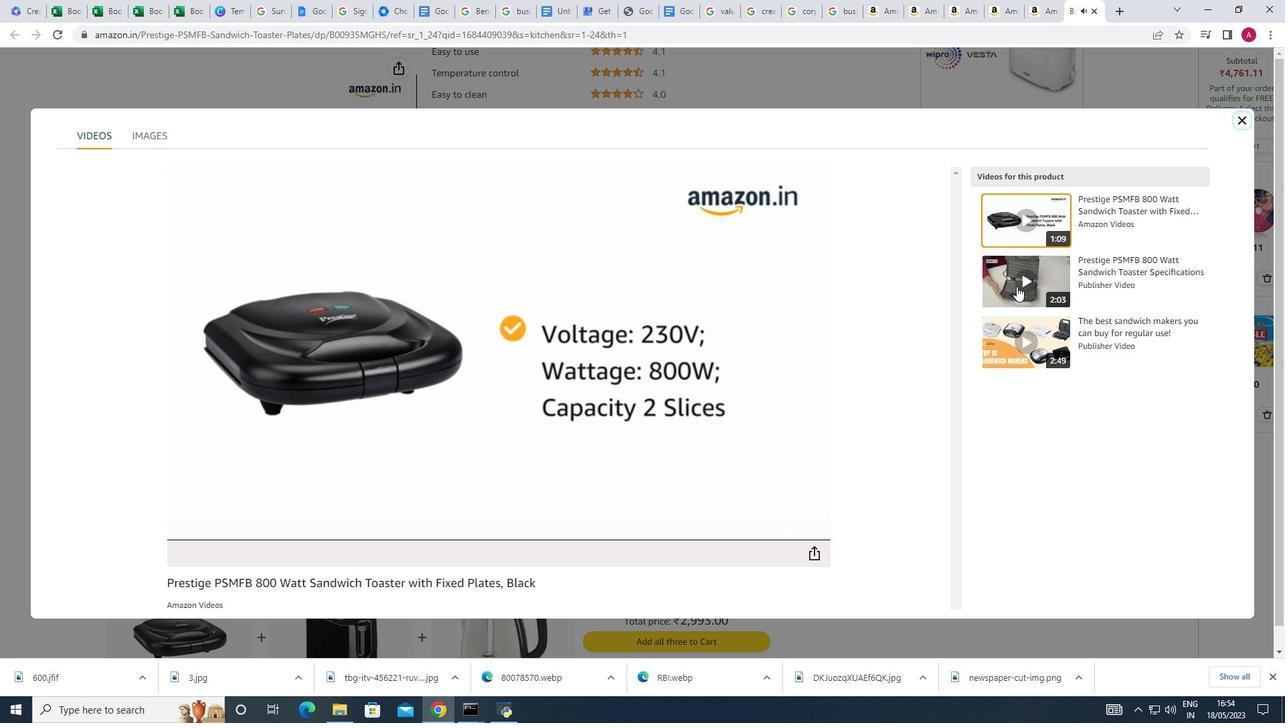 
Action: Mouse pressed left at (1030, 277)
Screenshot: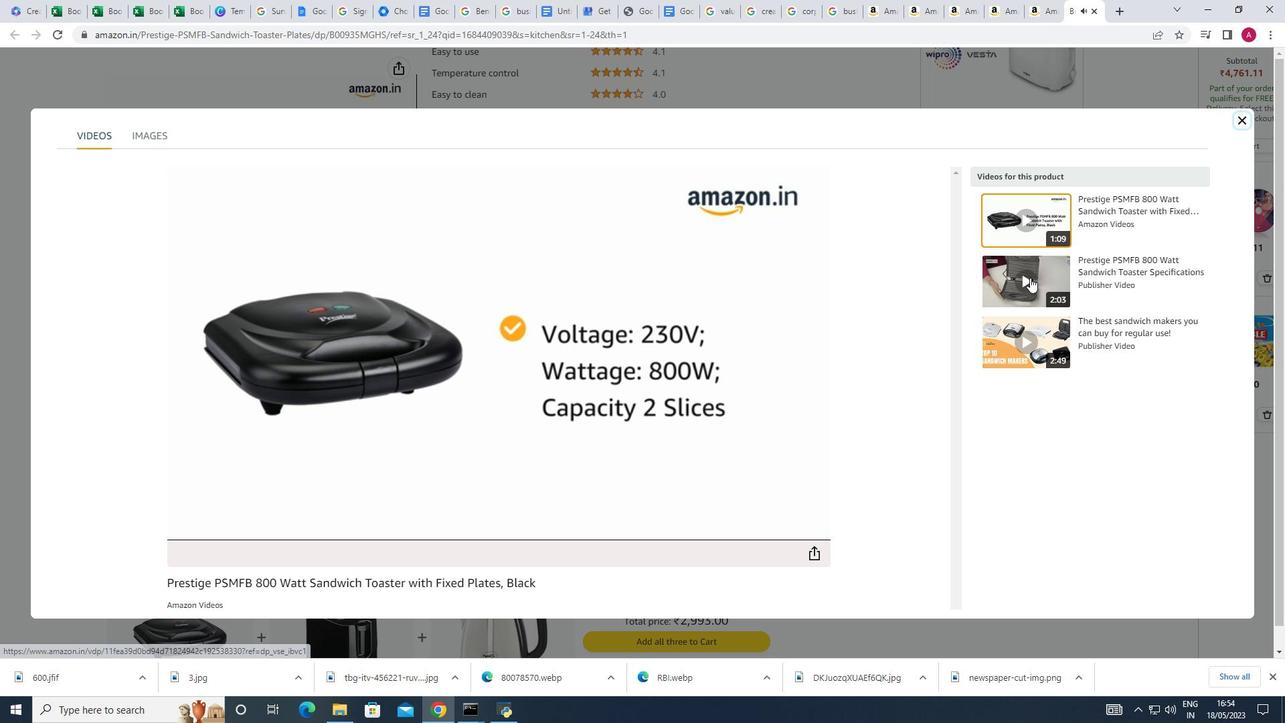 
Action: Mouse moved to (301, 530)
Screenshot: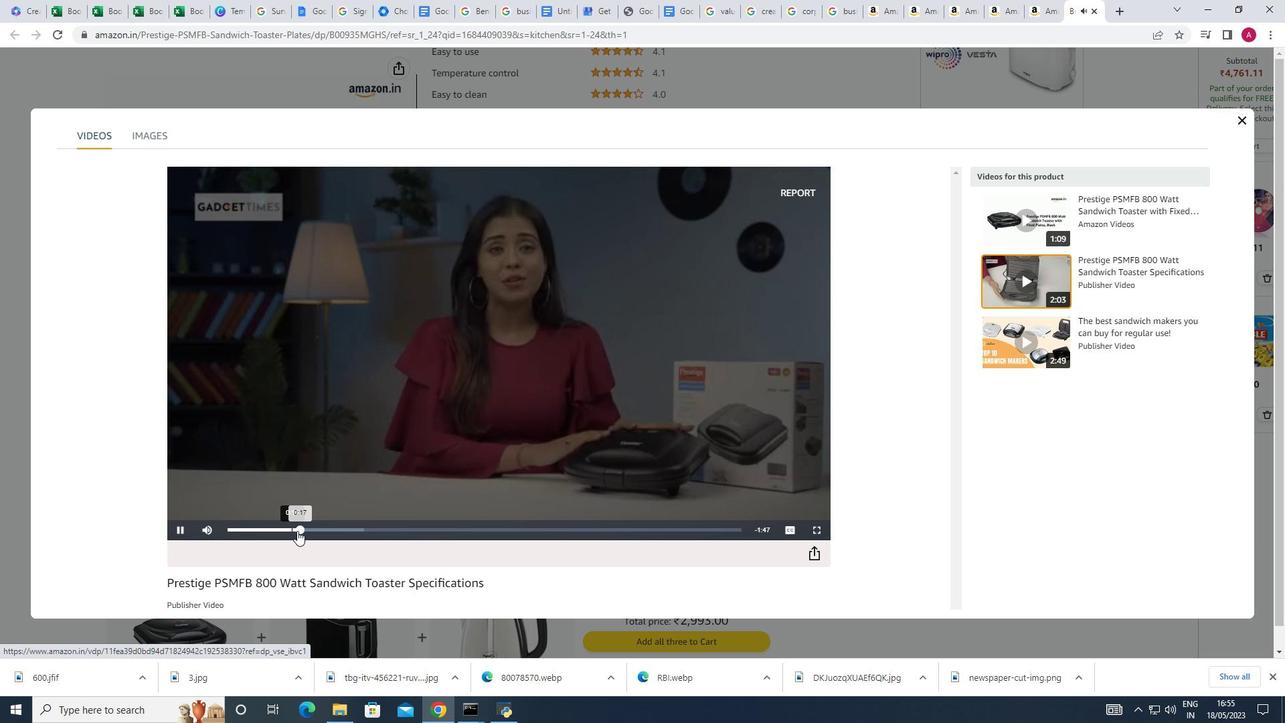 
Action: Mouse pressed left at (301, 530)
Screenshot: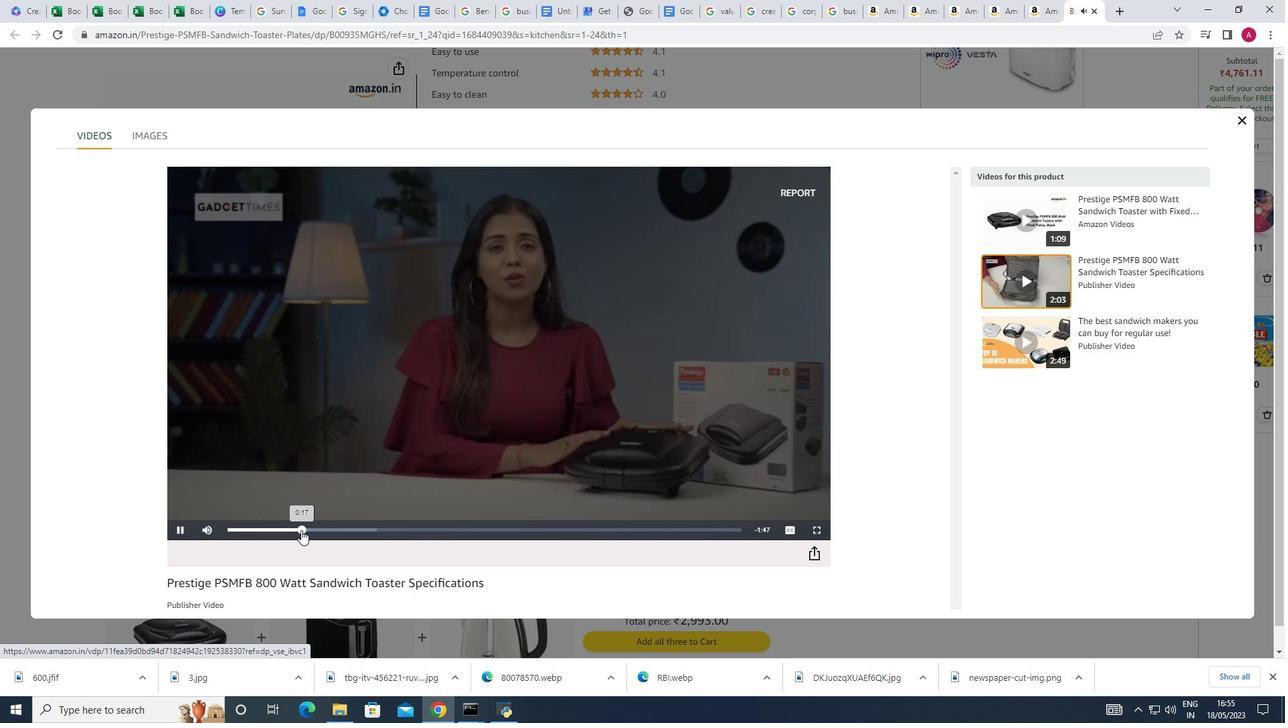 
Action: Mouse moved to (1061, 349)
Screenshot: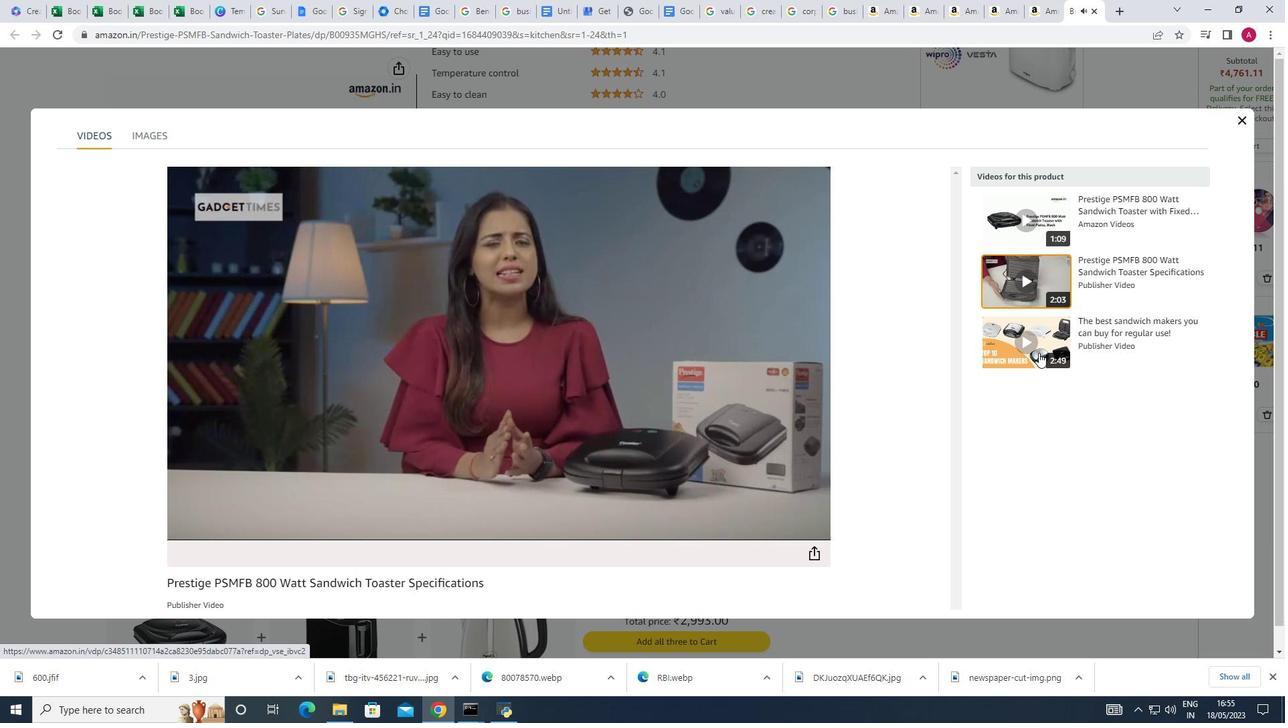 
Action: Mouse pressed left at (1061, 349)
Screenshot: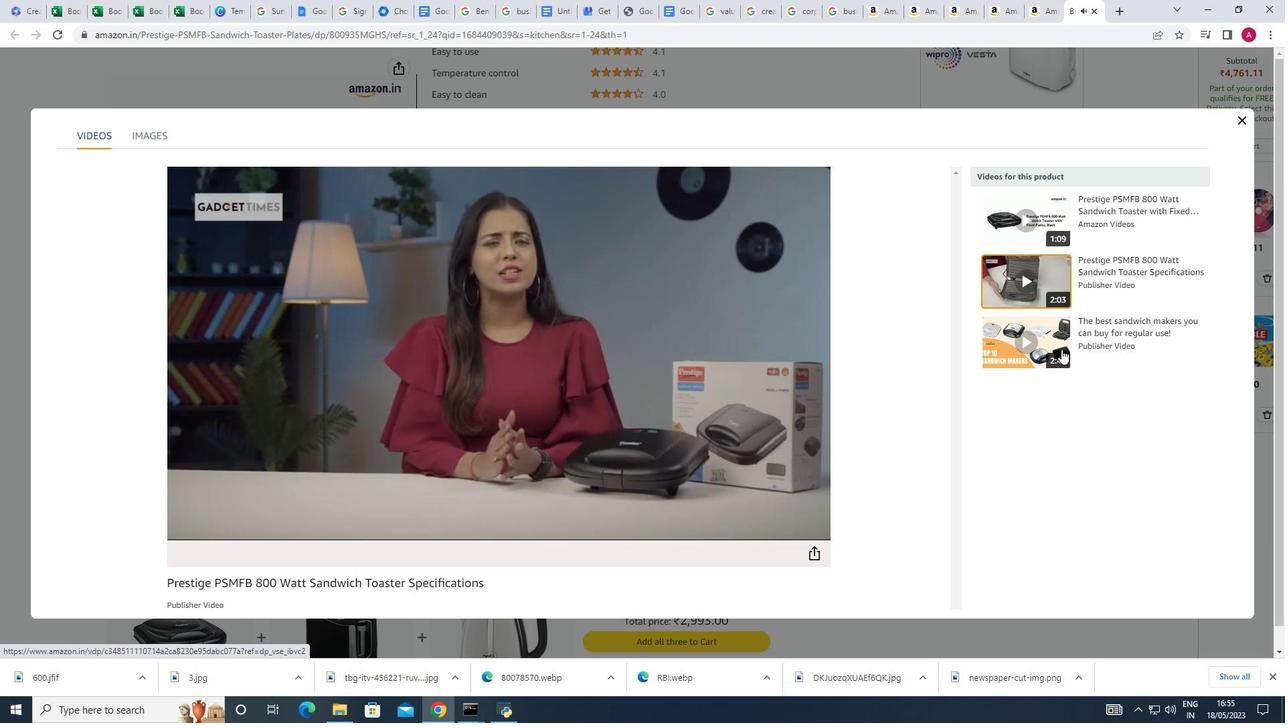 
Action: Mouse moved to (1061, 348)
Screenshot: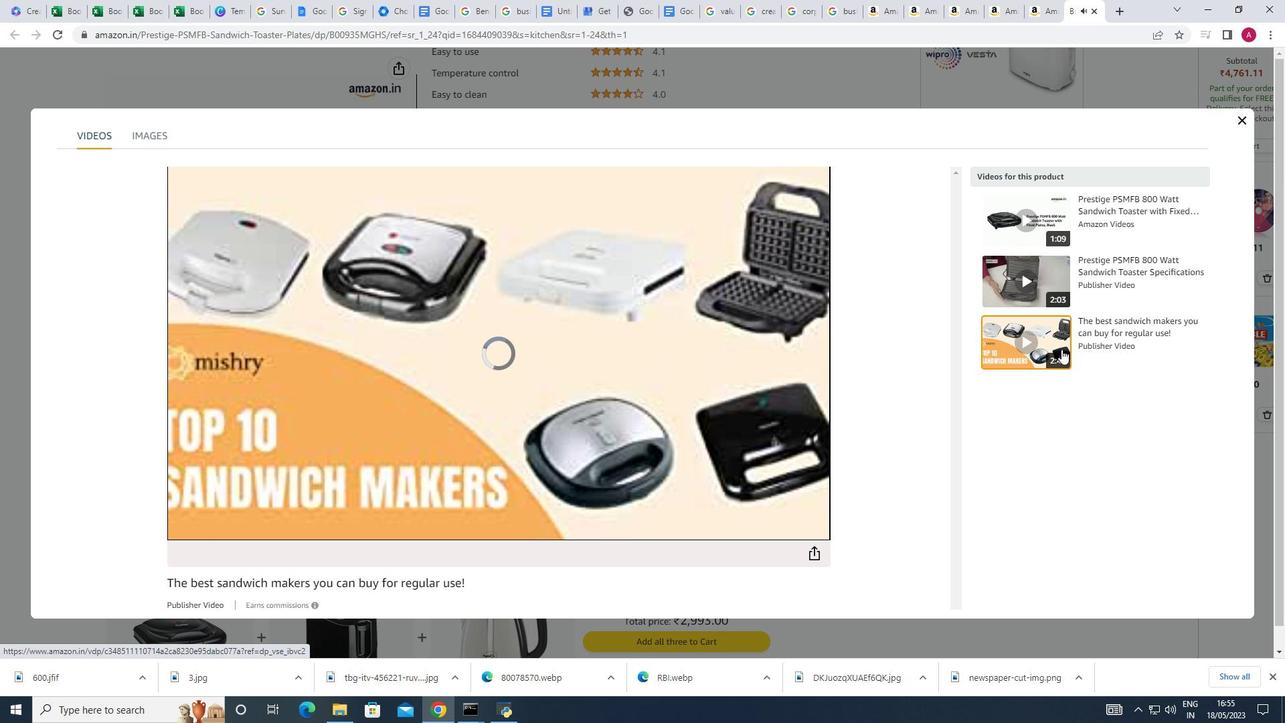 
Action: Mouse scrolled (1061, 348) with delta (0, 0)
Screenshot: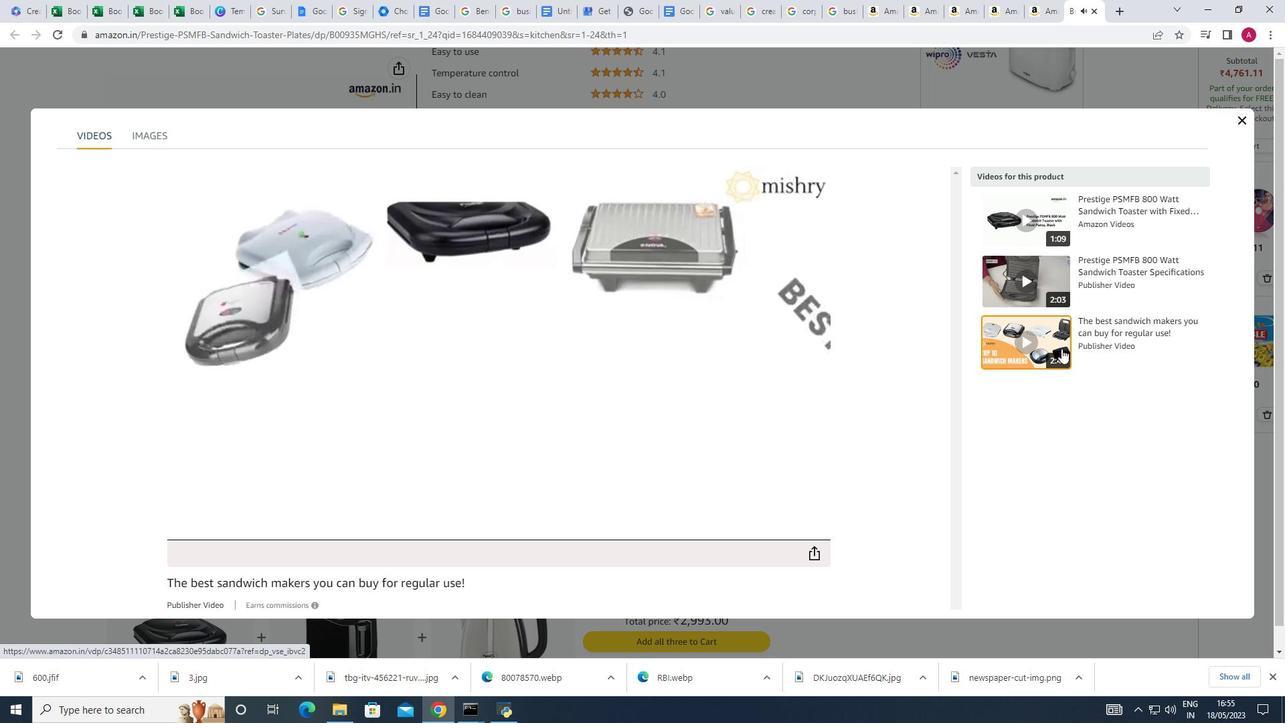 
Action: Mouse scrolled (1061, 348) with delta (0, 0)
Screenshot: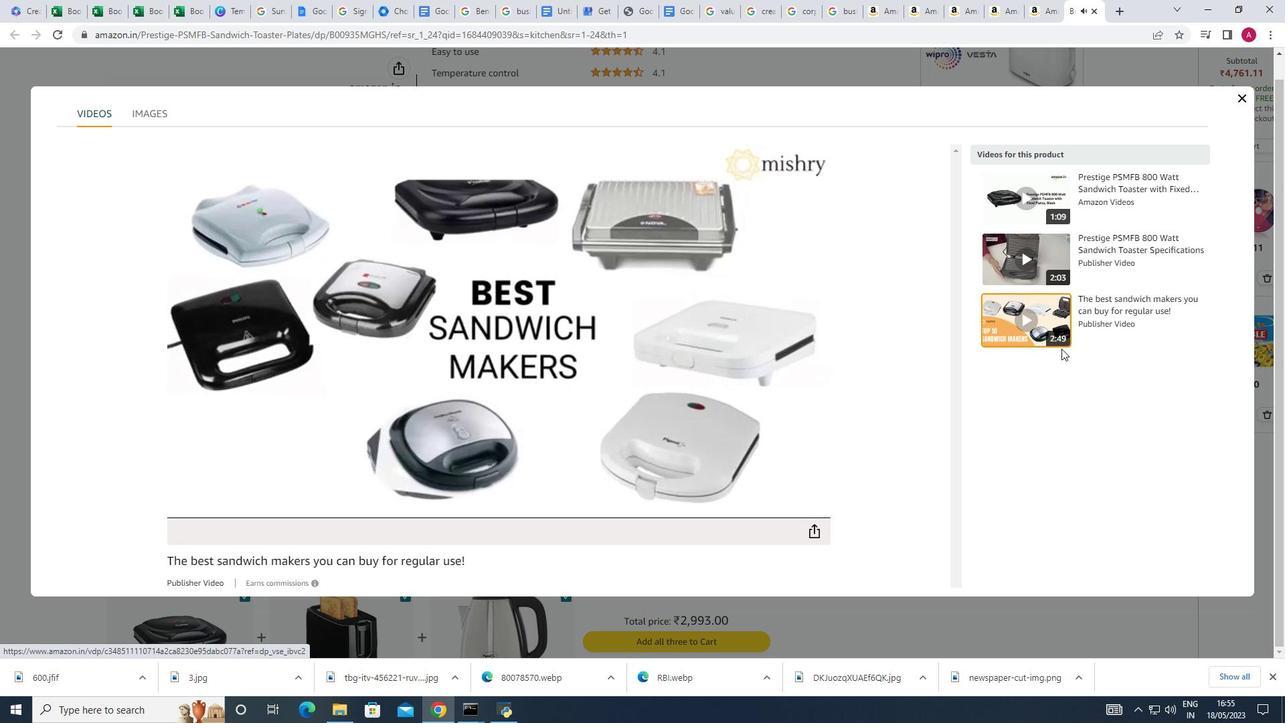 
Action: Mouse moved to (905, 385)
Screenshot: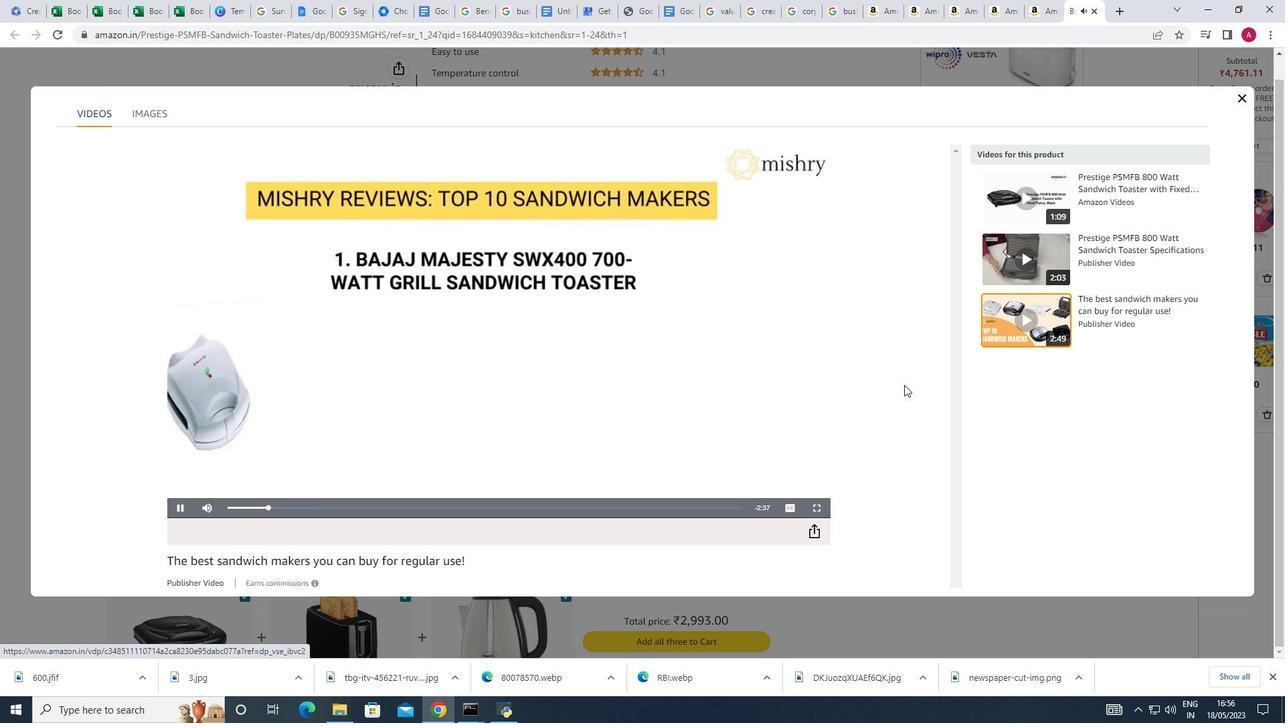 
Action: Mouse scrolled (905, 384) with delta (0, 0)
Screenshot: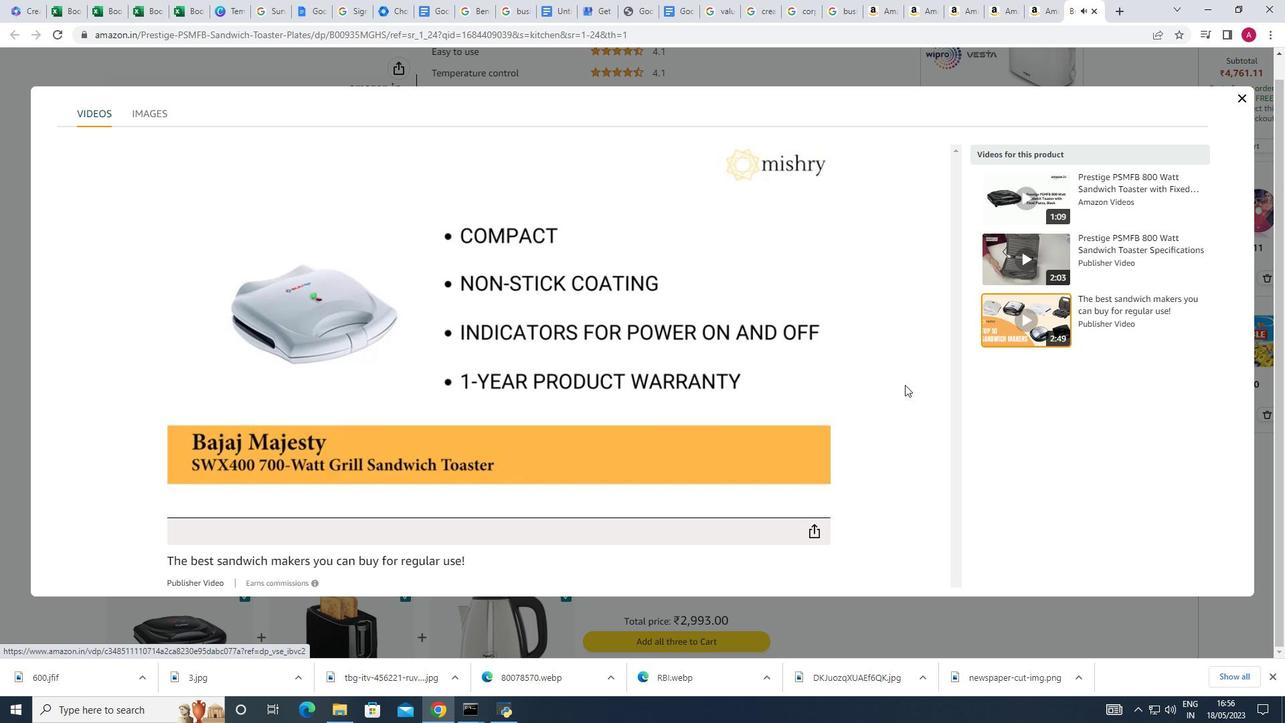 
Action: Mouse scrolled (905, 384) with delta (0, 0)
Screenshot: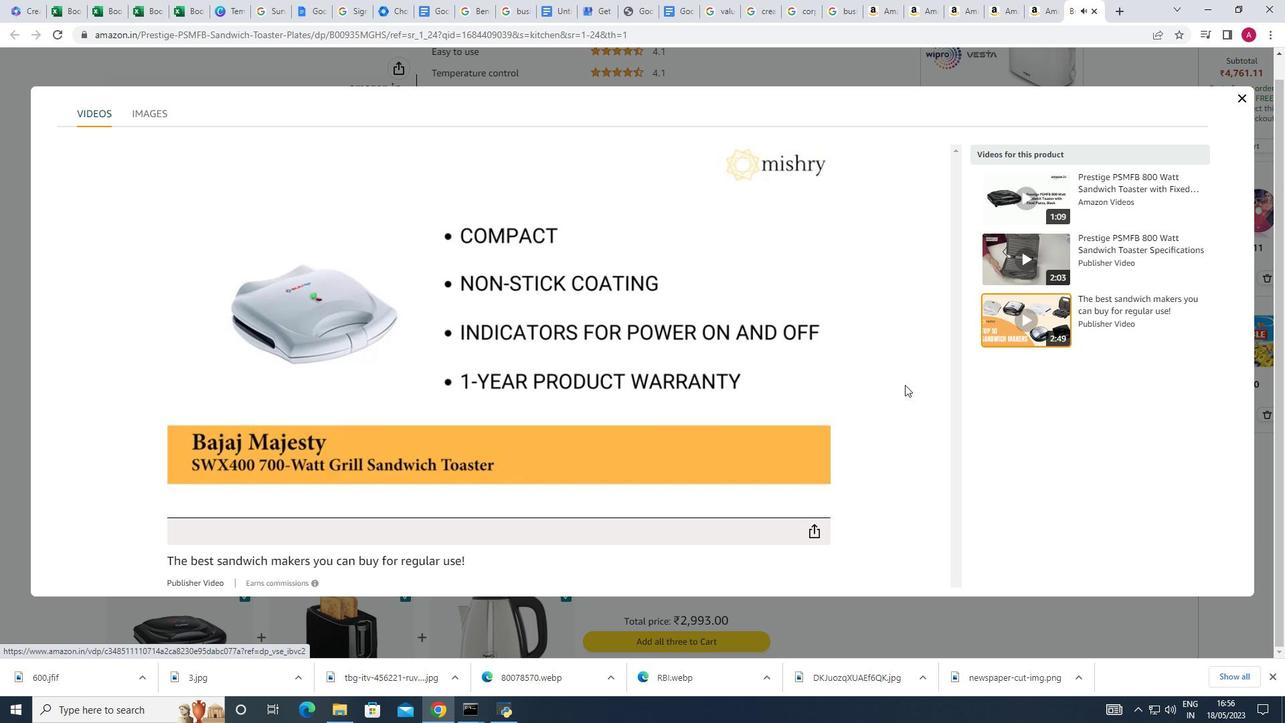 
Action: Mouse moved to (1236, 99)
Screenshot: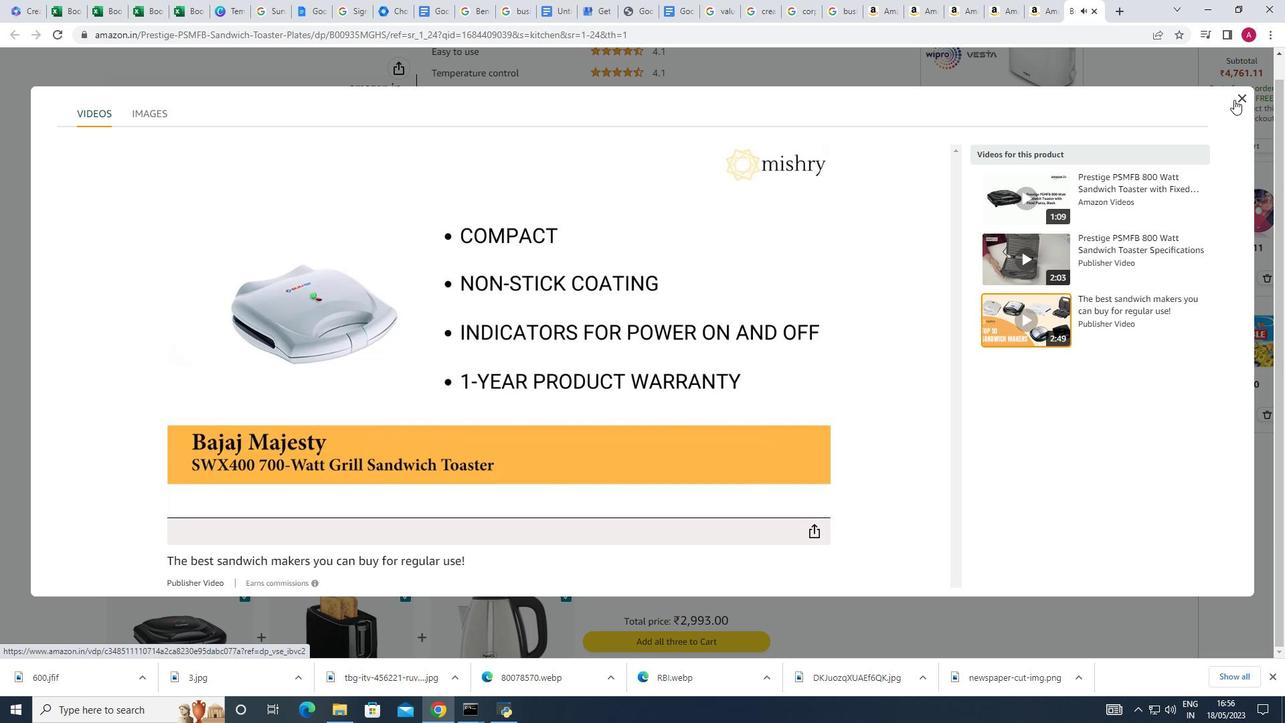 
Action: Mouse pressed left at (1236, 99)
Screenshot: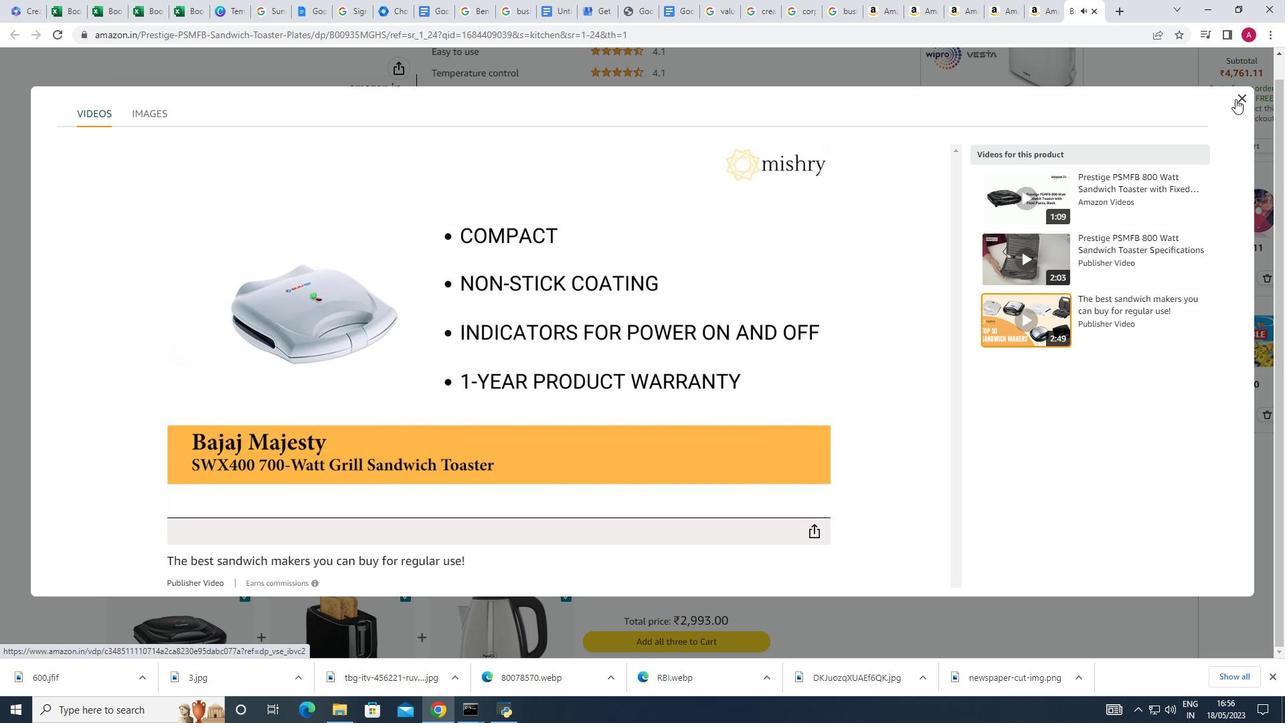 
Action: Mouse moved to (782, 397)
Screenshot: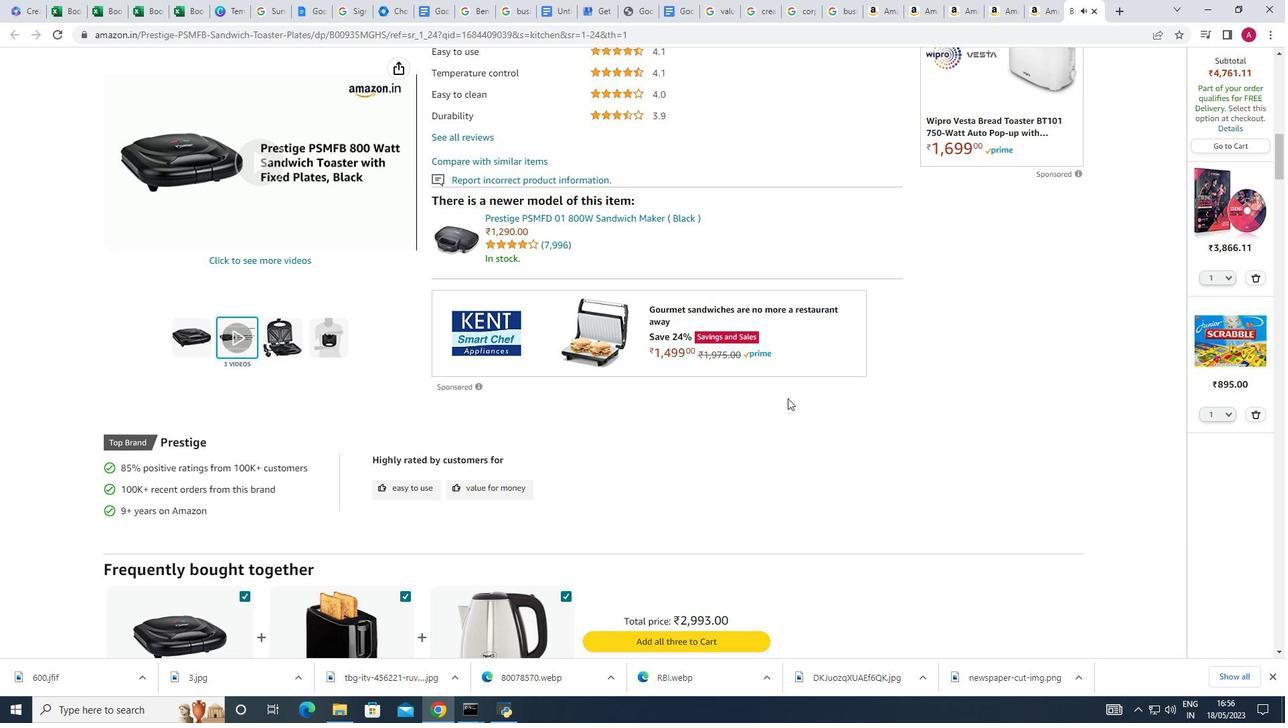 
Action: Mouse scrolled (782, 397) with delta (0, 0)
Screenshot: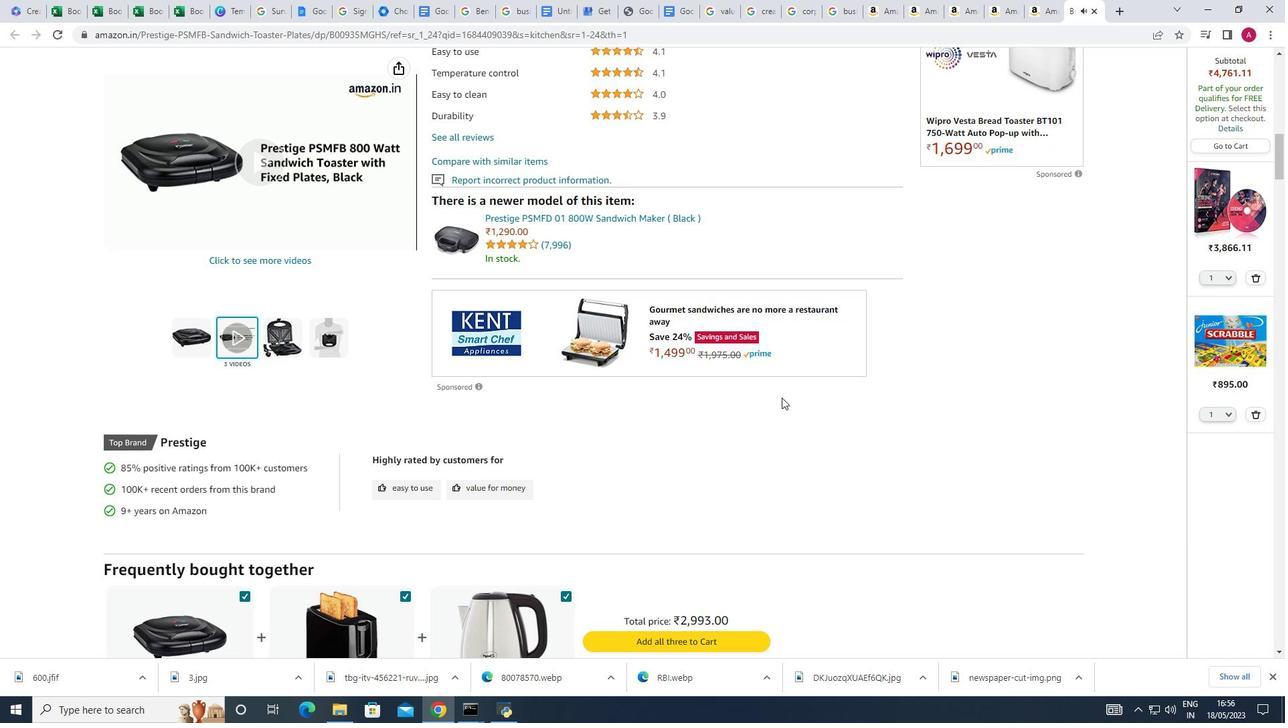 
Action: Mouse scrolled (782, 397) with delta (0, 0)
Screenshot: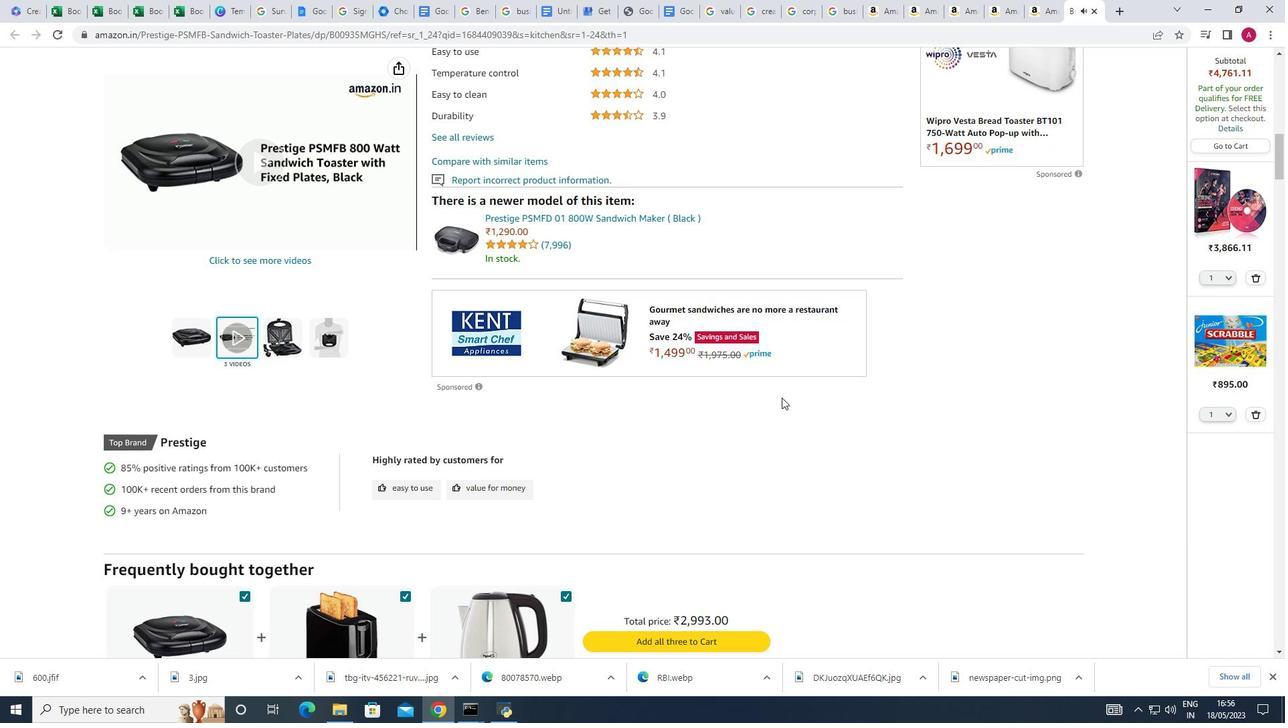 
Action: Mouse scrolled (782, 397) with delta (0, 0)
Screenshot: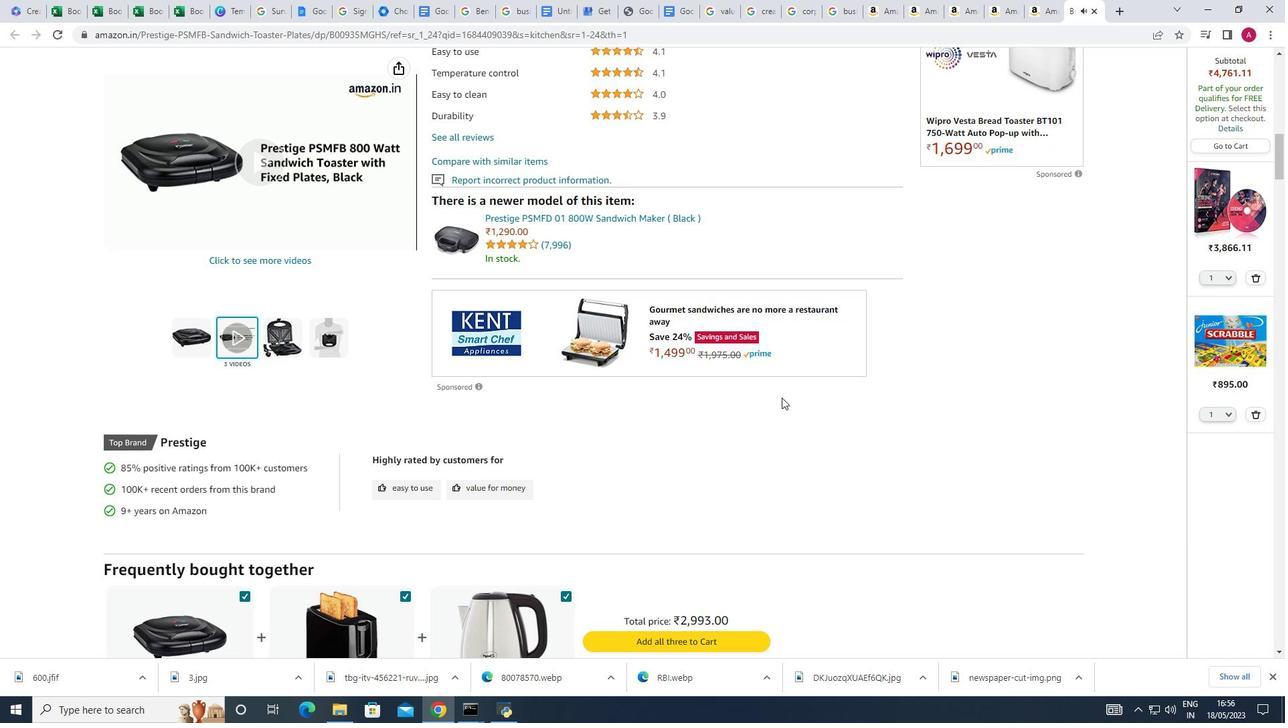 
Action: Mouse scrolled (782, 397) with delta (0, 0)
Screenshot: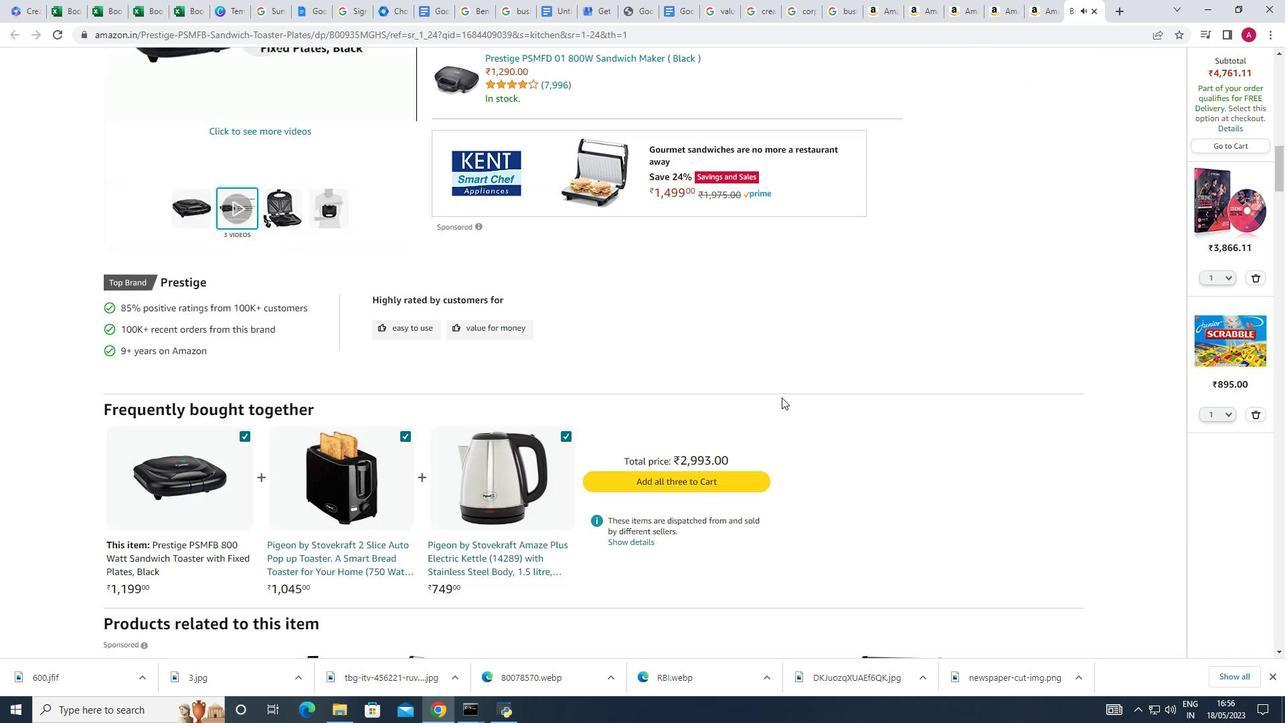 
Action: Mouse scrolled (782, 397) with delta (0, 0)
Screenshot: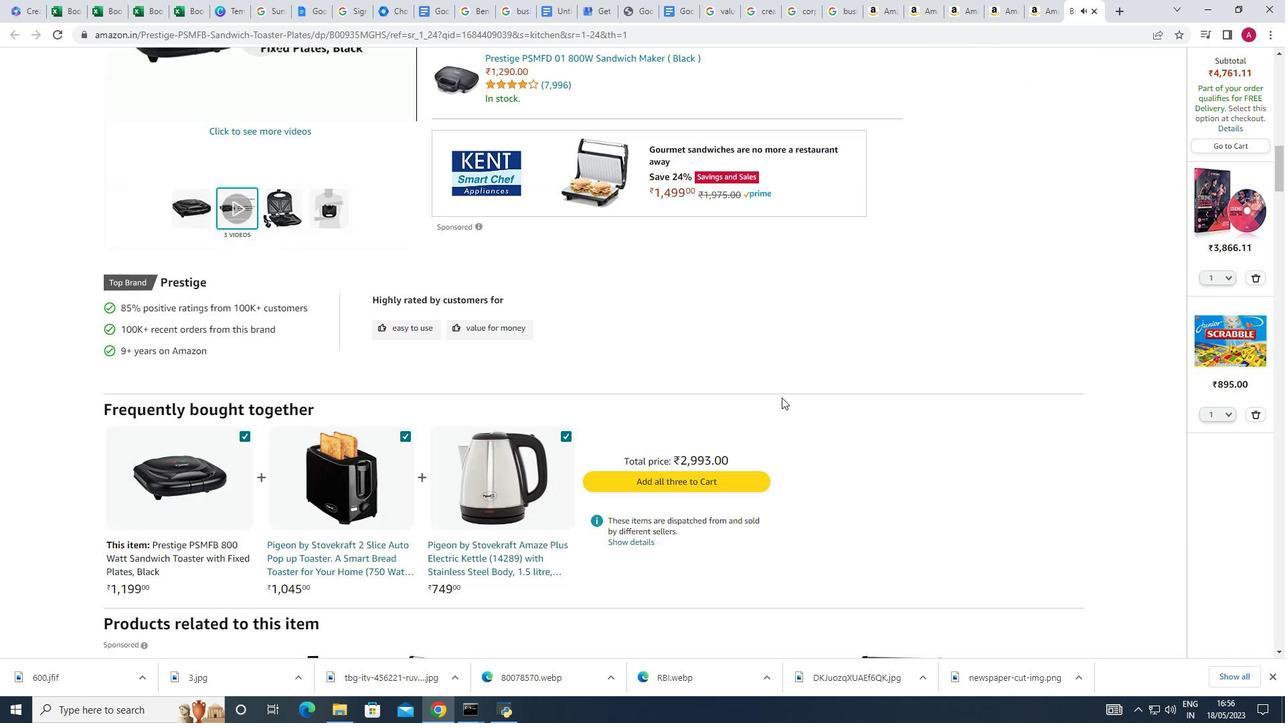 
Action: Mouse scrolled (782, 397) with delta (0, 0)
Screenshot: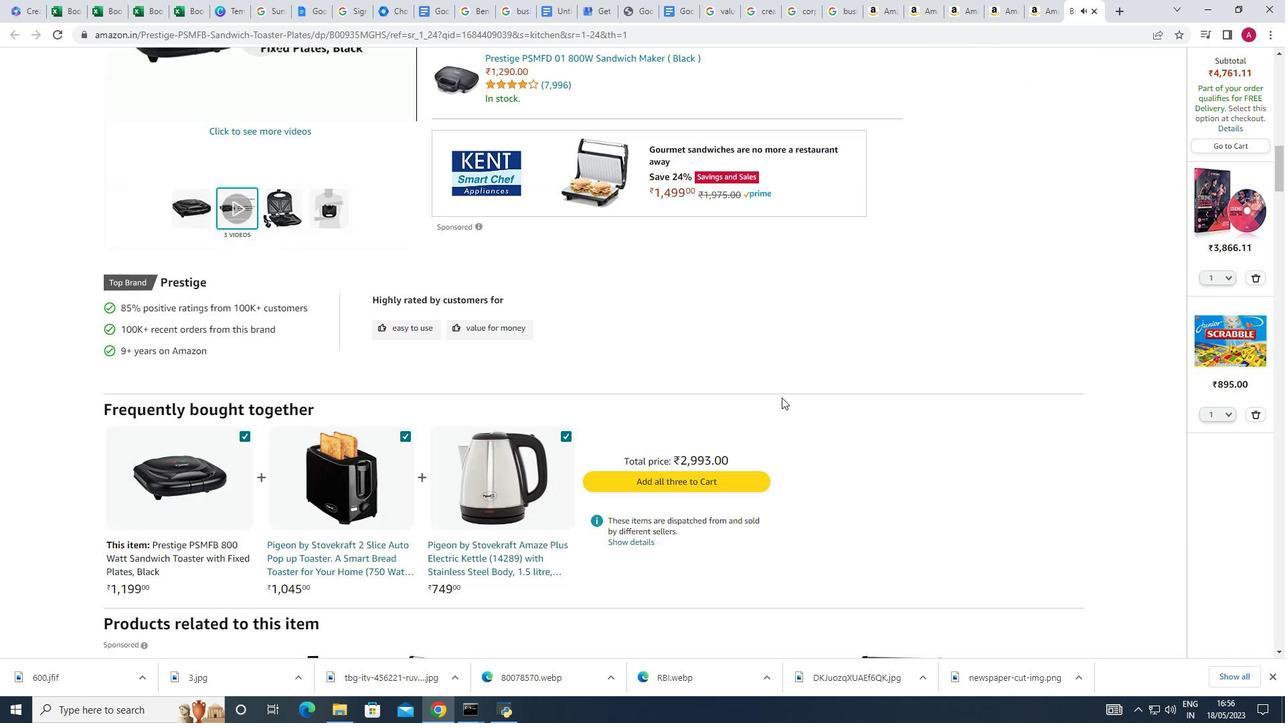 
Action: Mouse scrolled (782, 397) with delta (0, 0)
Screenshot: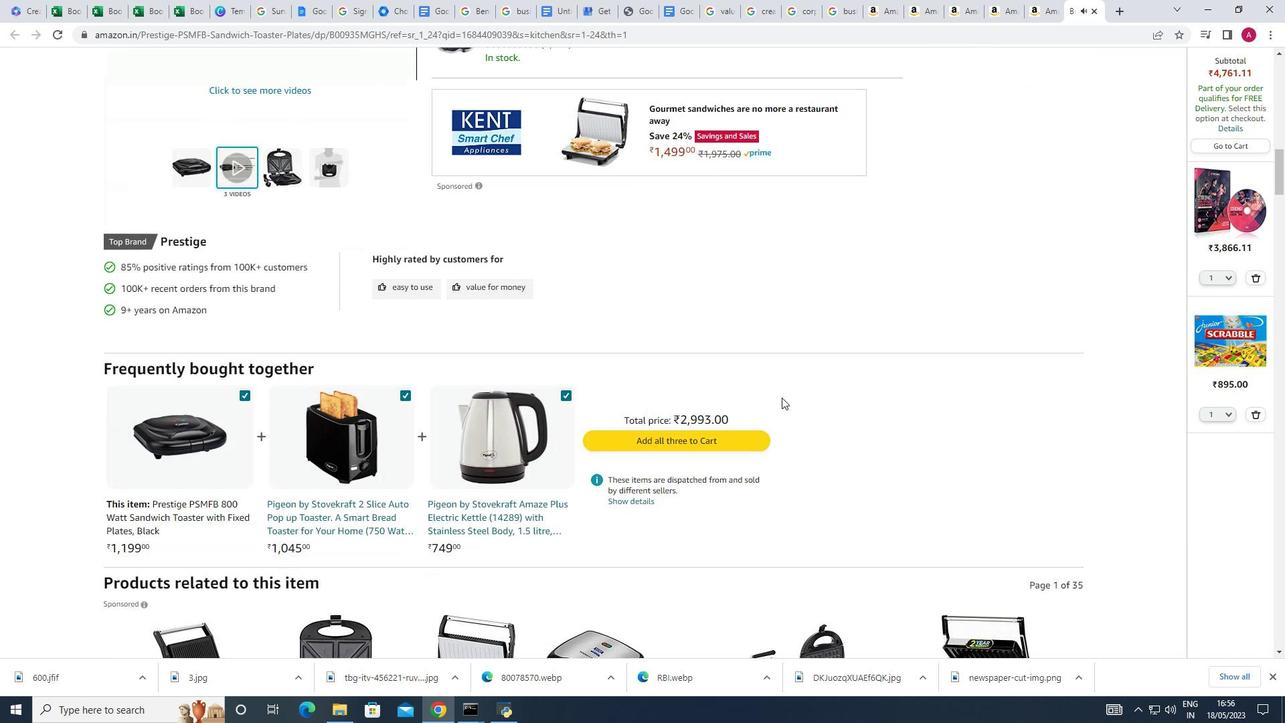 
Action: Mouse scrolled (782, 397) with delta (0, 0)
Screenshot: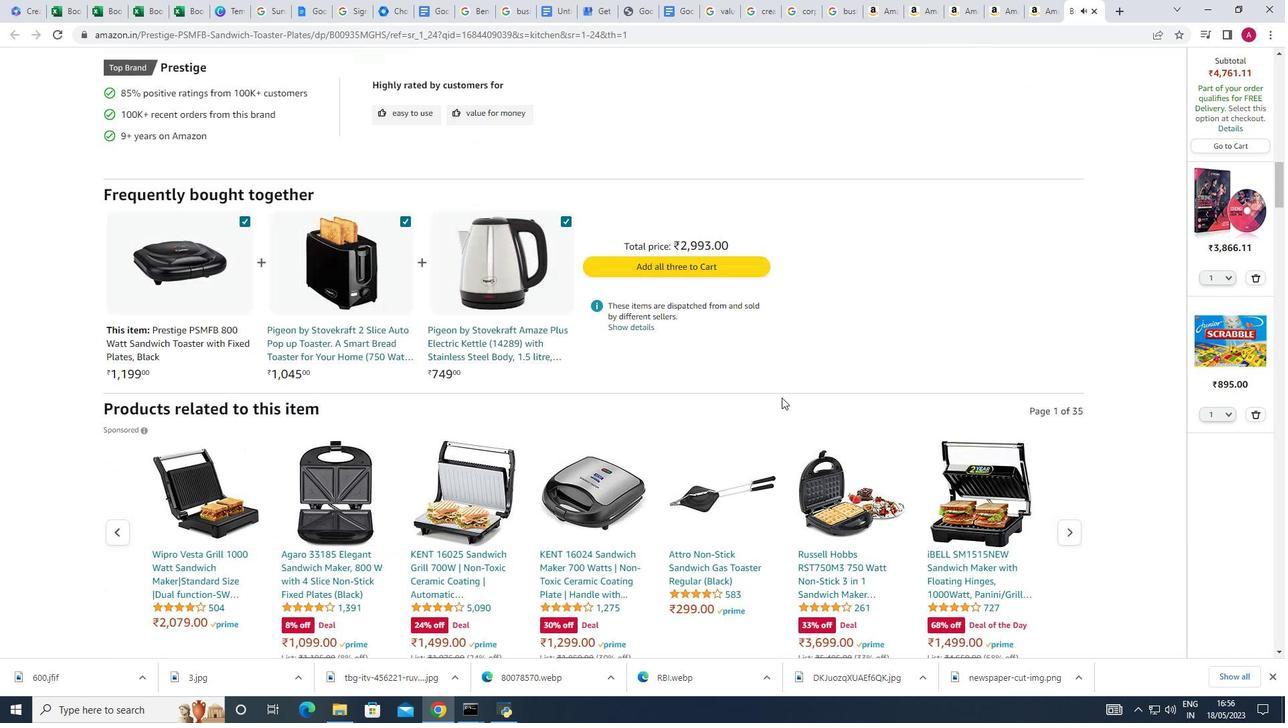 
Action: Mouse scrolled (782, 397) with delta (0, 0)
Screenshot: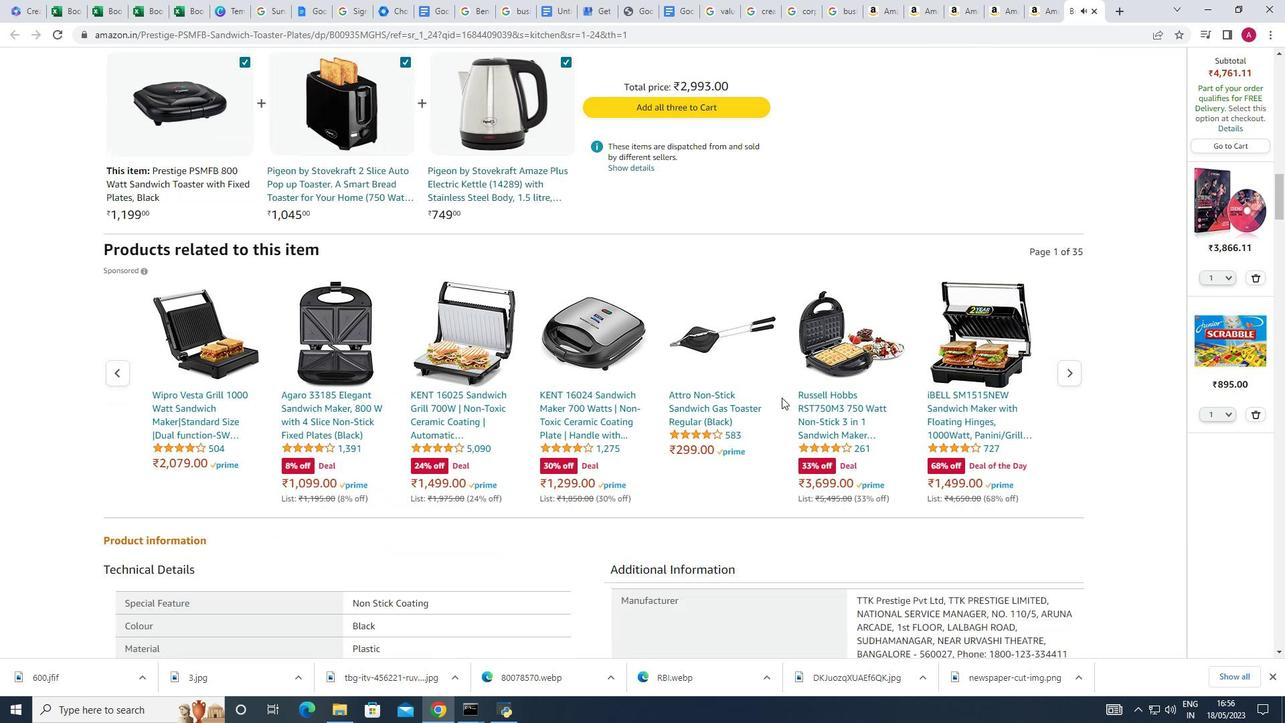 
Action: Mouse scrolled (782, 397) with delta (0, 0)
Screenshot: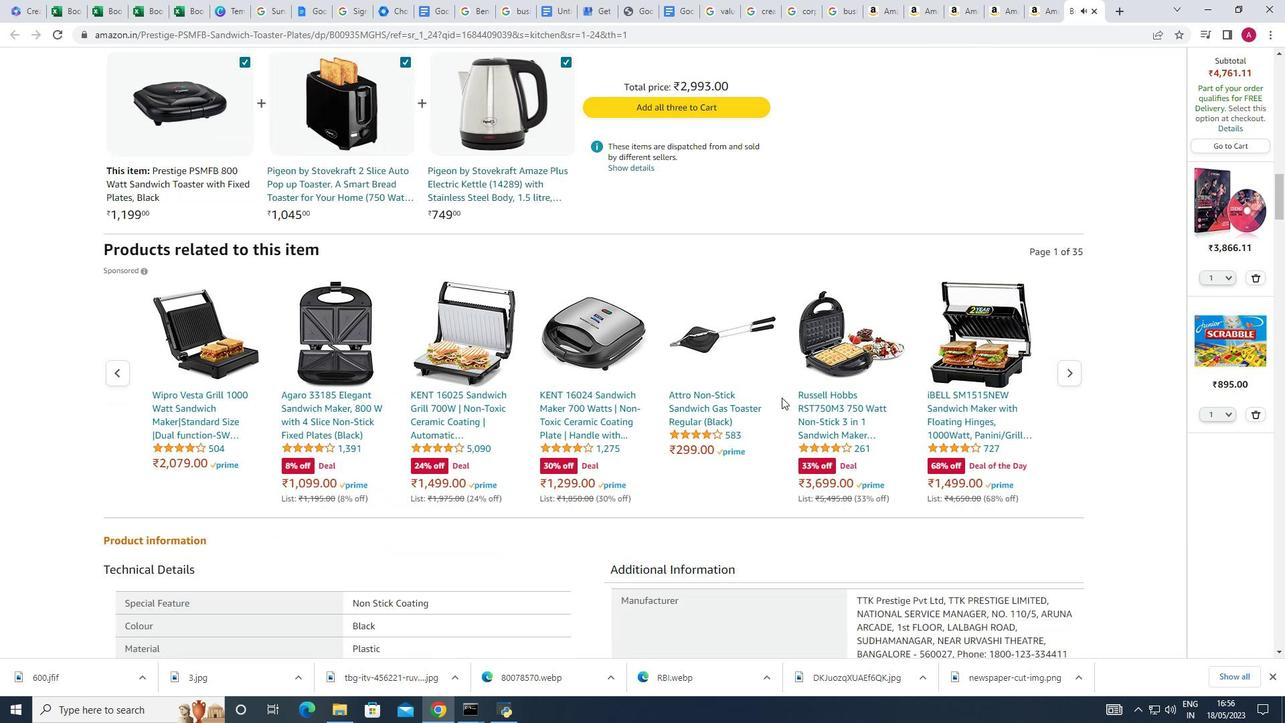 
Action: Mouse scrolled (782, 397) with delta (0, 0)
Screenshot: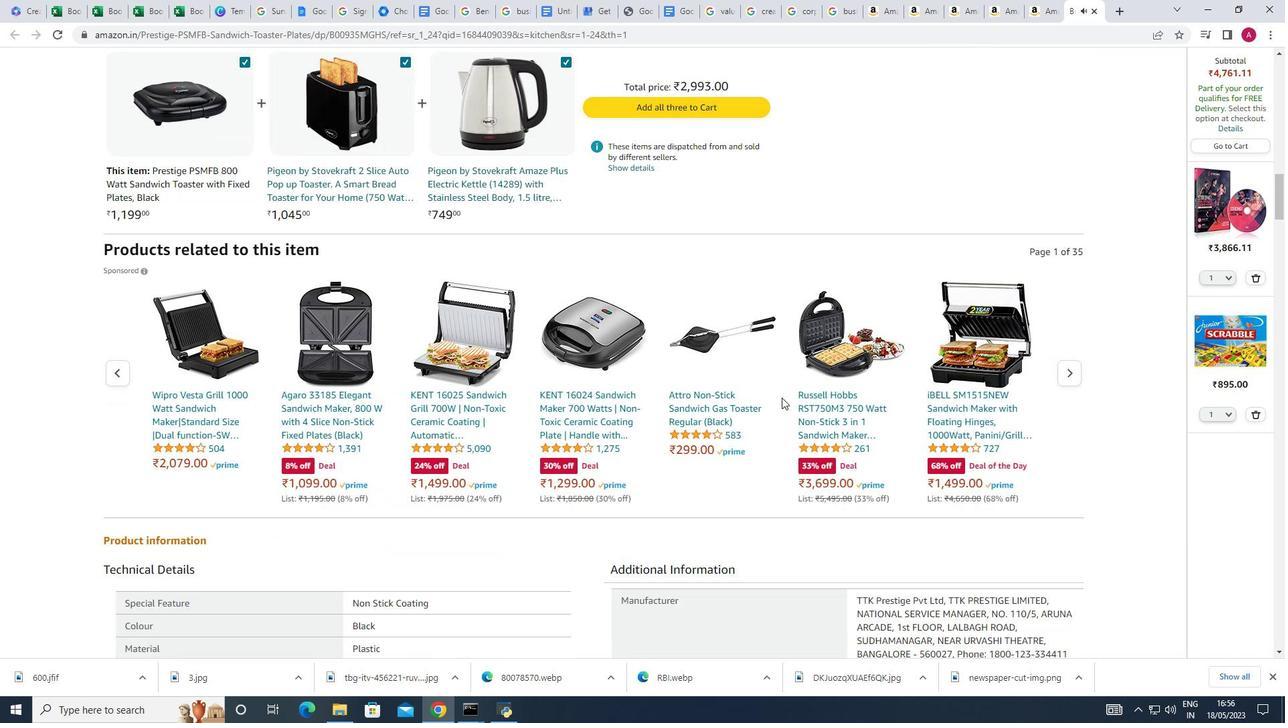 
Action: Mouse scrolled (782, 397) with delta (0, 0)
Screenshot: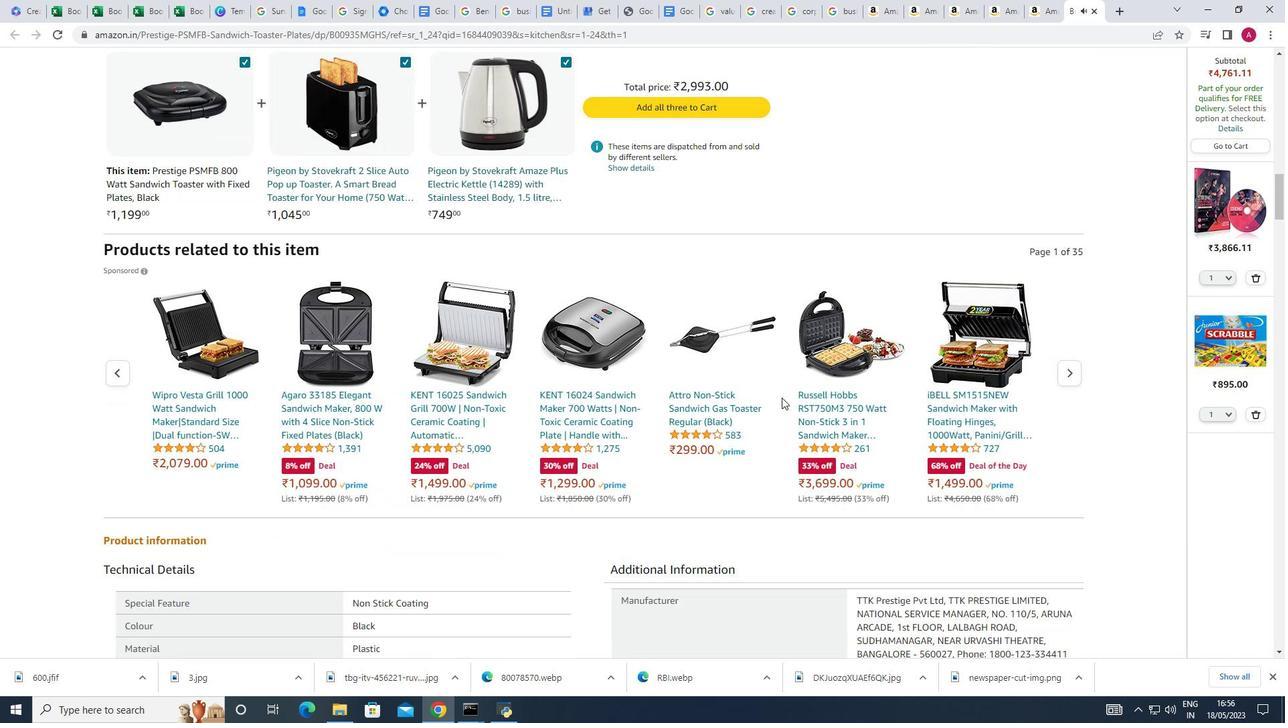 
Action: Mouse scrolled (782, 397) with delta (0, 0)
Screenshot: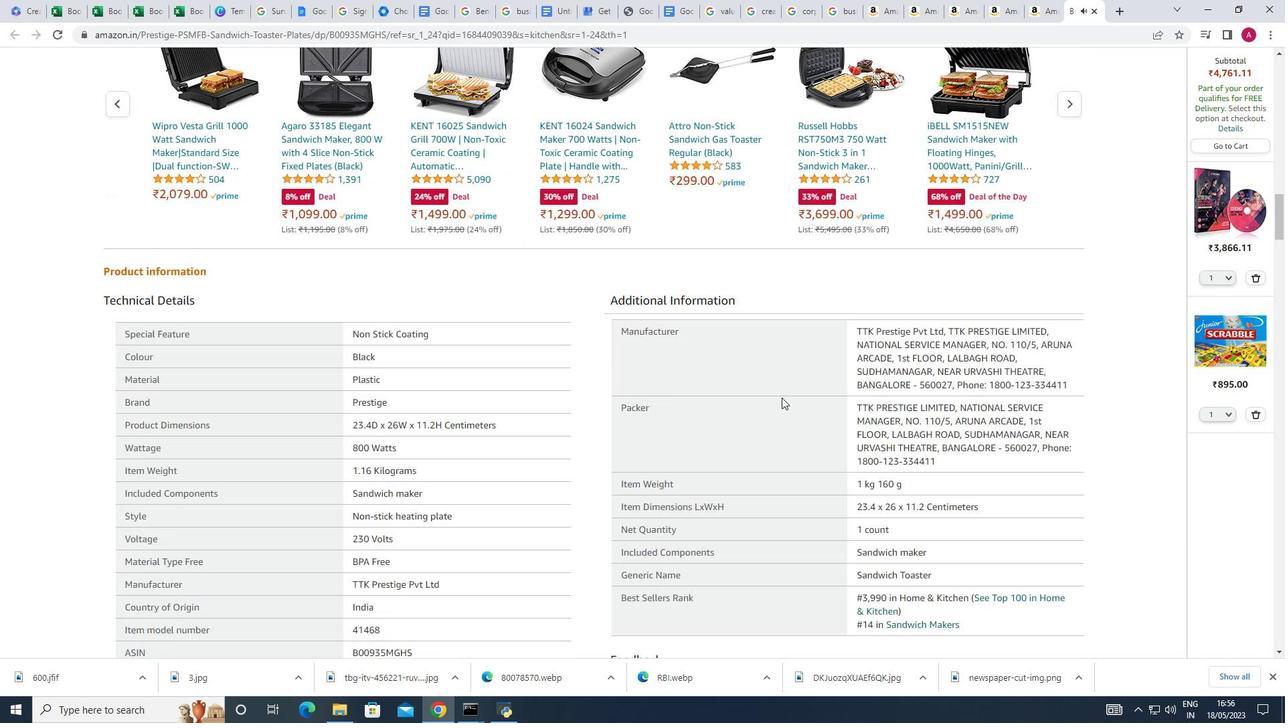 
Action: Mouse scrolled (782, 397) with delta (0, 0)
Screenshot: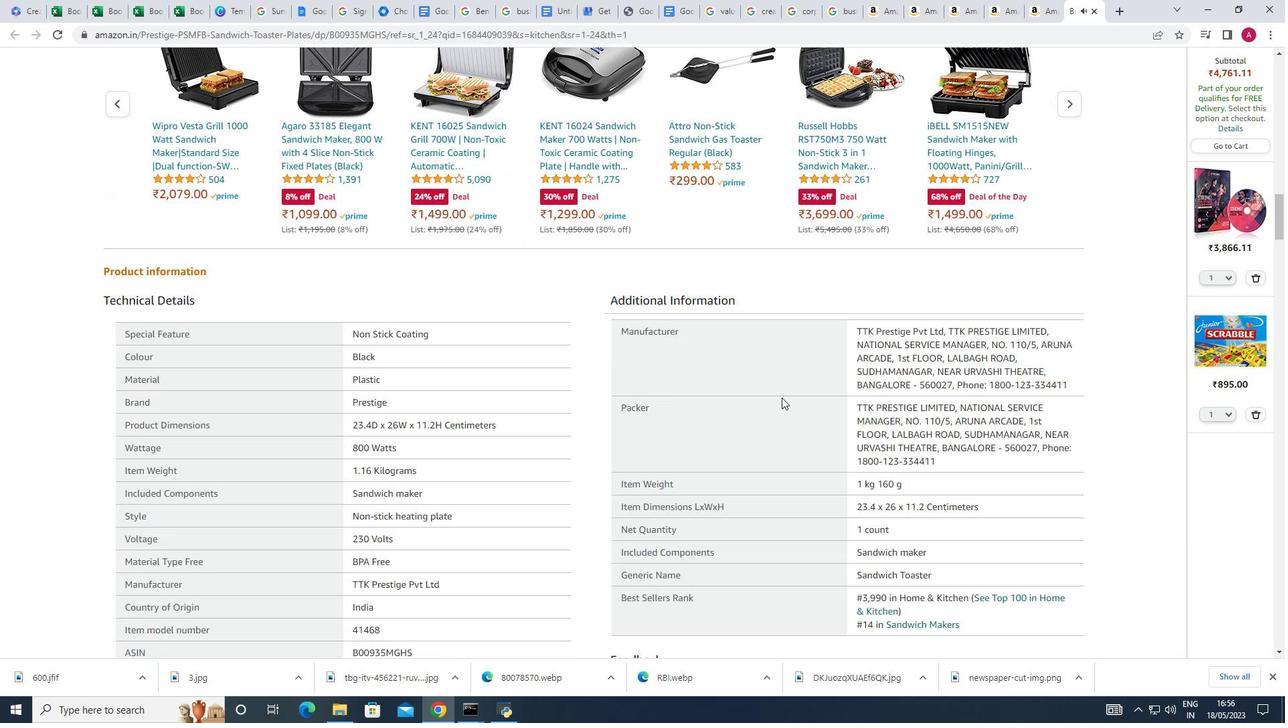 
Action: Mouse scrolled (782, 397) with delta (0, 0)
Screenshot: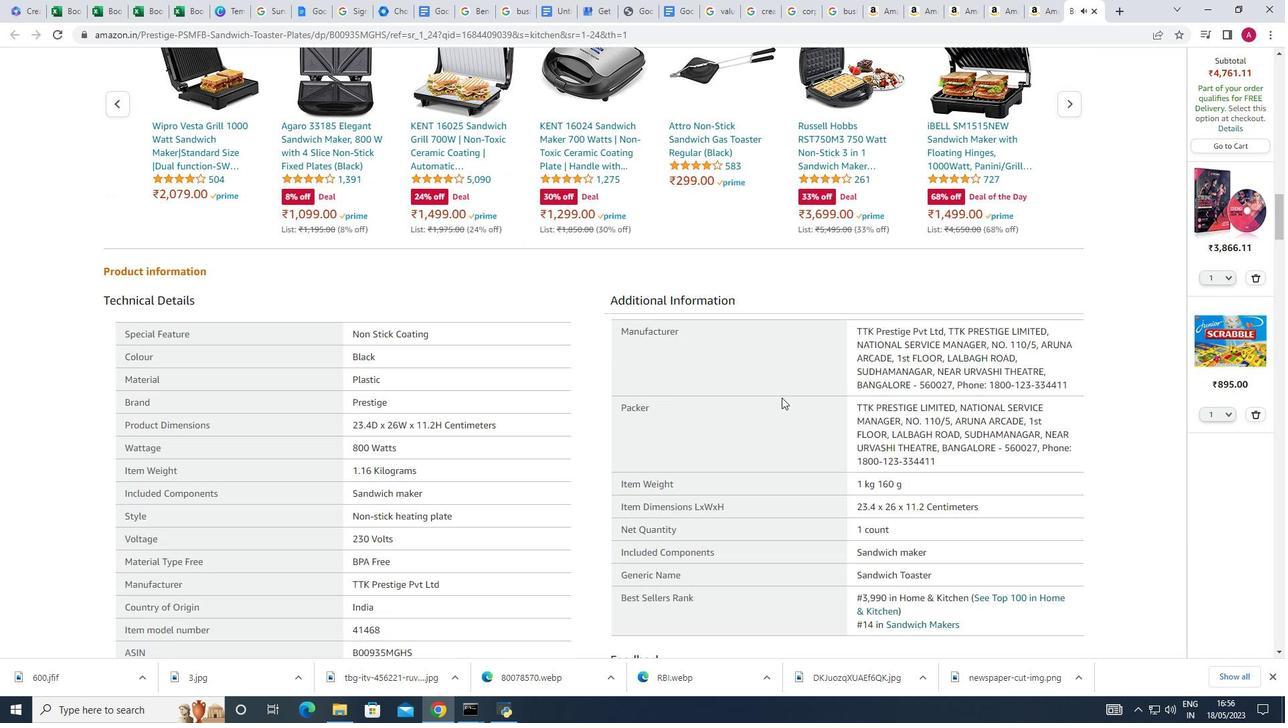 
Action: Mouse scrolled (782, 397) with delta (0, 0)
Screenshot: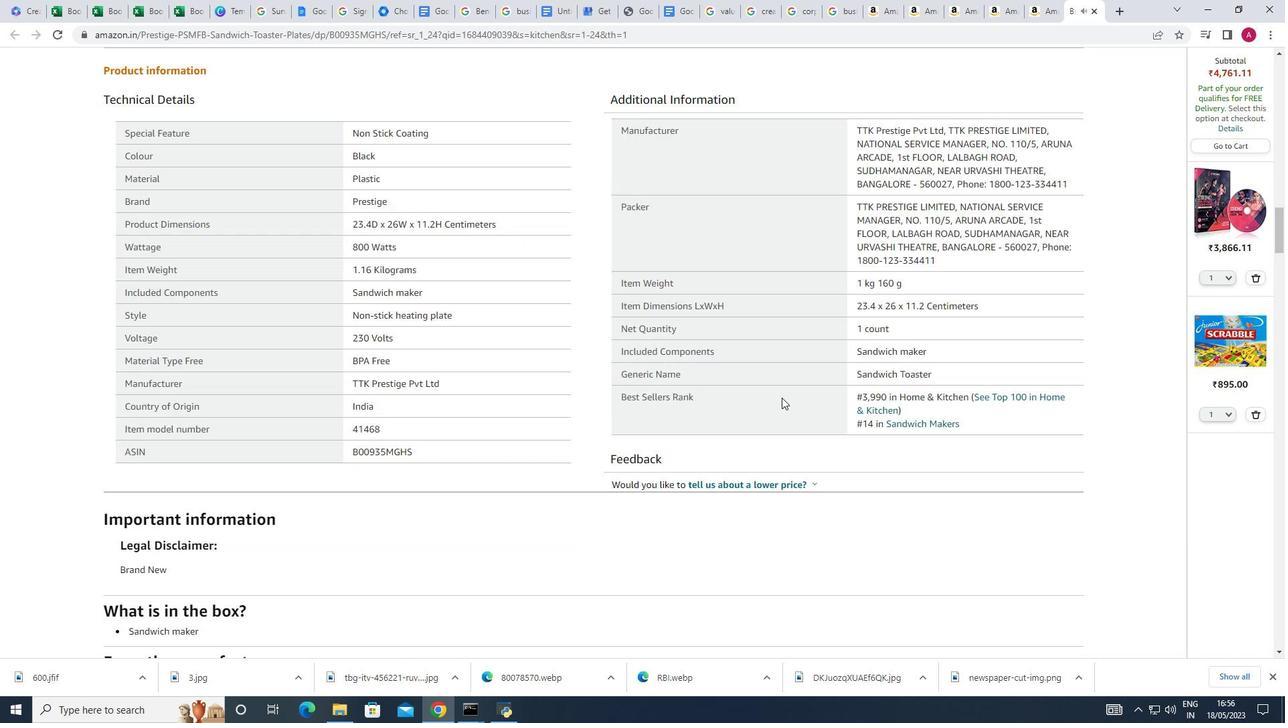 
Action: Mouse scrolled (782, 397) with delta (0, 0)
Screenshot: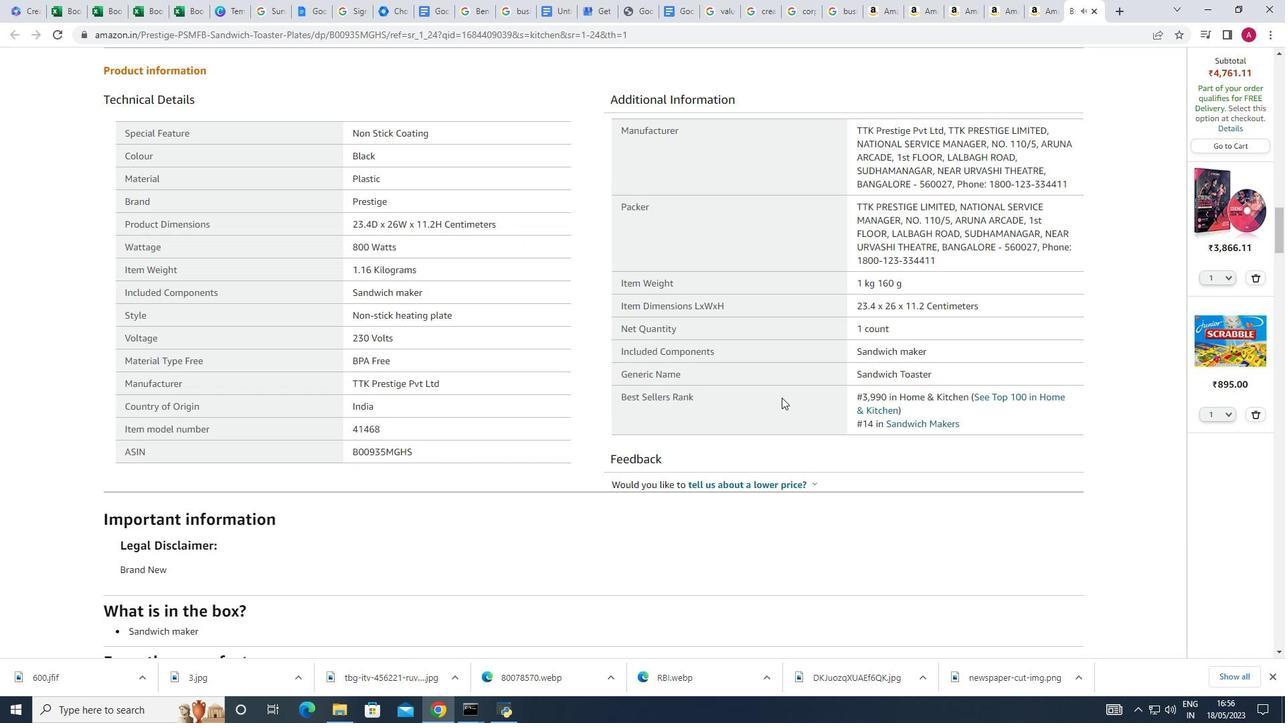 
Action: Mouse scrolled (782, 397) with delta (0, 0)
Screenshot: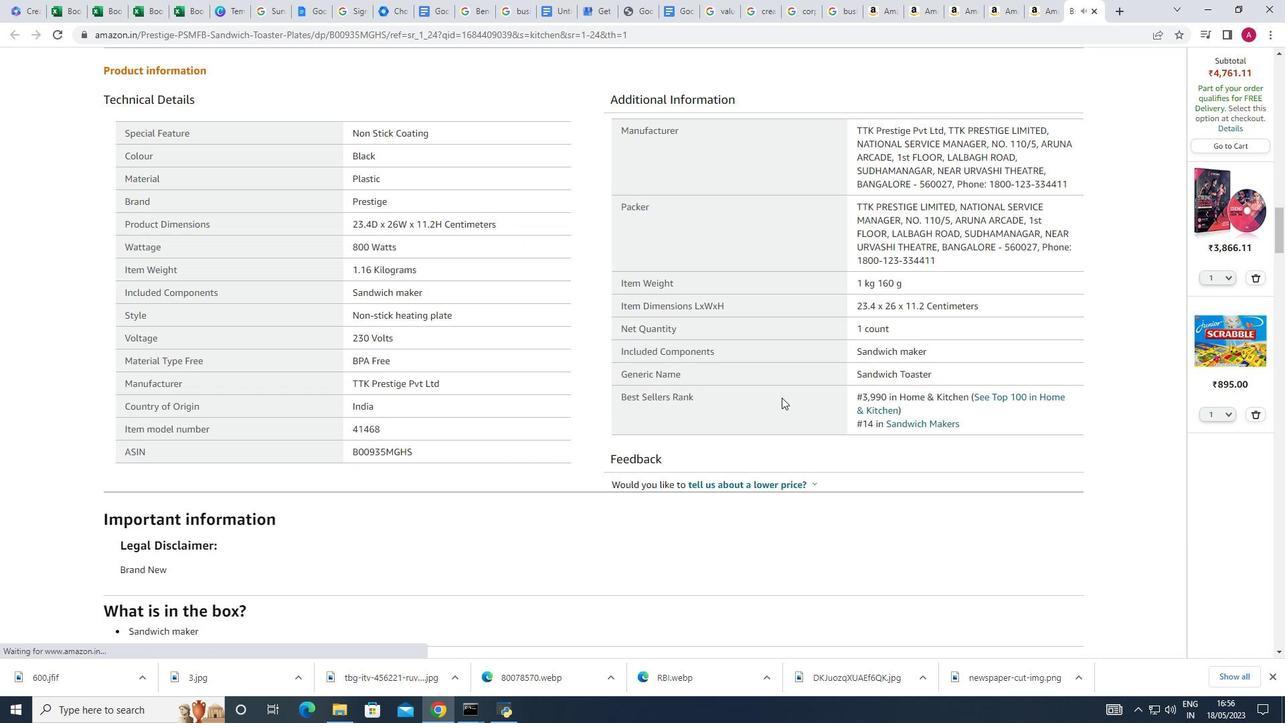 
Action: Mouse scrolled (782, 397) with delta (0, 0)
Screenshot: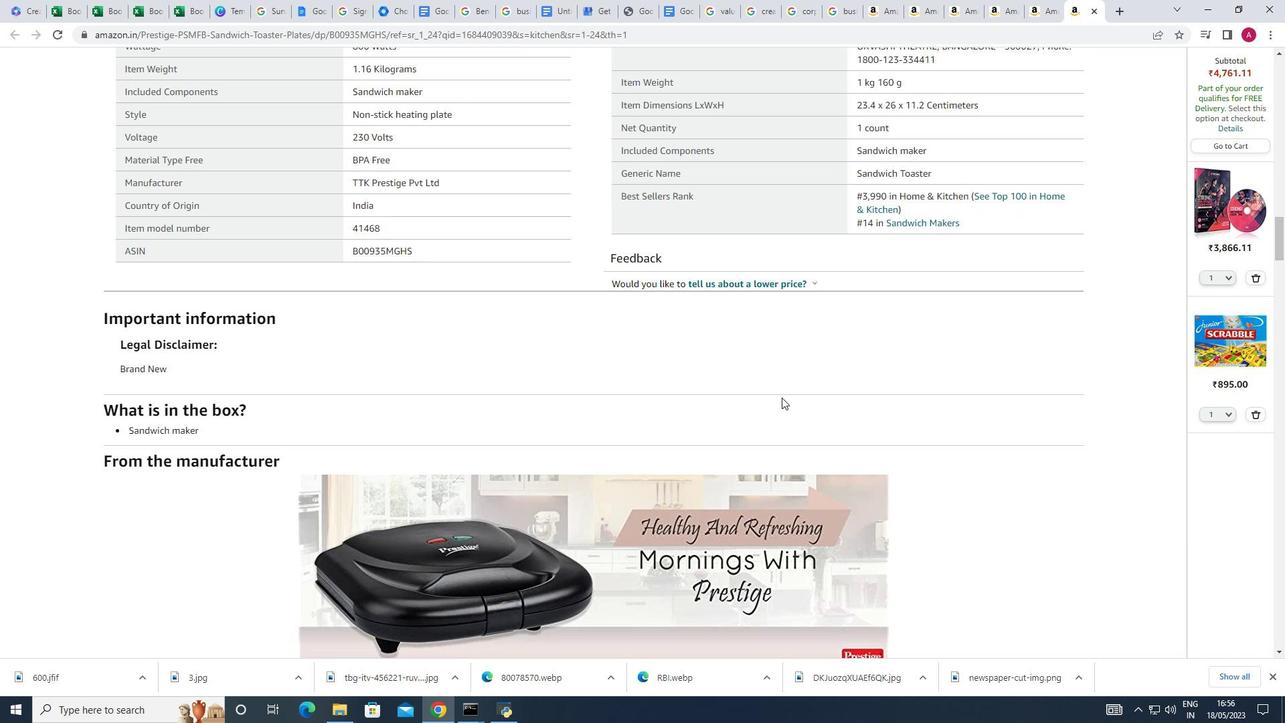 
Action: Mouse scrolled (782, 397) with delta (0, 0)
Screenshot: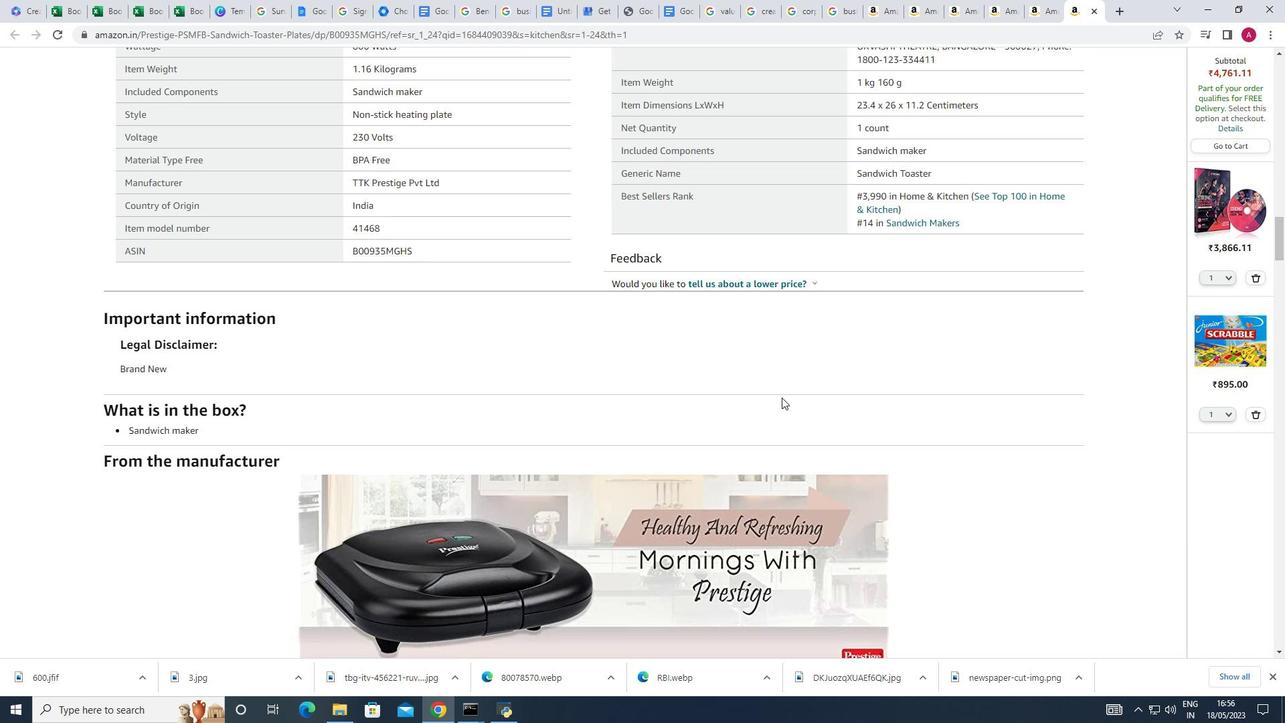 
Action: Mouse scrolled (782, 397) with delta (0, 0)
Screenshot: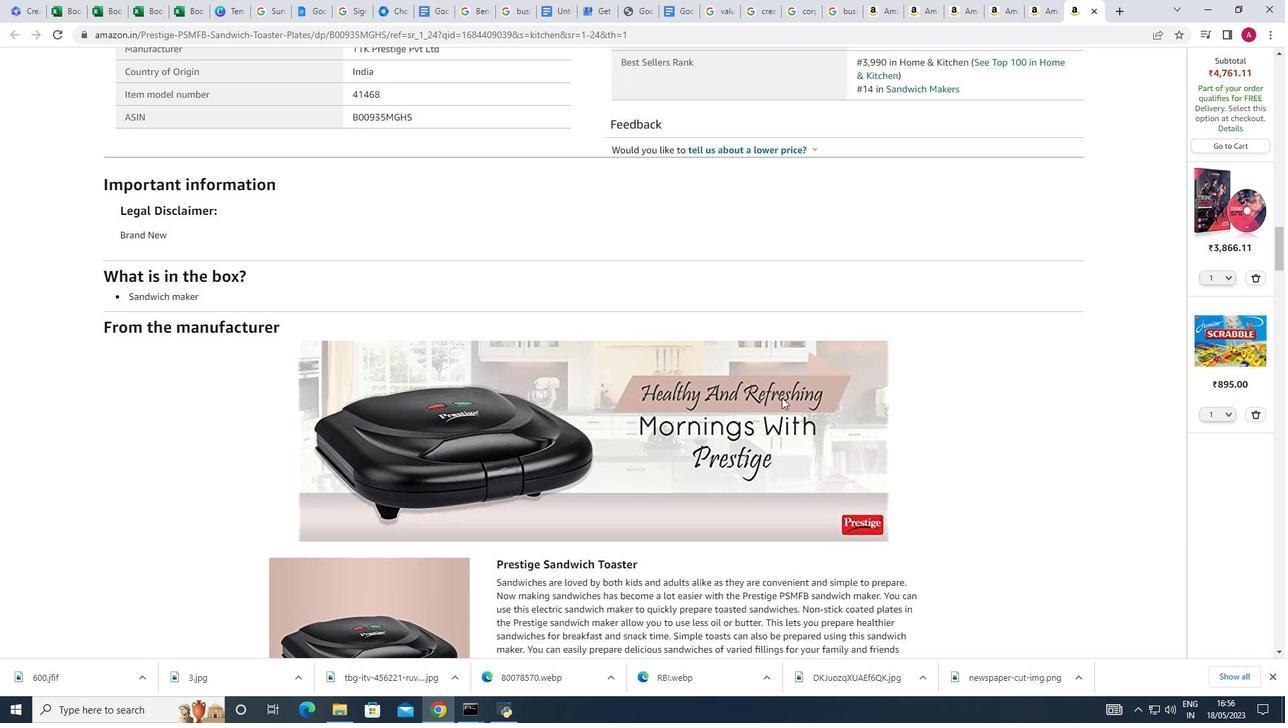 
Action: Mouse scrolled (782, 397) with delta (0, 0)
Screenshot: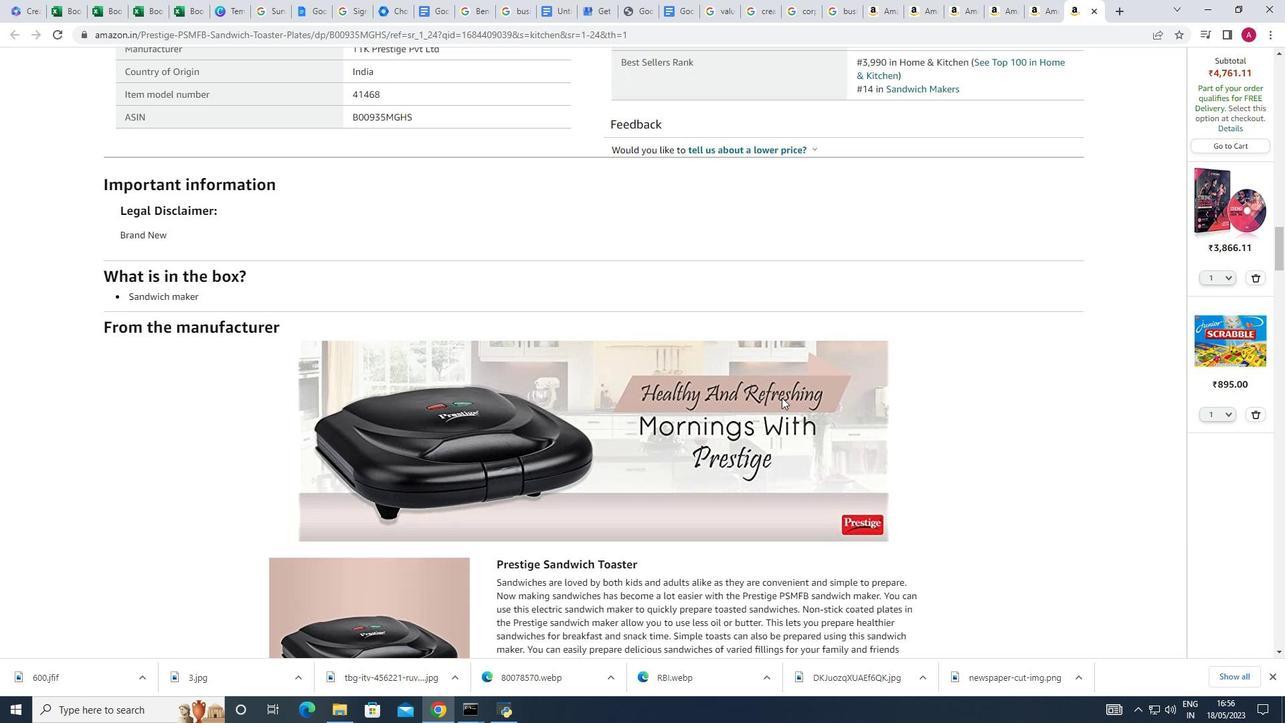 
Action: Mouse scrolled (782, 397) with delta (0, 0)
Screenshot: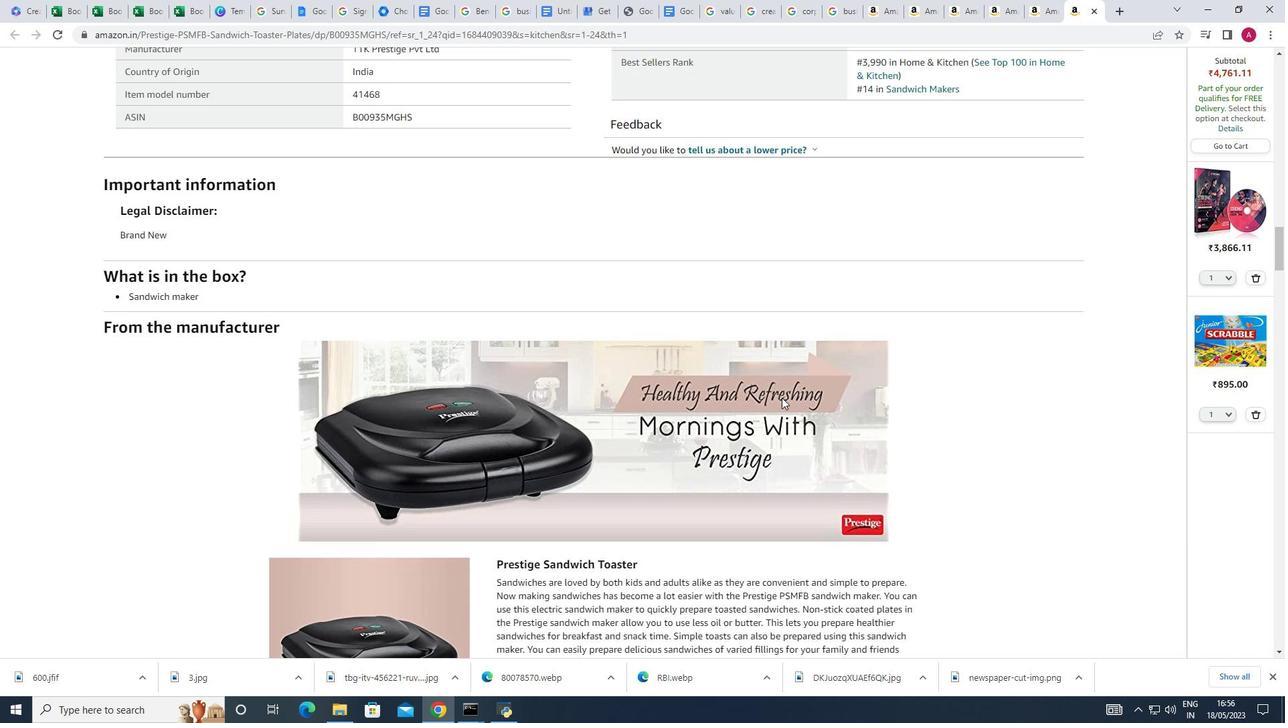 
Action: Mouse scrolled (782, 397) with delta (0, 0)
Screenshot: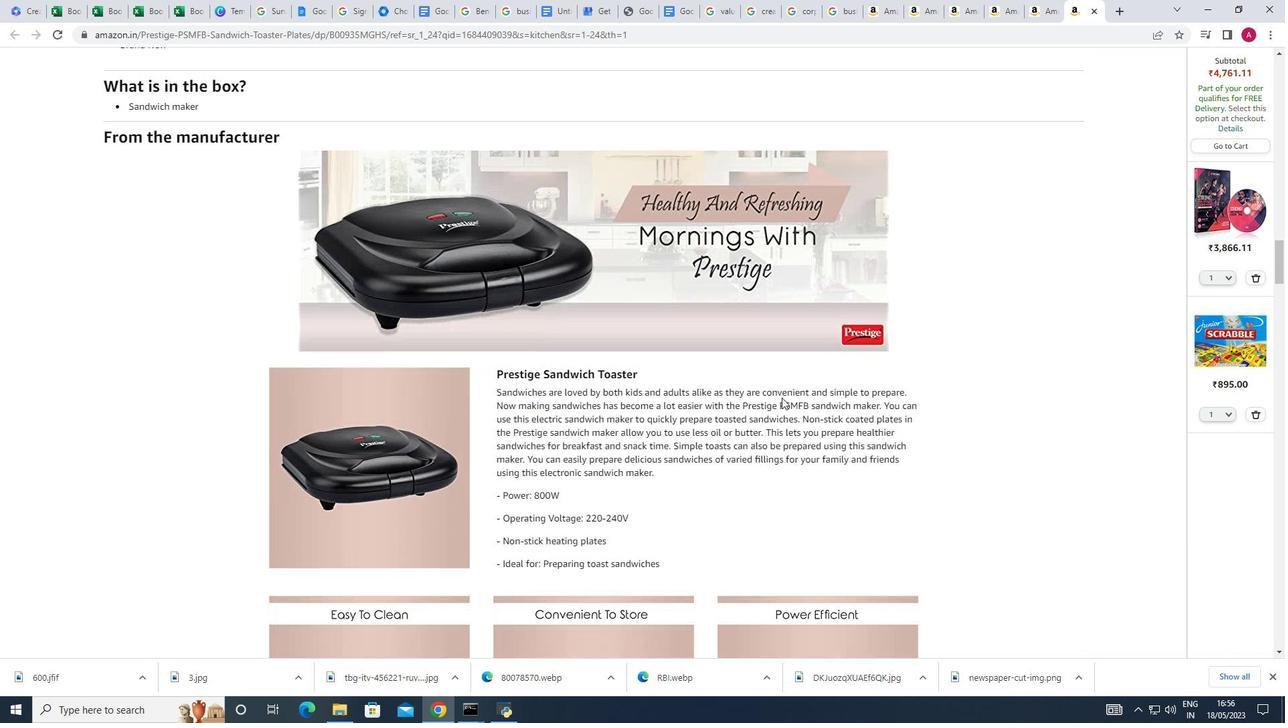 
Action: Mouse scrolled (782, 397) with delta (0, 0)
Screenshot: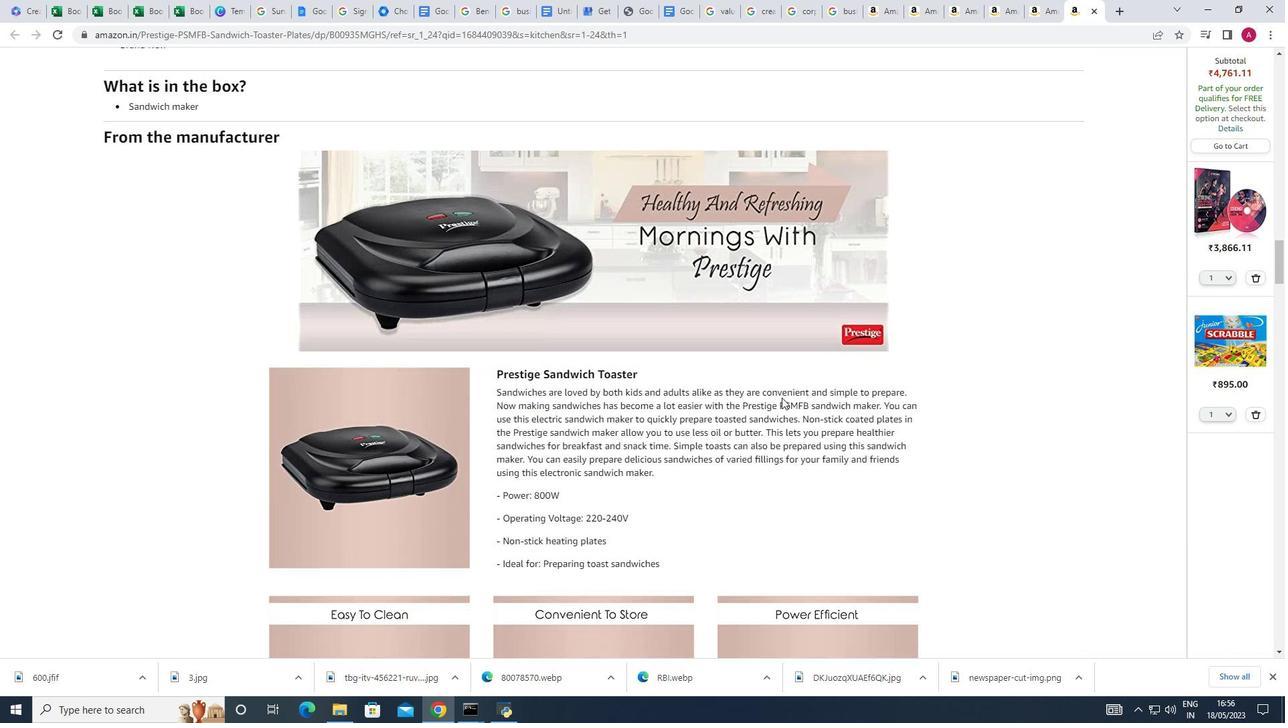 
Action: Mouse scrolled (782, 397) with delta (0, 0)
Screenshot: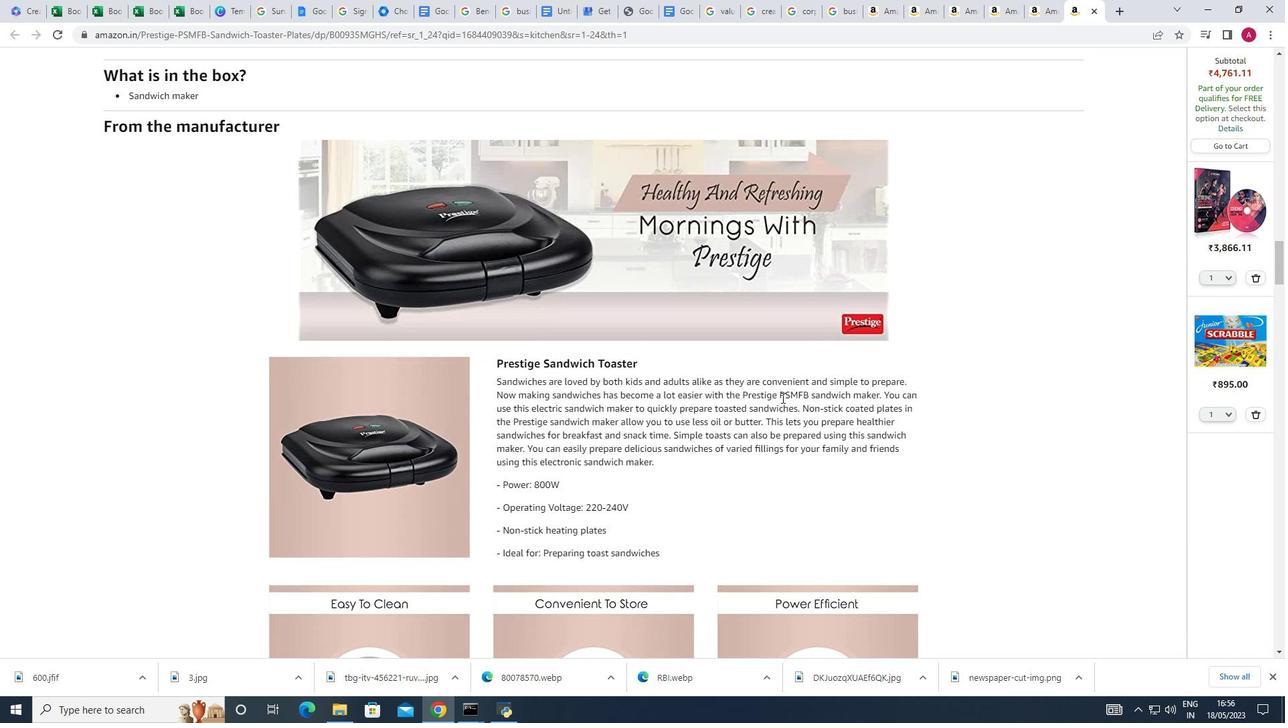 
Action: Mouse scrolled (782, 397) with delta (0, 0)
Screenshot: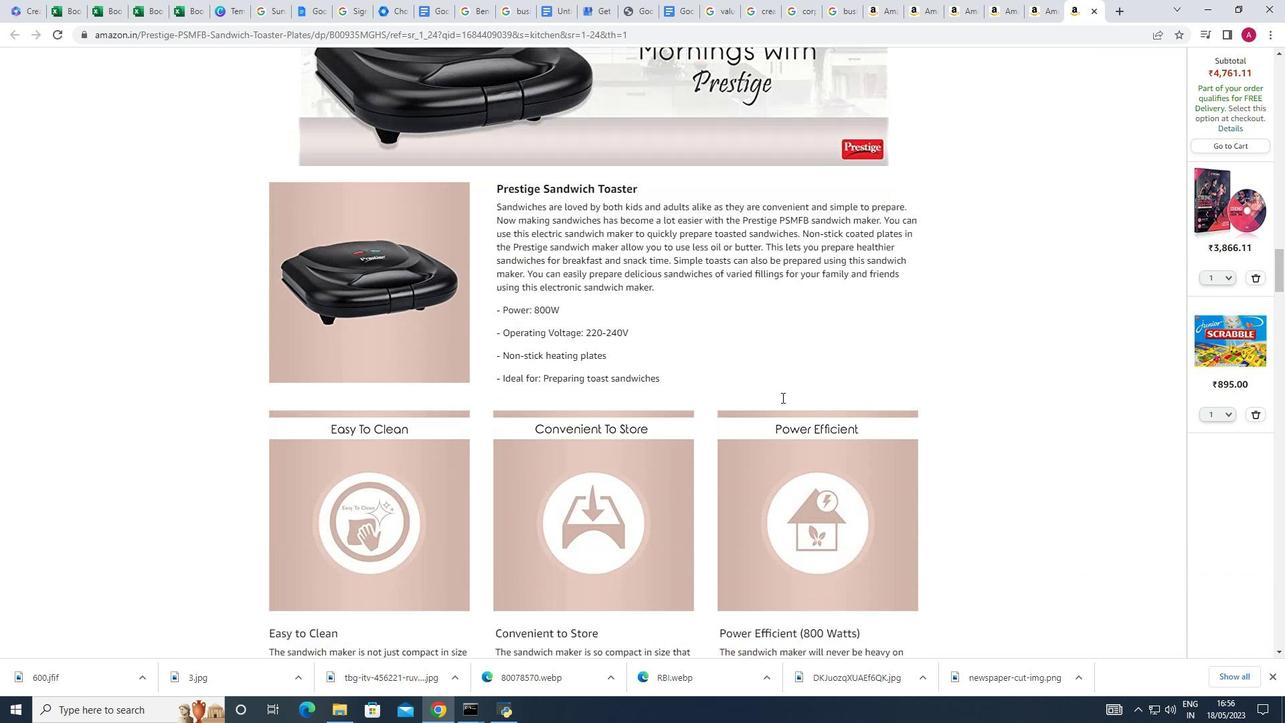
Action: Mouse scrolled (782, 397) with delta (0, 0)
Screenshot: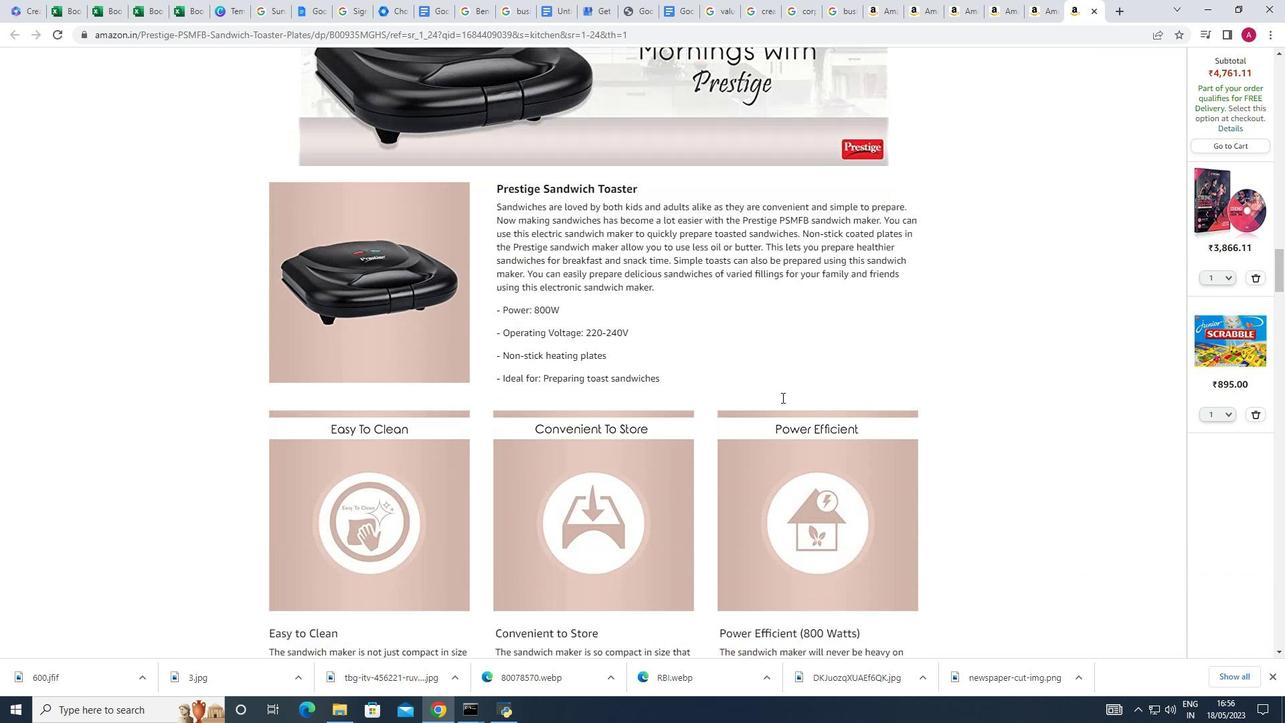 
Action: Mouse scrolled (782, 397) with delta (0, 0)
Screenshot: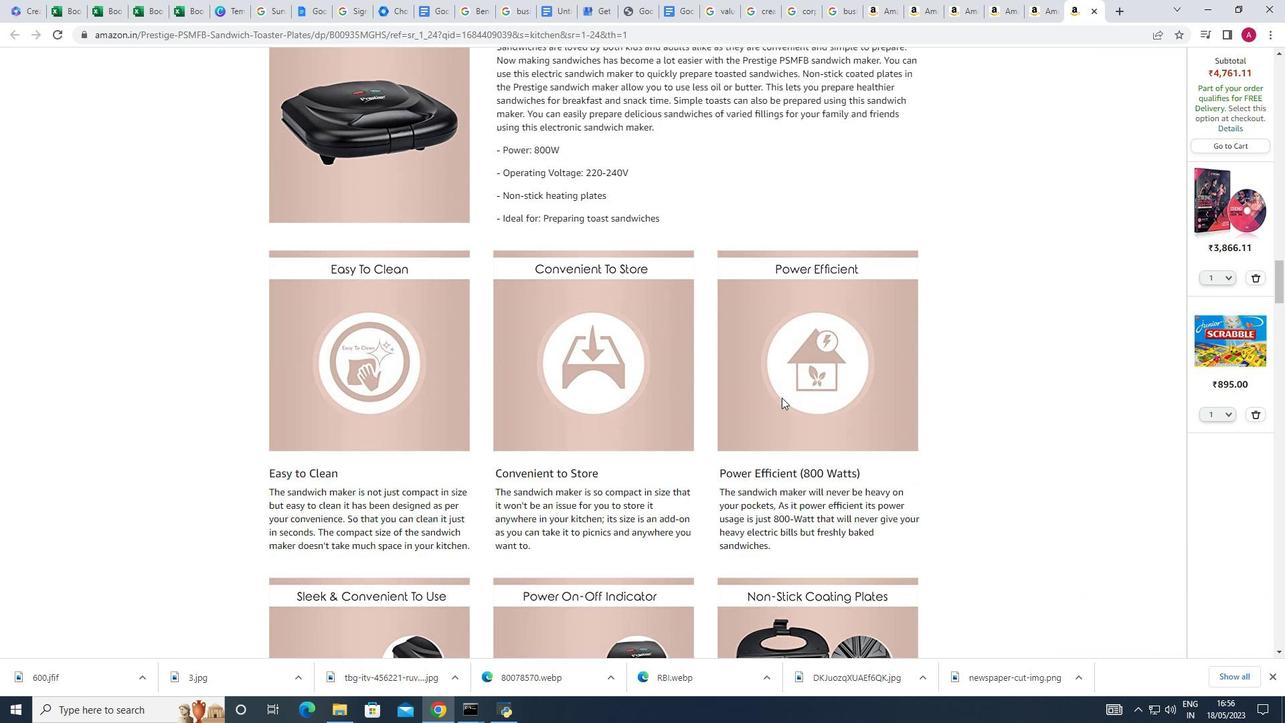 
Action: Mouse scrolled (782, 397) with delta (0, 0)
Screenshot: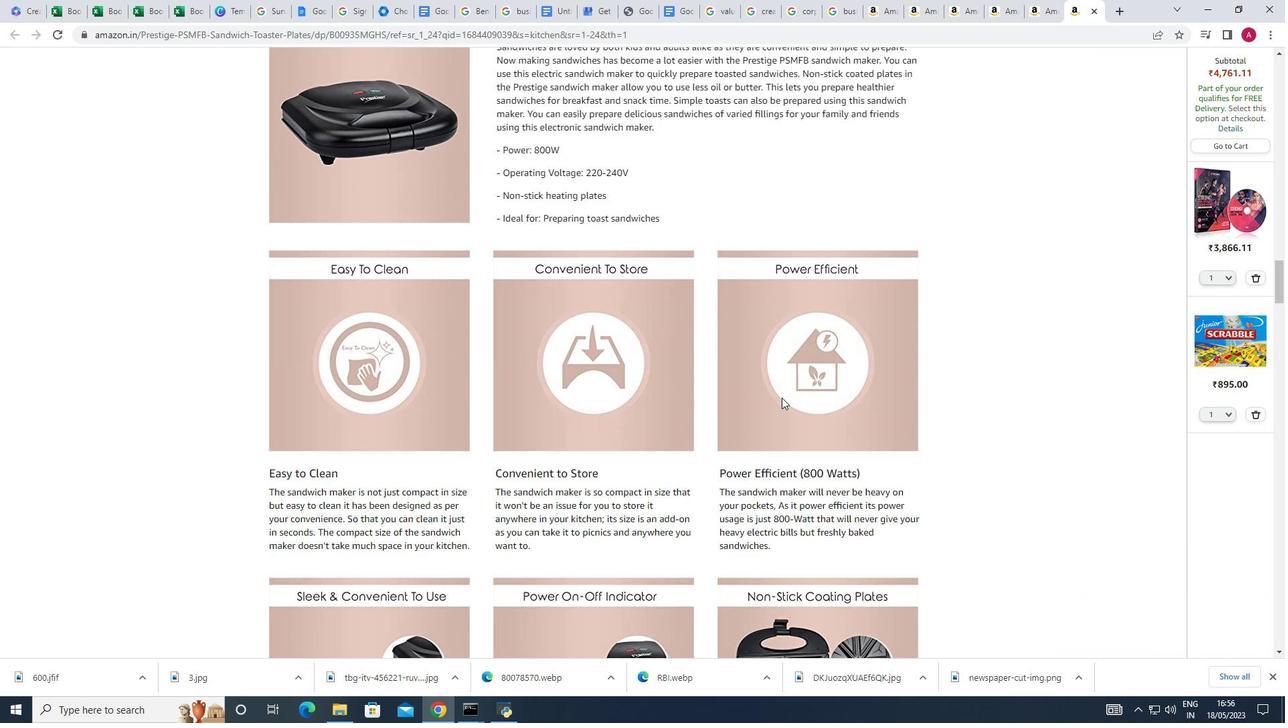 
Action: Mouse scrolled (782, 397) with delta (0, 0)
Screenshot: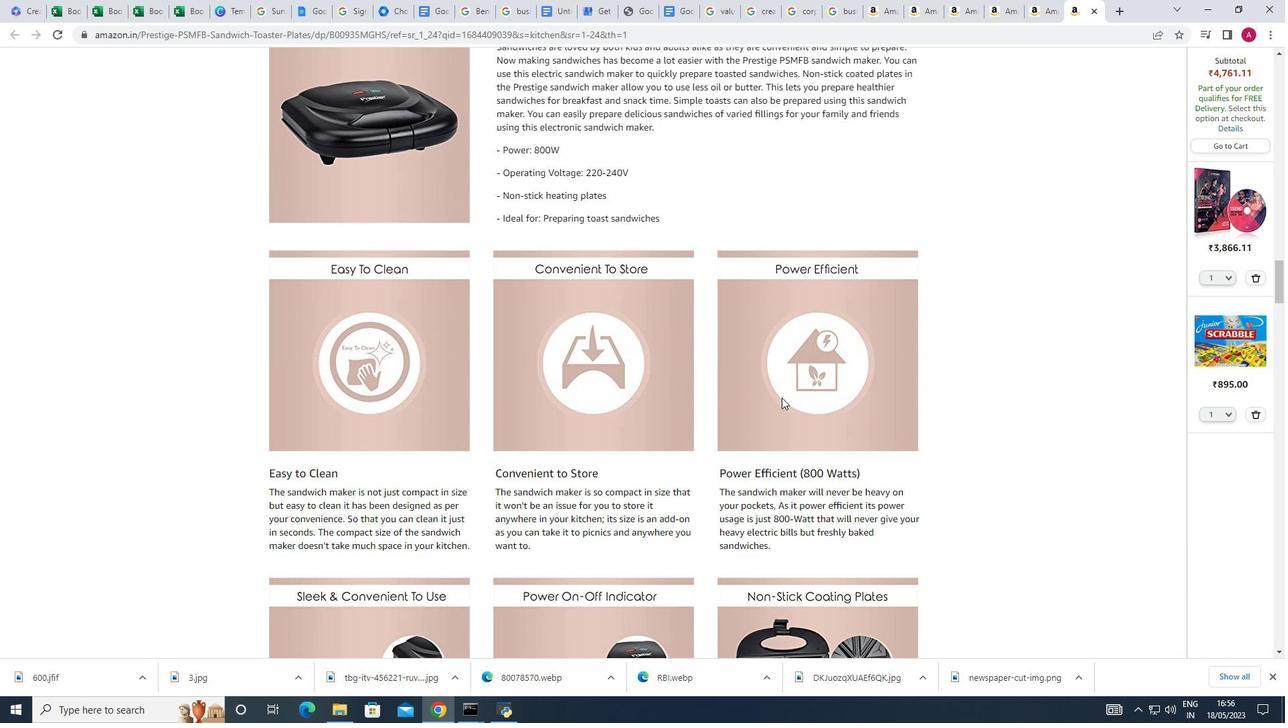 
Action: Mouse scrolled (782, 397) with delta (0, 0)
Screenshot: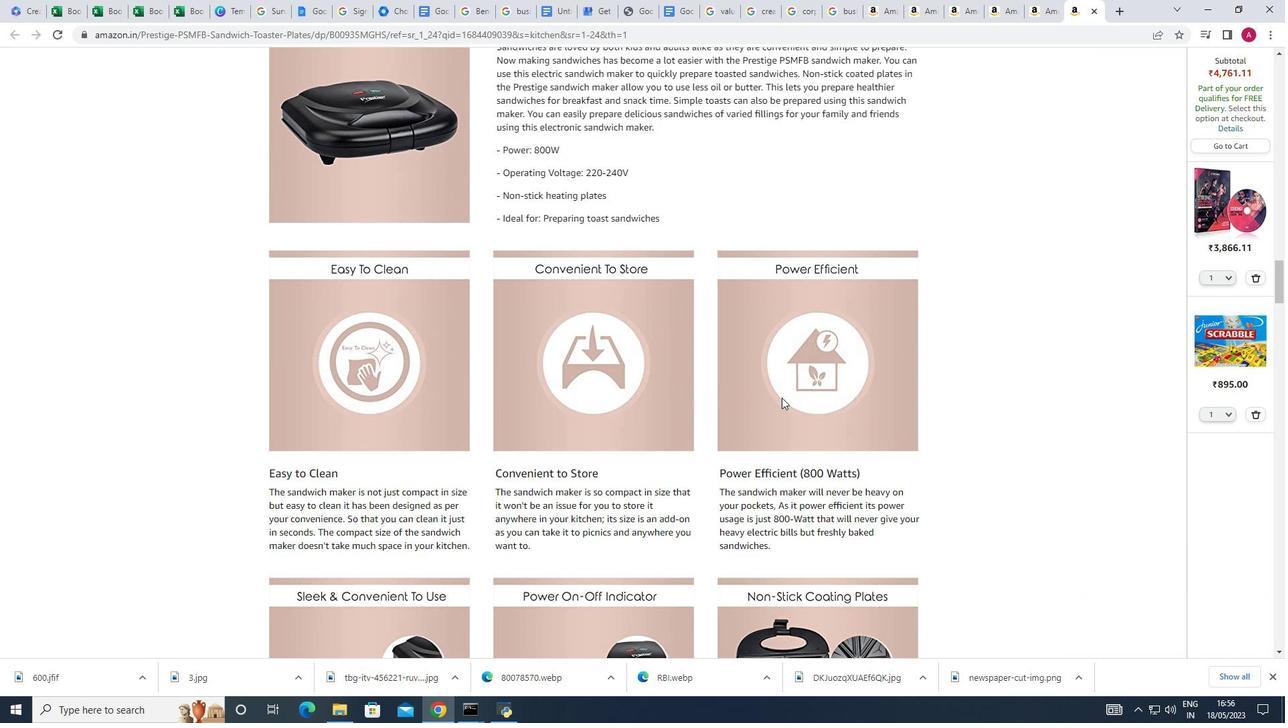 
Action: Mouse scrolled (782, 397) with delta (0, 0)
Screenshot: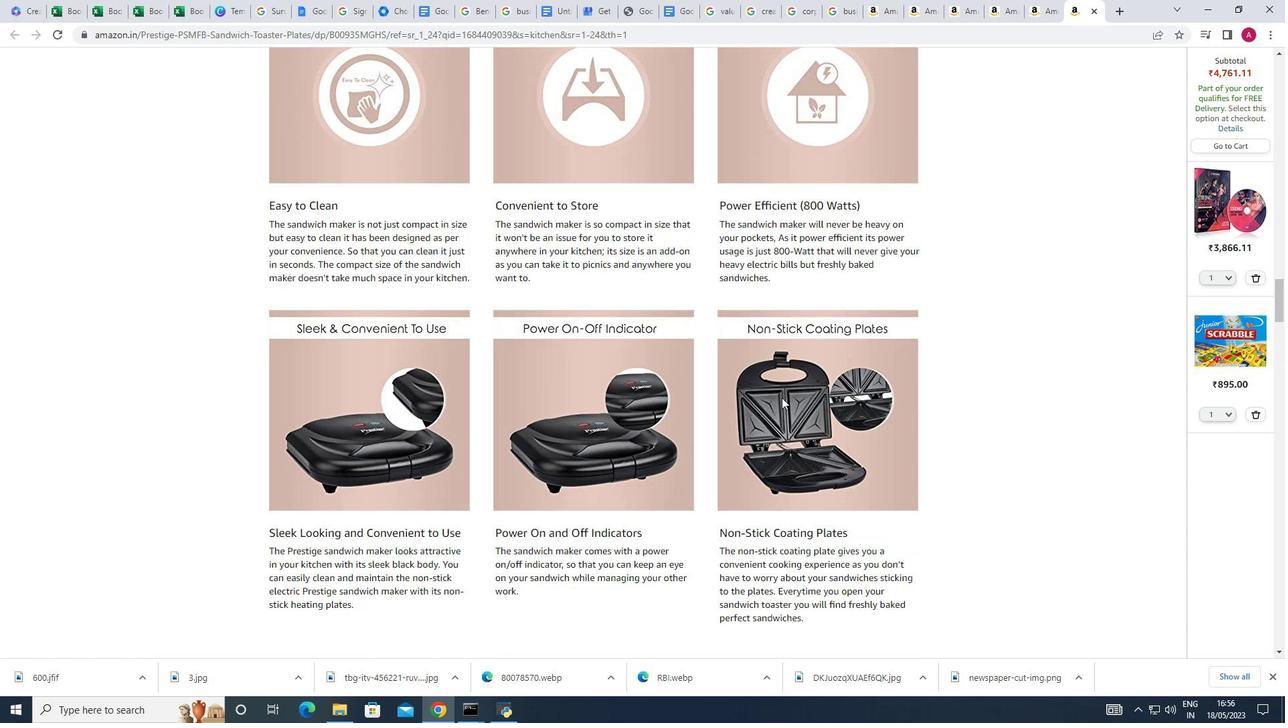 
Action: Mouse scrolled (782, 397) with delta (0, 0)
Screenshot: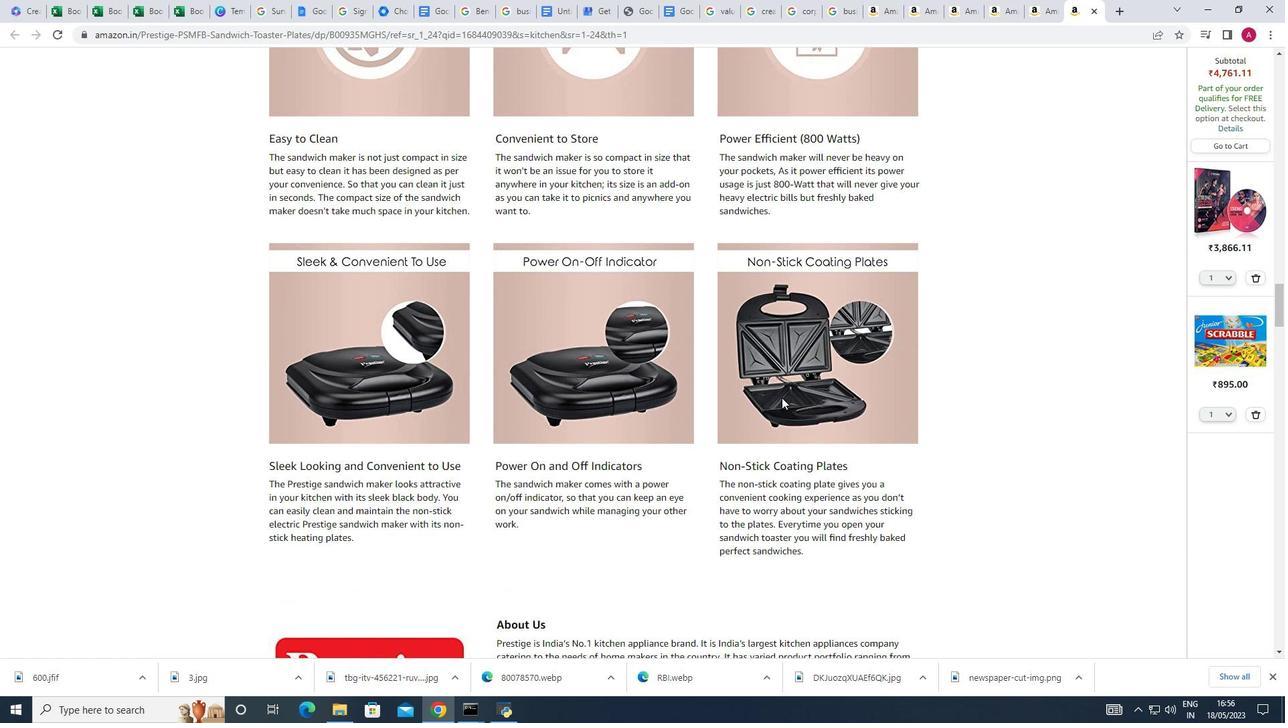 
Action: Mouse scrolled (782, 397) with delta (0, 0)
Screenshot: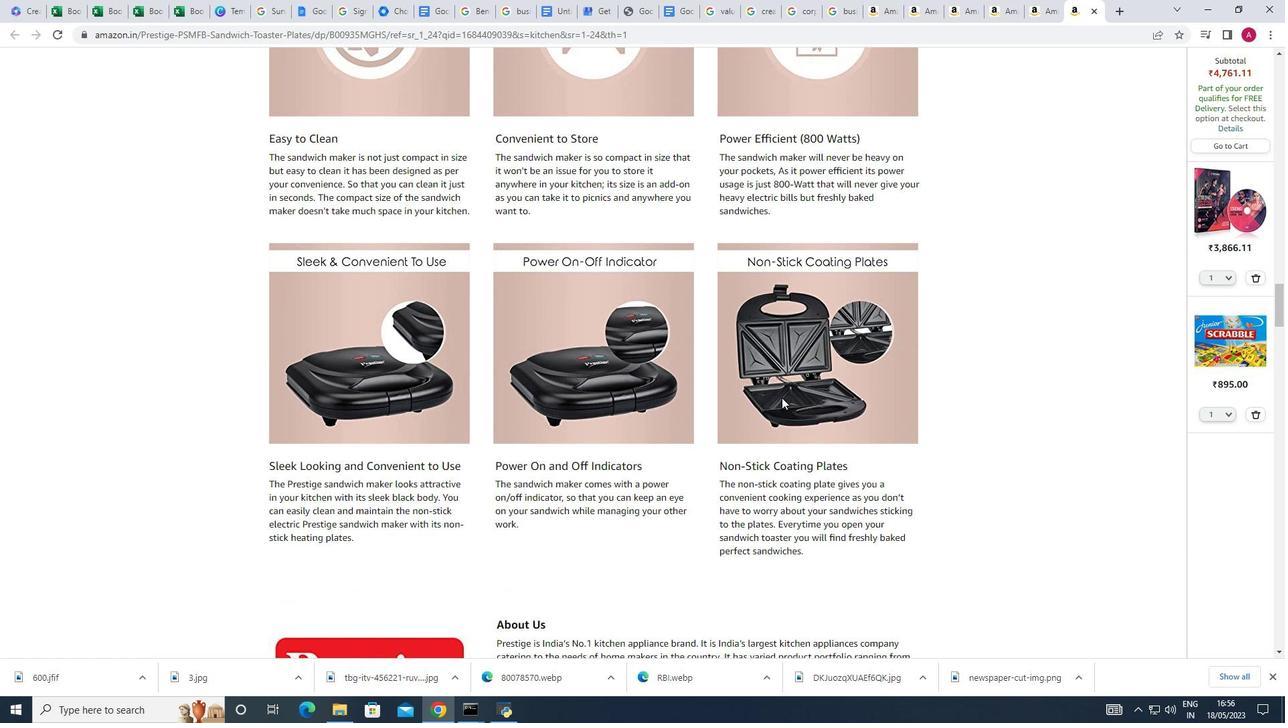
Action: Mouse scrolled (782, 397) with delta (0, 0)
Screenshot: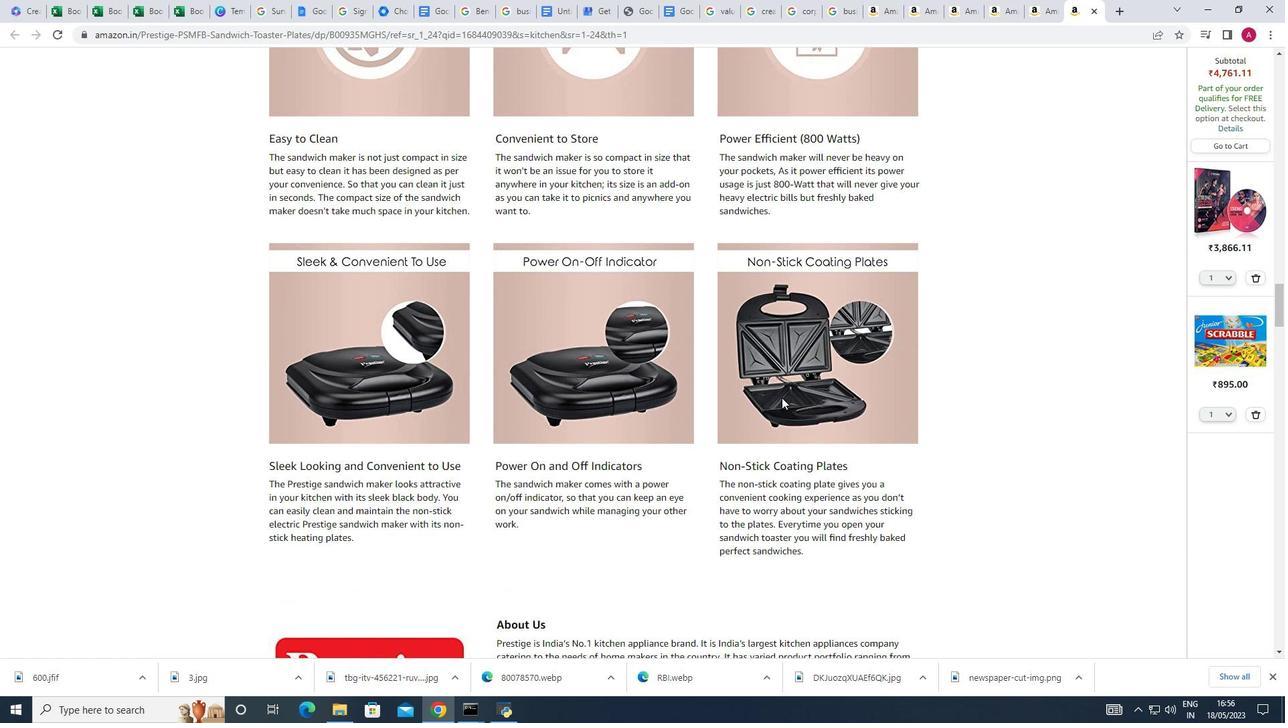 
Action: Mouse scrolled (782, 397) with delta (0, 0)
Screenshot: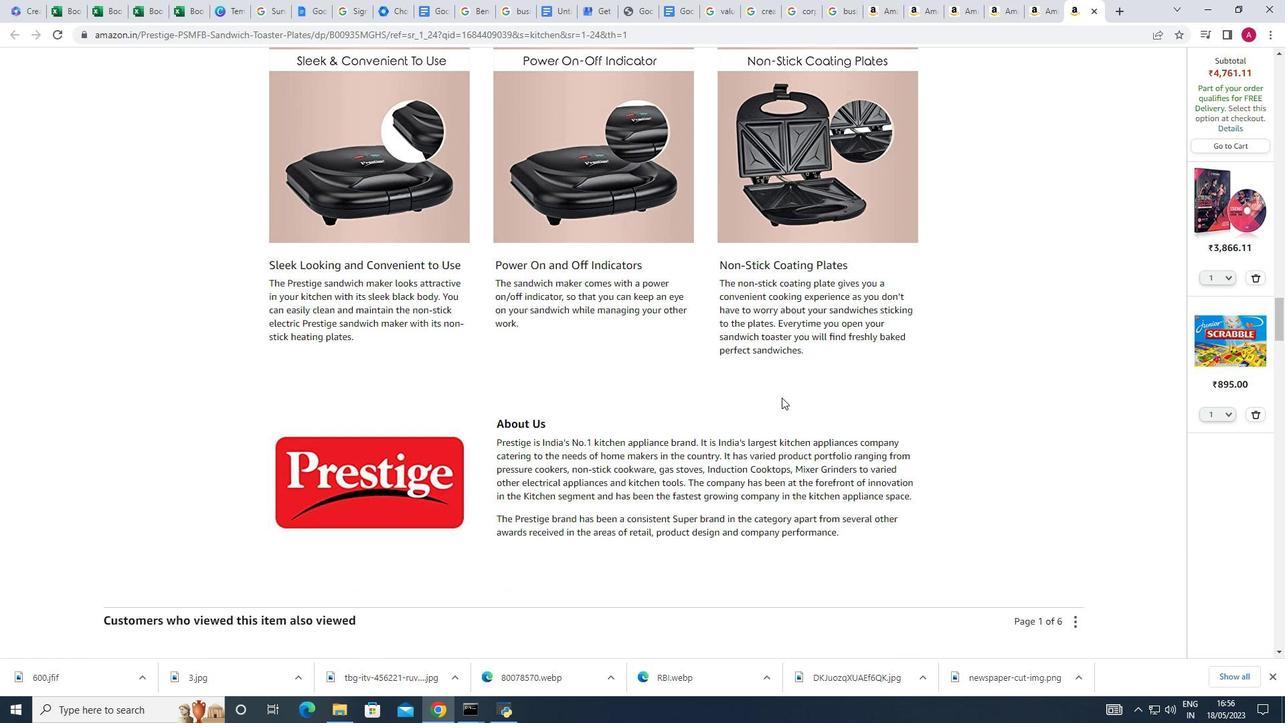 
Action: Mouse scrolled (782, 397) with delta (0, 0)
Screenshot: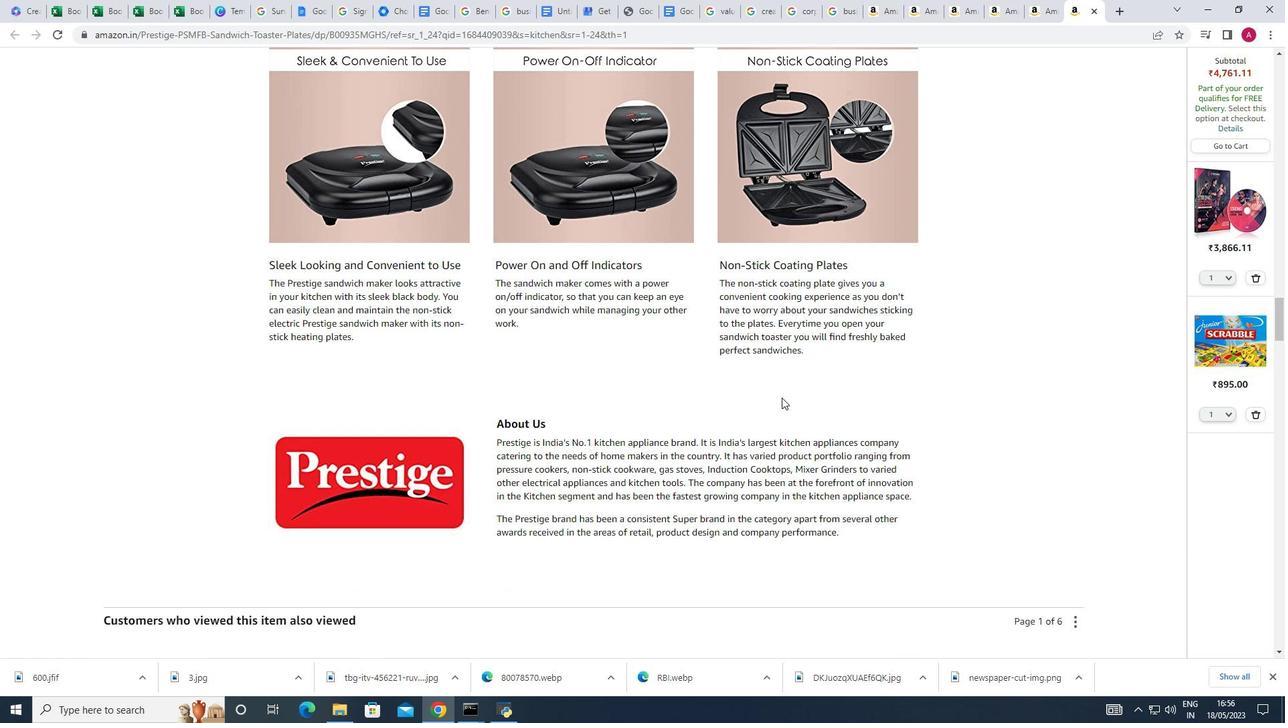 
Action: Mouse scrolled (782, 397) with delta (0, 0)
Screenshot: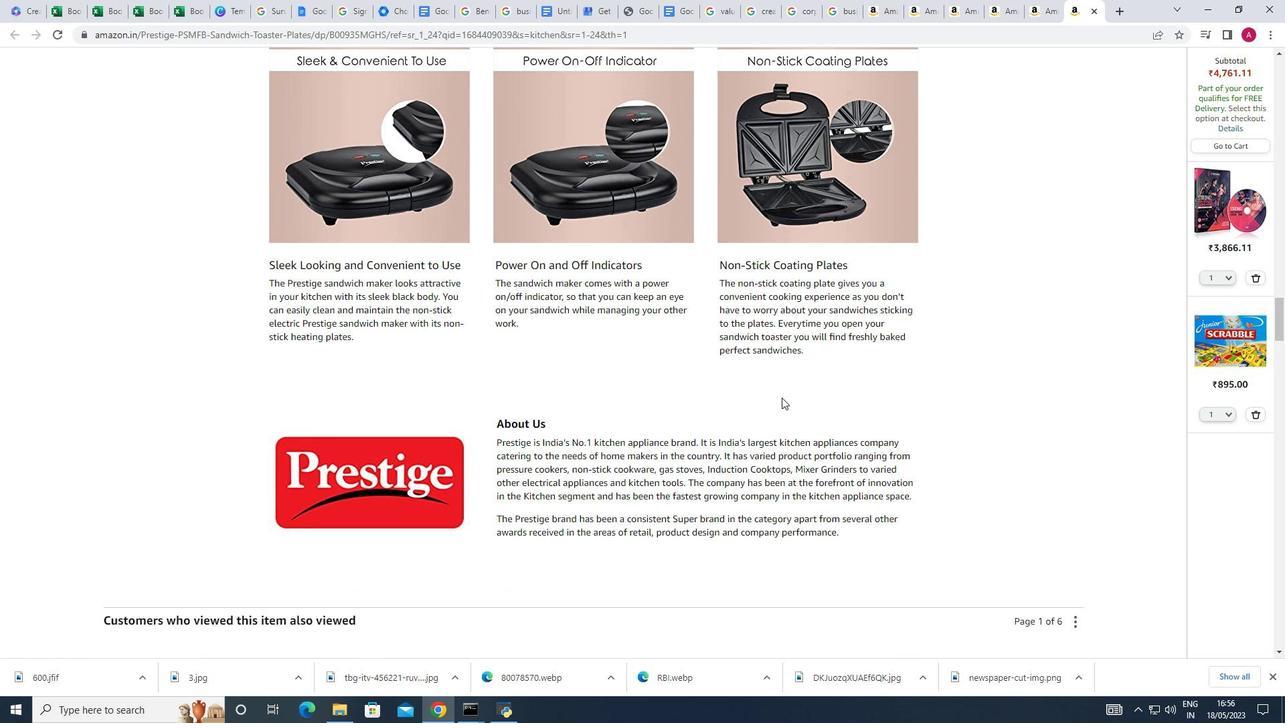 
Action: Mouse scrolled (782, 397) with delta (0, 0)
Screenshot: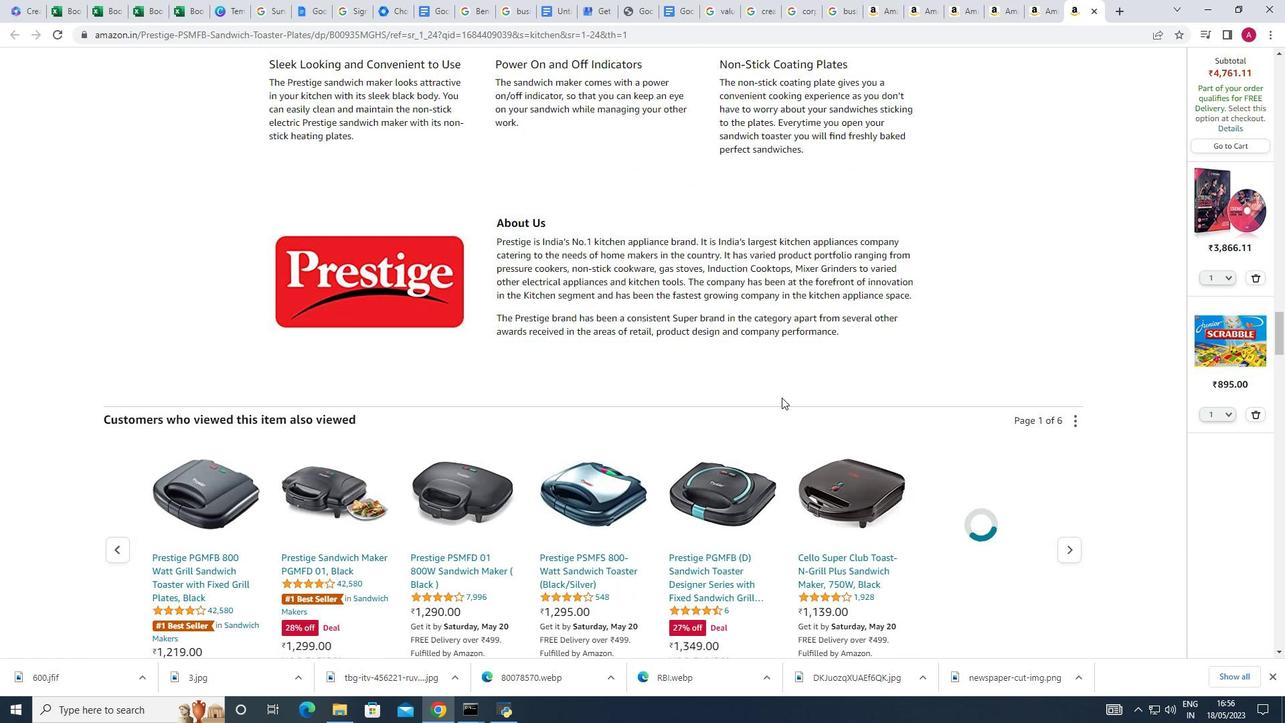 
Action: Mouse scrolled (782, 397) with delta (0, 0)
Screenshot: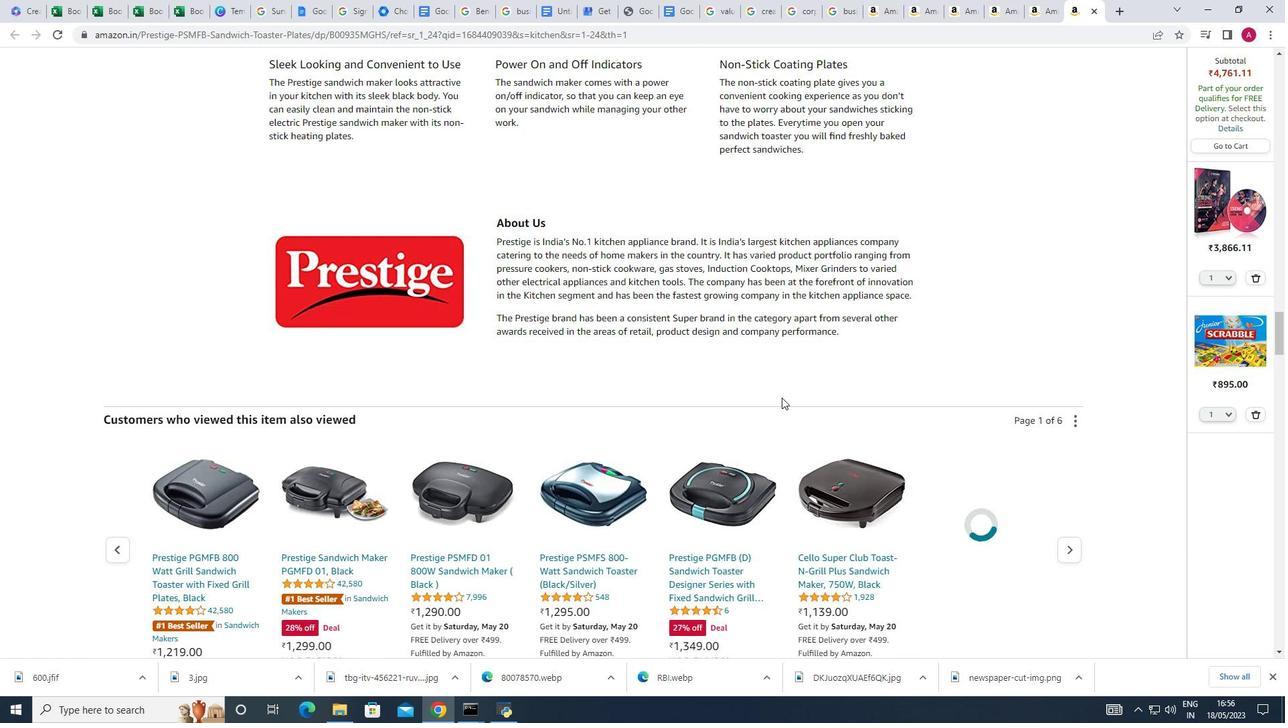 
Action: Mouse scrolled (782, 397) with delta (0, 0)
Screenshot: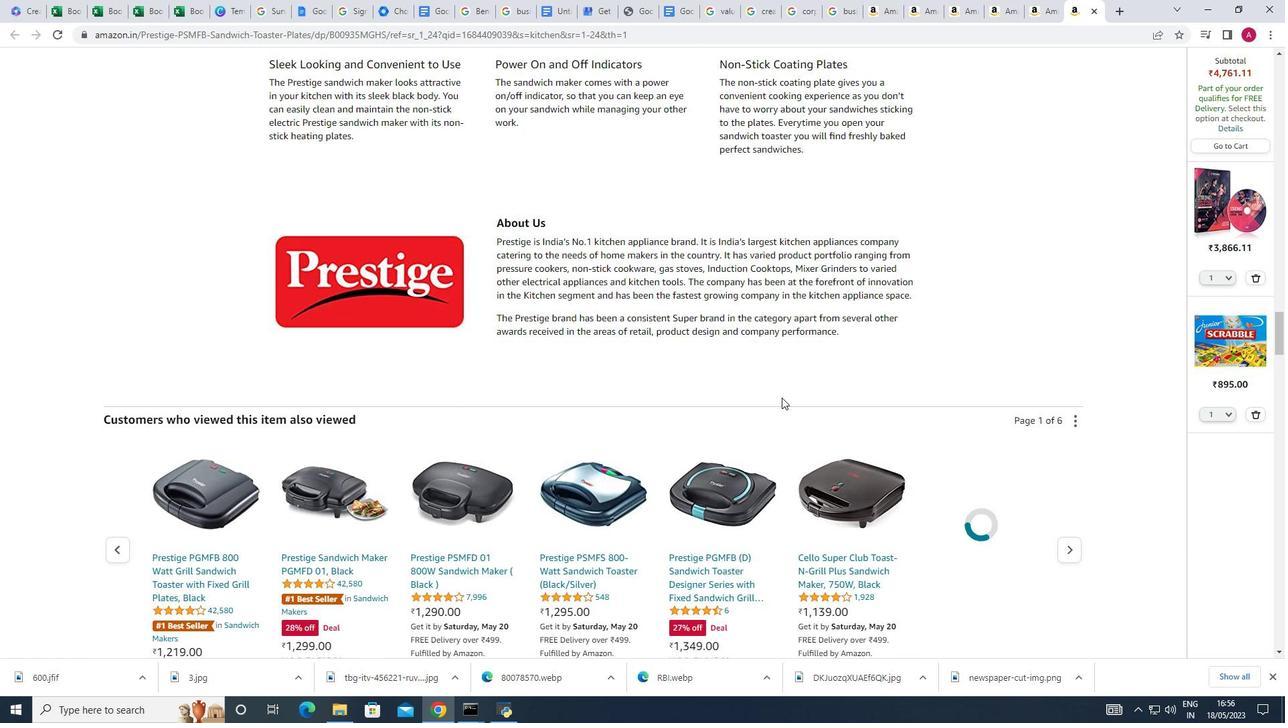 
Action: Mouse scrolled (782, 397) with delta (0, 0)
Screenshot: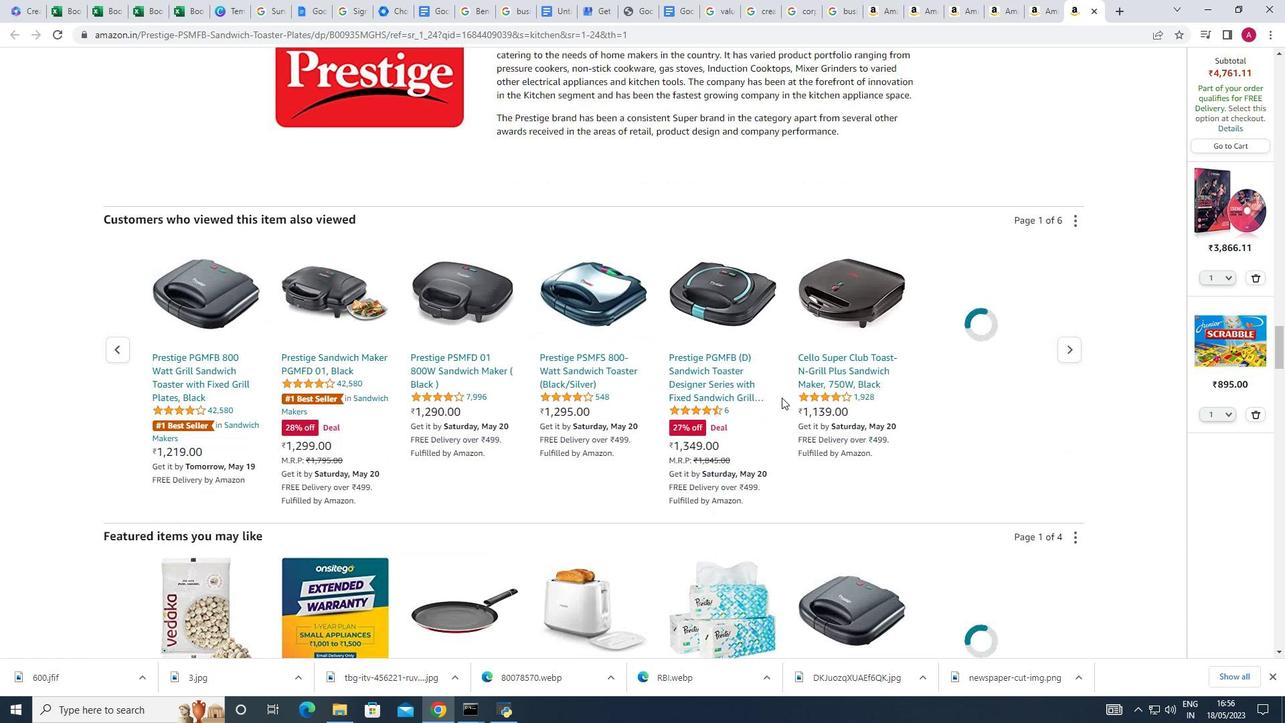 
Action: Mouse scrolled (782, 397) with delta (0, 0)
Screenshot: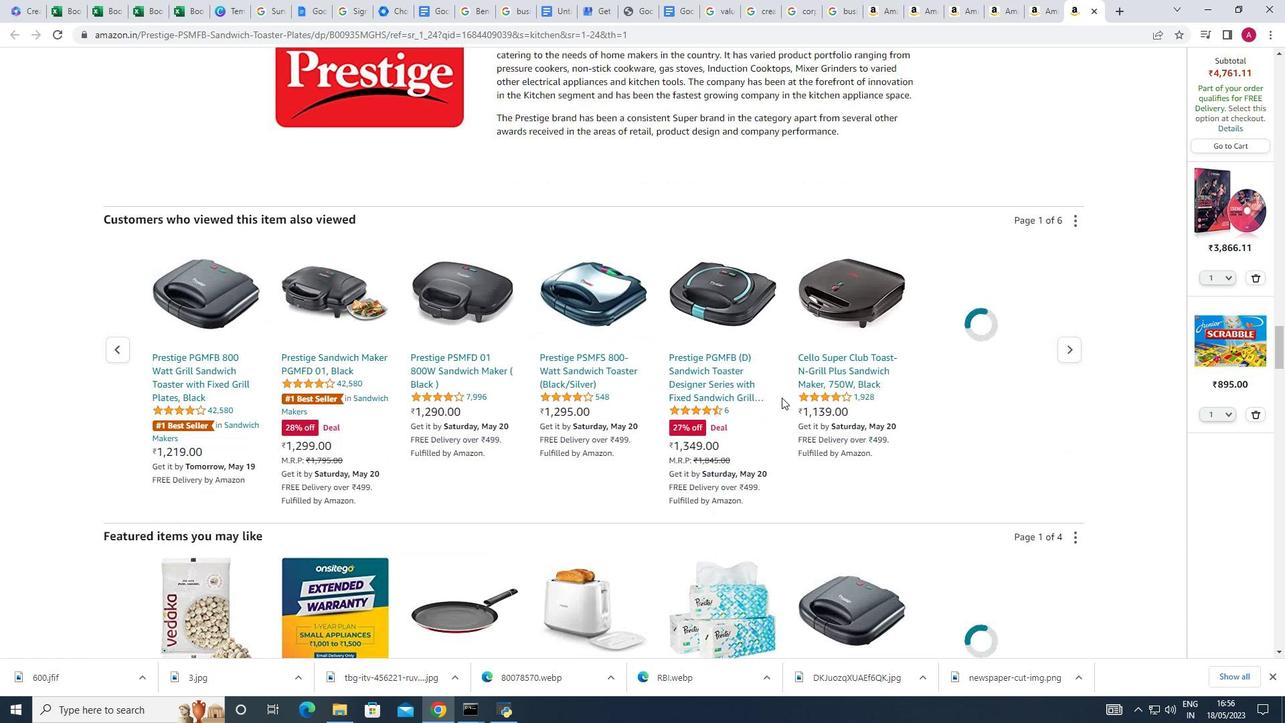
Action: Mouse scrolled (782, 397) with delta (0, 0)
Screenshot: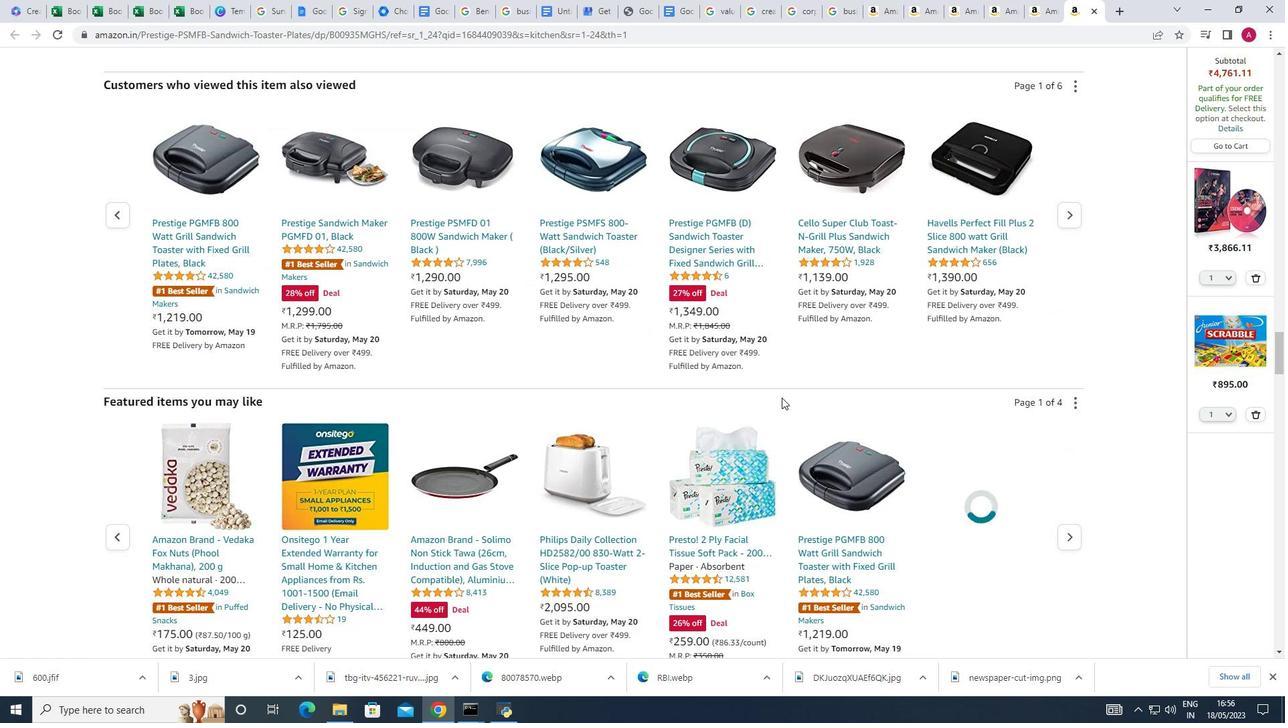 
Action: Mouse scrolled (782, 397) with delta (0, 0)
Screenshot: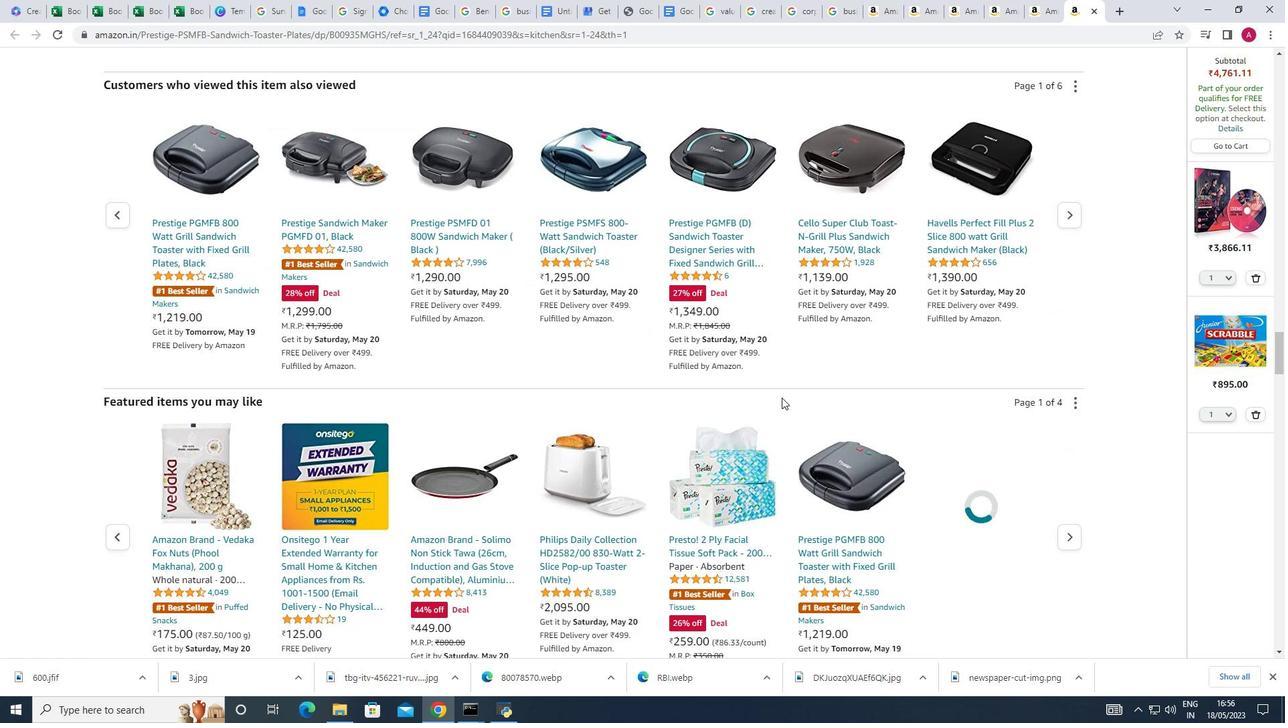 
Action: Mouse scrolled (782, 397) with delta (0, 0)
Screenshot: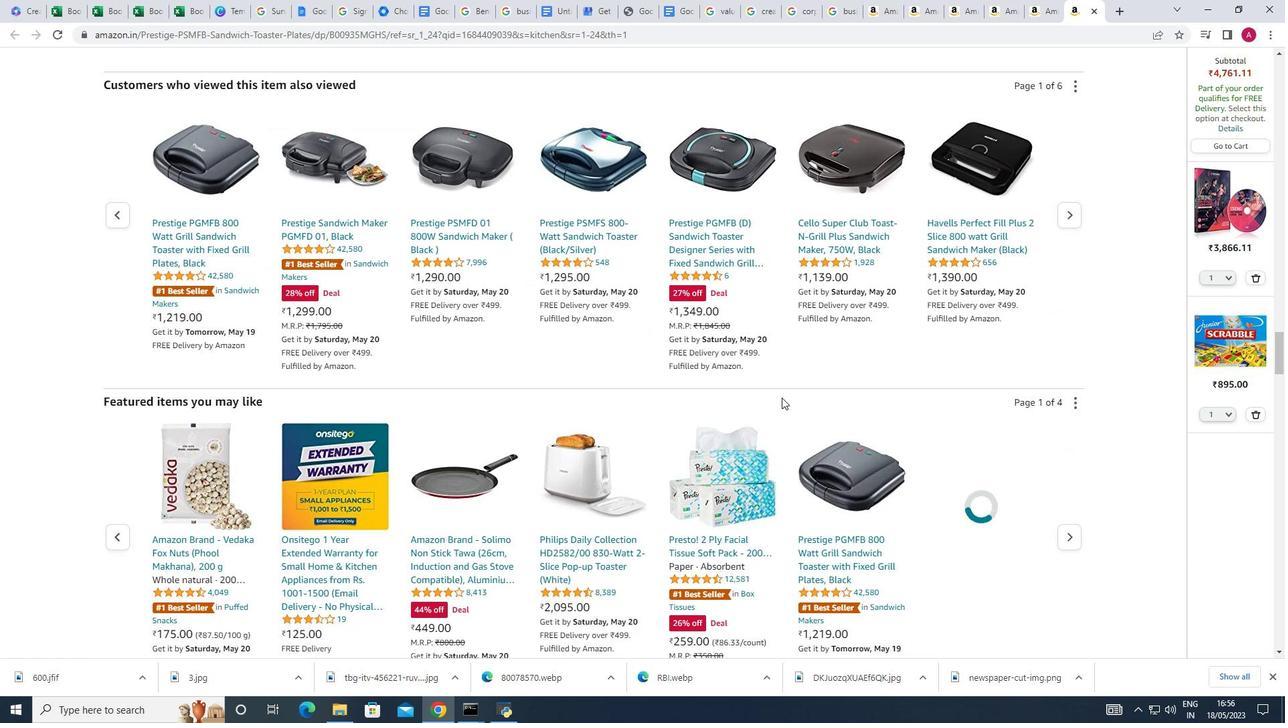 
Action: Mouse scrolled (782, 397) with delta (0, 0)
Screenshot: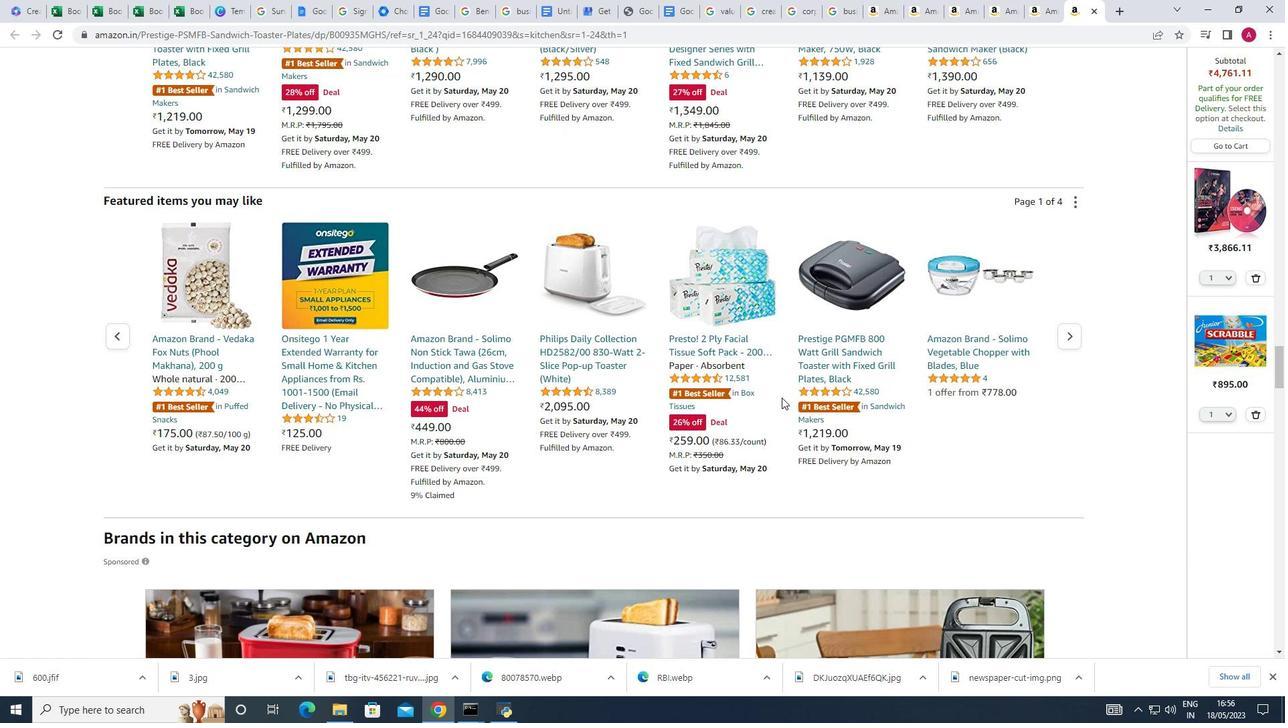
Action: Mouse scrolled (782, 397) with delta (0, 0)
Screenshot: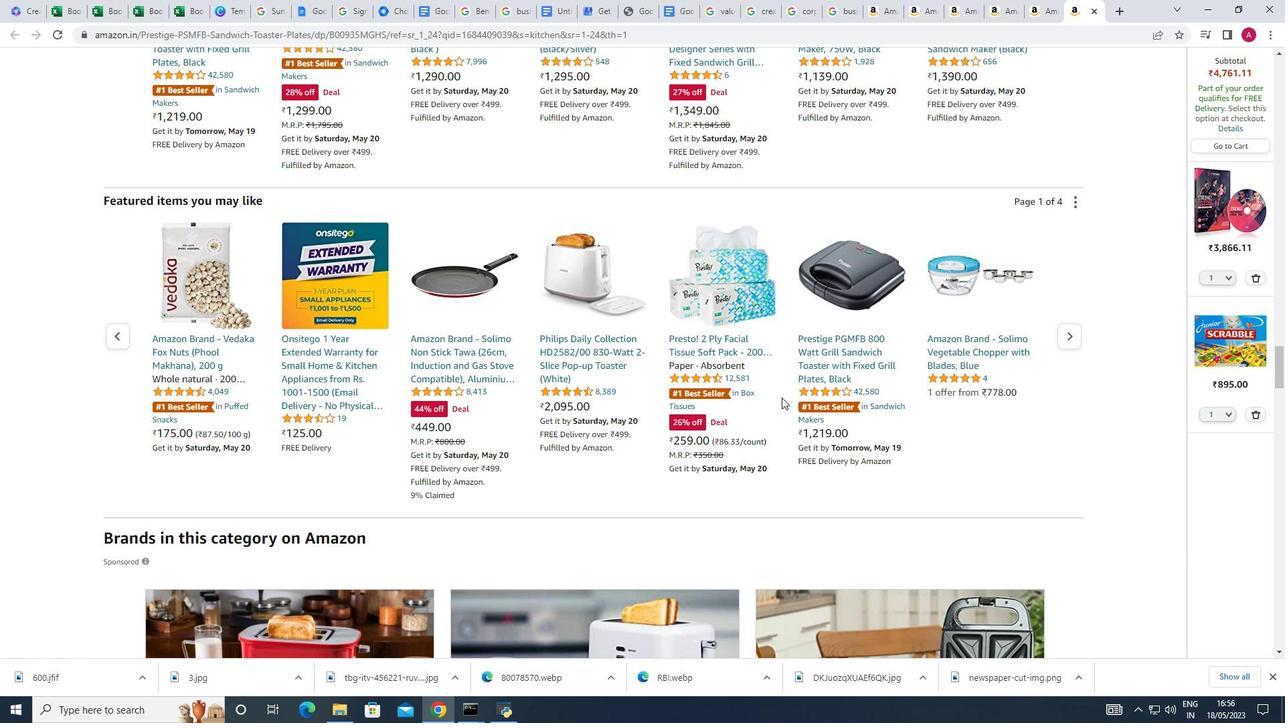 
Action: Mouse scrolled (782, 397) with delta (0, 0)
Screenshot: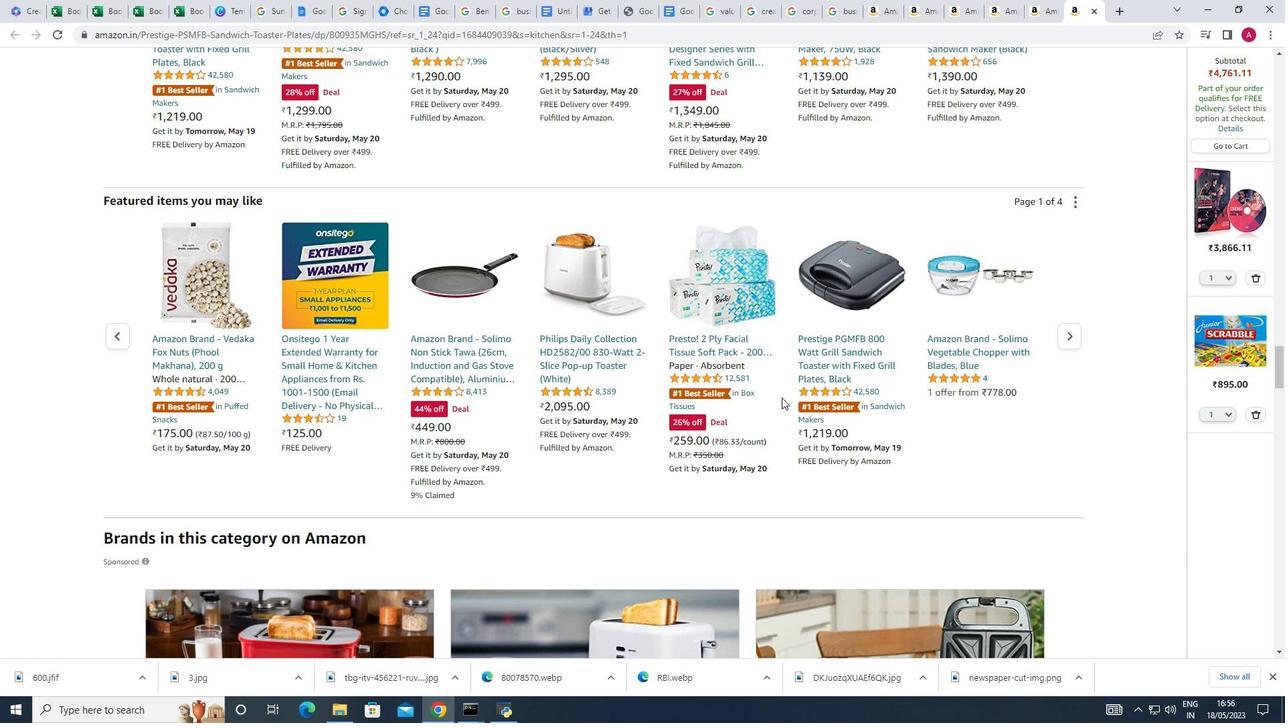 
Action: Mouse scrolled (782, 397) with delta (0, 0)
Screenshot: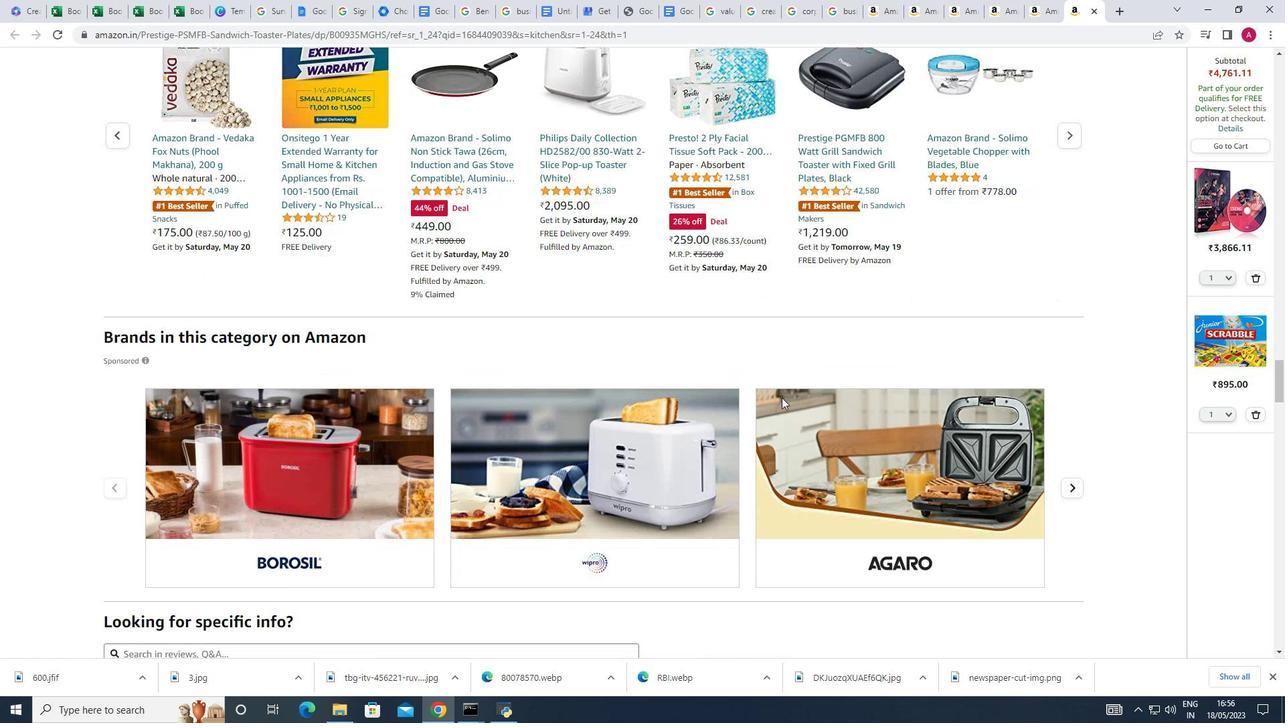 
Action: Mouse scrolled (782, 397) with delta (0, 0)
Screenshot: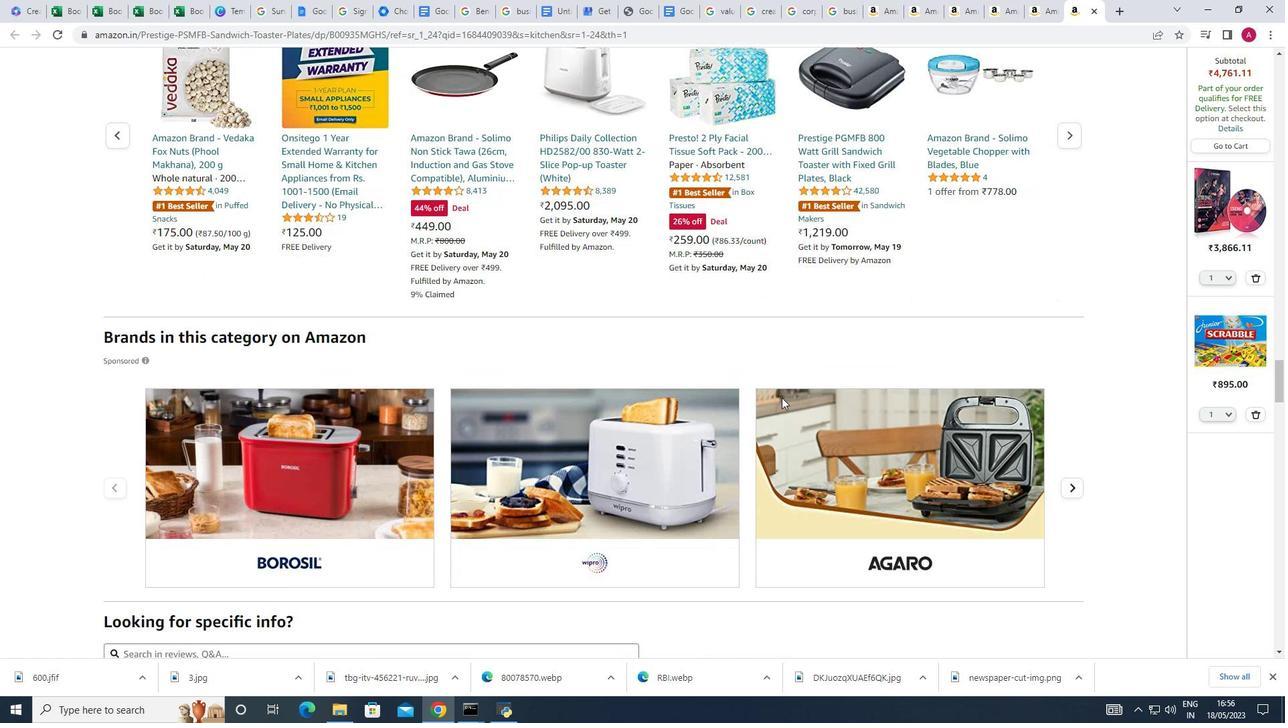
Action: Mouse scrolled (782, 397) with delta (0, 0)
Screenshot: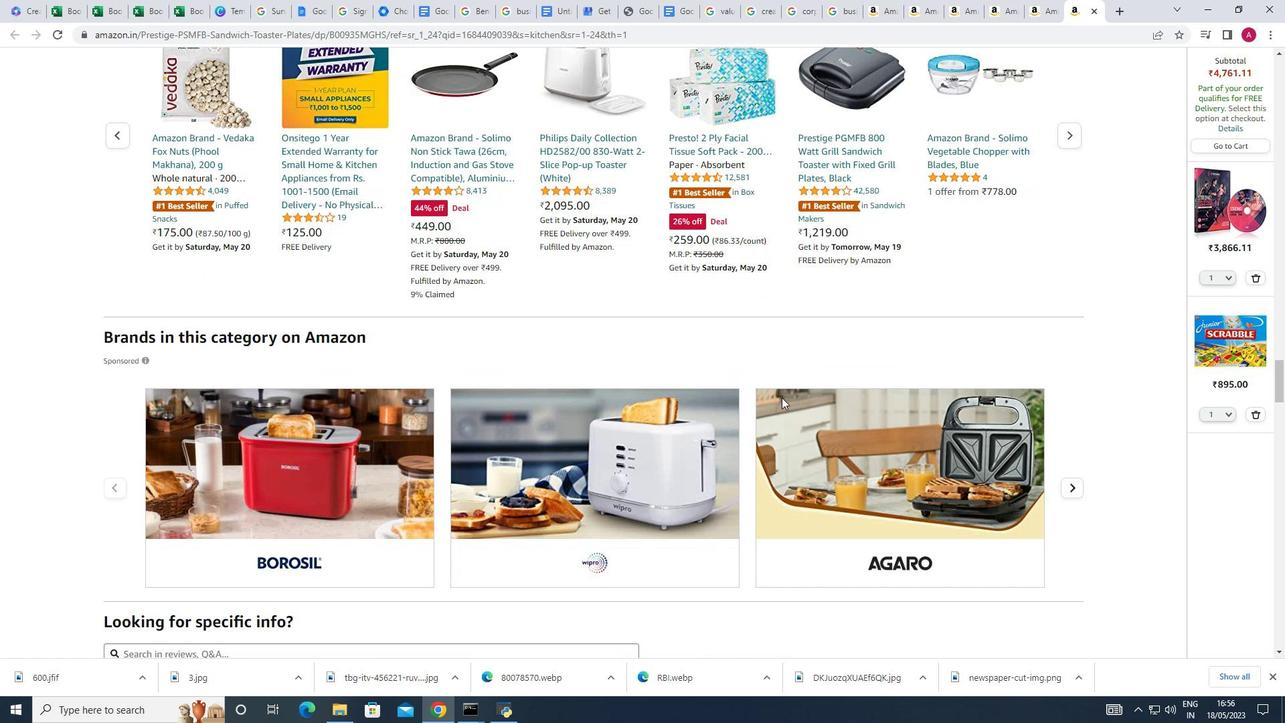 
Action: Mouse scrolled (782, 397) with delta (0, 0)
Screenshot: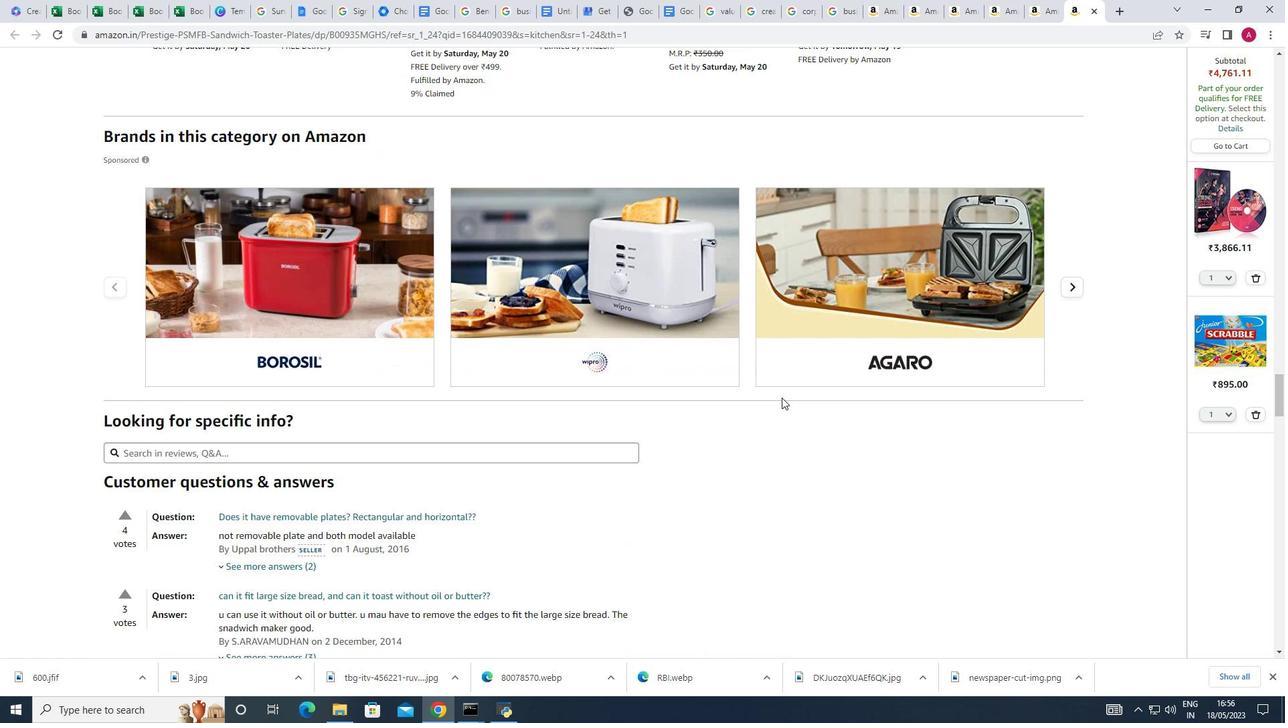 
Action: Mouse scrolled (782, 397) with delta (0, 0)
Screenshot: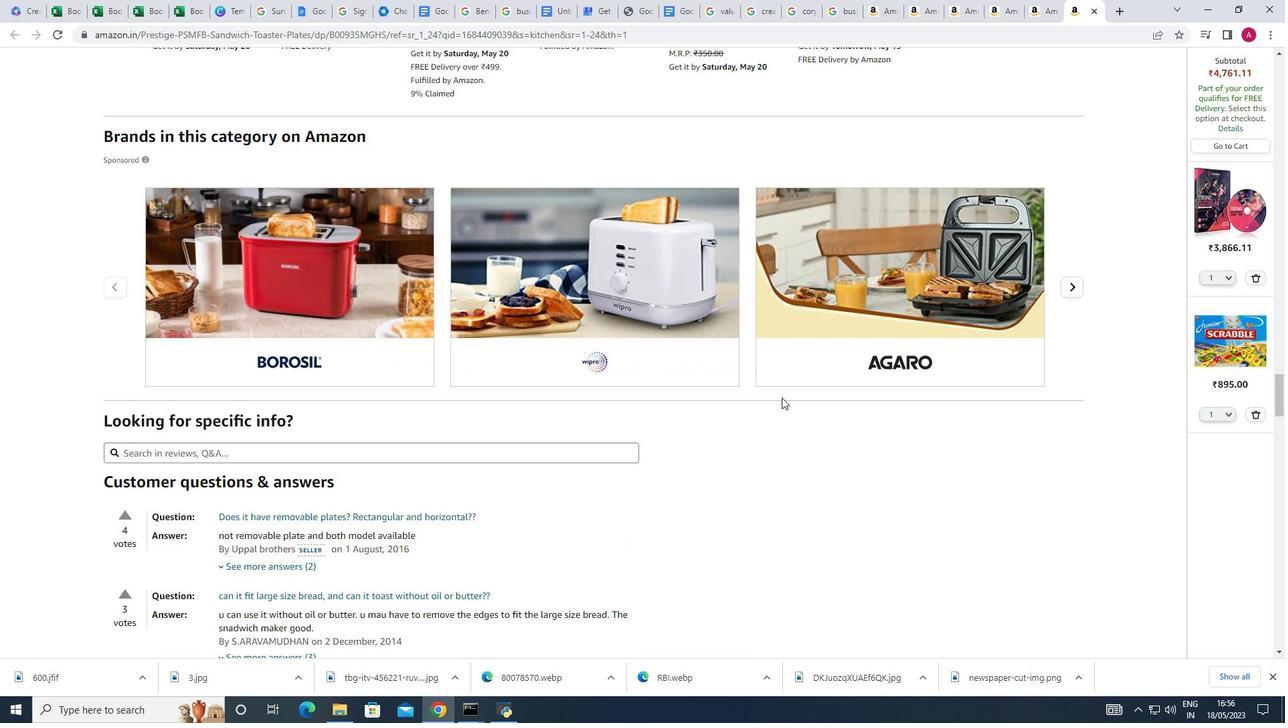 
Action: Mouse scrolled (782, 397) with delta (0, 0)
Screenshot: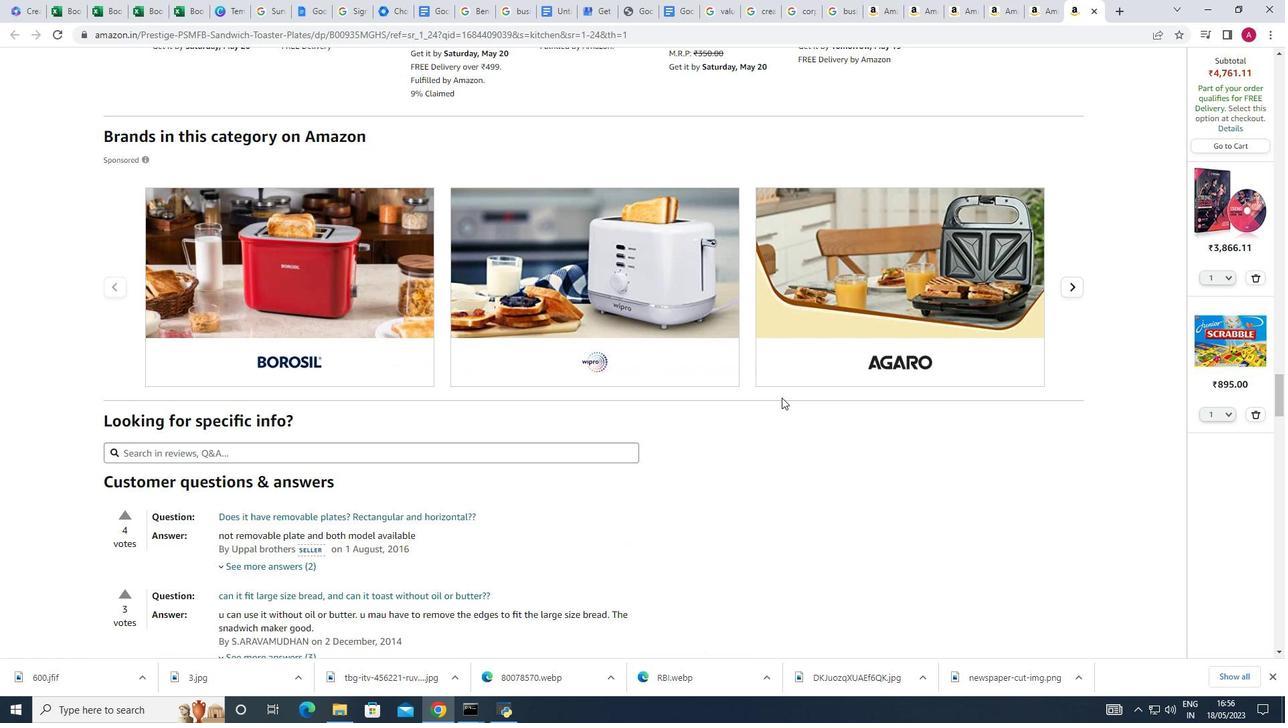 
Action: Mouse moved to (430, 445)
Screenshot: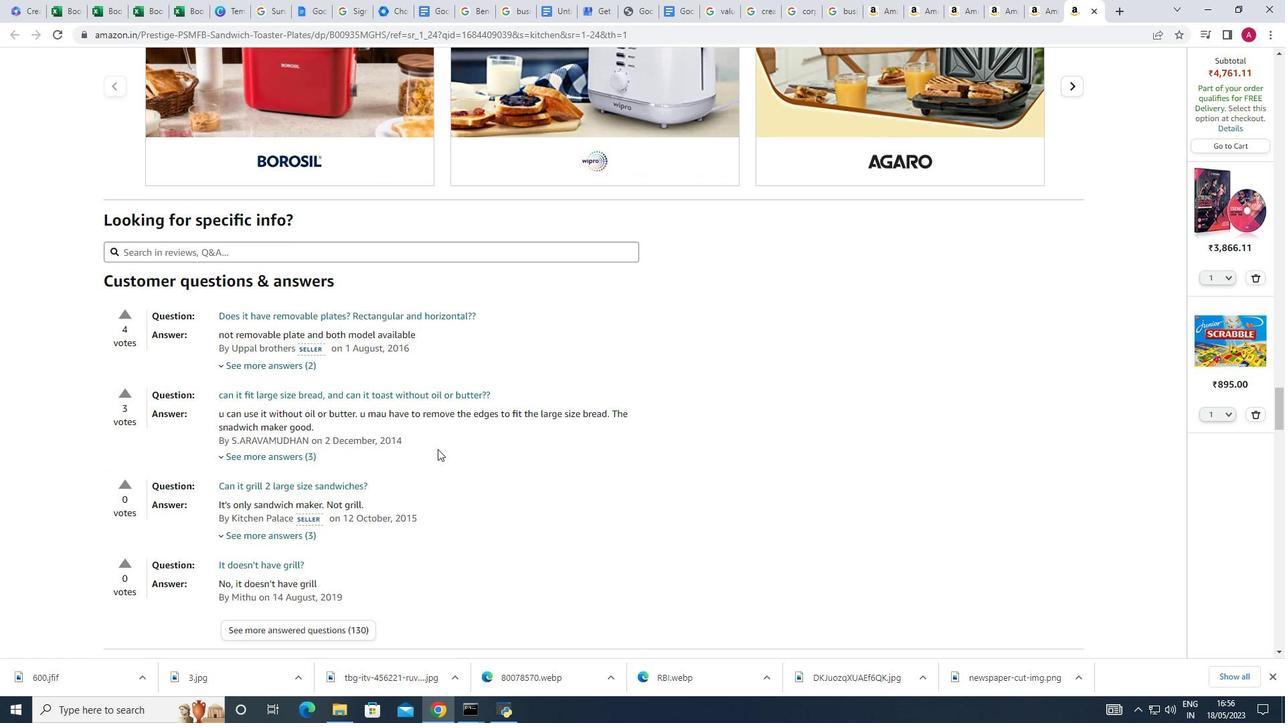 
Action: Mouse scrolled (430, 444) with delta (0, 0)
Screenshot: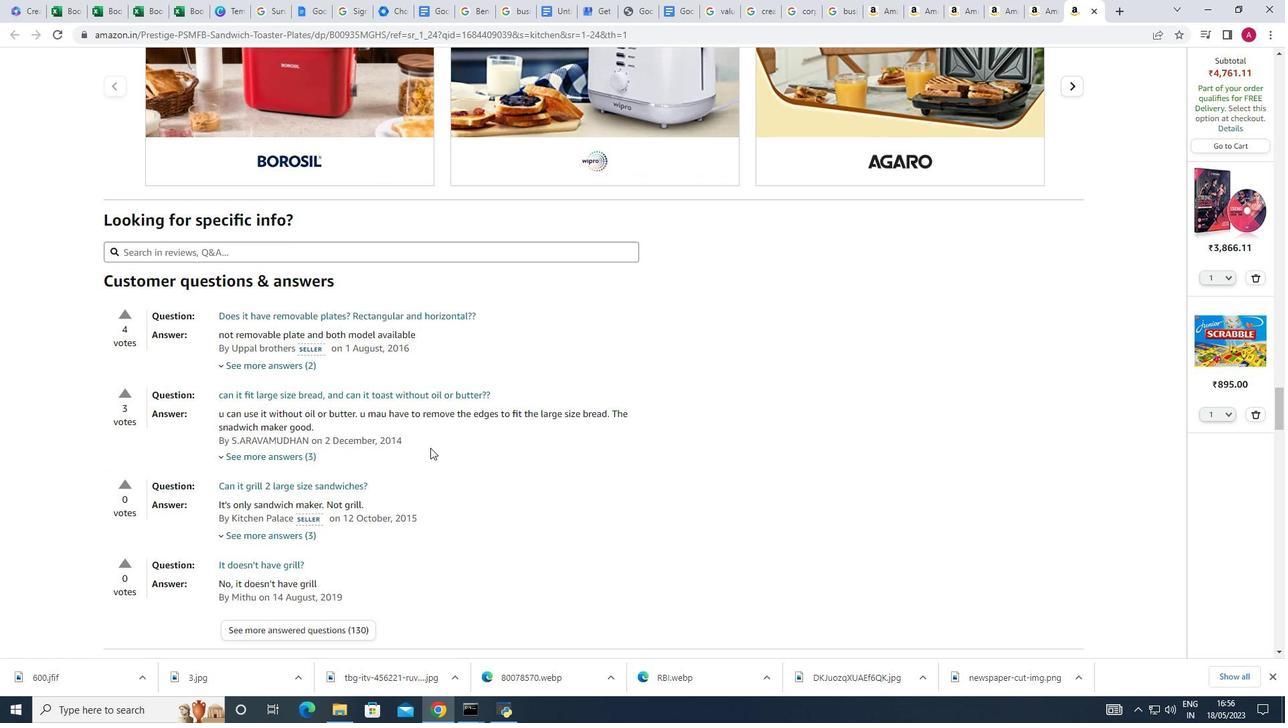 
Action: Mouse scrolled (430, 444) with delta (0, 0)
Screenshot: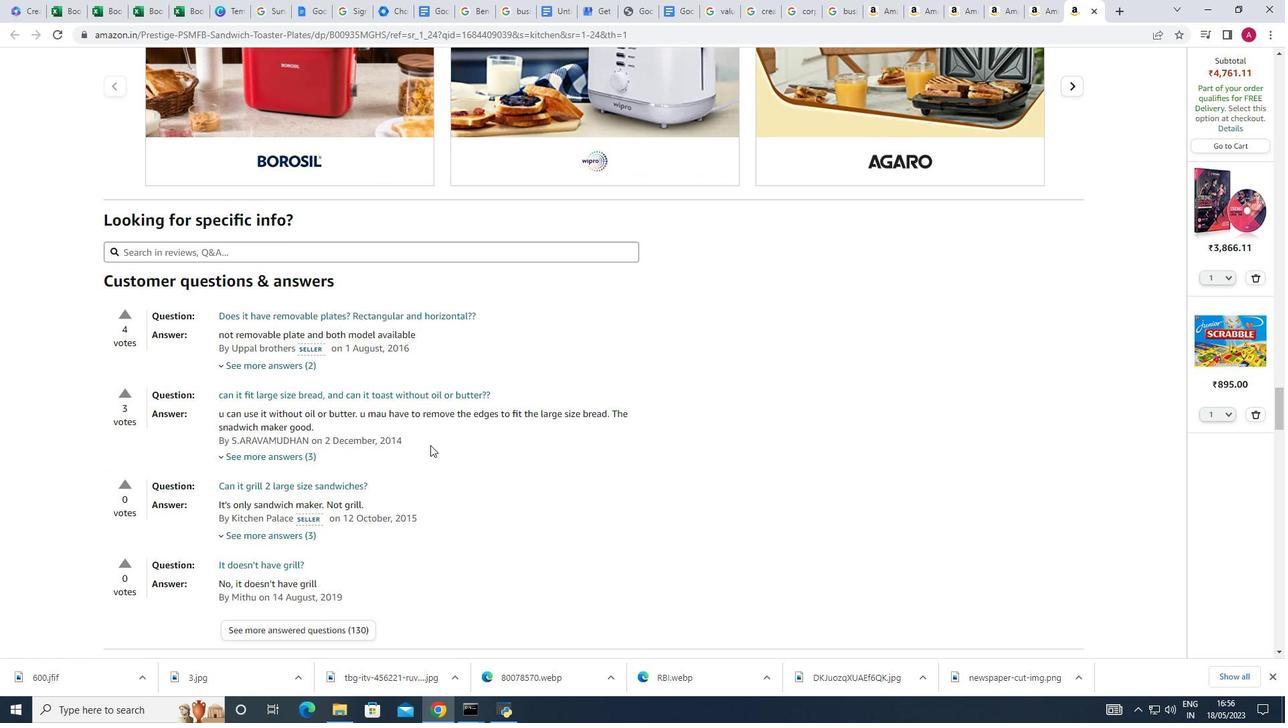 
Action: Mouse scrolled (430, 444) with delta (0, 0)
Screenshot: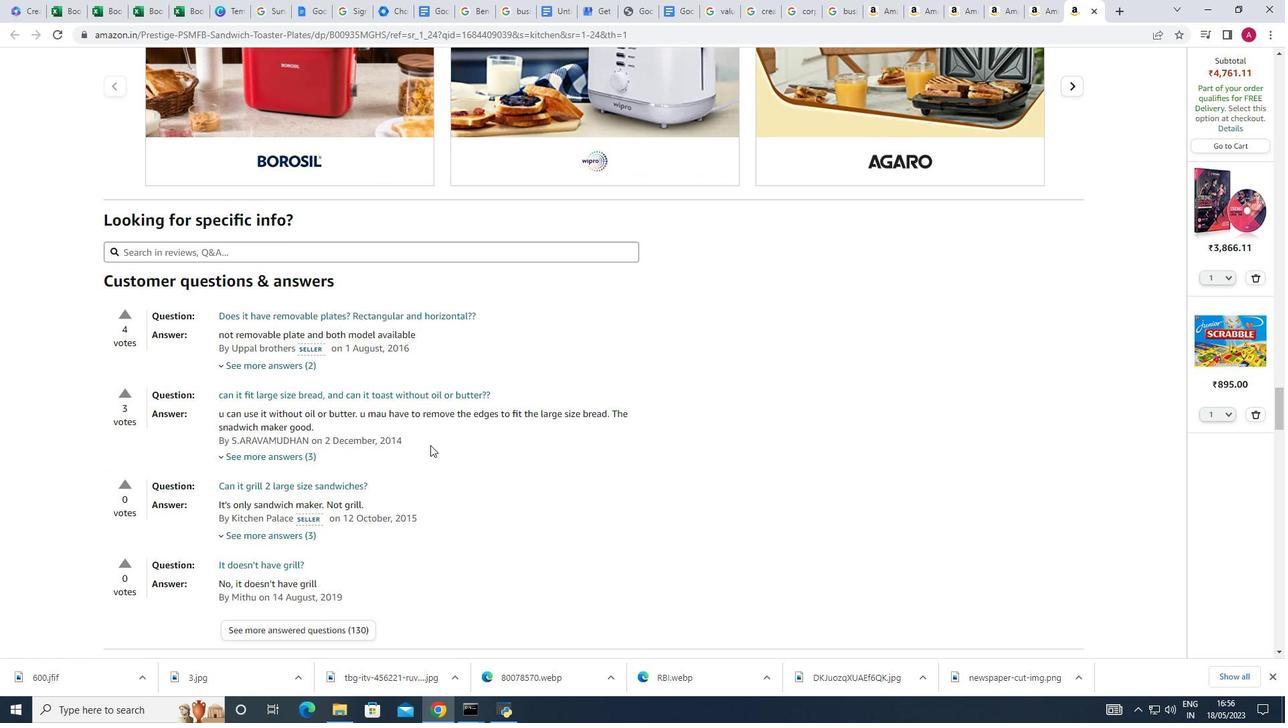 
Action: Mouse moved to (324, 421)
Screenshot: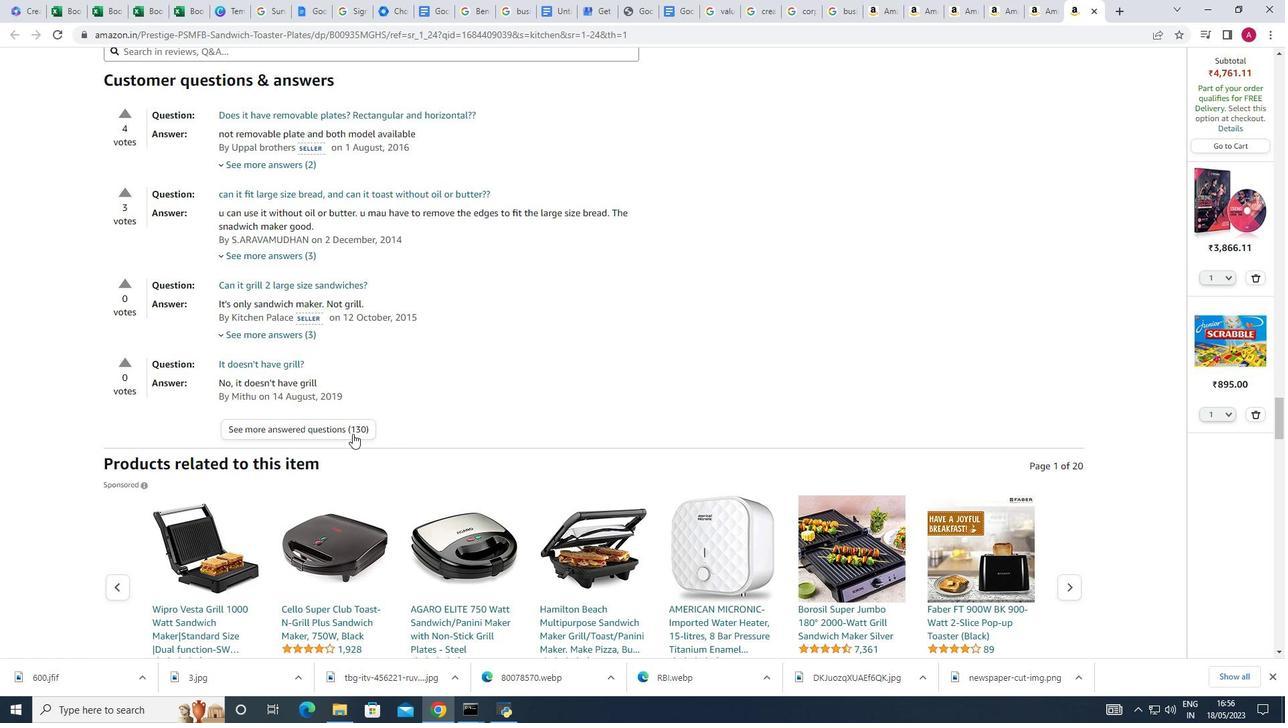 
Action: Mouse pressed left at (324, 421)
Screenshot: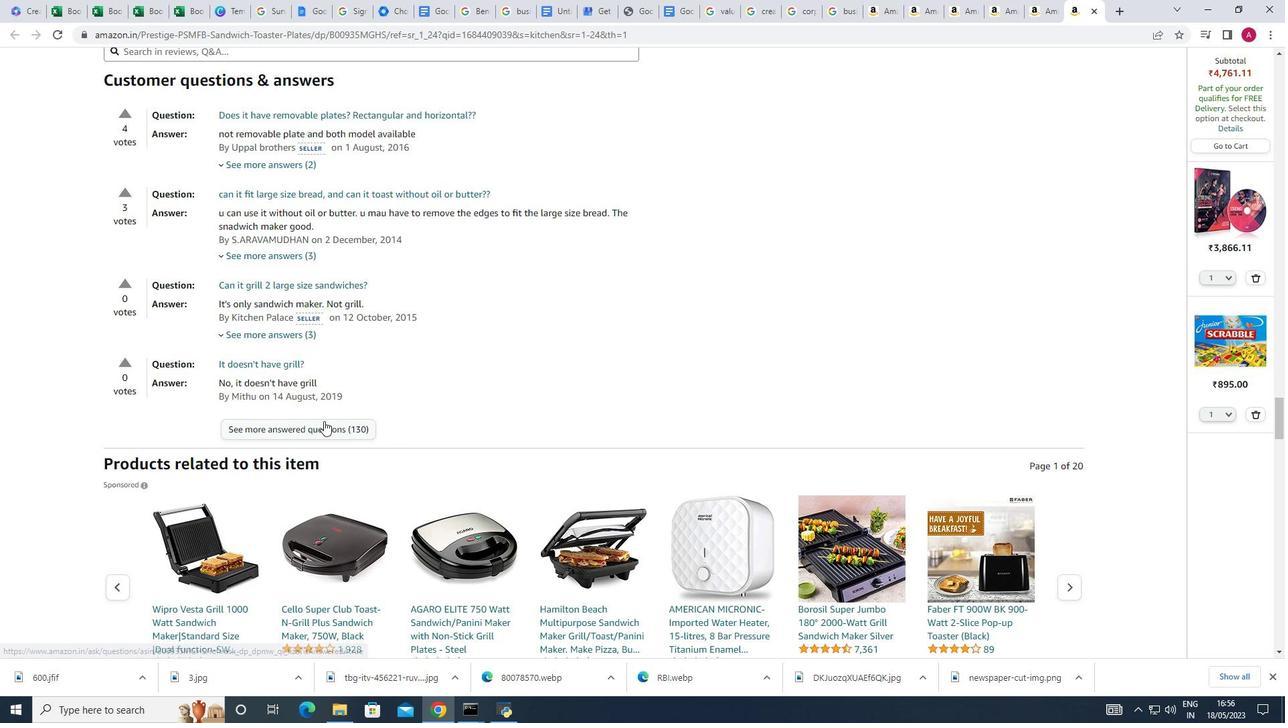 
Action: Mouse moved to (354, 361)
Screenshot: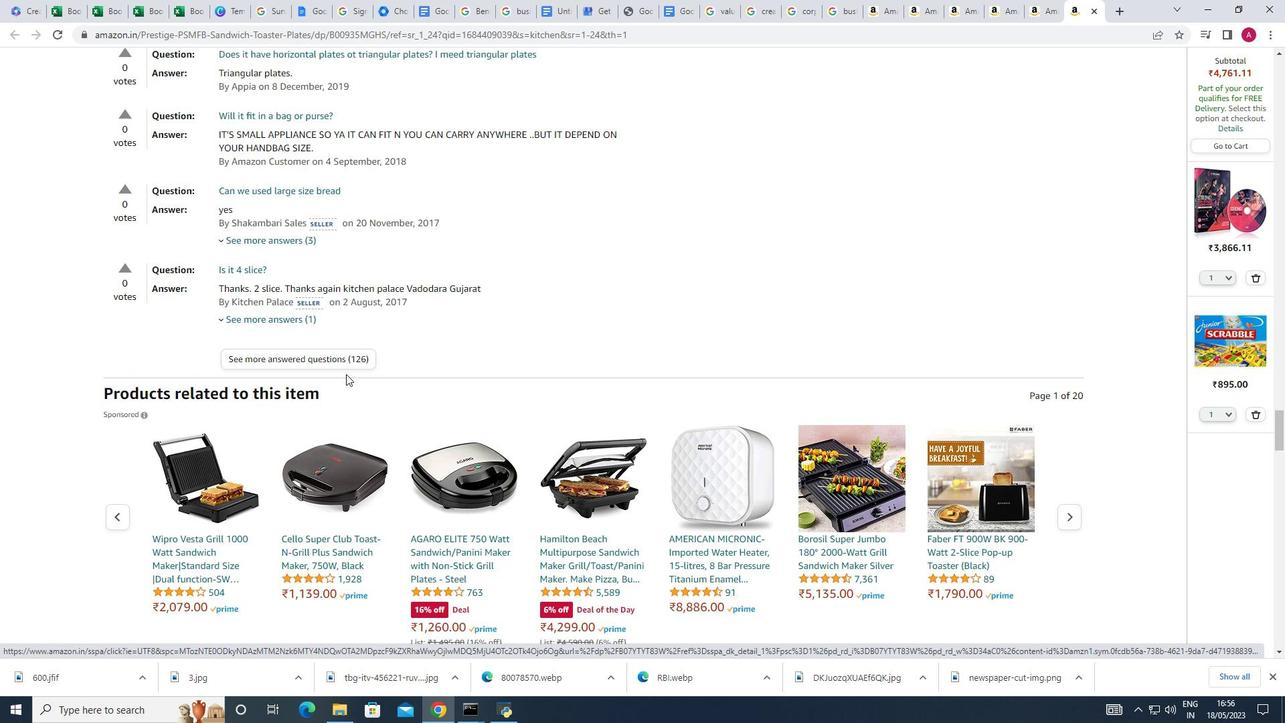 
Action: Mouse pressed left at (354, 361)
Screenshot: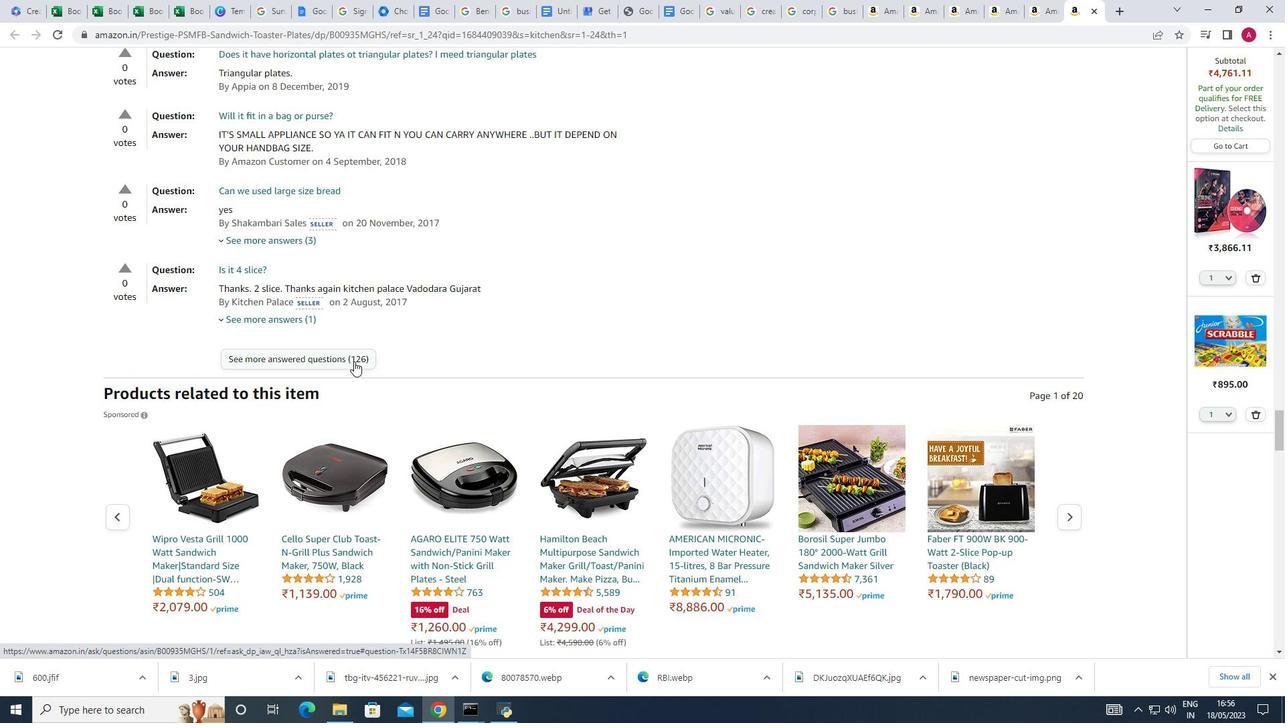 
Action: Mouse moved to (407, 395)
Screenshot: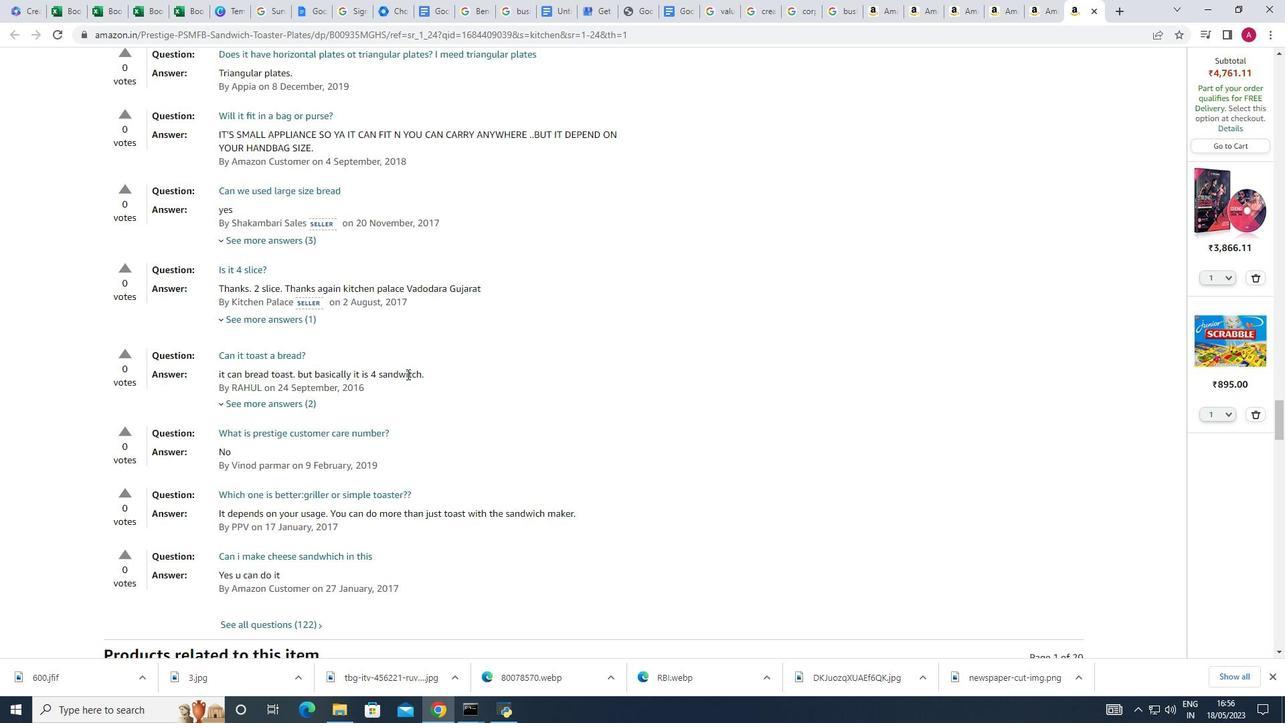 
Action: Mouse scrolled (407, 394) with delta (0, 0)
Screenshot: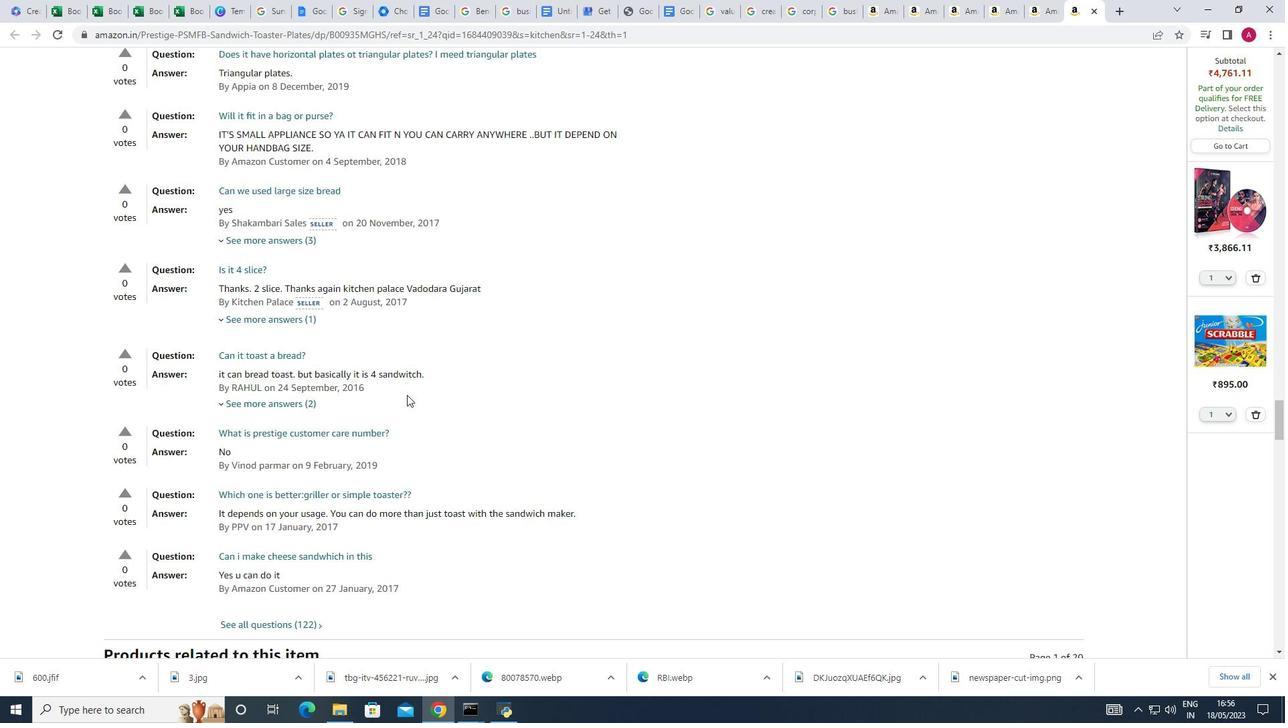 
Action: Mouse moved to (409, 399)
Screenshot: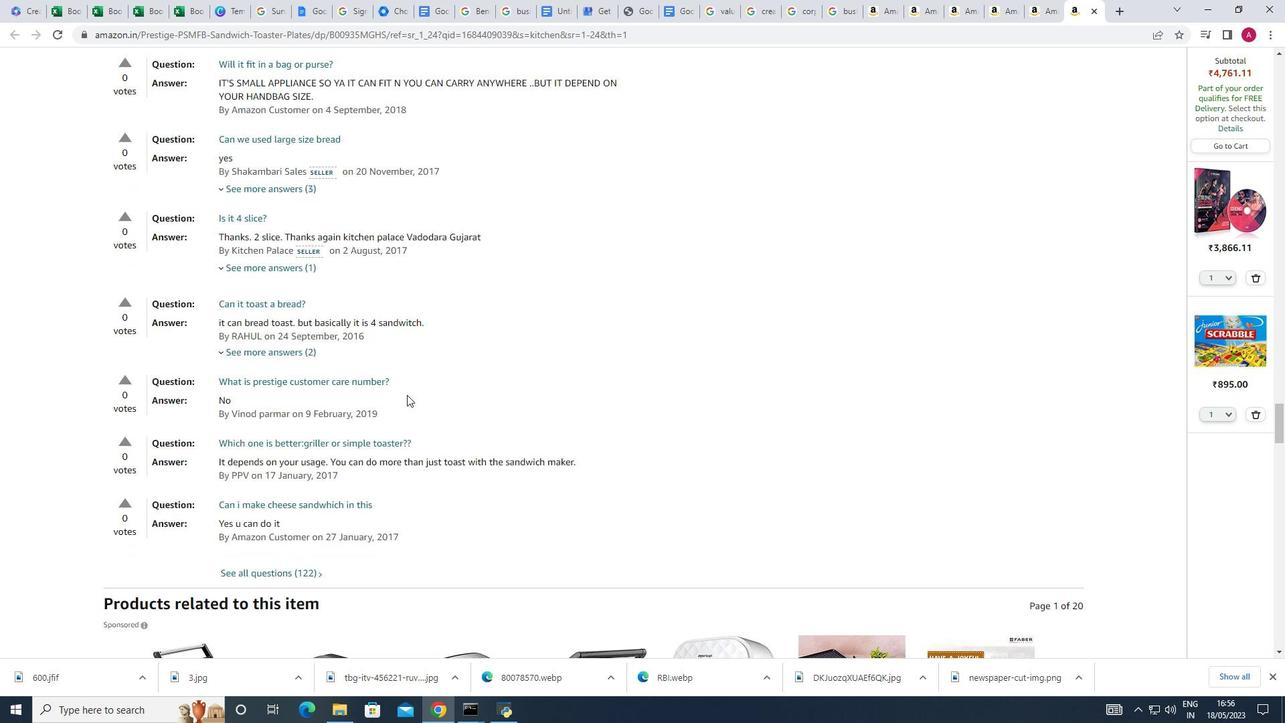 
Action: Mouse scrolled (409, 399) with delta (0, 0)
Screenshot: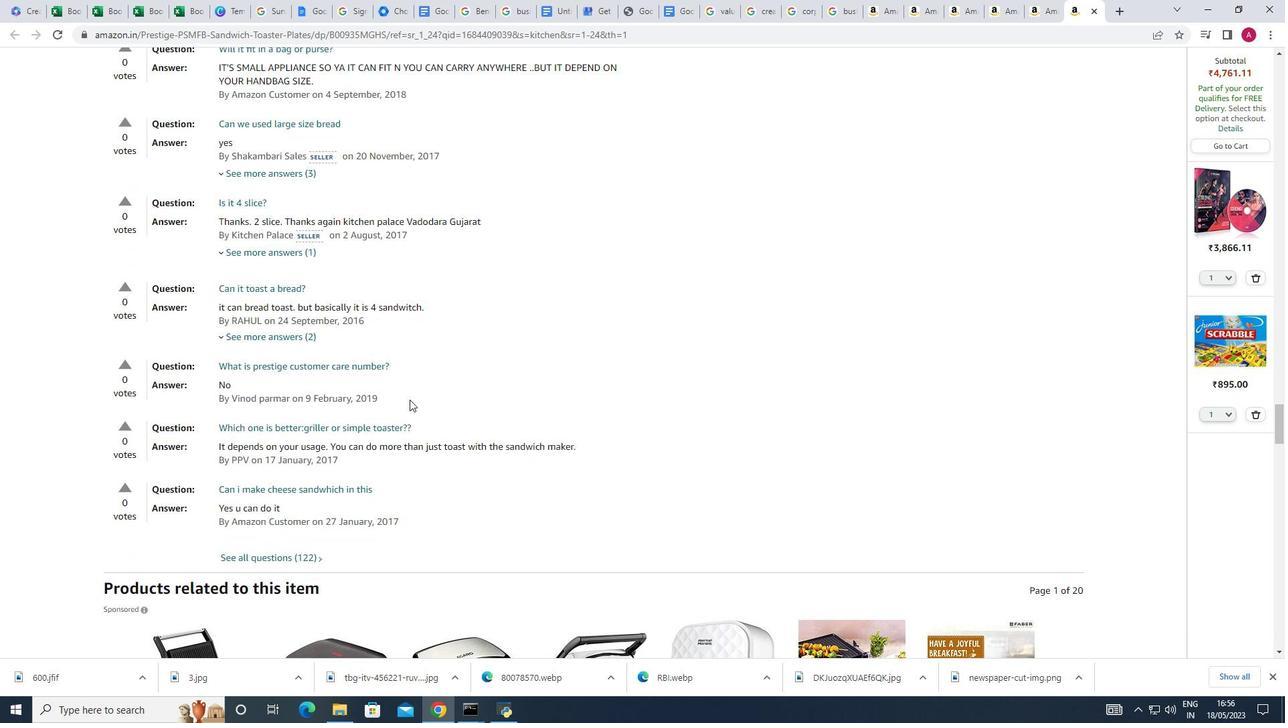
Action: Mouse moved to (409, 407)
Screenshot: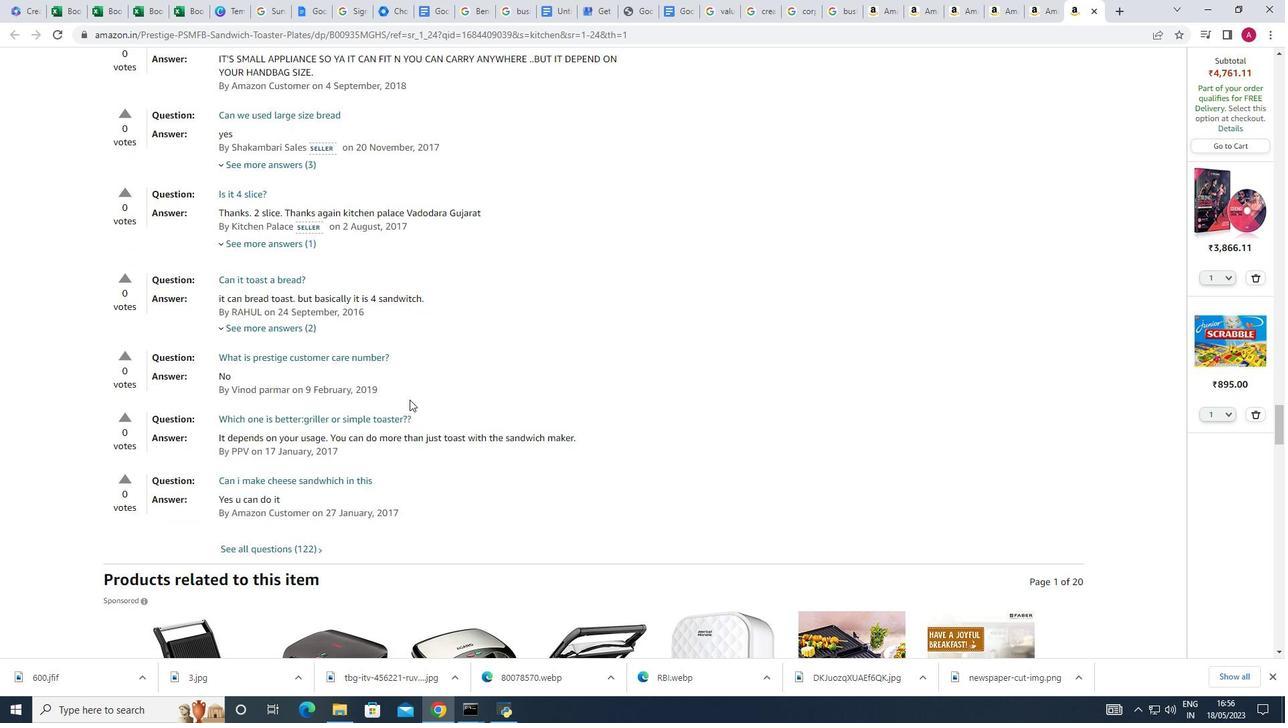 
Action: Mouse scrolled (409, 407) with delta (0, 0)
Screenshot: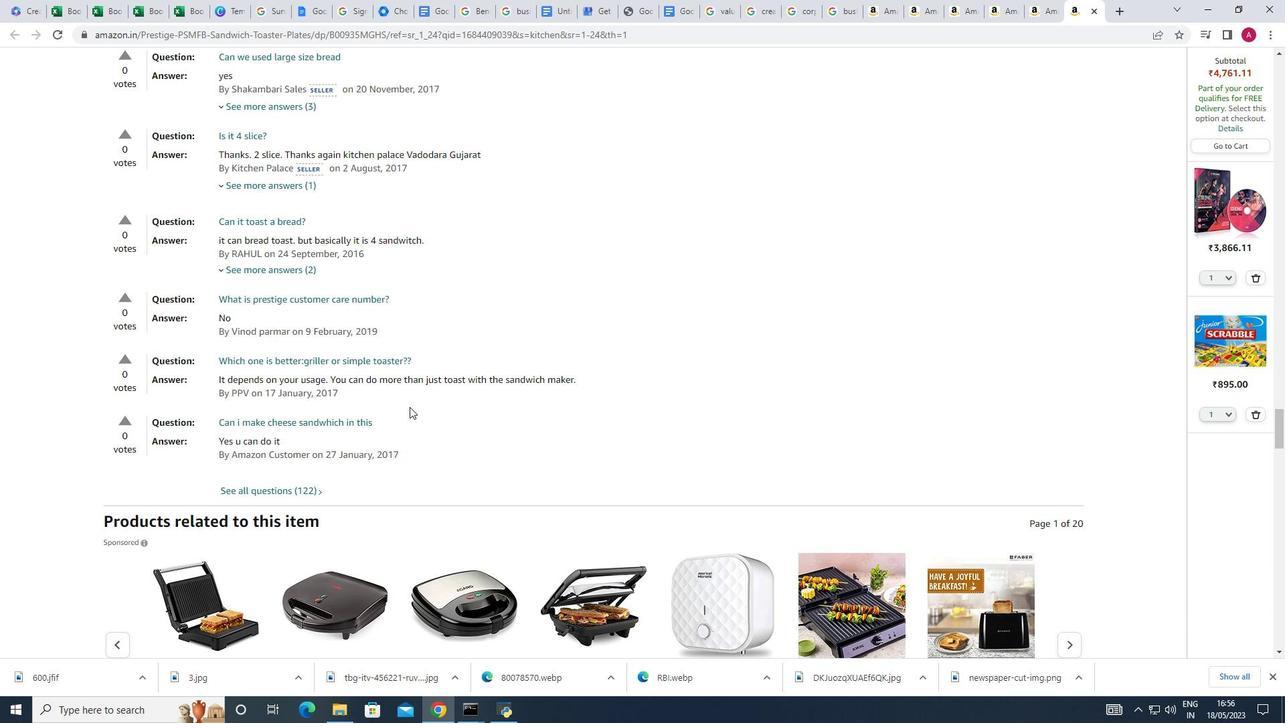 
Action: Mouse scrolled (409, 407) with delta (0, 0)
Screenshot: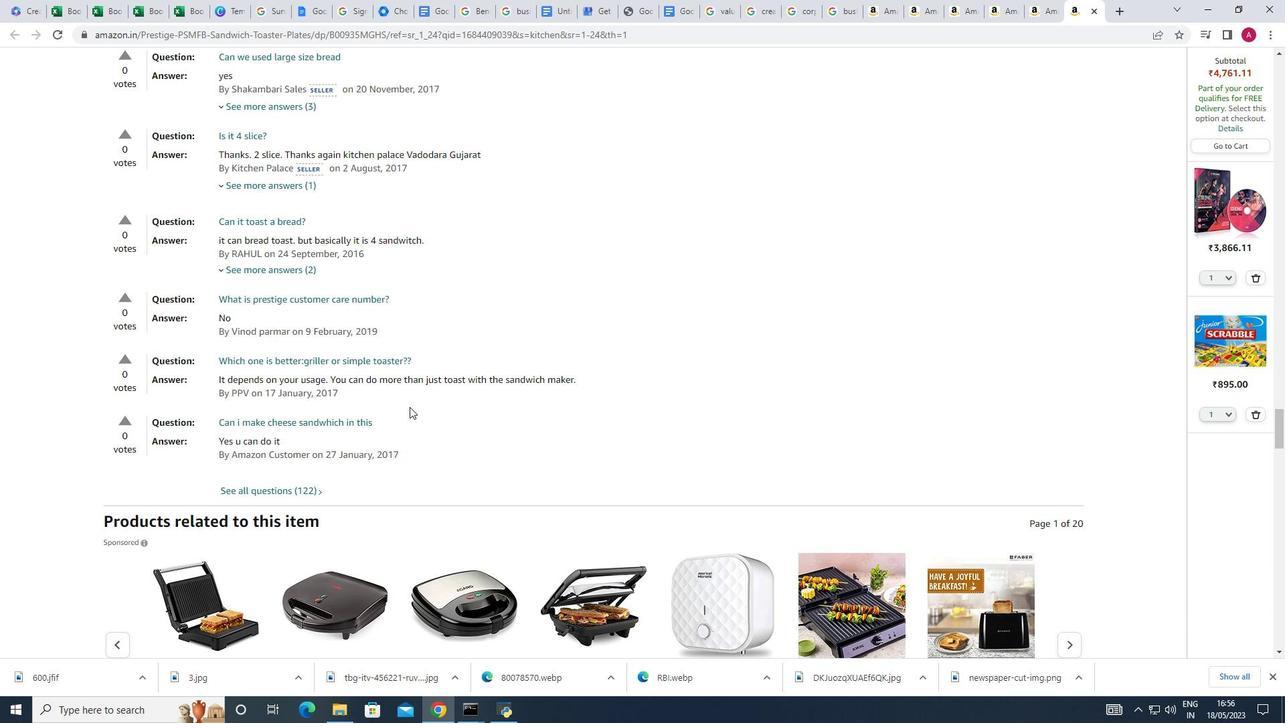 
Action: Mouse scrolled (409, 407) with delta (0, 0)
Screenshot: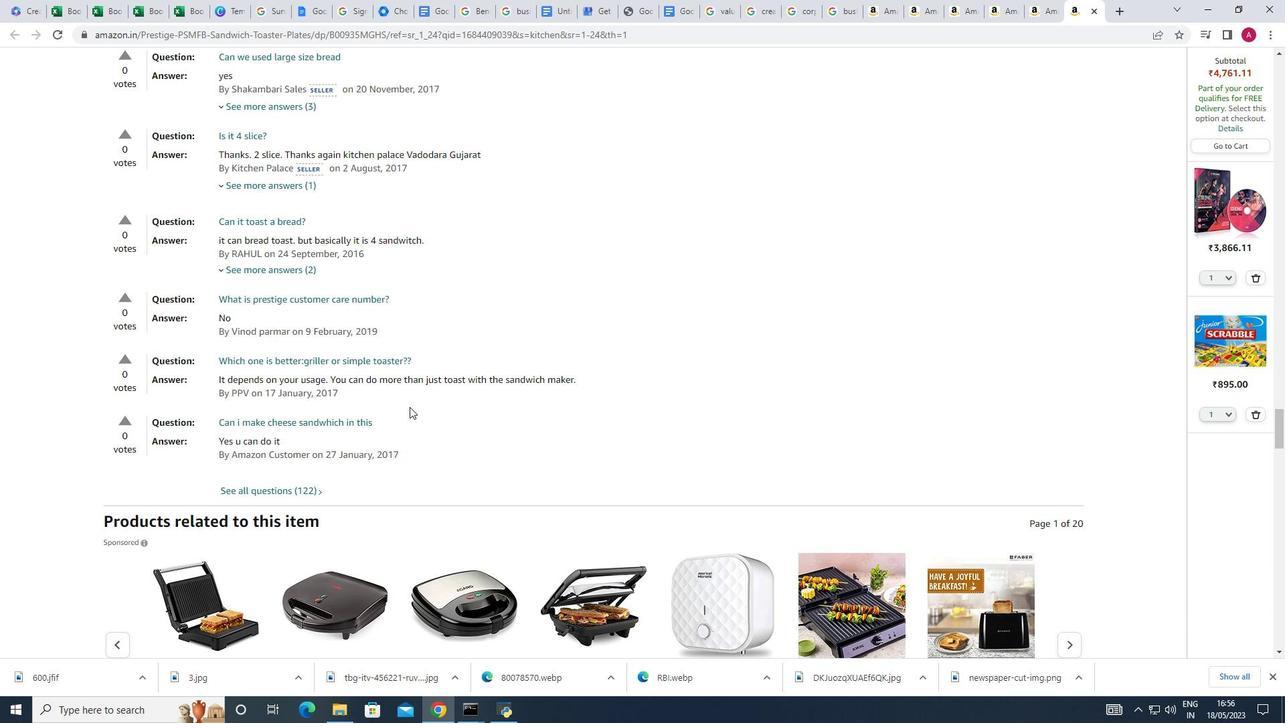 
Action: Mouse scrolled (409, 407) with delta (0, 0)
Screenshot: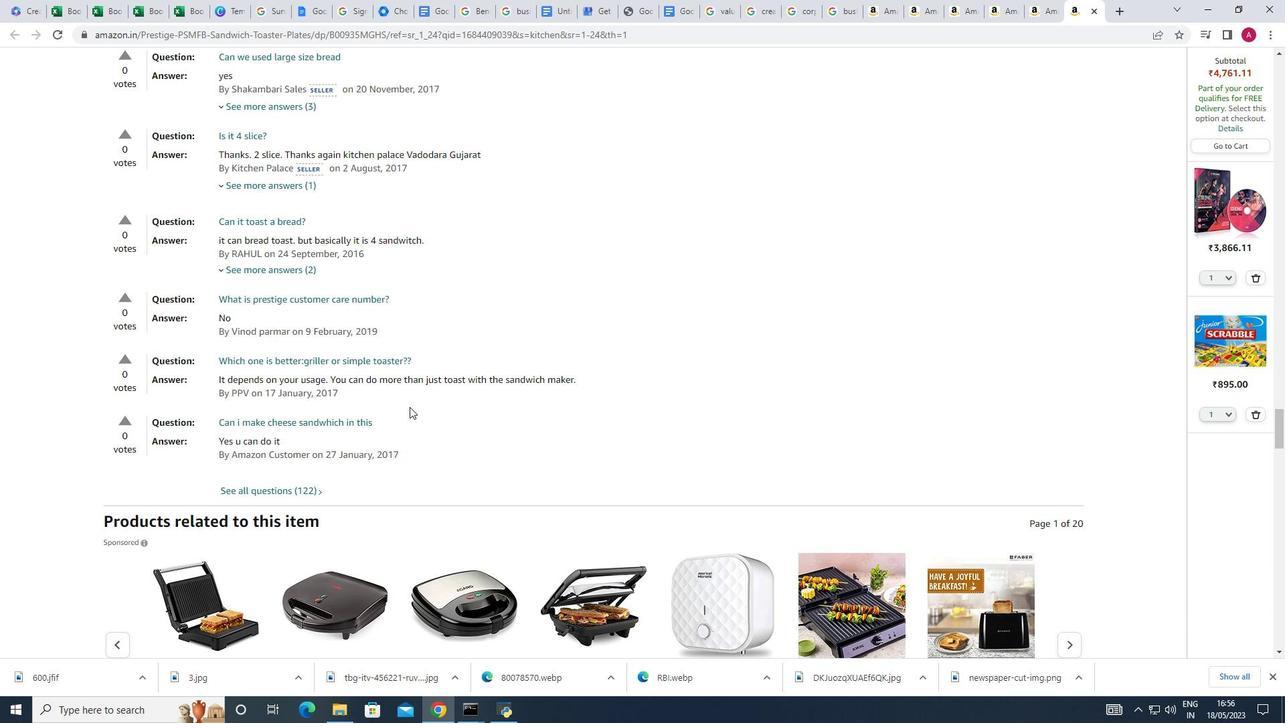 
Action: Mouse scrolled (409, 407) with delta (0, 0)
Screenshot: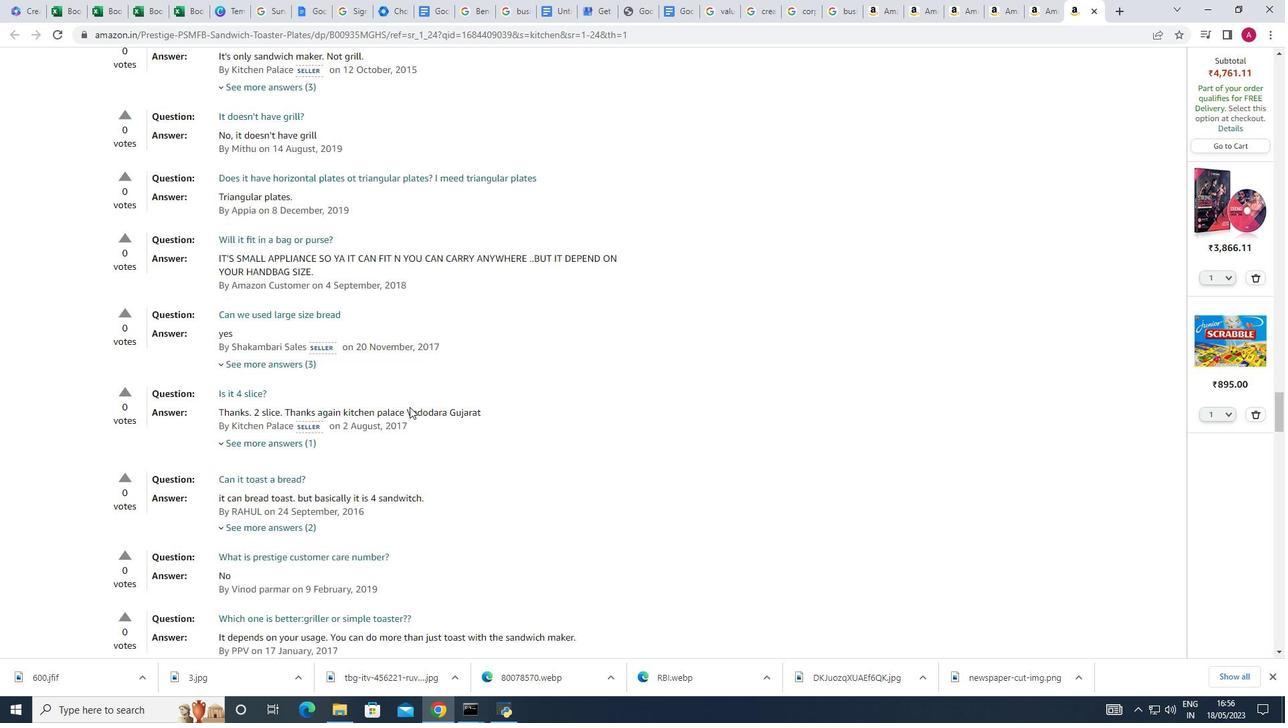 
Action: Mouse scrolled (409, 407) with delta (0, 0)
Screenshot: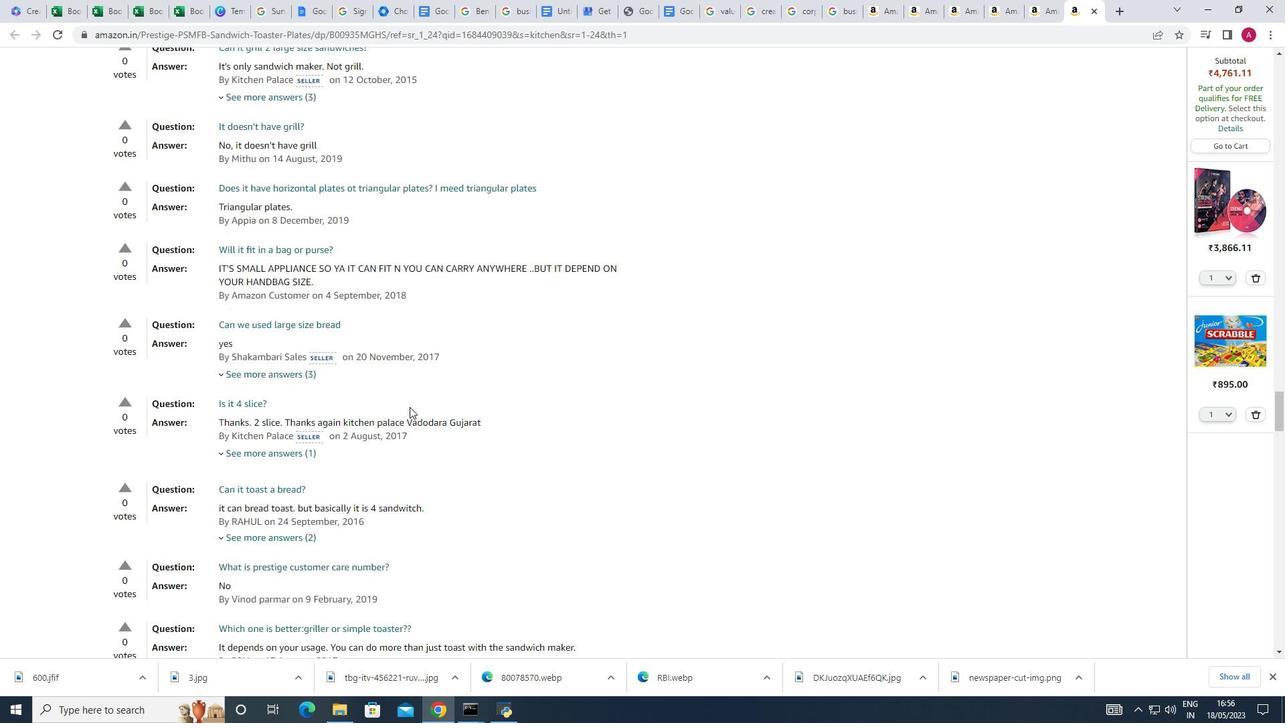 
Action: Mouse scrolled (409, 407) with delta (0, 0)
Screenshot: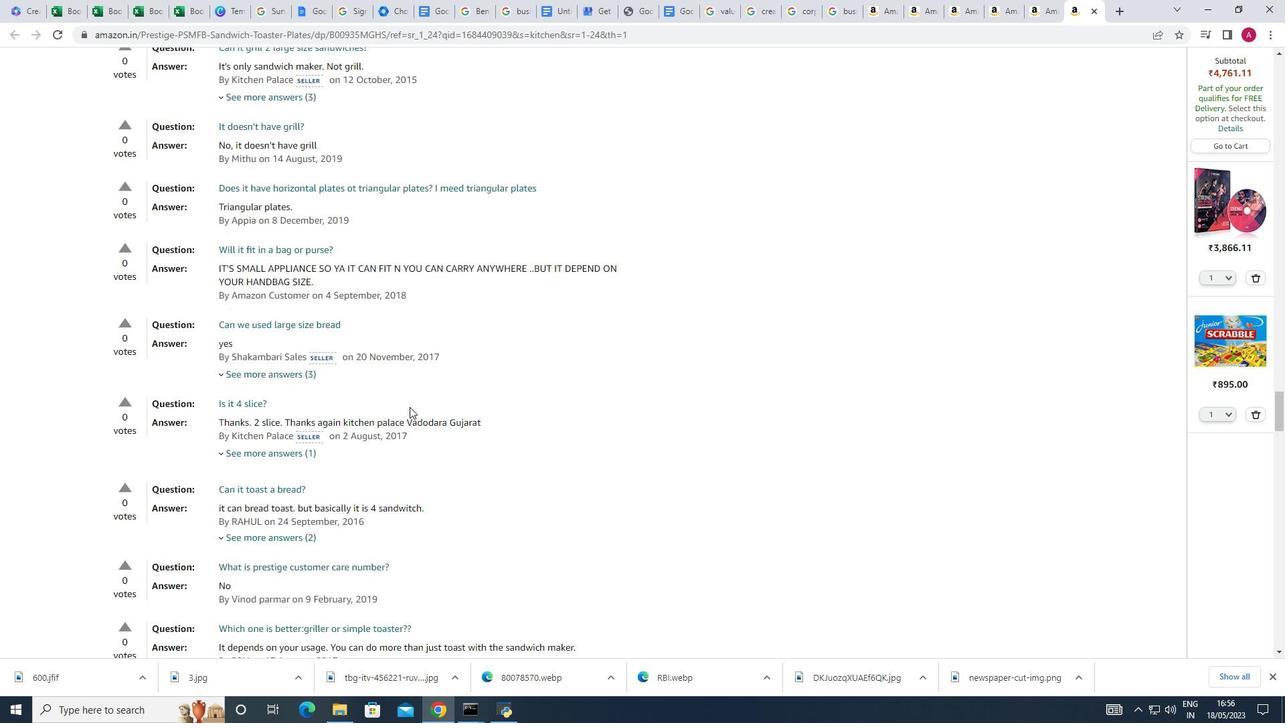 
Action: Mouse scrolled (409, 407) with delta (0, 0)
Screenshot: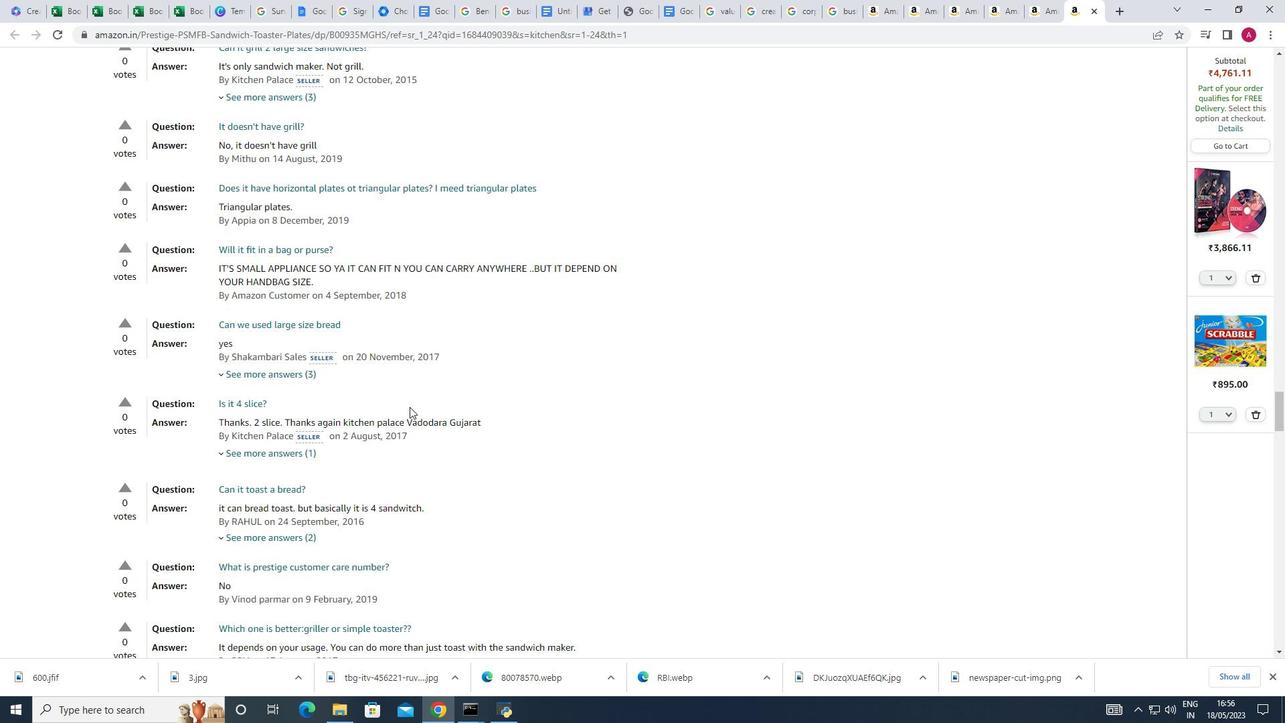 
Action: Mouse scrolled (409, 407) with delta (0, 0)
Screenshot: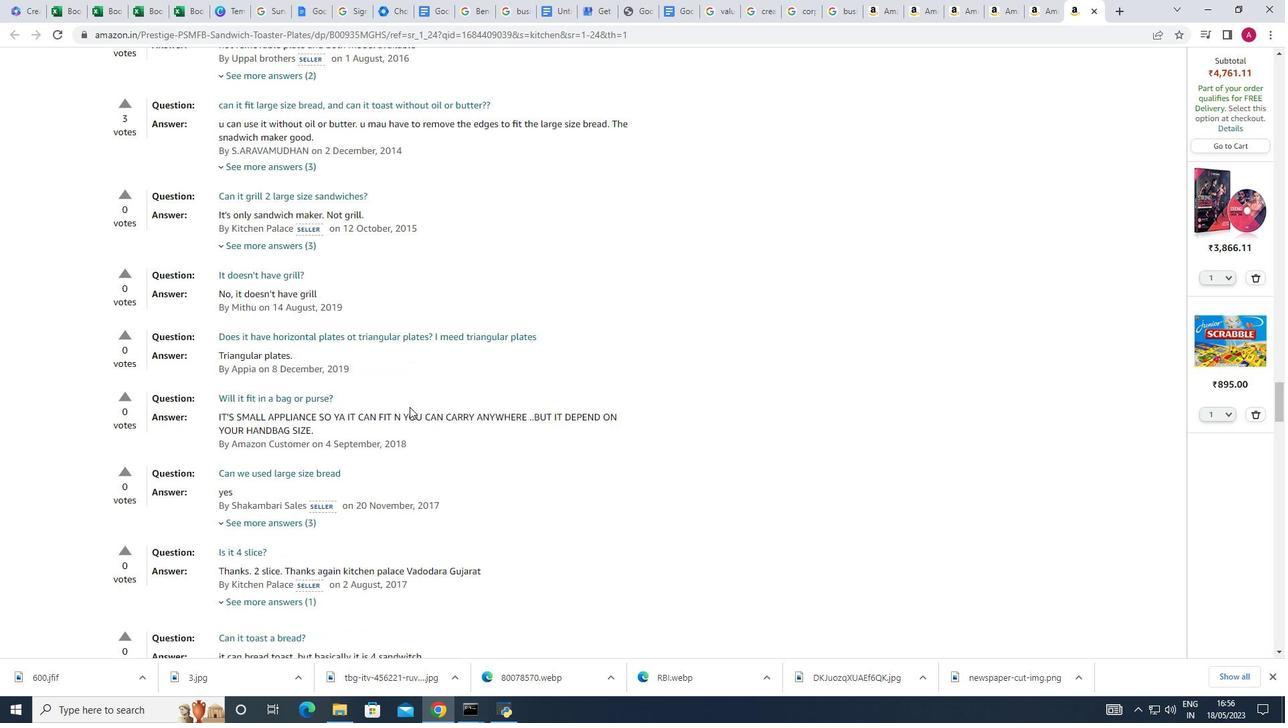 
Action: Mouse scrolled (409, 407) with delta (0, 0)
